 Task: What is the main conflict in "Tess of the  d'Urbervilles" by Thomas Hardy?
Action: Mouse moved to (250, 179)
Screenshot: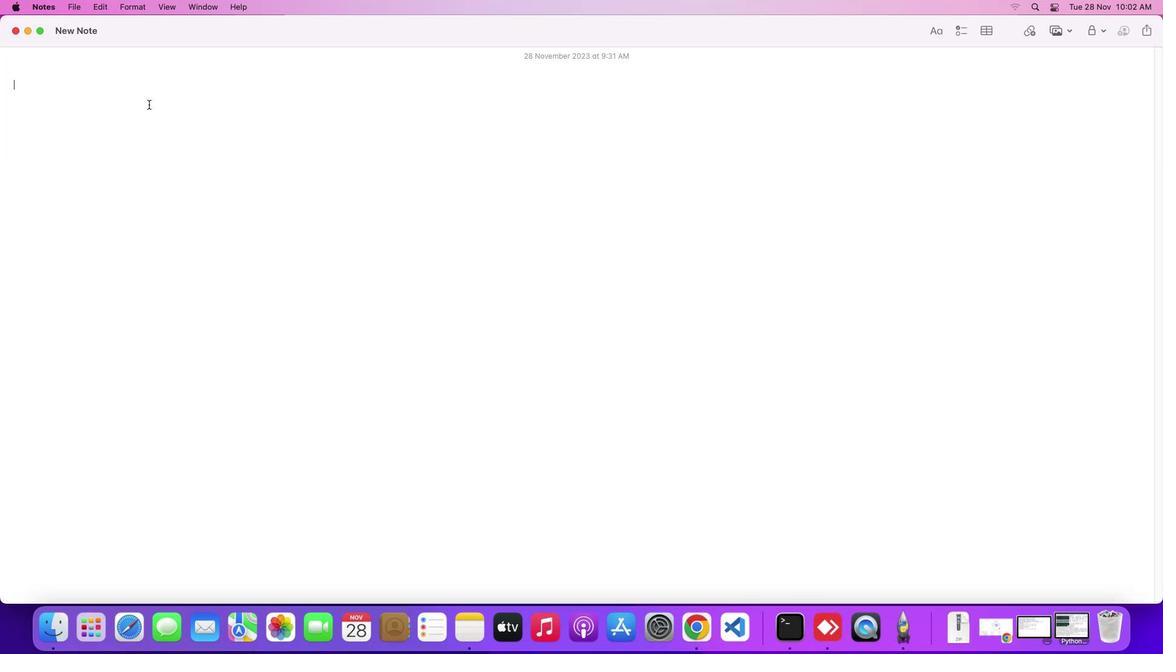 
Action: Mouse pressed left at (250, 179)
Screenshot: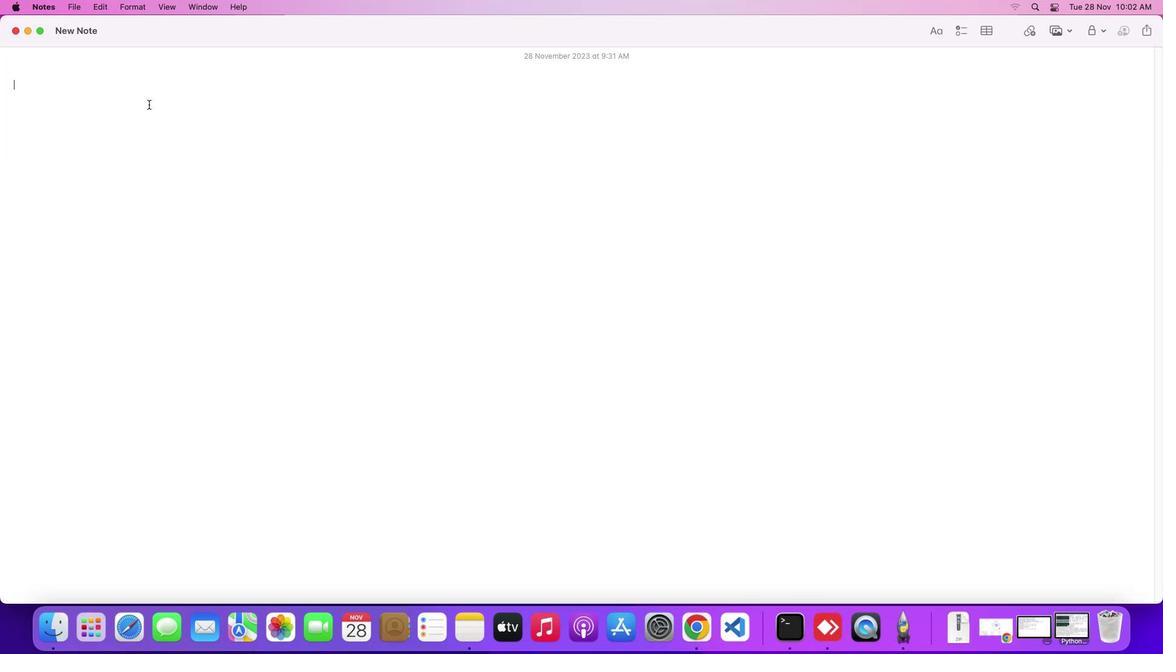 
Action: Mouse moved to (250, 179)
Screenshot: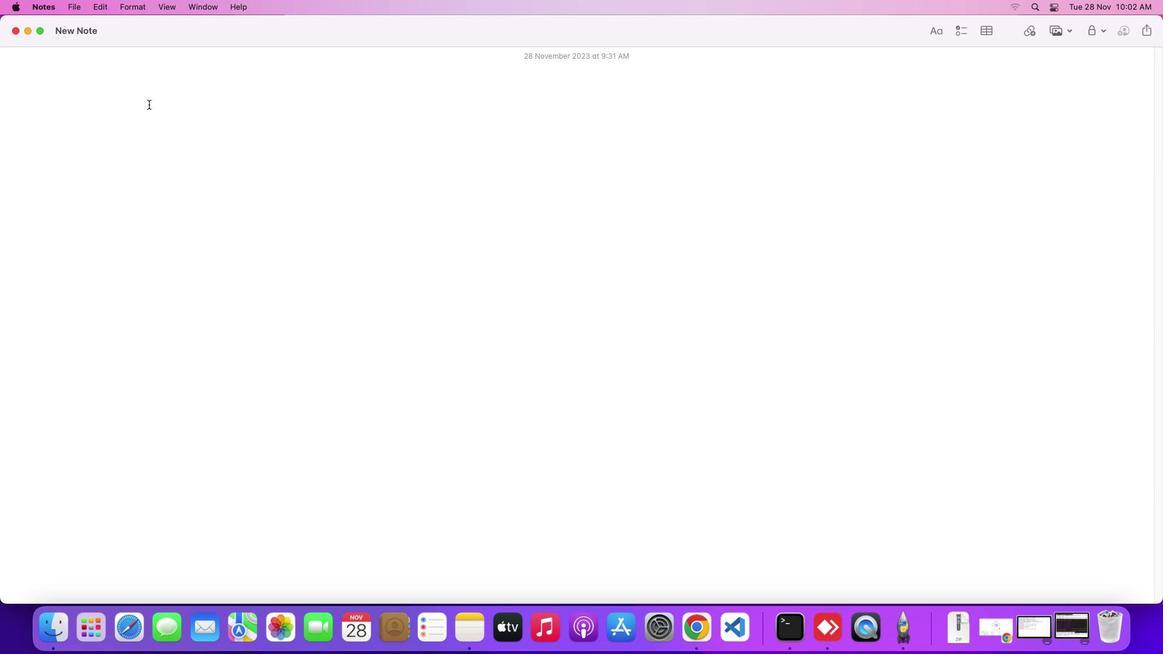 
Action: Key pressed Key.shift'W''h''a''t'Key.space'i''s'Key.space't''h''e'Key.space'm''a''i''n'Key.space'c''o''n''f''l''i''c''t'Key.space'i''n'Key.spaceKey.shift'"'Key.shift'T''e''s''s'Key.space'o''f'Key.space't''h''e'Key.space'd'"'"Key.shift'U''b''e''r''v''i''l''l''e''s'Key.shift'"'Key.space'b''y'Key.spaceKey.shift'T''h''o''m''a''s'Key.spaceKey.shift'H''a''r''d''t'Key.shift_r'?'Key.backspace'y'Key.shift_r'?'Key.enter
Screenshot: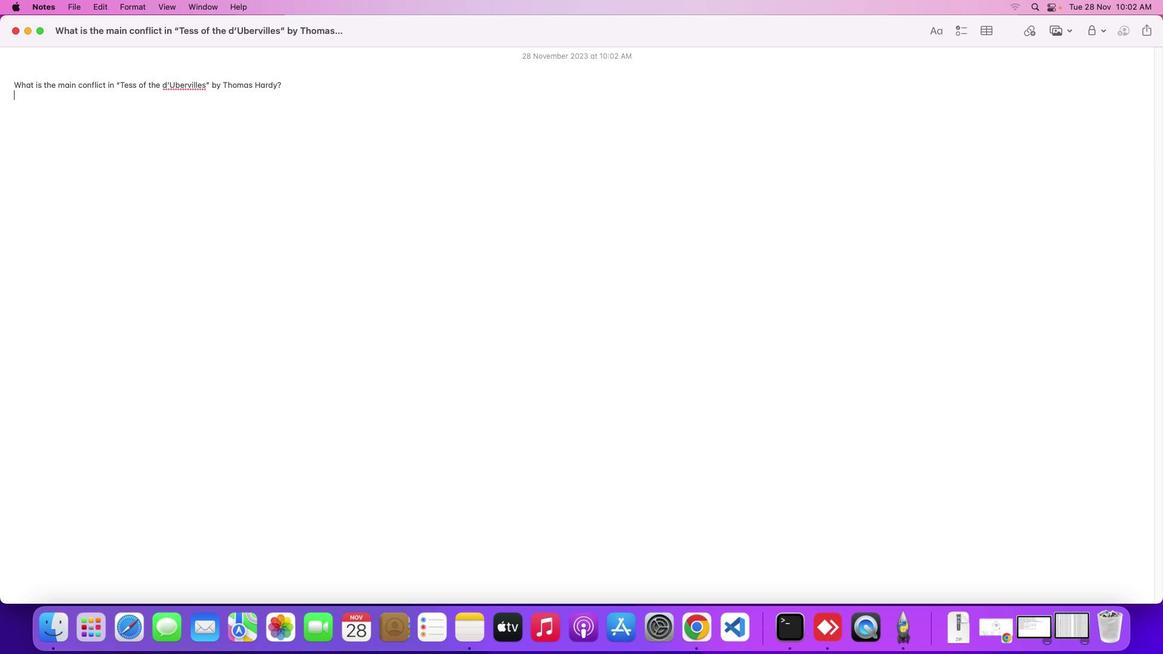 
Action: Mouse moved to (971, 583)
Screenshot: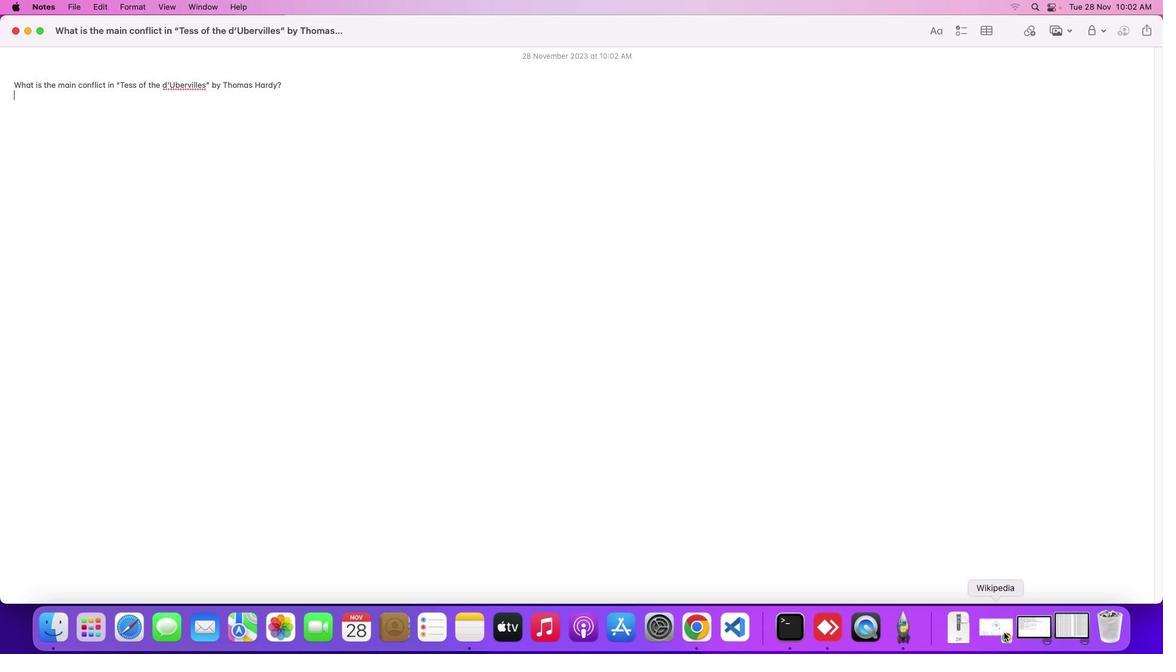 
Action: Mouse pressed left at (971, 583)
Screenshot: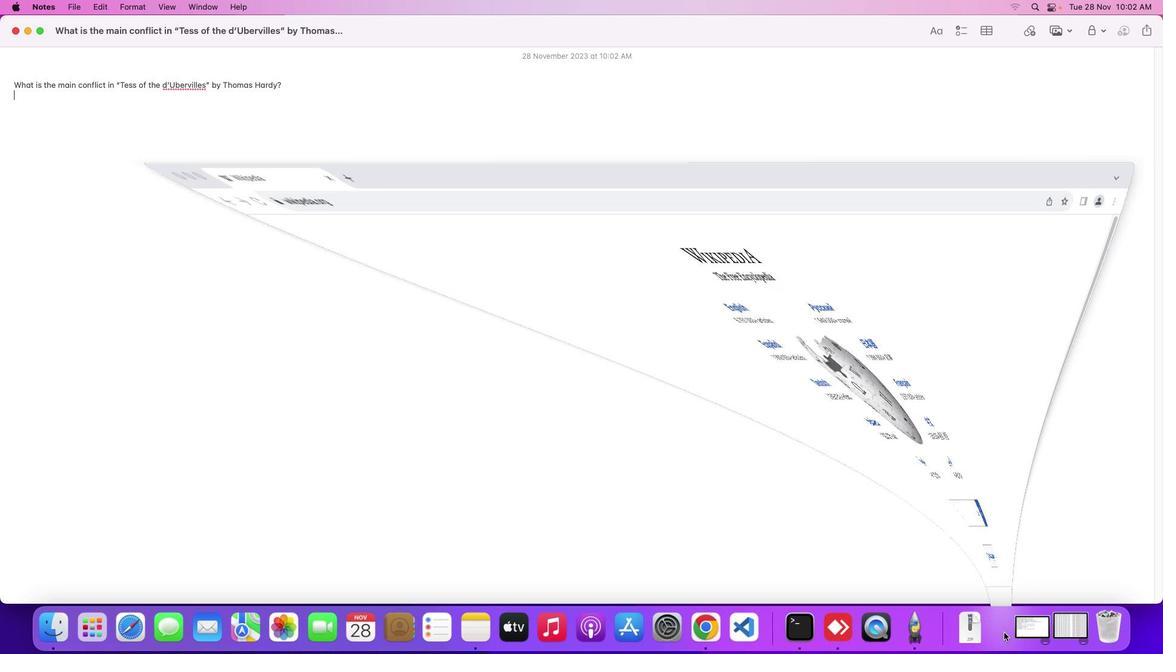 
Action: Mouse moved to (514, 380)
Screenshot: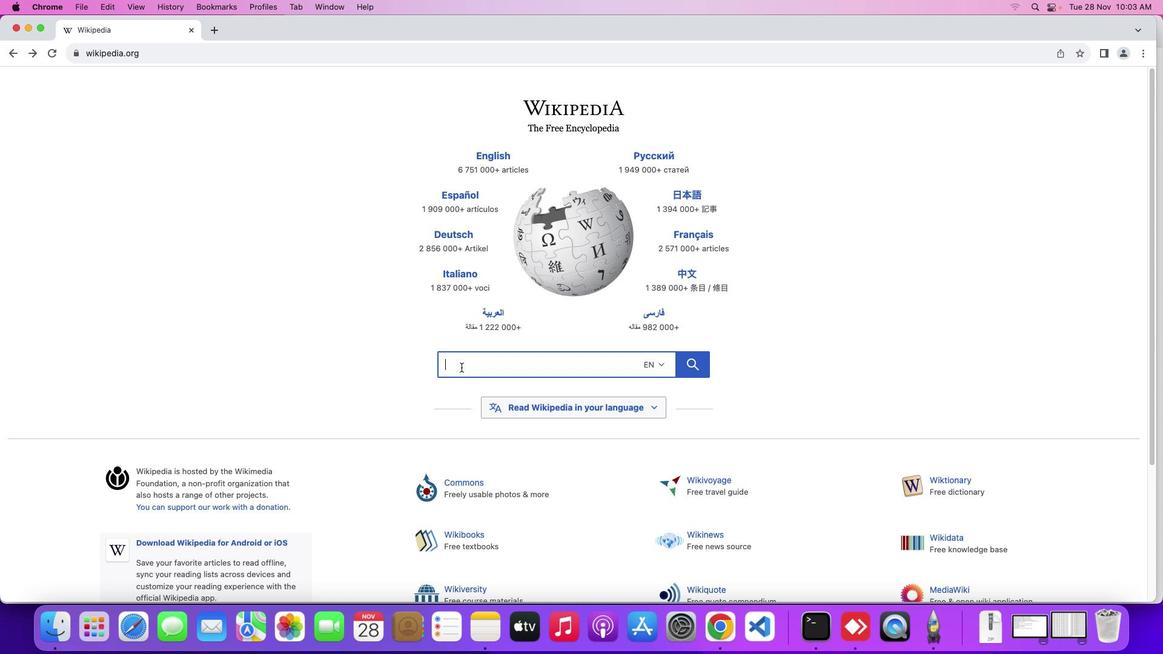 
Action: Mouse pressed left at (514, 380)
Screenshot: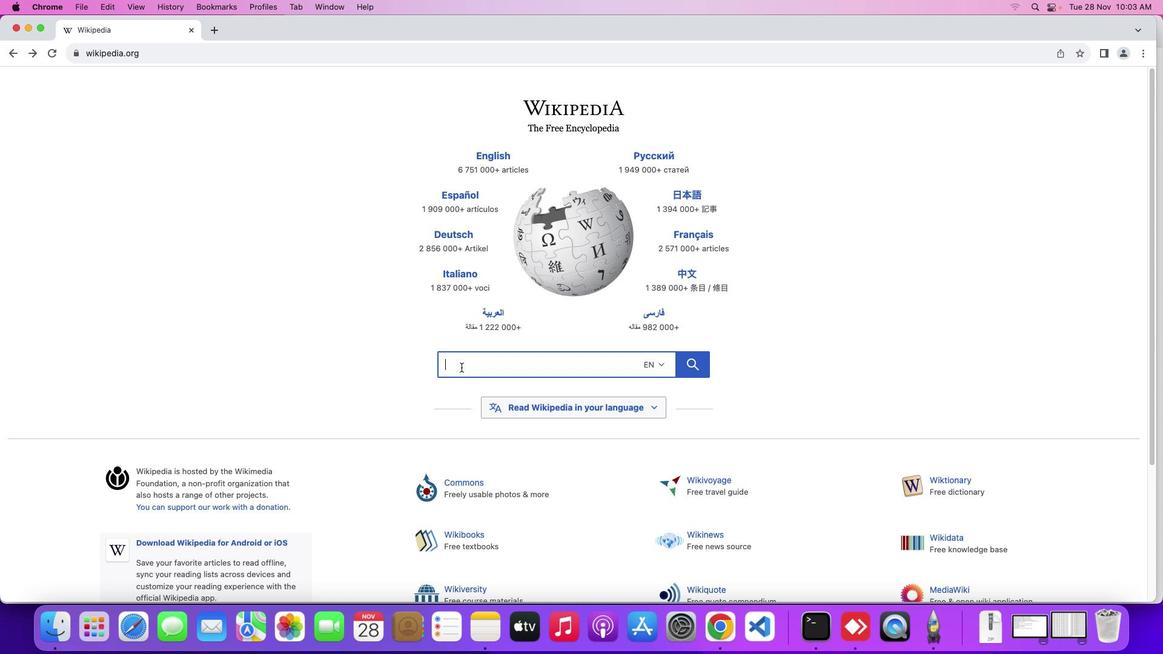 
Action: Mouse moved to (513, 377)
Screenshot: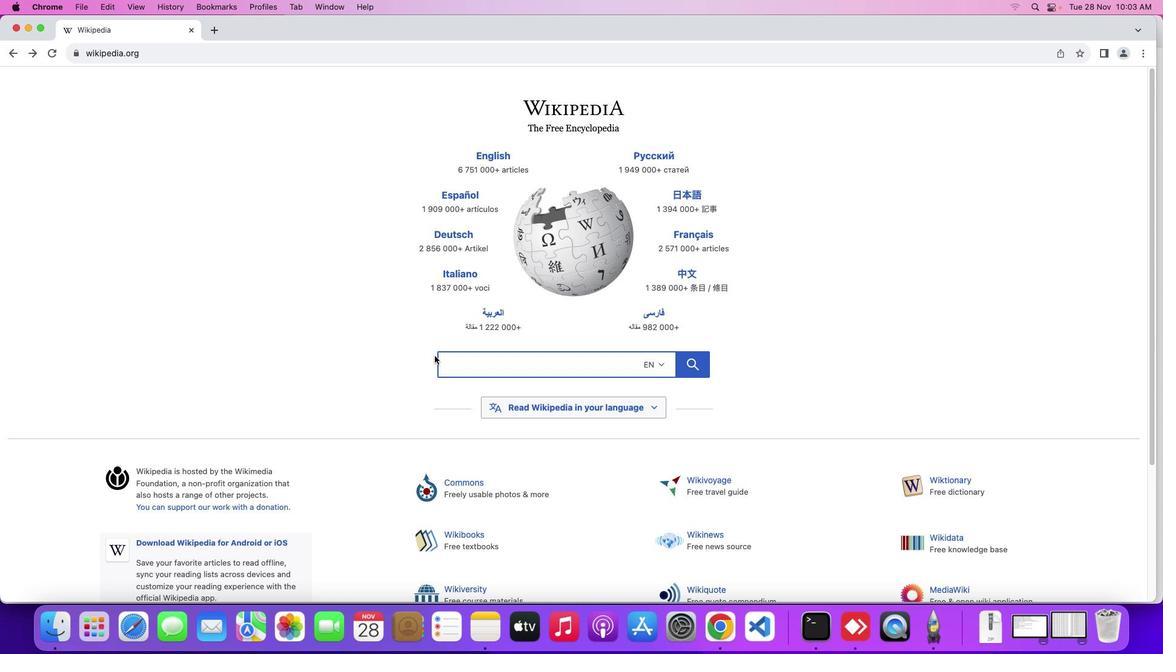 
Action: Key pressed Key.shift
Screenshot: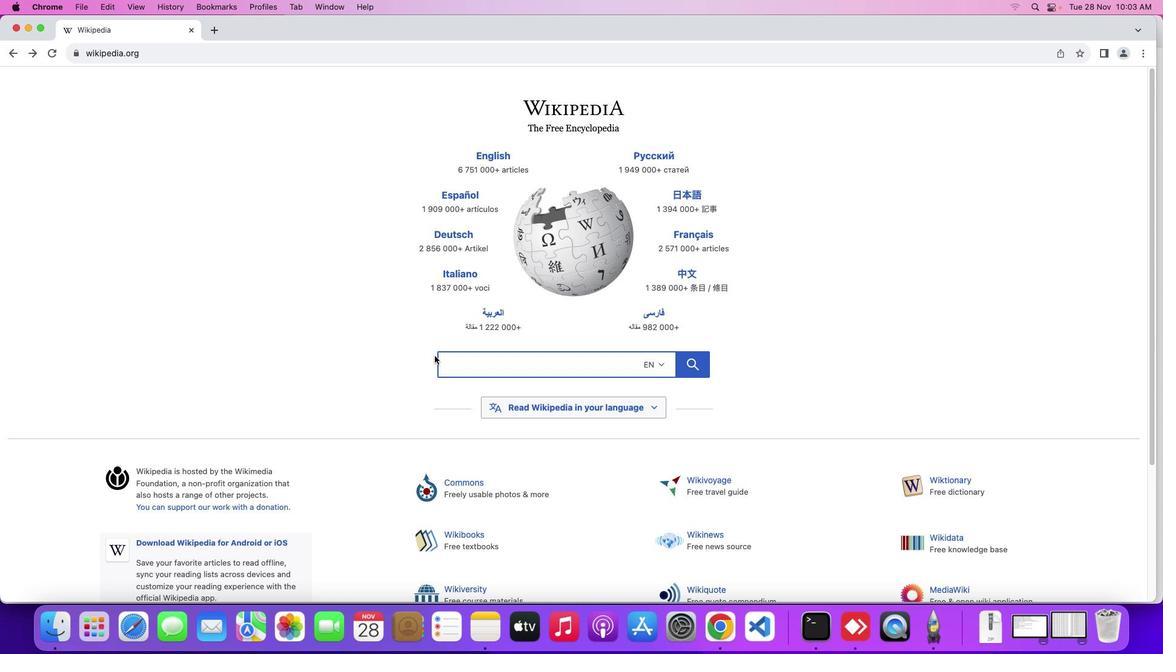 
Action: Mouse moved to (491, 371)
Screenshot: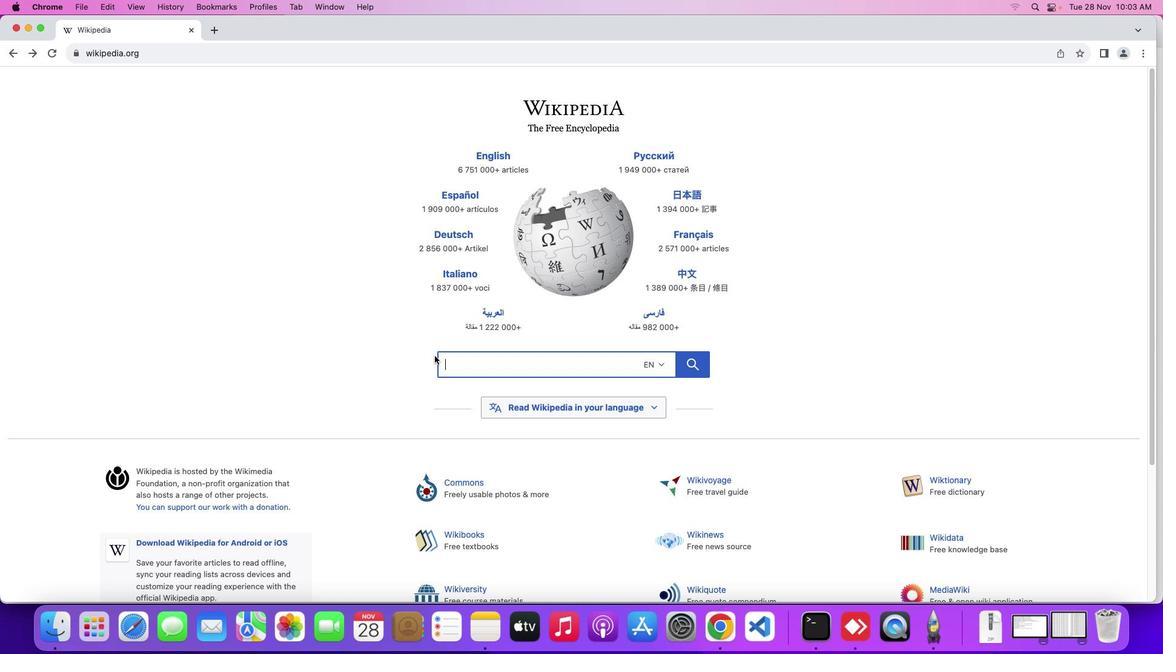 
Action: Key pressed 'T''e''s''s'Key.space'o''f'Key.space't''h''e'Key.space
Screenshot: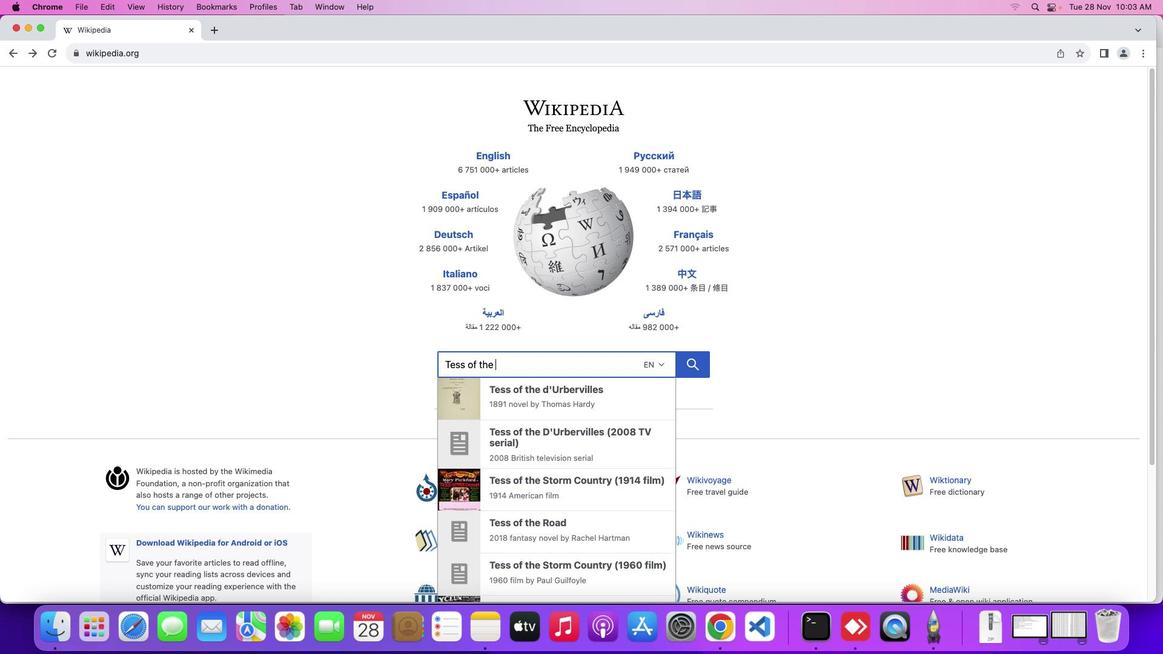 
Action: Mouse moved to (601, 279)
Screenshot: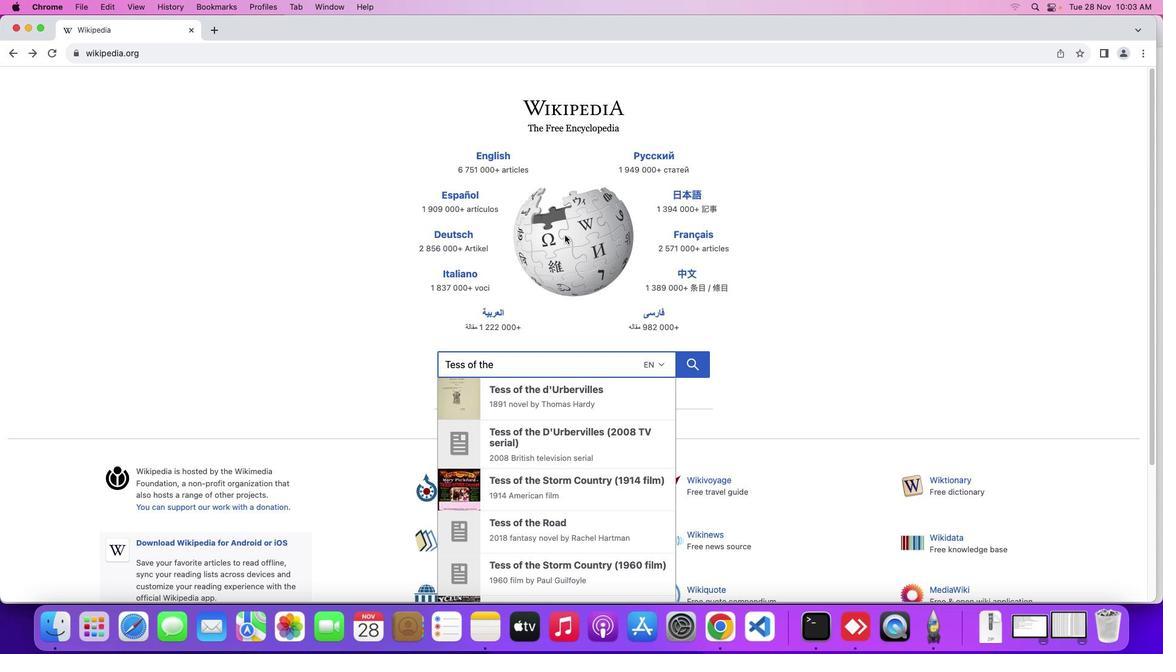 
Action: Key pressed 'd'"'"Key.shift'U''r''b''e''r''v''i''l''l''e''s'
Screenshot: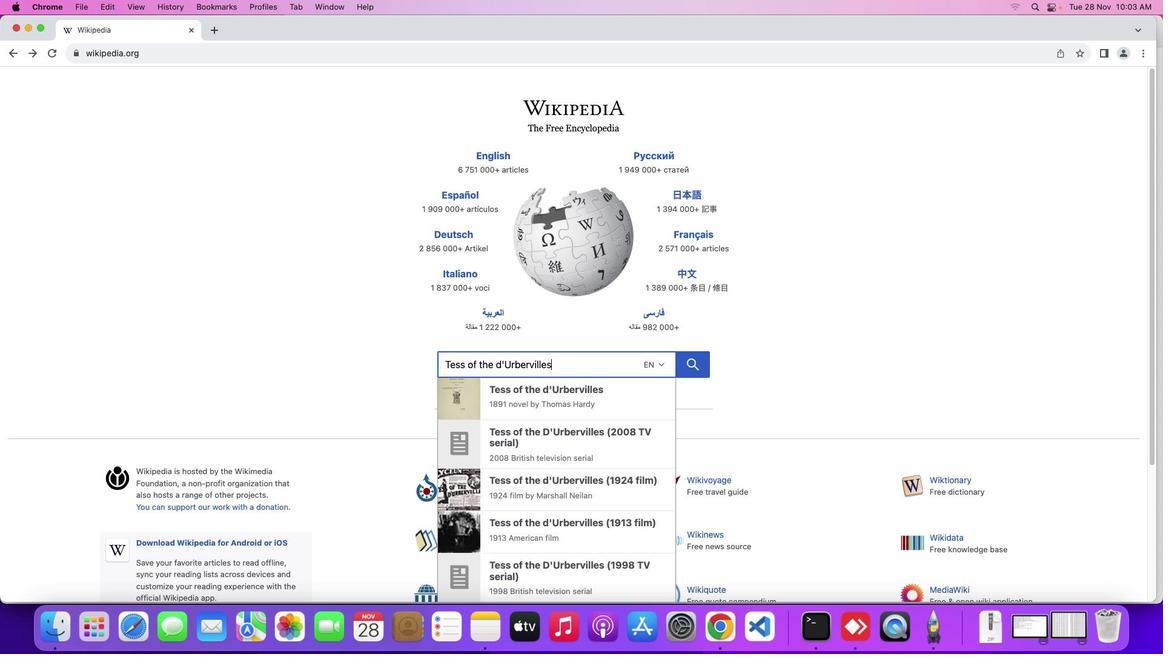 
Action: Mouse moved to (711, 377)
Screenshot: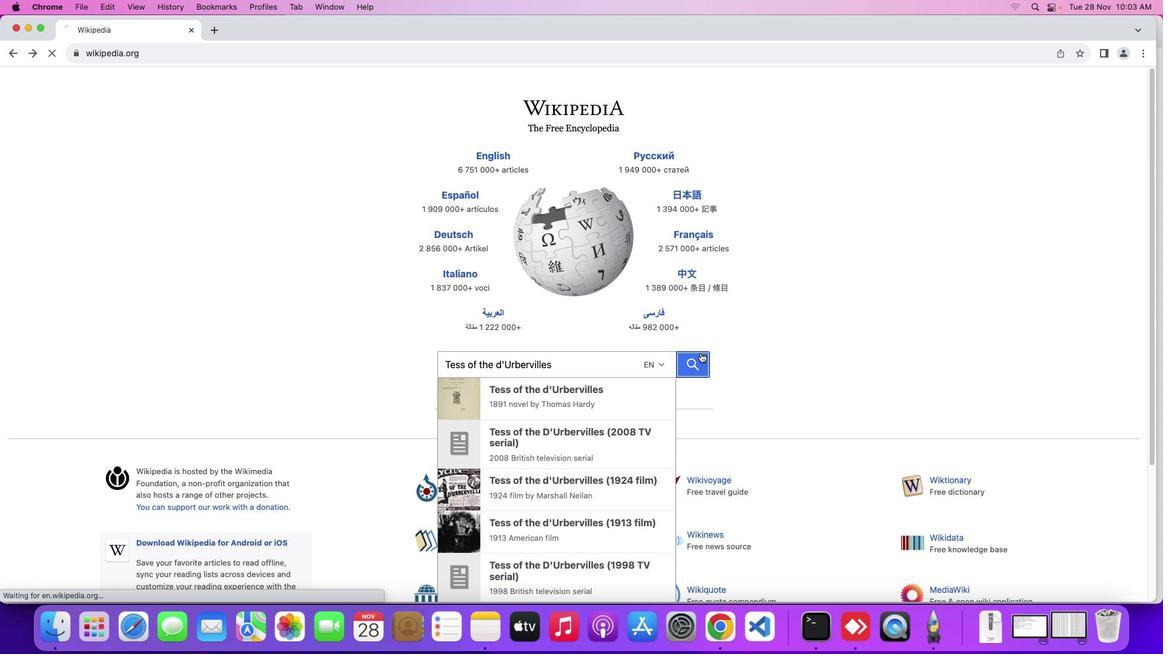 
Action: Mouse pressed left at (711, 377)
Screenshot: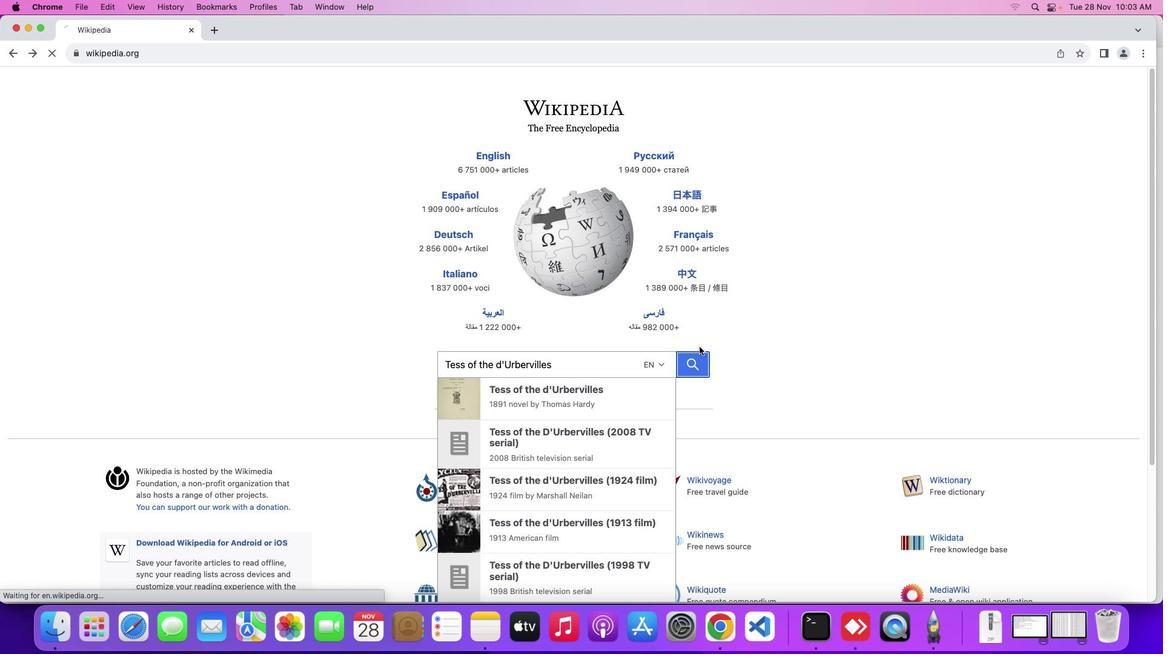 
Action: Mouse moved to (727, 352)
Screenshot: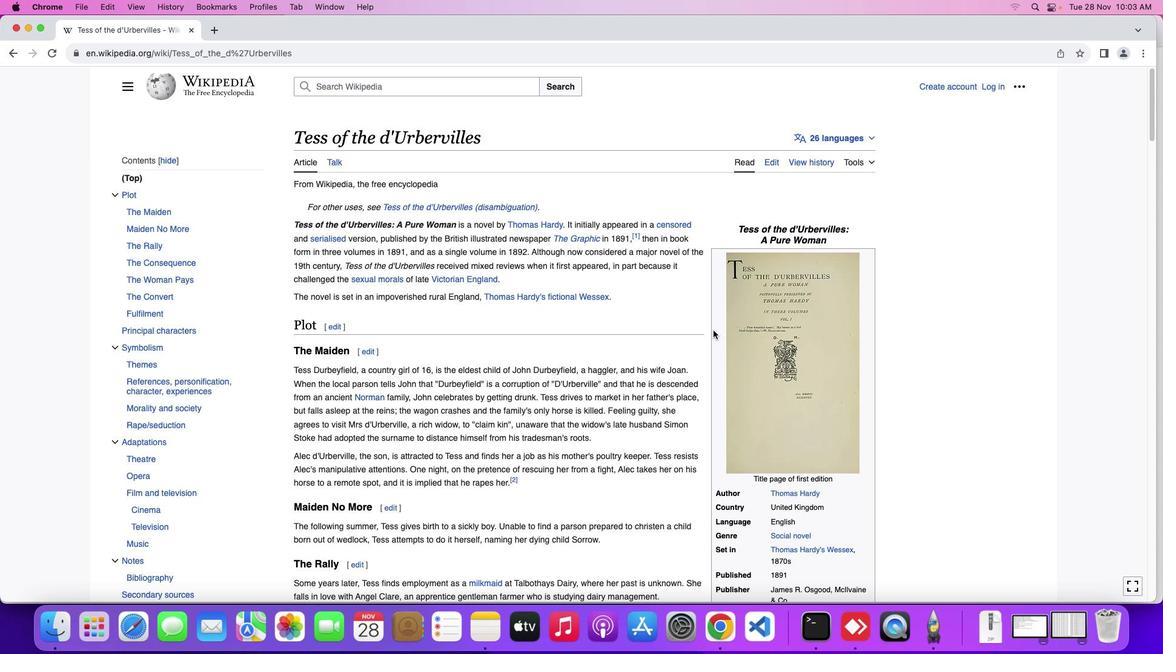 
Action: Mouse scrolled (727, 352) with delta (125, 100)
Screenshot: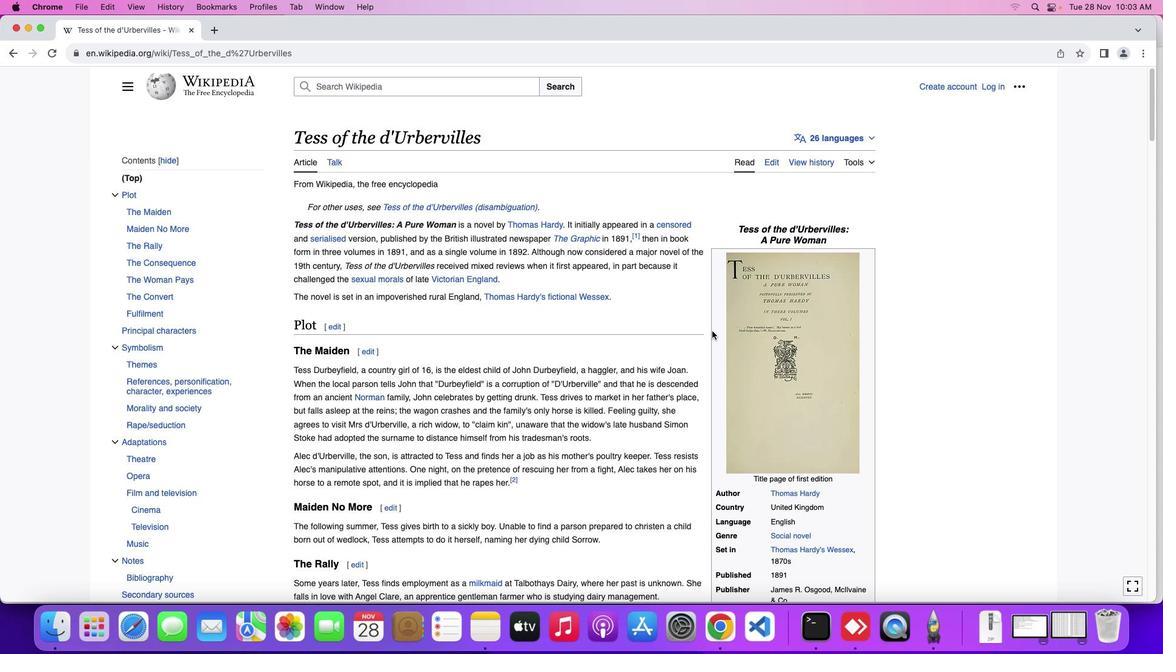 
Action: Mouse scrolled (727, 352) with delta (125, 100)
Screenshot: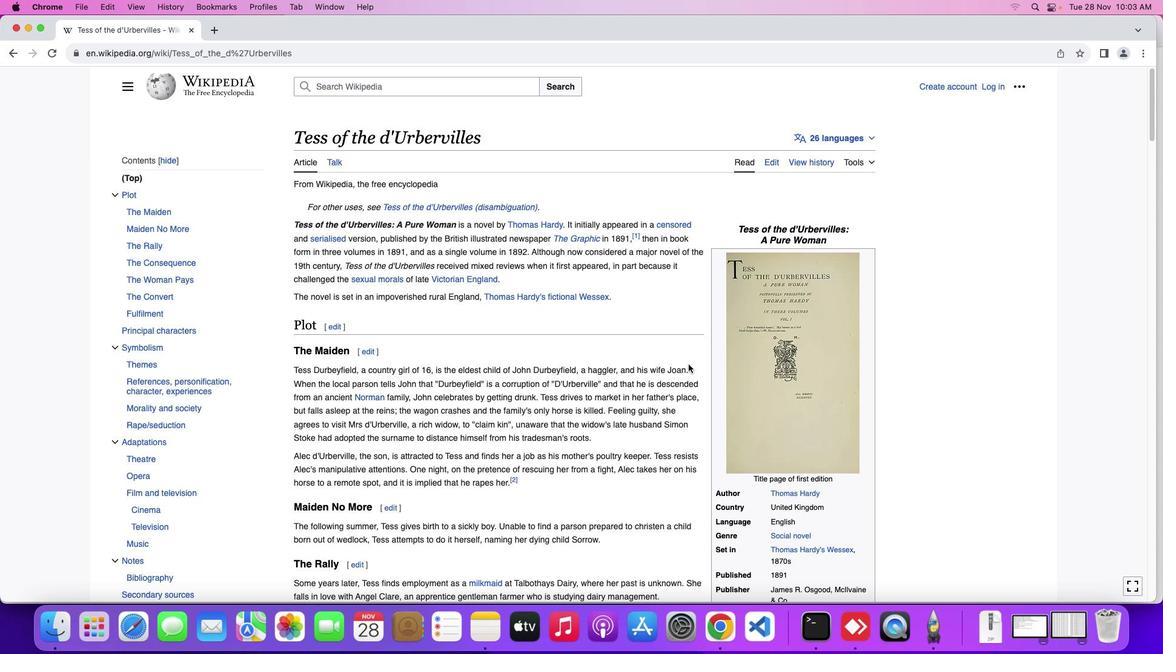 
Action: Mouse moved to (727, 352)
Screenshot: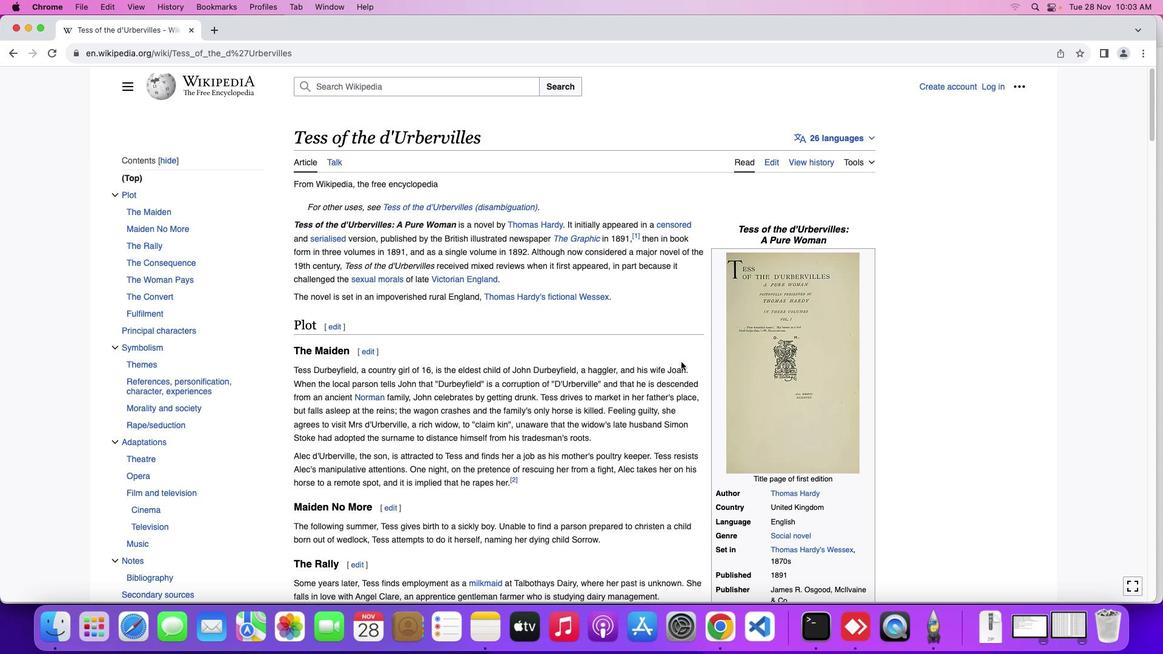 
Action: Mouse scrolled (727, 352) with delta (125, 100)
Screenshot: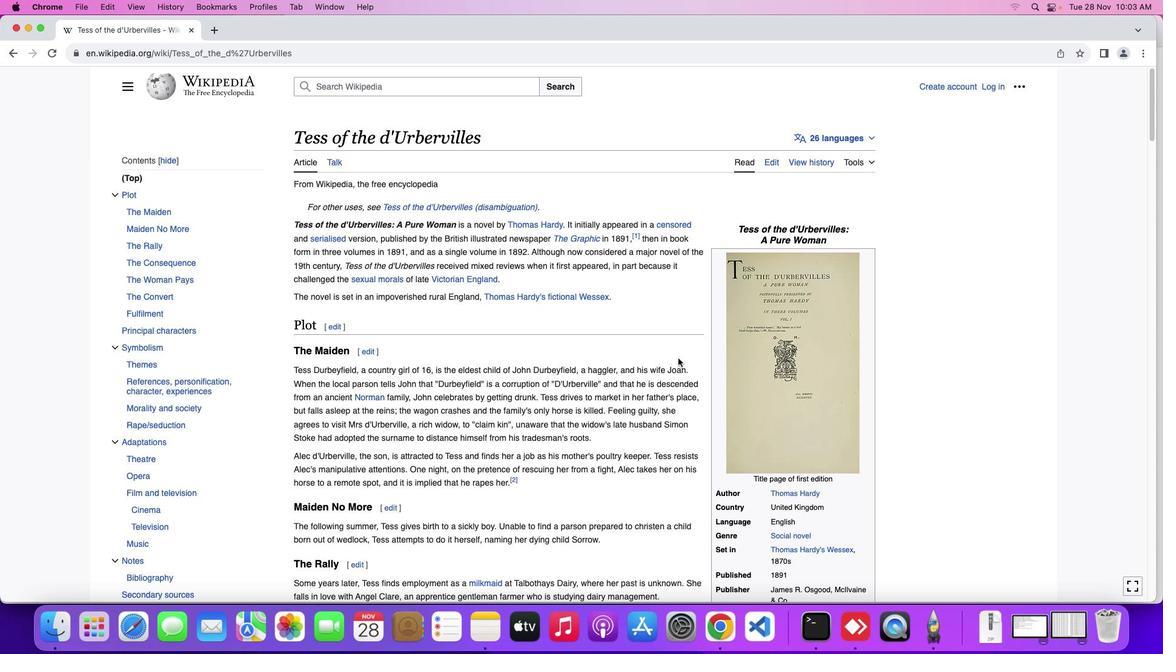 
Action: Mouse moved to (705, 339)
Screenshot: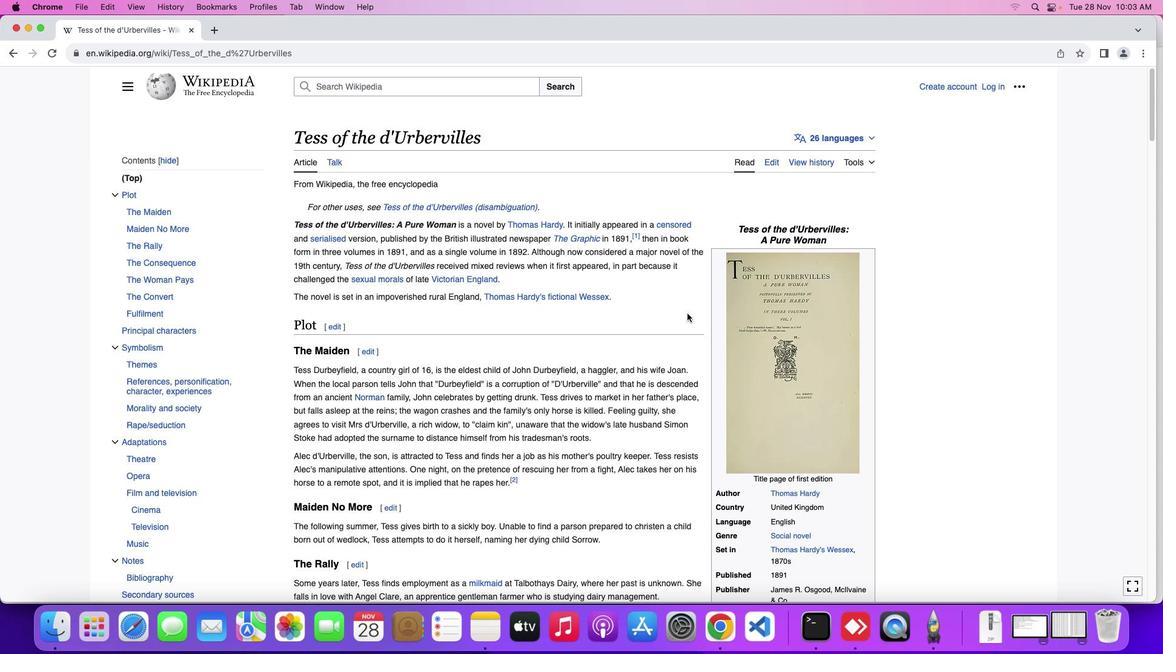 
Action: Mouse pressed left at (705, 339)
Screenshot: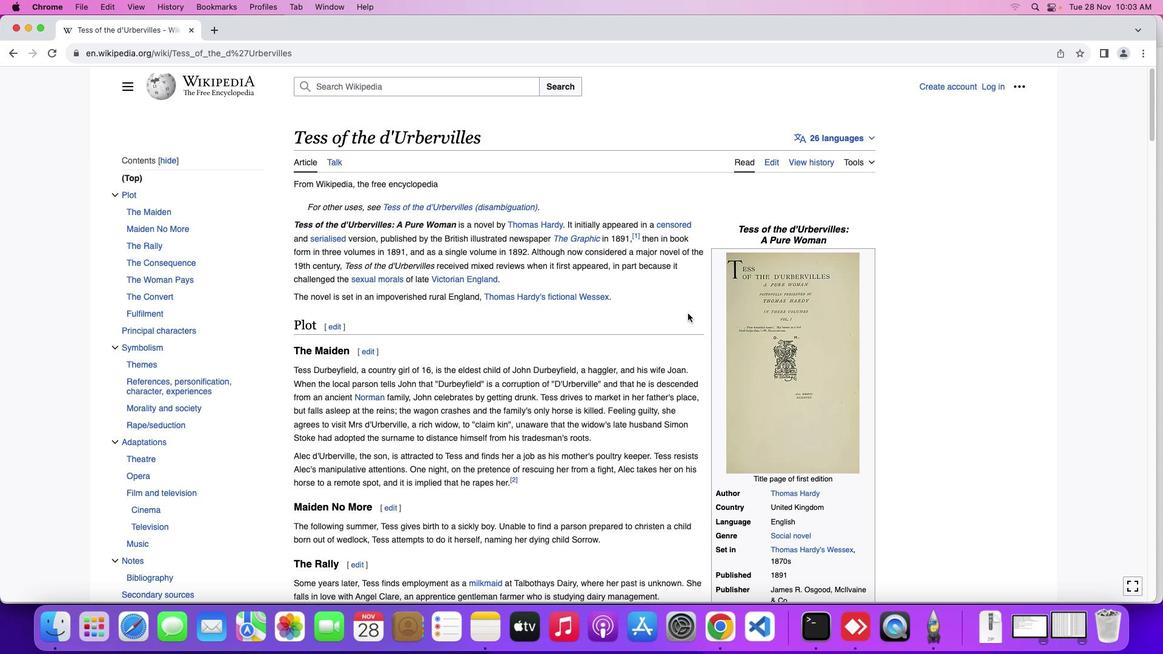 
Action: Mouse moved to (705, 339)
Screenshot: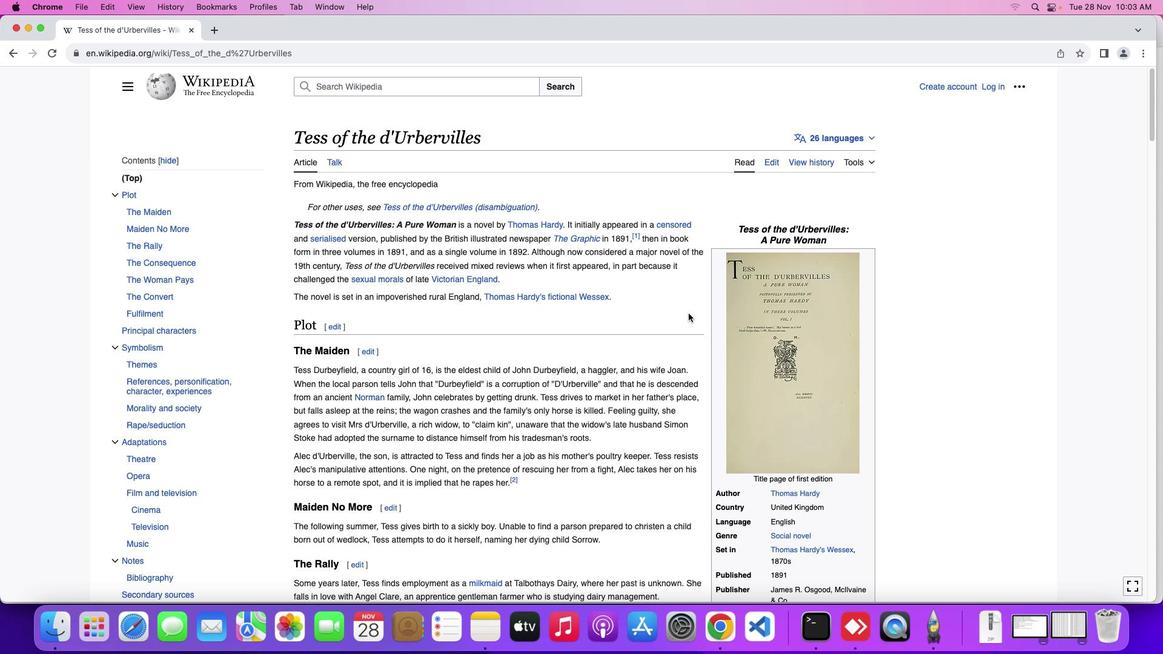 
Action: Mouse scrolled (705, 339) with delta (125, 99)
Screenshot: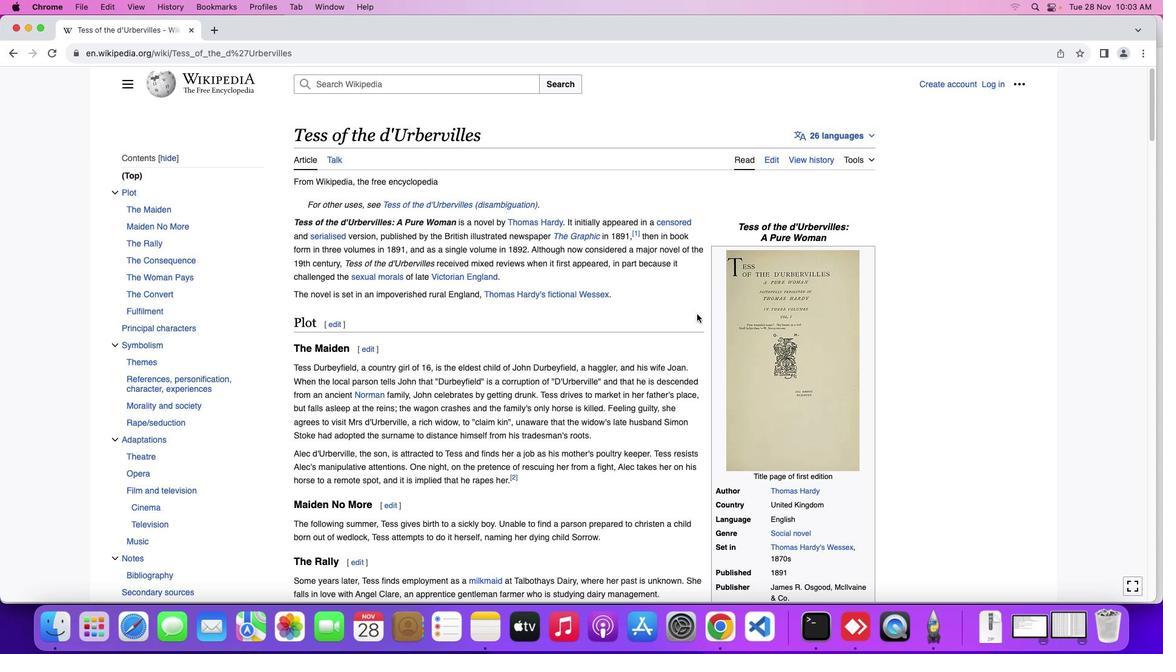 
Action: Mouse moved to (712, 339)
Screenshot: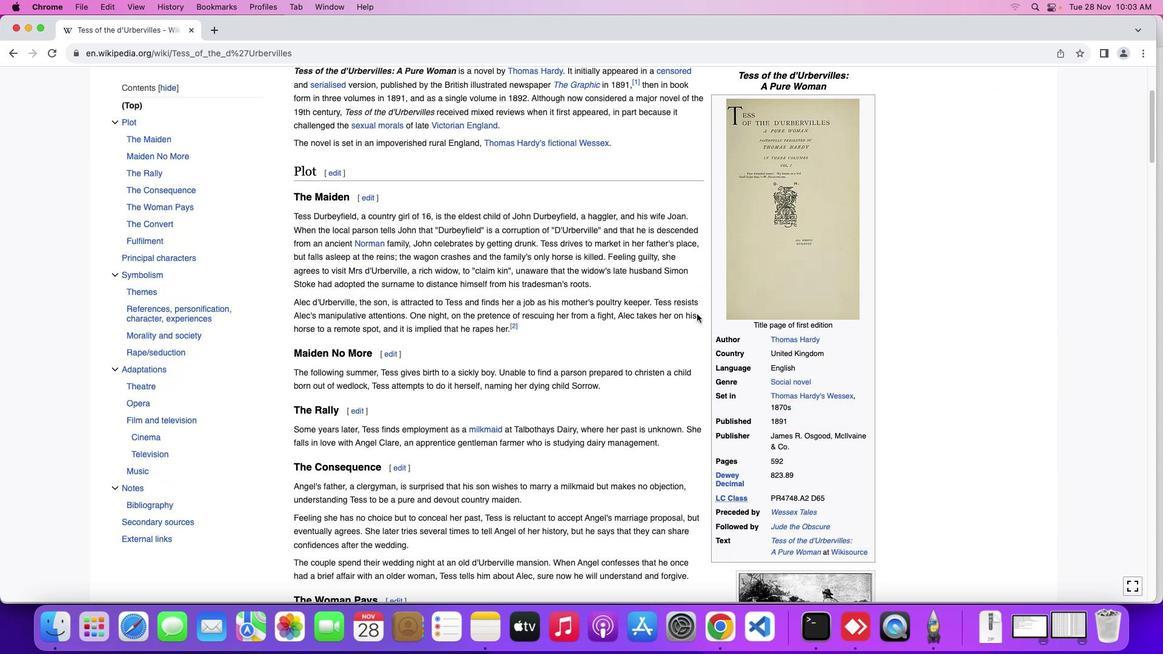 
Action: Mouse scrolled (712, 339) with delta (125, 99)
Screenshot: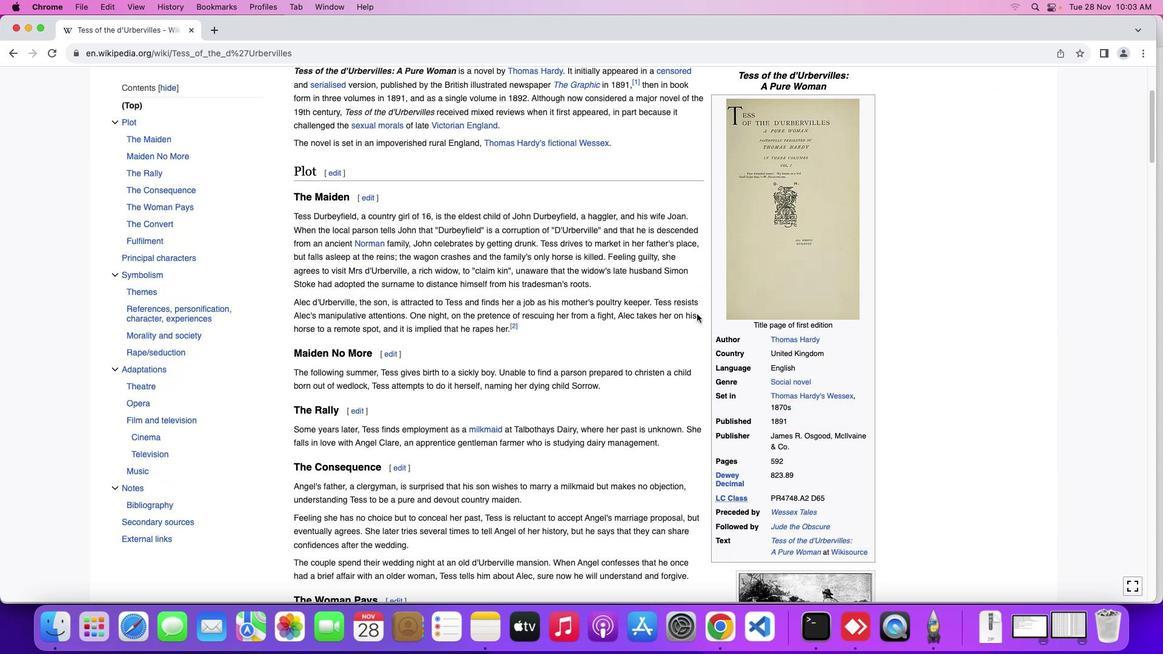 
Action: Mouse scrolled (712, 339) with delta (125, 99)
Screenshot: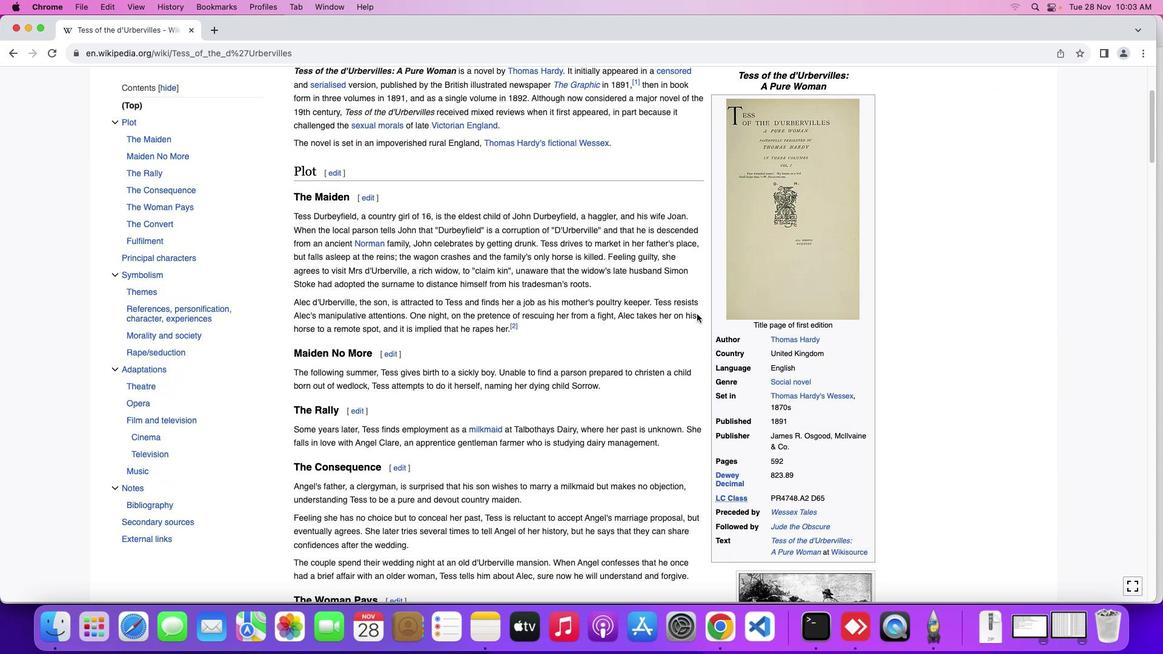 
Action: Mouse scrolled (712, 339) with delta (125, 99)
Screenshot: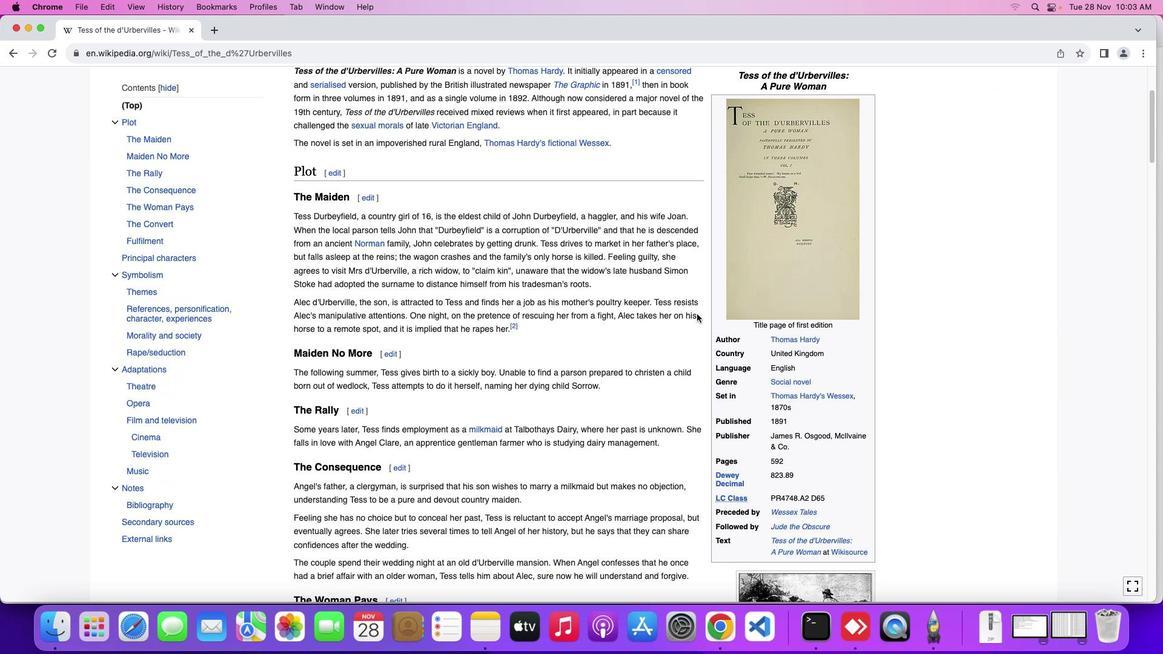 
Action: Mouse scrolled (712, 339) with delta (125, 98)
Screenshot: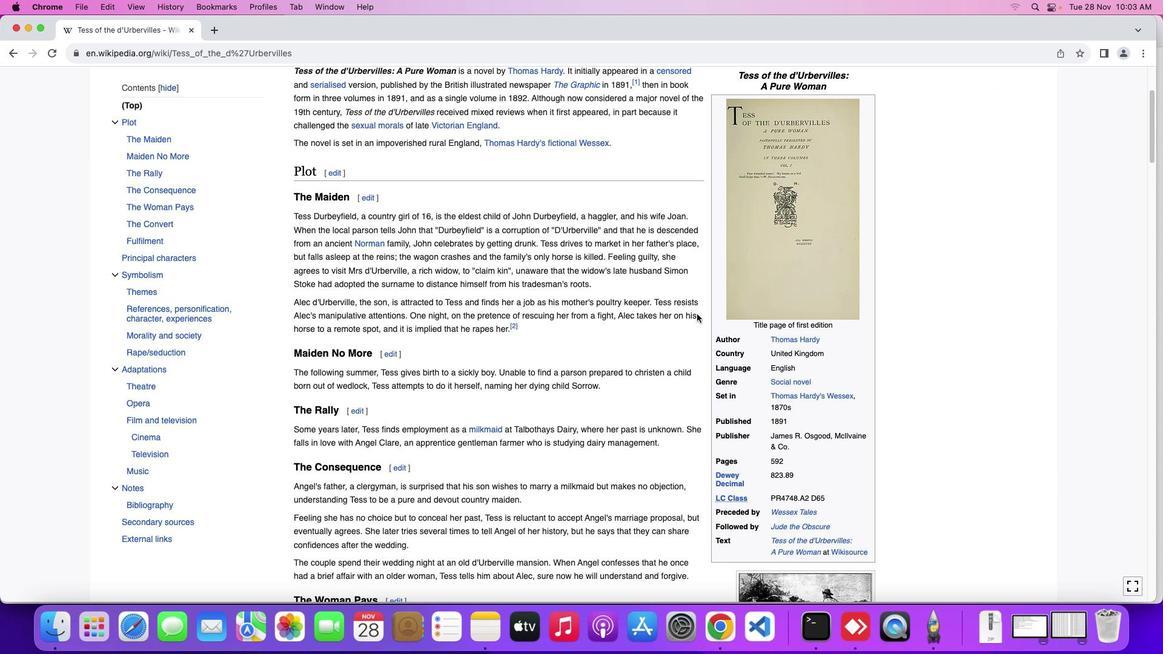 
Action: Mouse moved to (682, 349)
Screenshot: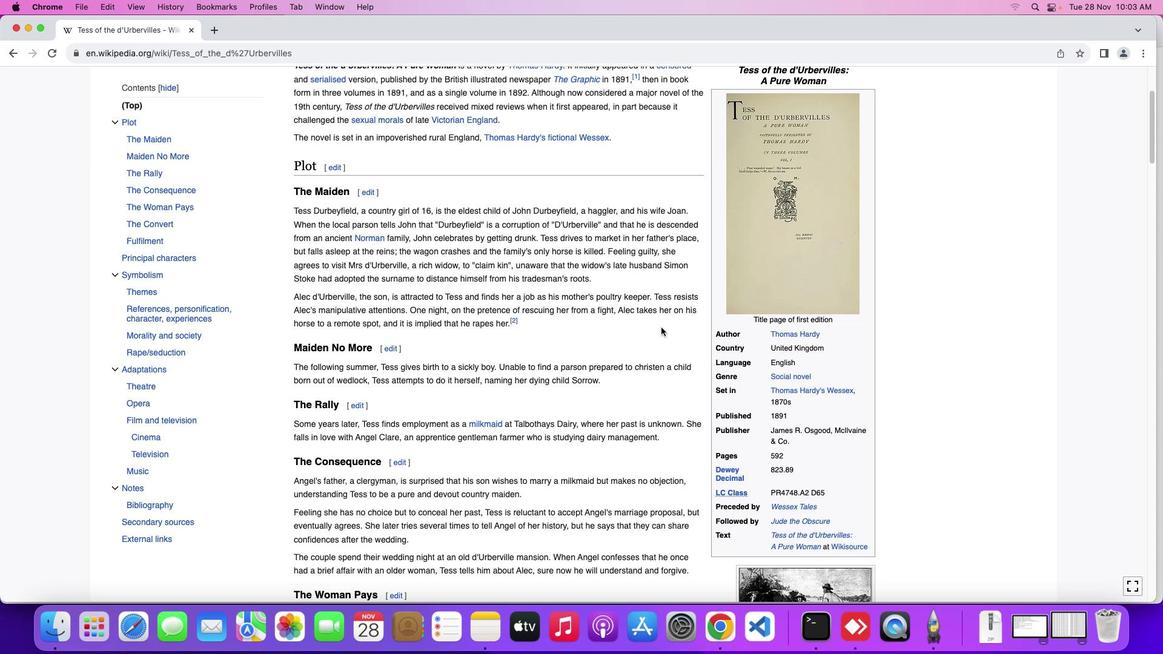 
Action: Mouse scrolled (682, 349) with delta (125, 99)
Screenshot: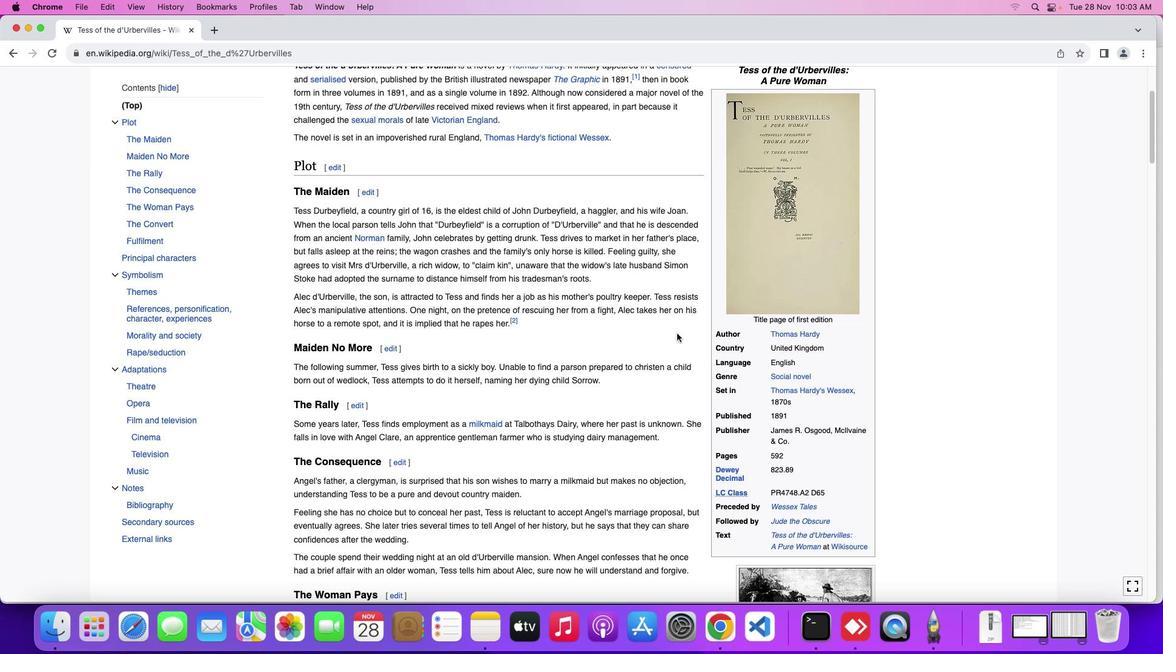 
Action: Mouse moved to (683, 349)
Screenshot: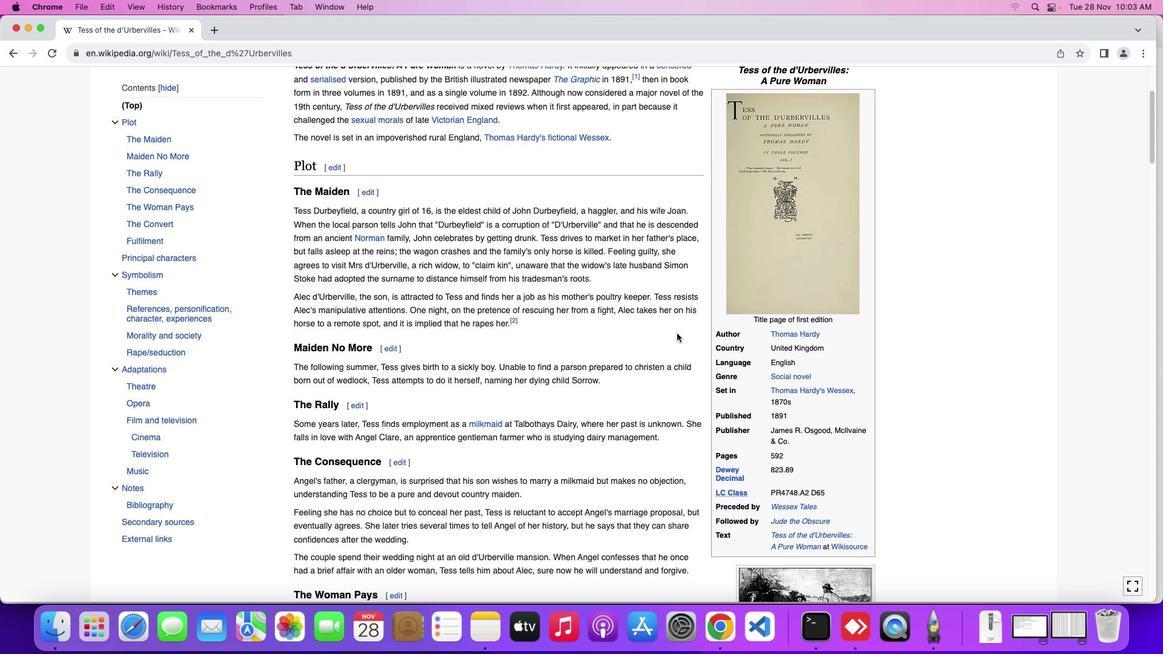 
Action: Mouse scrolled (683, 349) with delta (125, 99)
Screenshot: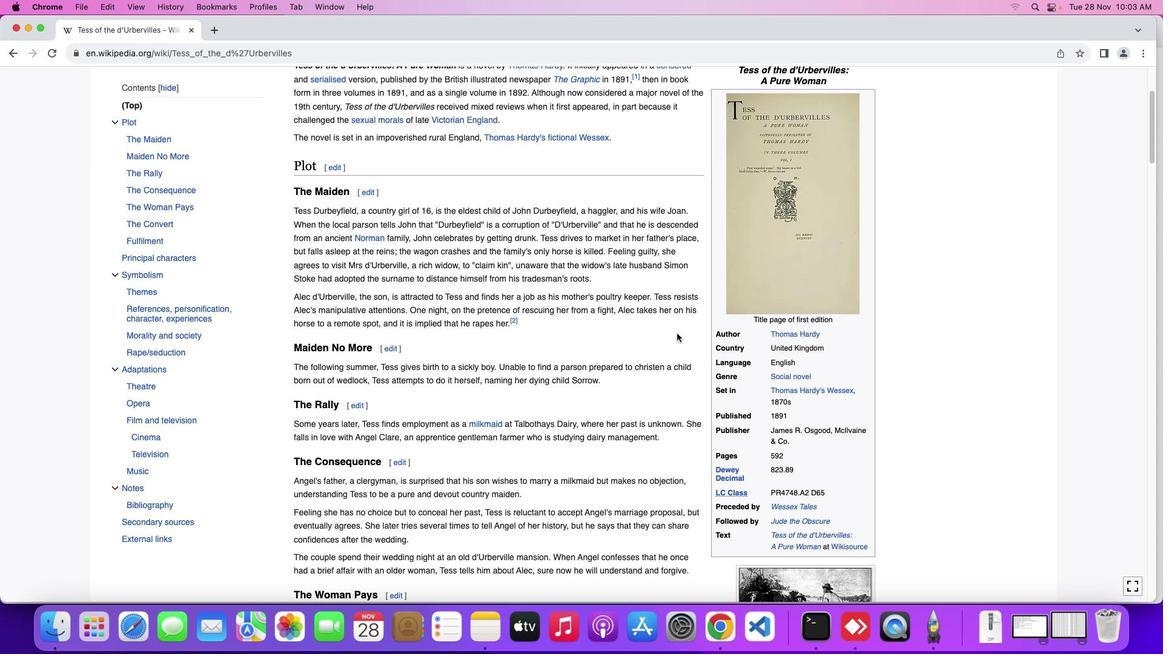 
Action: Mouse moved to (697, 354)
Screenshot: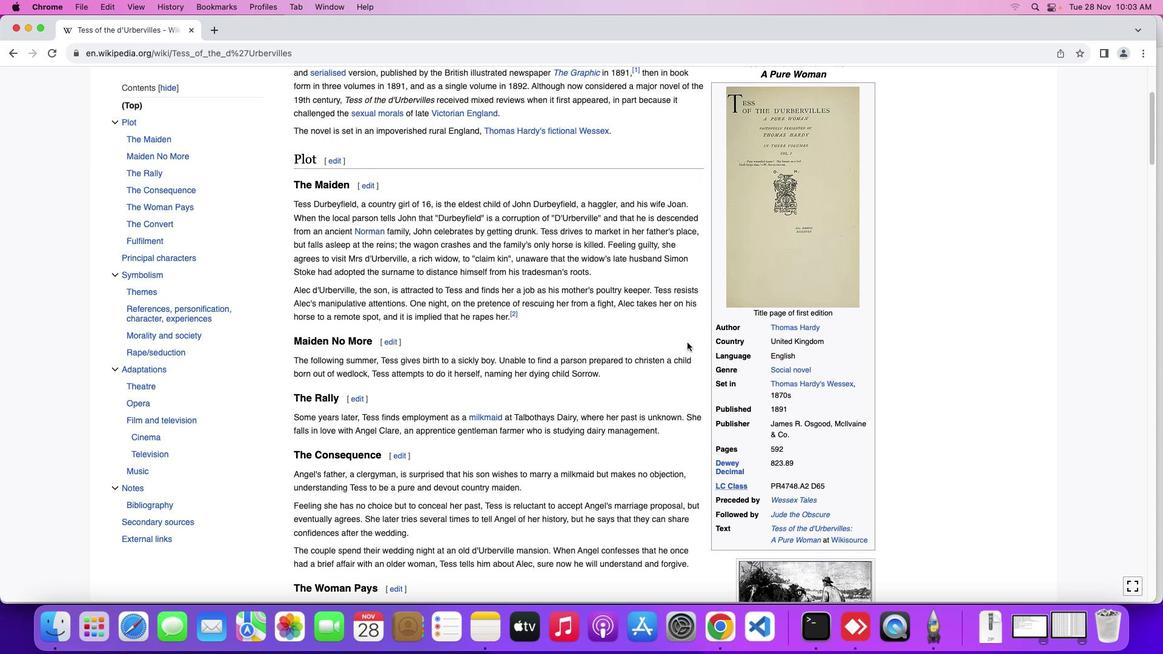 
Action: Mouse scrolled (697, 354) with delta (125, 99)
Screenshot: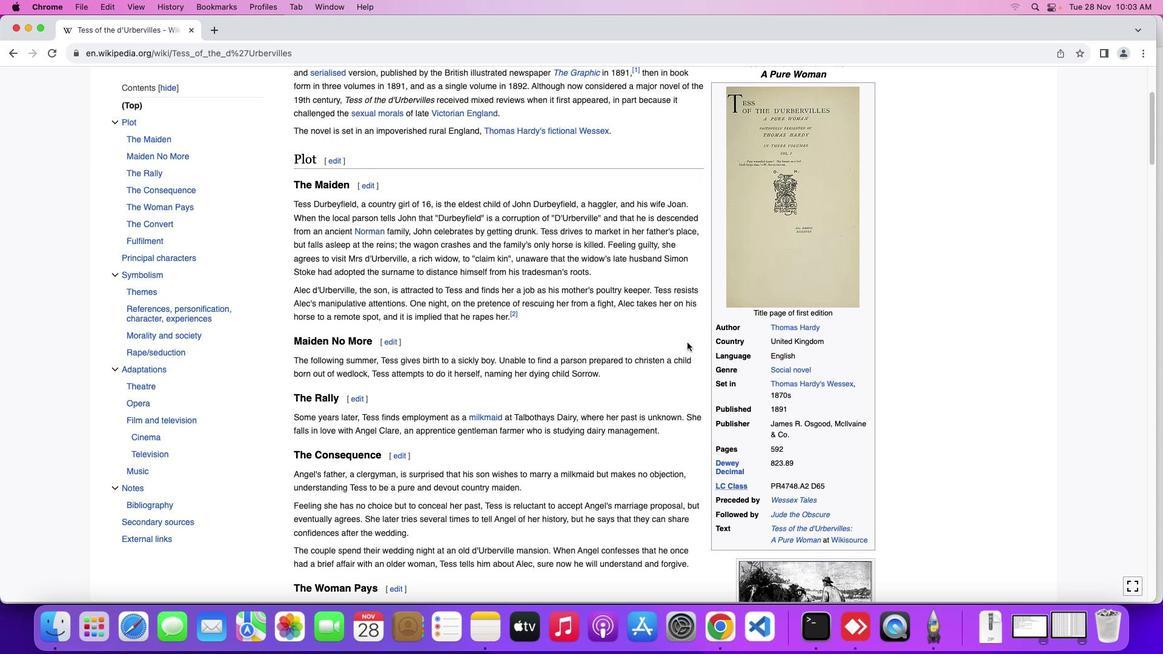 
Action: Mouse scrolled (697, 354) with delta (125, 99)
Screenshot: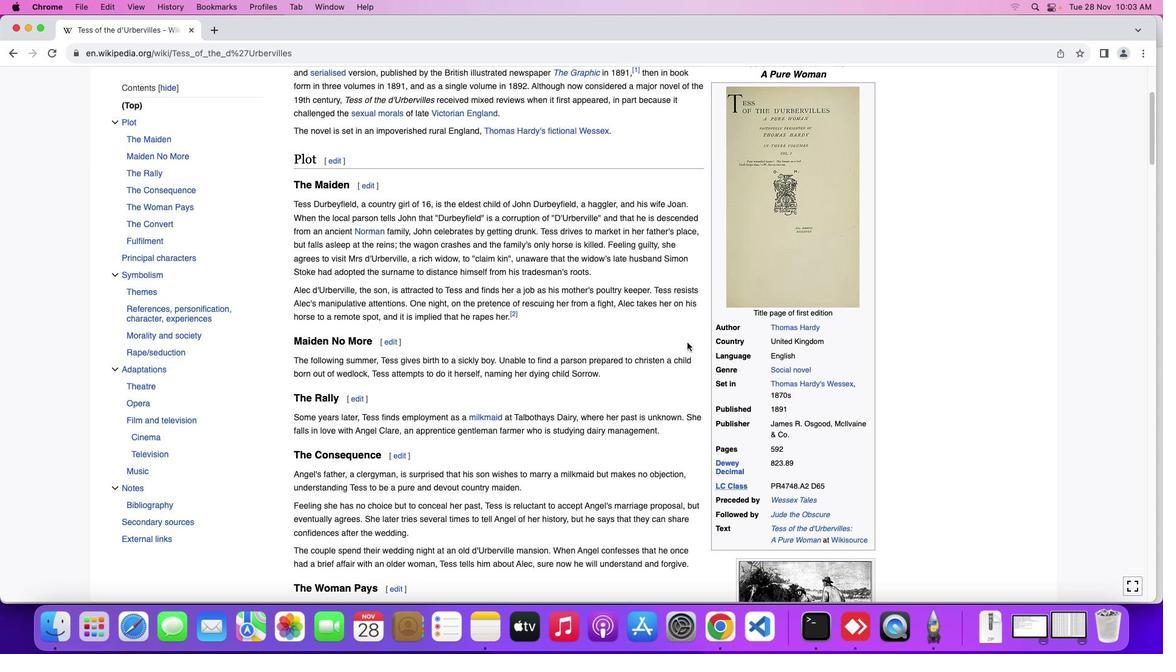 
Action: Mouse moved to (704, 361)
Screenshot: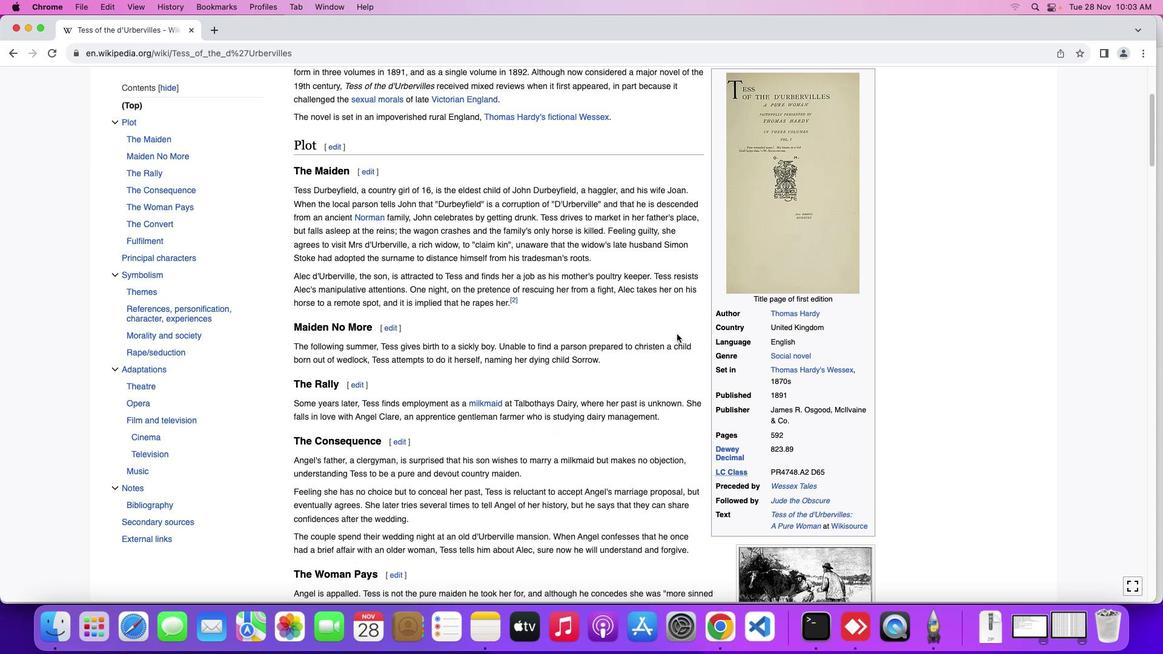 
Action: Mouse scrolled (704, 361) with delta (125, 99)
Screenshot: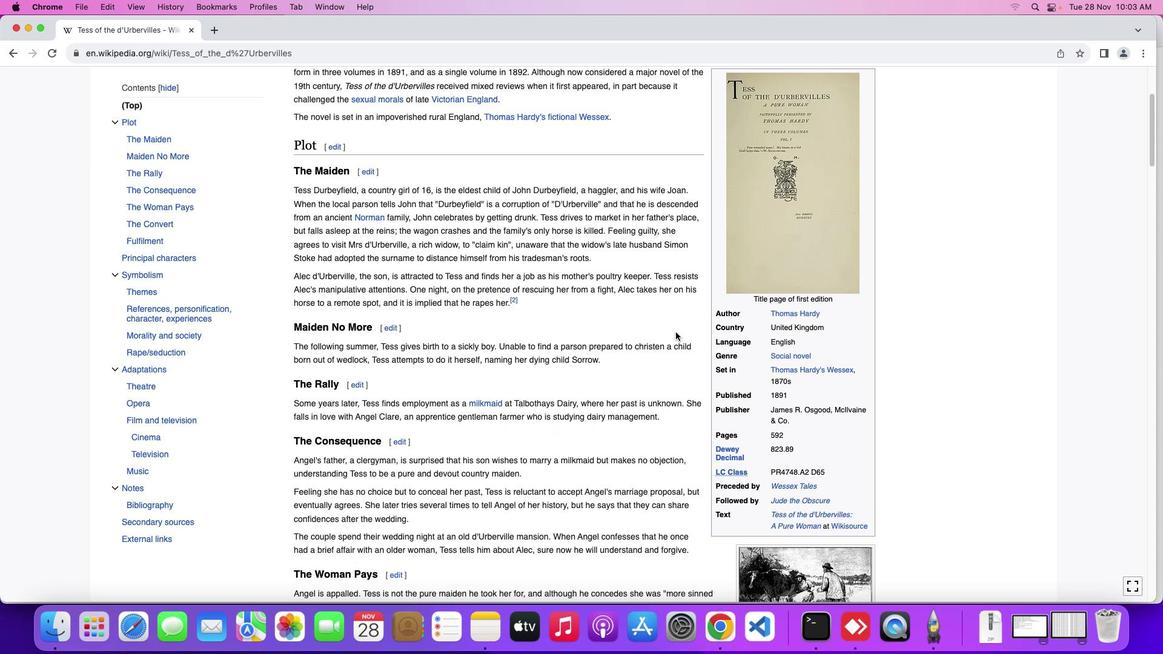 
Action: Mouse scrolled (704, 361) with delta (125, 99)
Screenshot: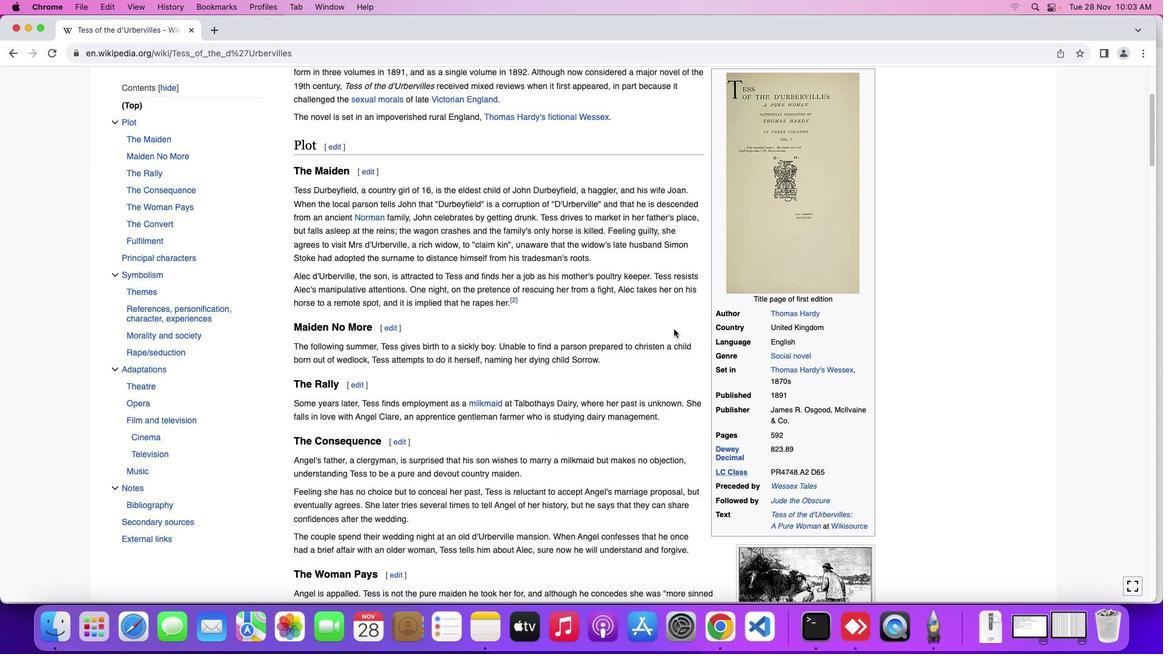 
Action: Mouse moved to (697, 341)
Screenshot: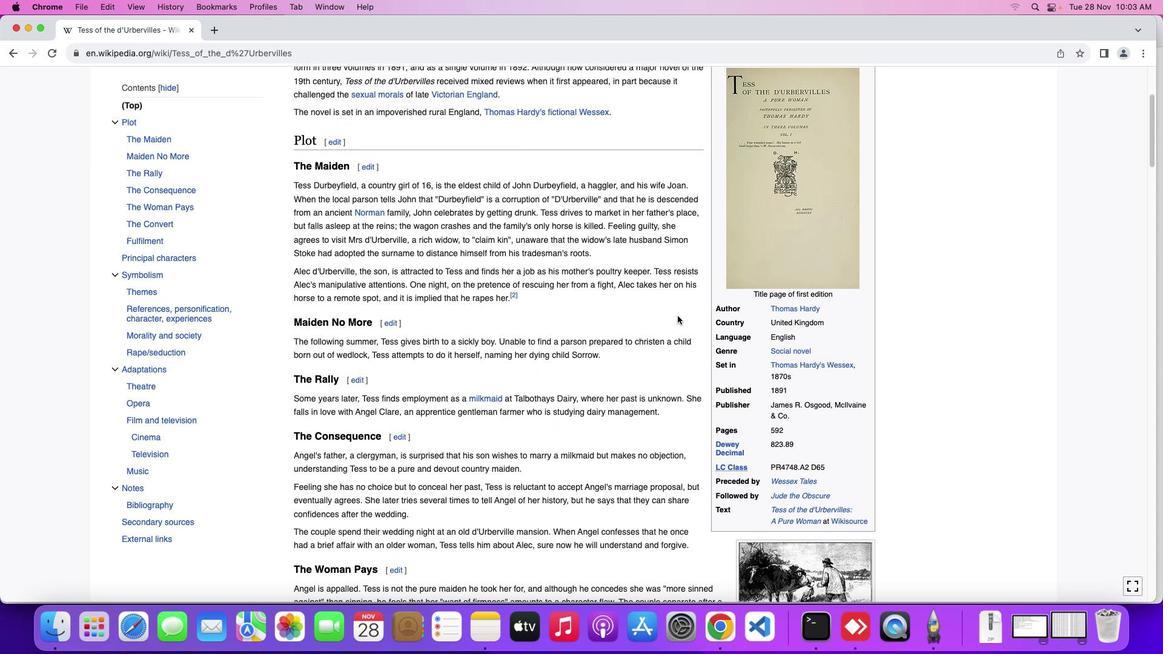 
Action: Mouse scrolled (697, 341) with delta (125, 99)
Screenshot: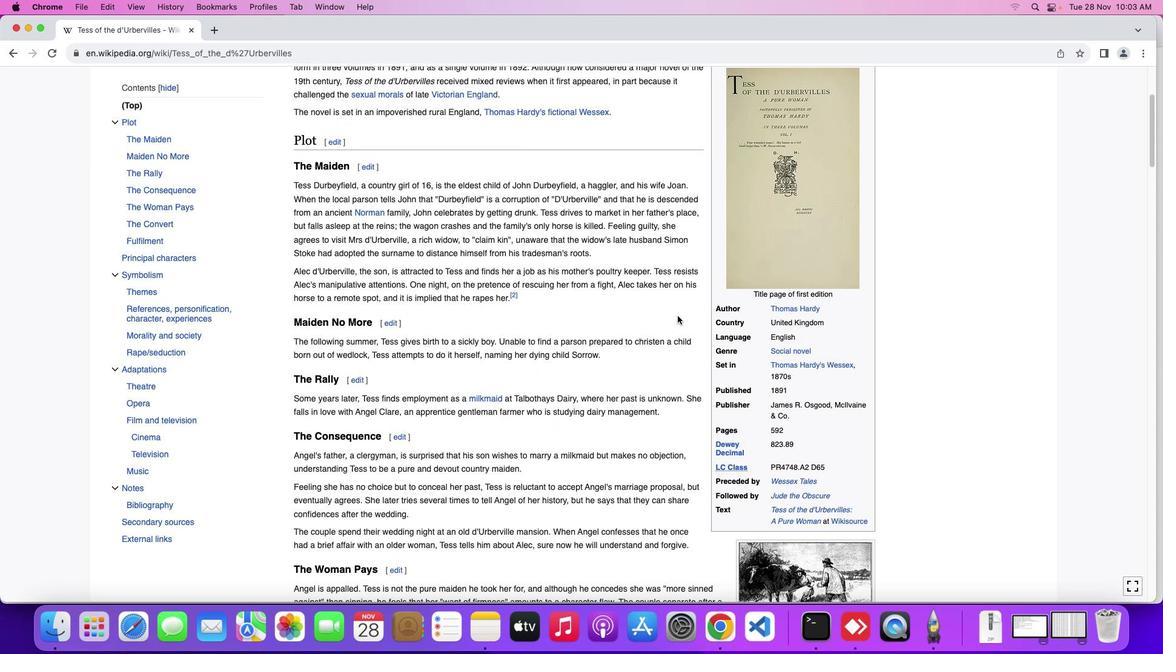 
Action: Mouse scrolled (697, 341) with delta (125, 99)
Screenshot: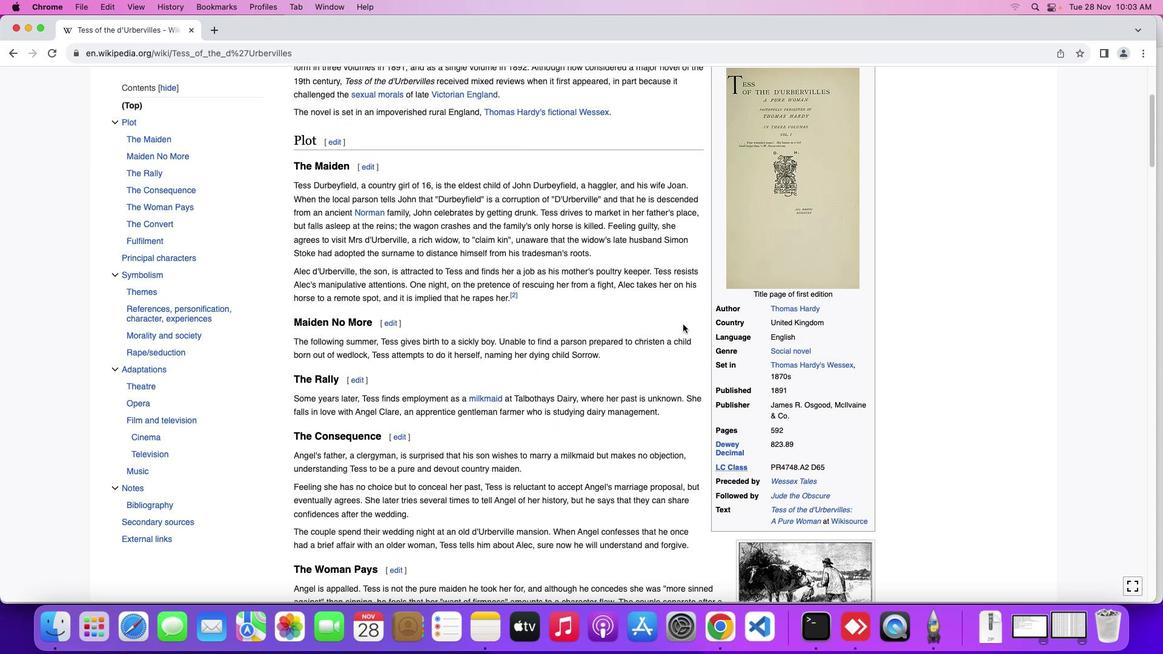
Action: Mouse moved to (702, 348)
Screenshot: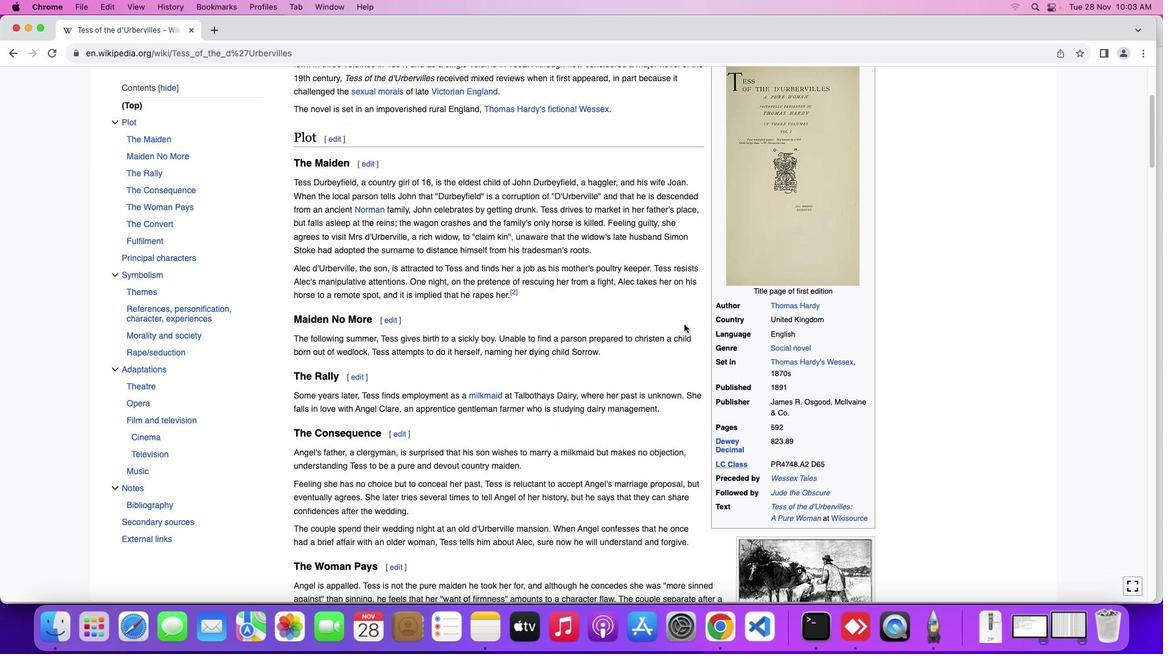 
Action: Mouse scrolled (702, 348) with delta (125, 99)
Screenshot: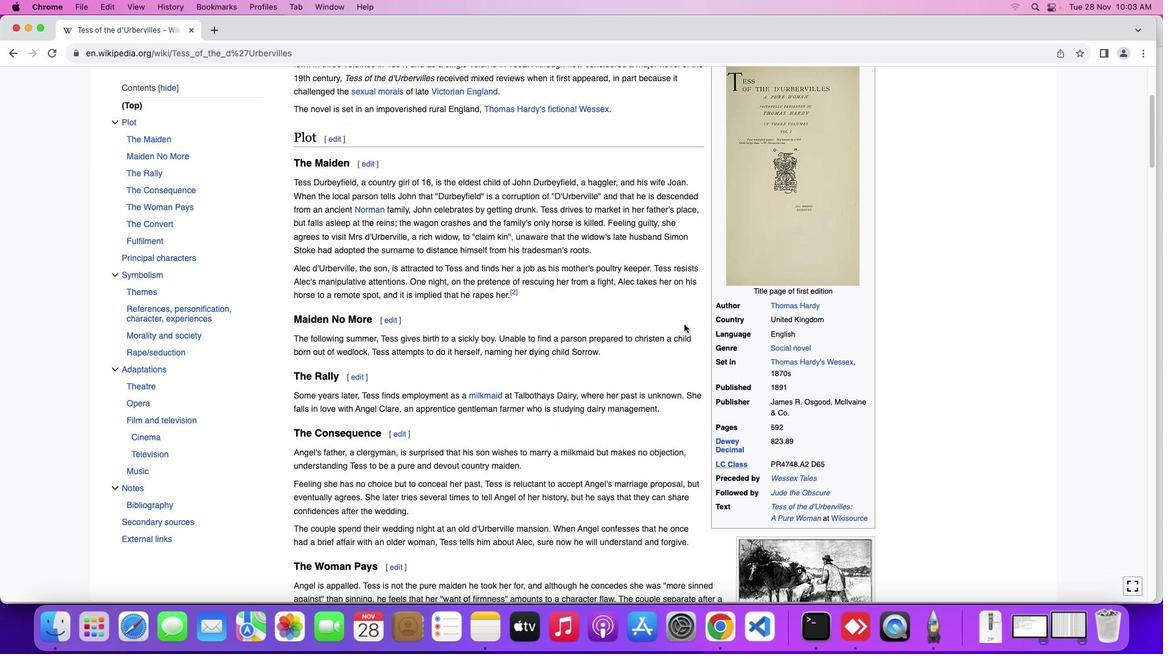 
Action: Mouse moved to (702, 347)
Screenshot: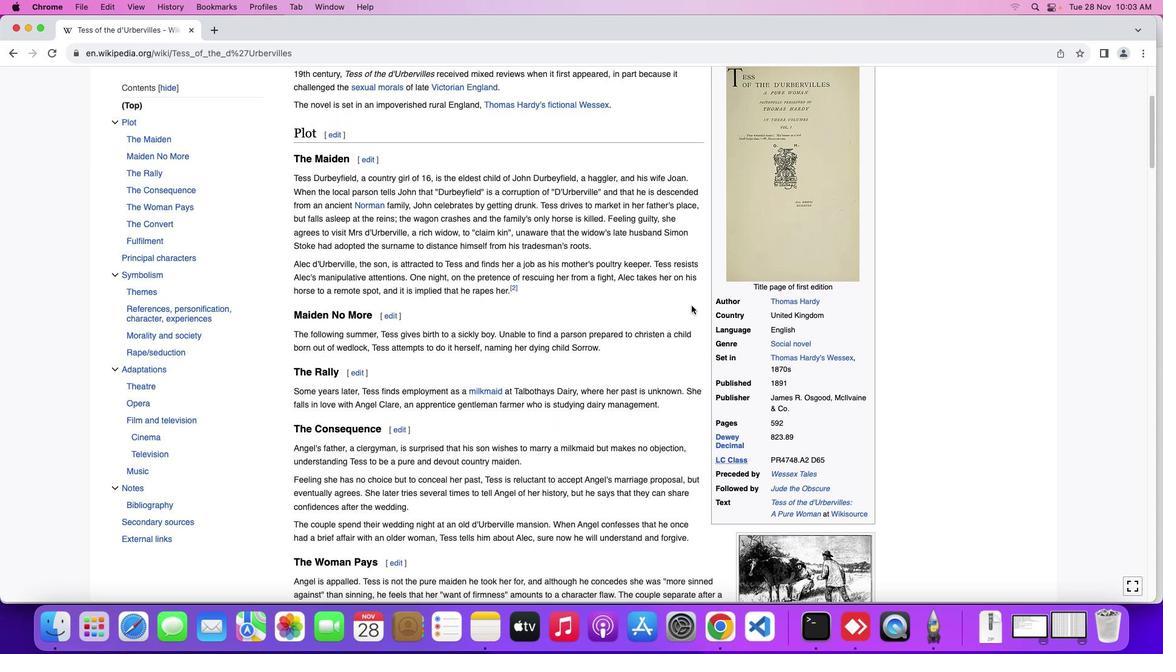 
Action: Mouse scrolled (702, 347) with delta (125, 99)
Screenshot: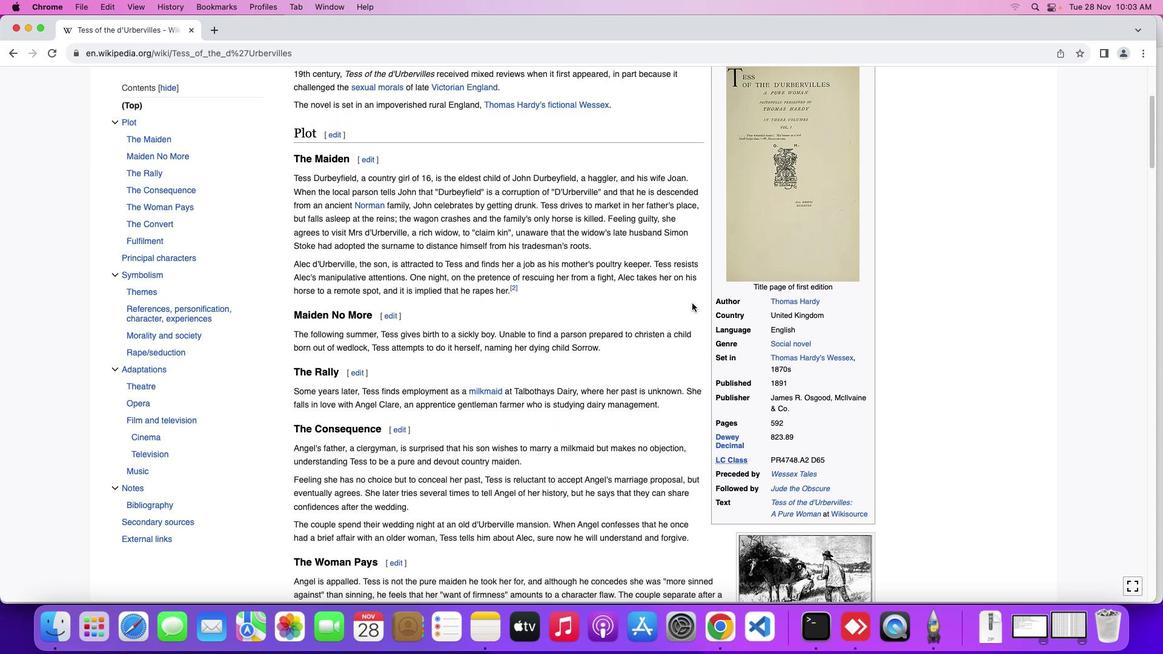 
Action: Mouse moved to (702, 346)
Screenshot: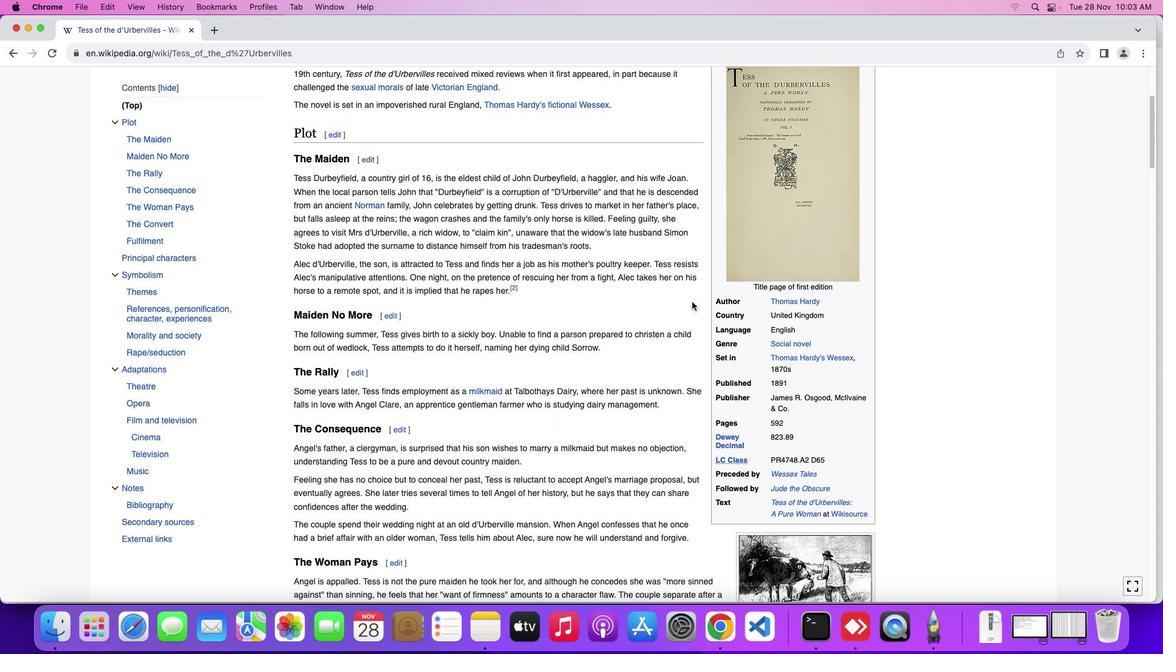 
Action: Mouse scrolled (702, 346) with delta (125, 99)
Screenshot: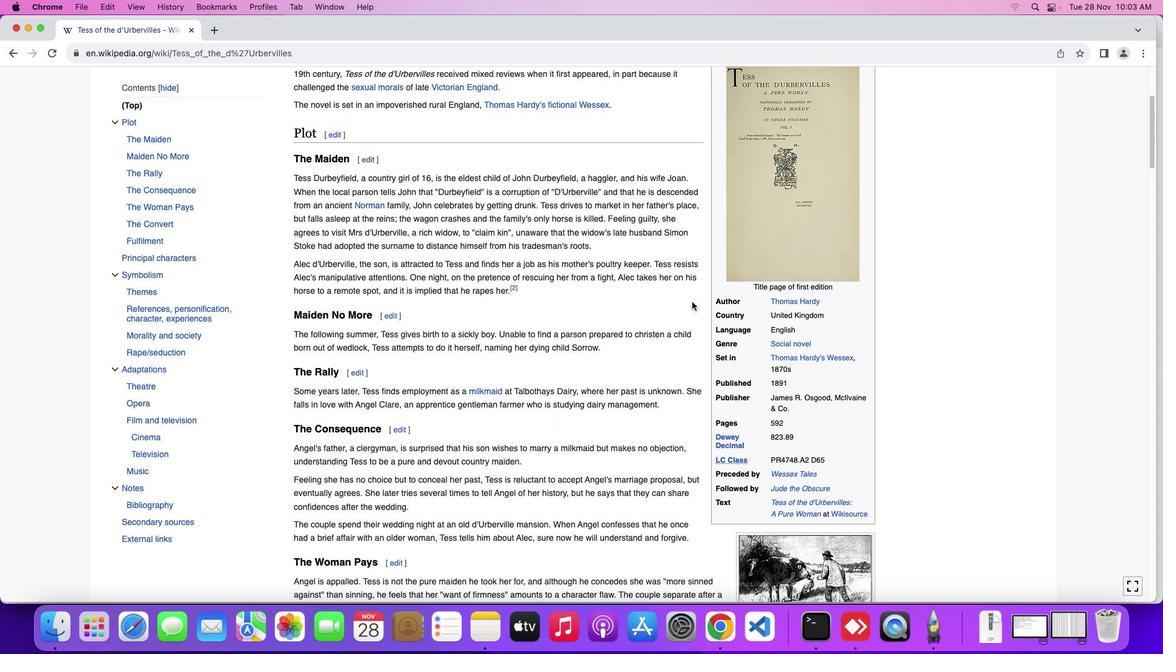 
Action: Mouse moved to (708, 329)
Screenshot: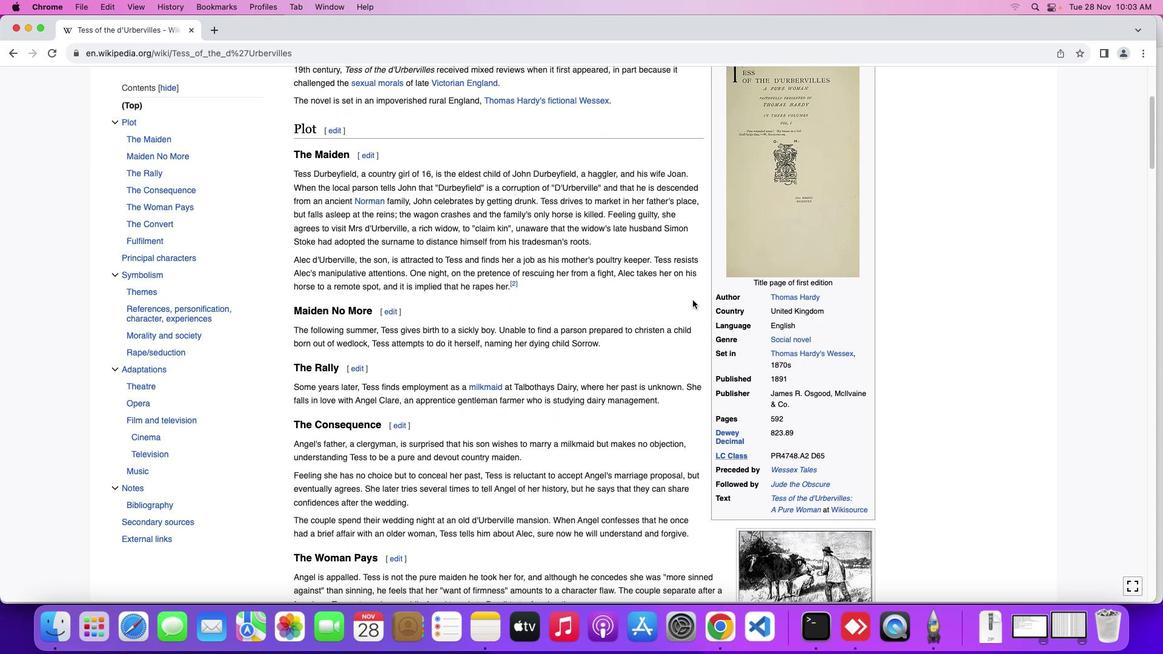 
Action: Mouse scrolled (708, 329) with delta (125, 99)
Screenshot: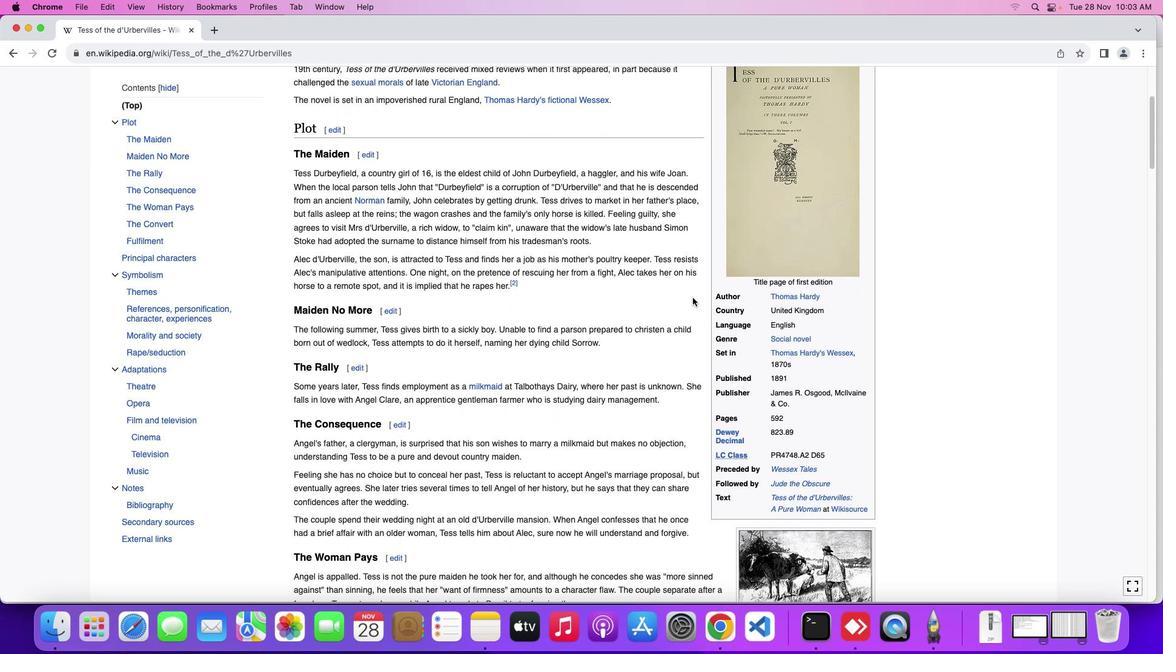 
Action: Mouse moved to (709, 329)
Screenshot: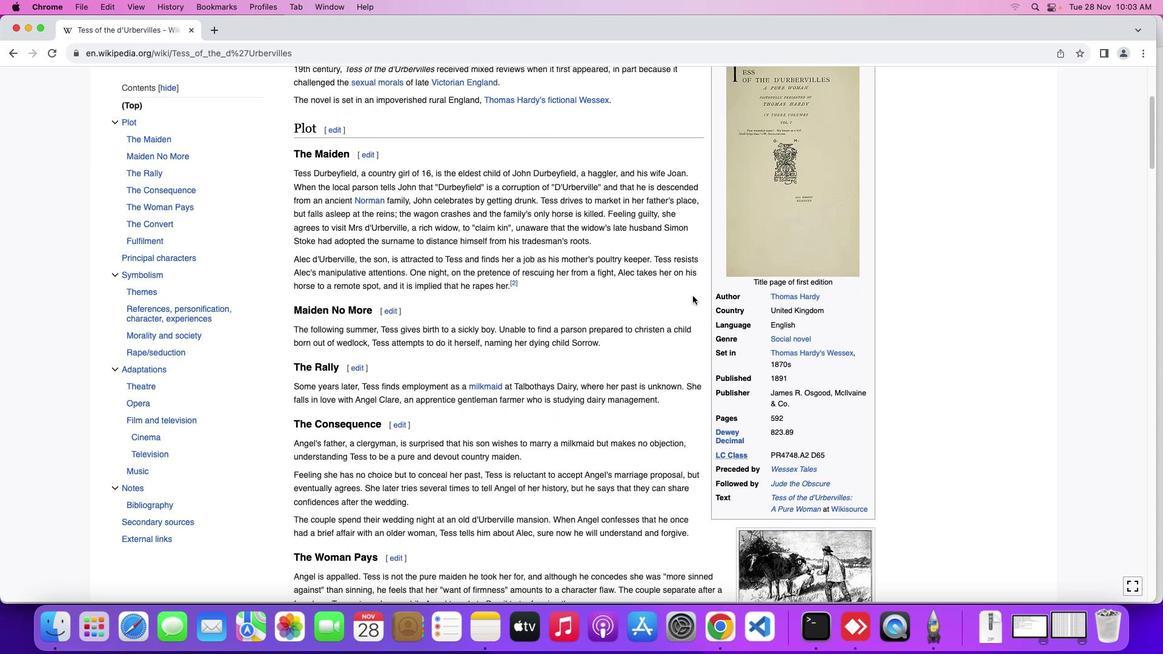 
Action: Mouse scrolled (709, 329) with delta (125, 99)
Screenshot: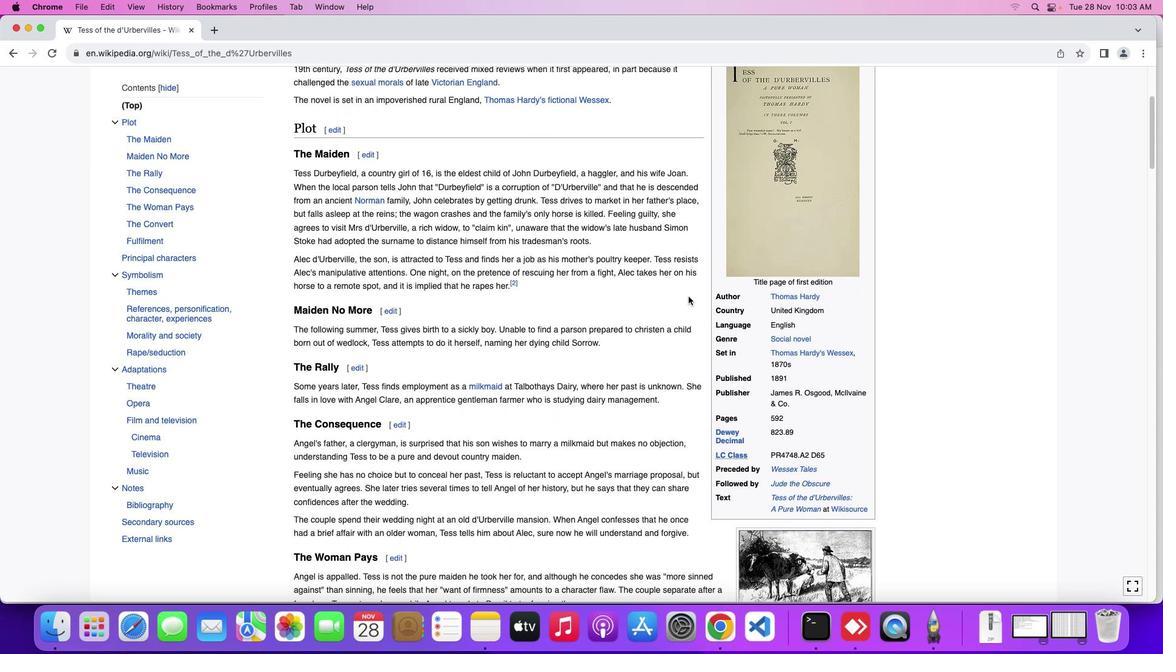 
Action: Mouse moved to (702, 327)
Screenshot: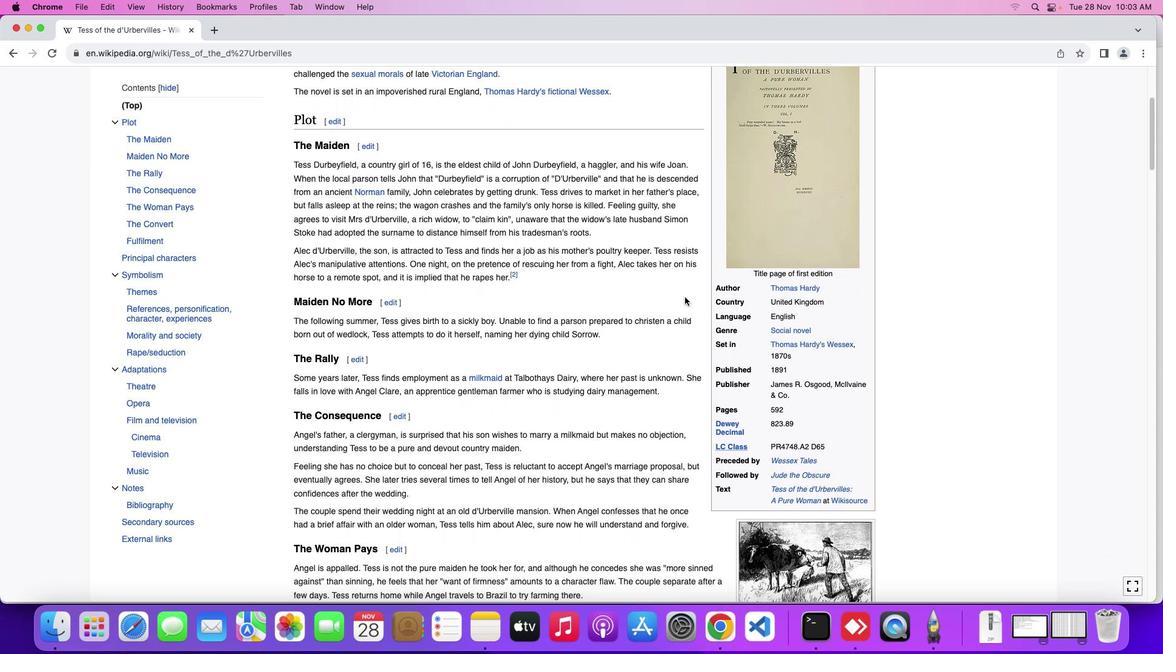 
Action: Mouse scrolled (702, 327) with delta (125, 99)
Screenshot: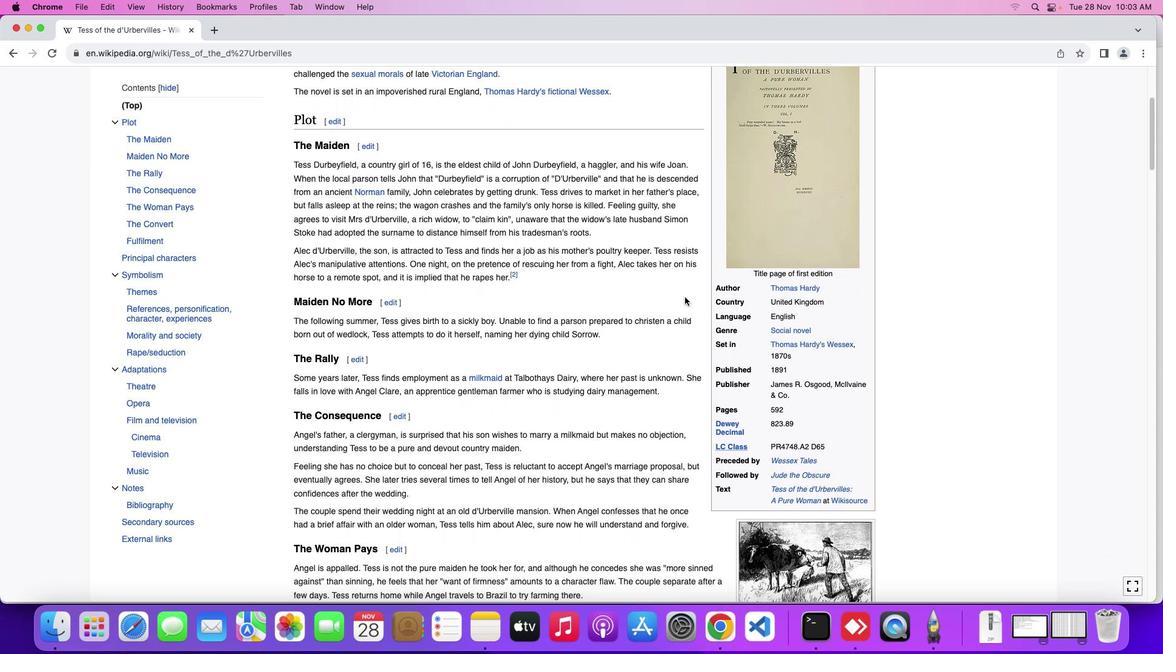 
Action: Mouse moved to (702, 327)
Screenshot: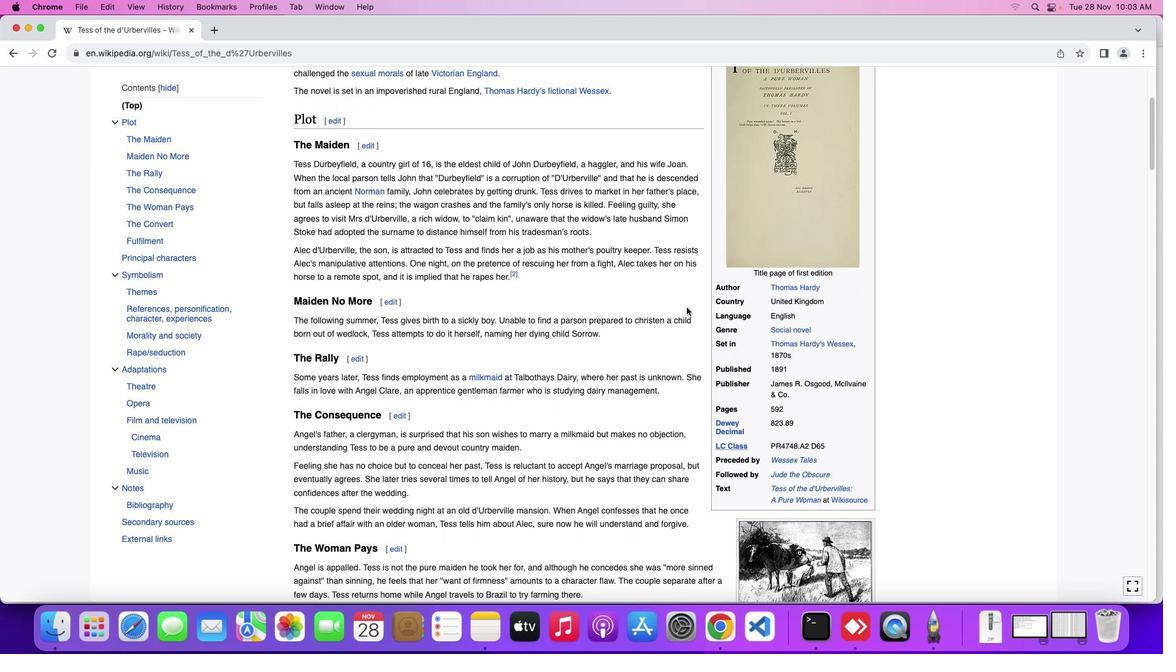 
Action: Mouse scrolled (702, 327) with delta (125, 99)
Screenshot: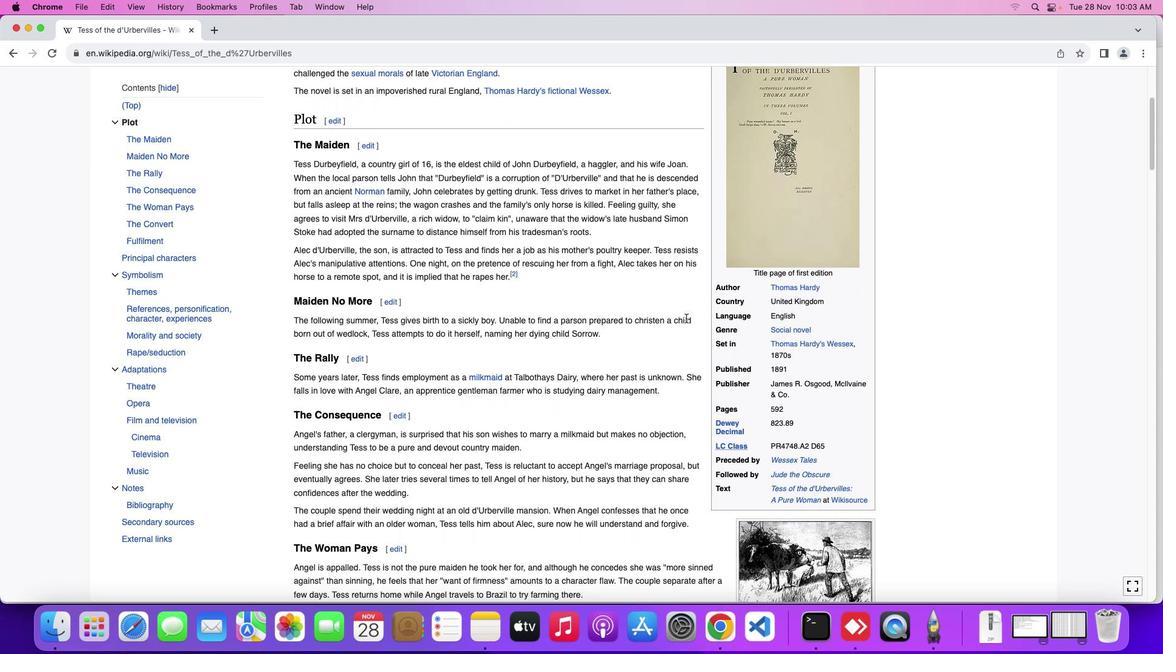 
Action: Mouse scrolled (702, 327) with delta (125, 99)
Screenshot: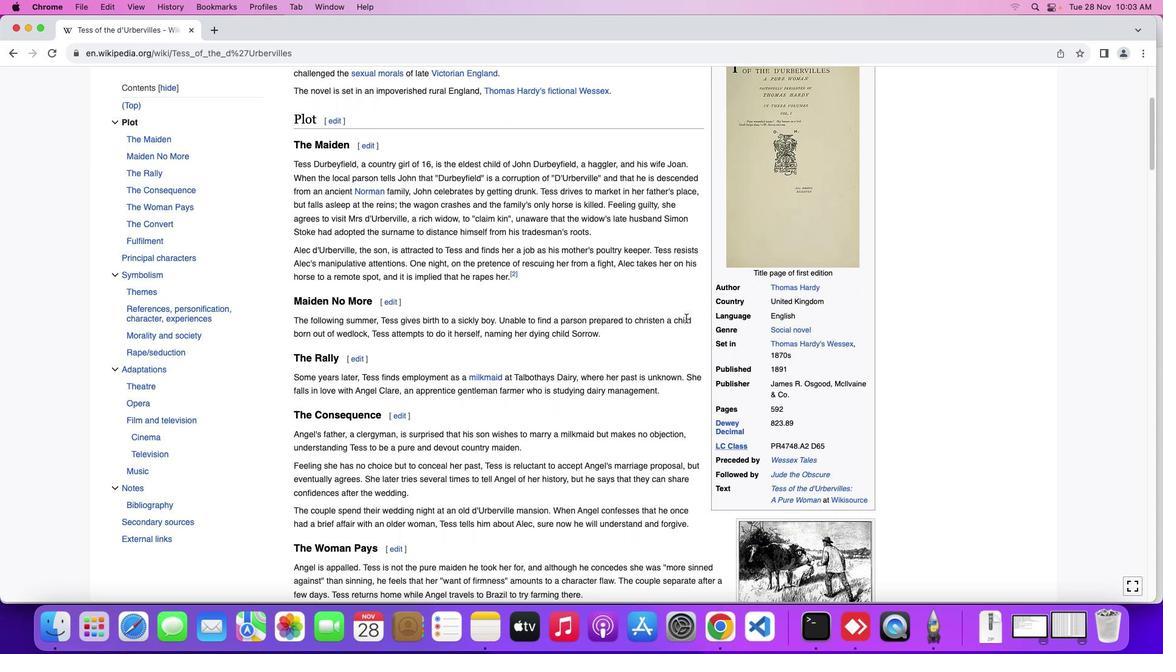 
Action: Mouse moved to (704, 342)
Screenshot: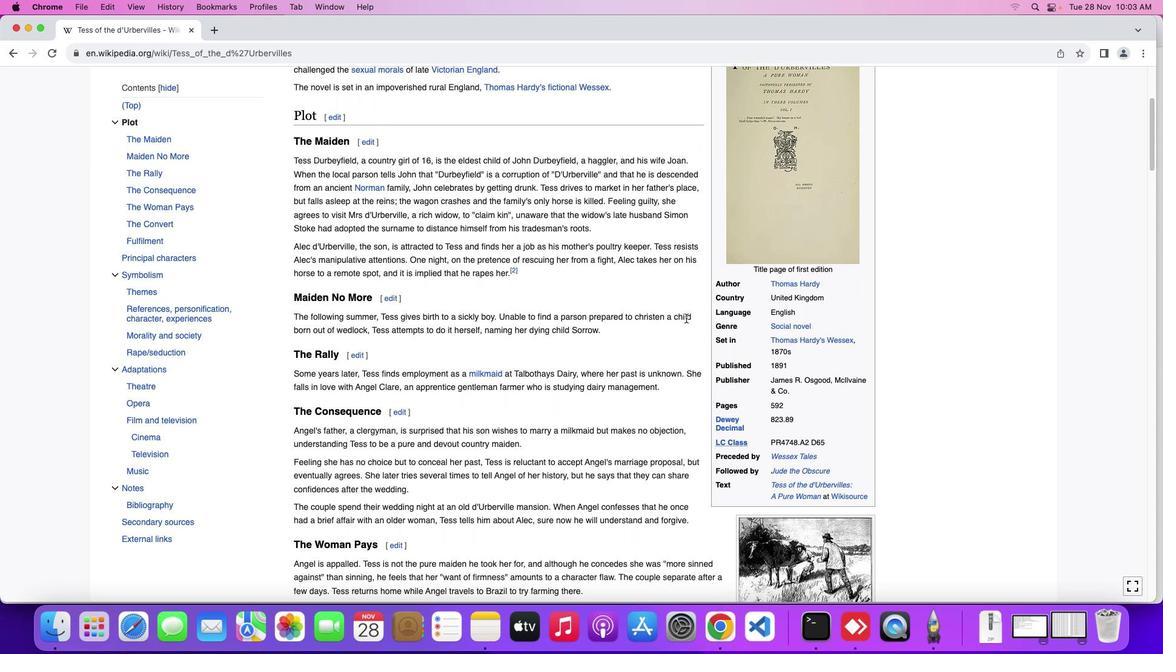 
Action: Mouse scrolled (704, 342) with delta (125, 99)
Screenshot: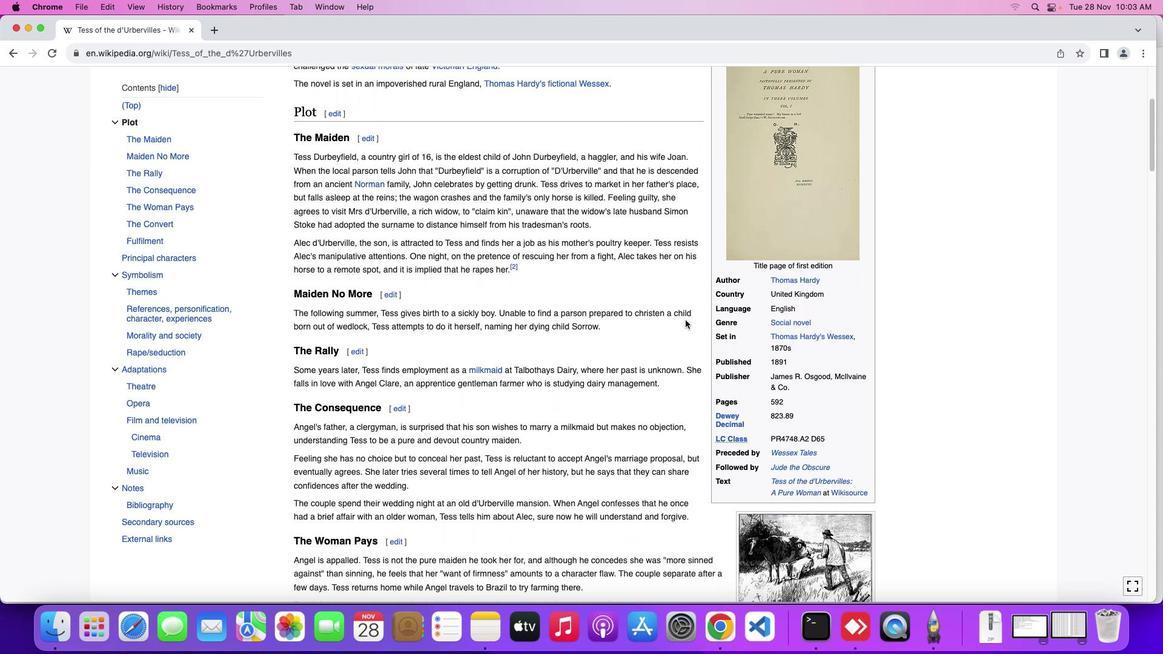 
Action: Mouse moved to (703, 342)
Screenshot: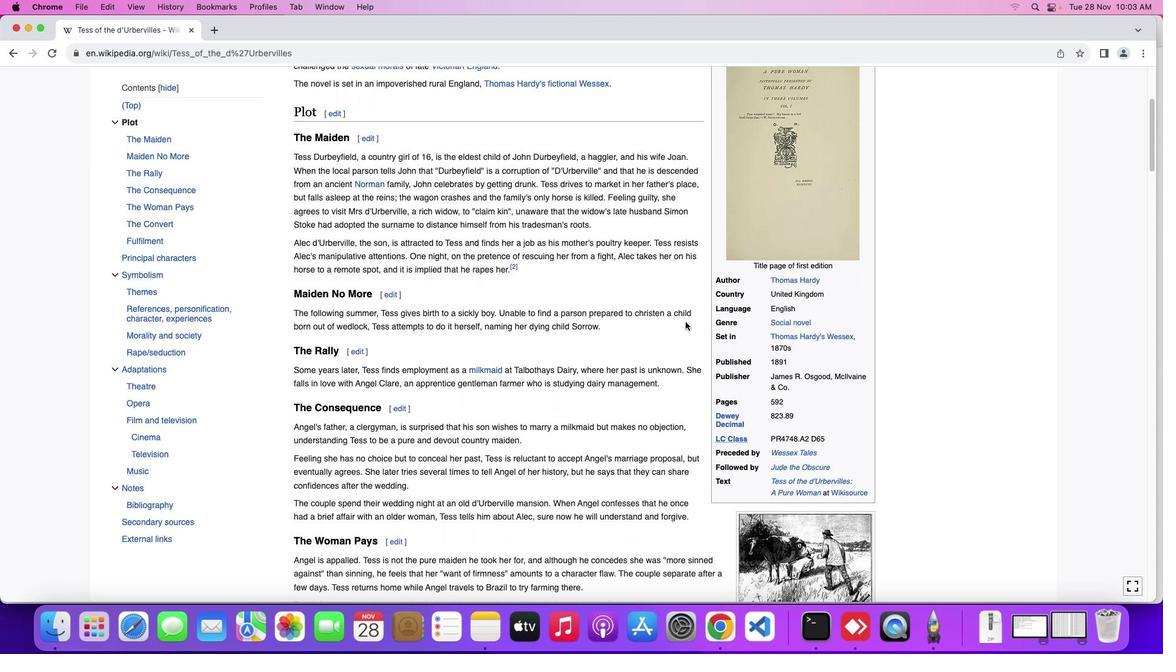 
Action: Mouse scrolled (703, 342) with delta (125, 99)
Screenshot: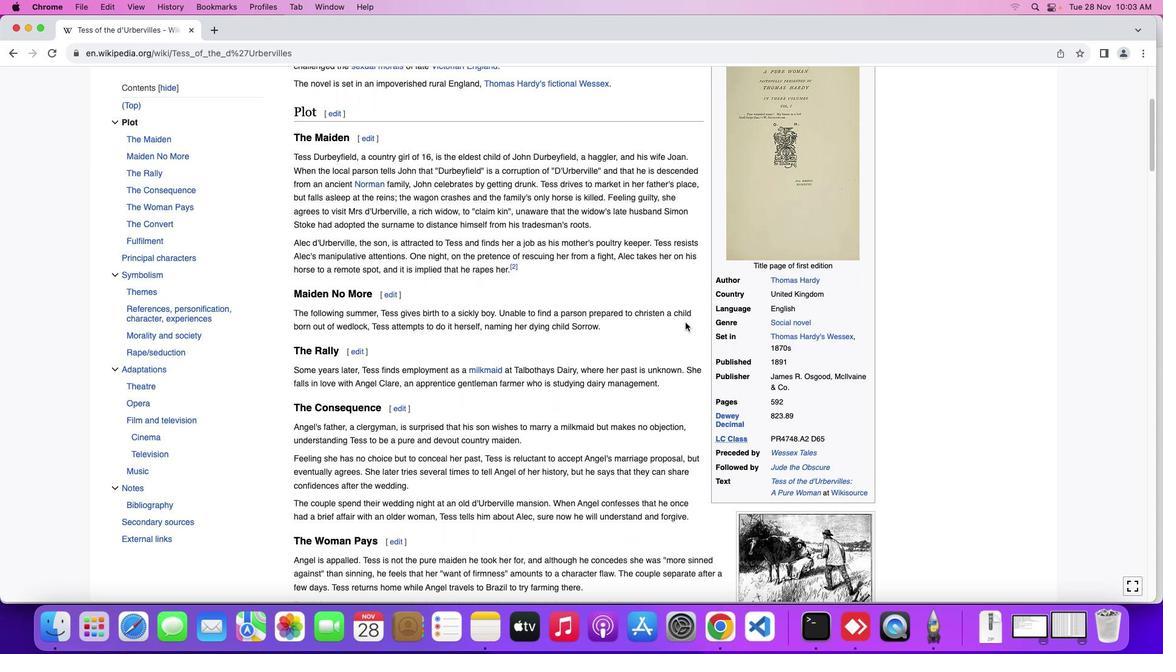 
Action: Mouse moved to (703, 345)
Screenshot: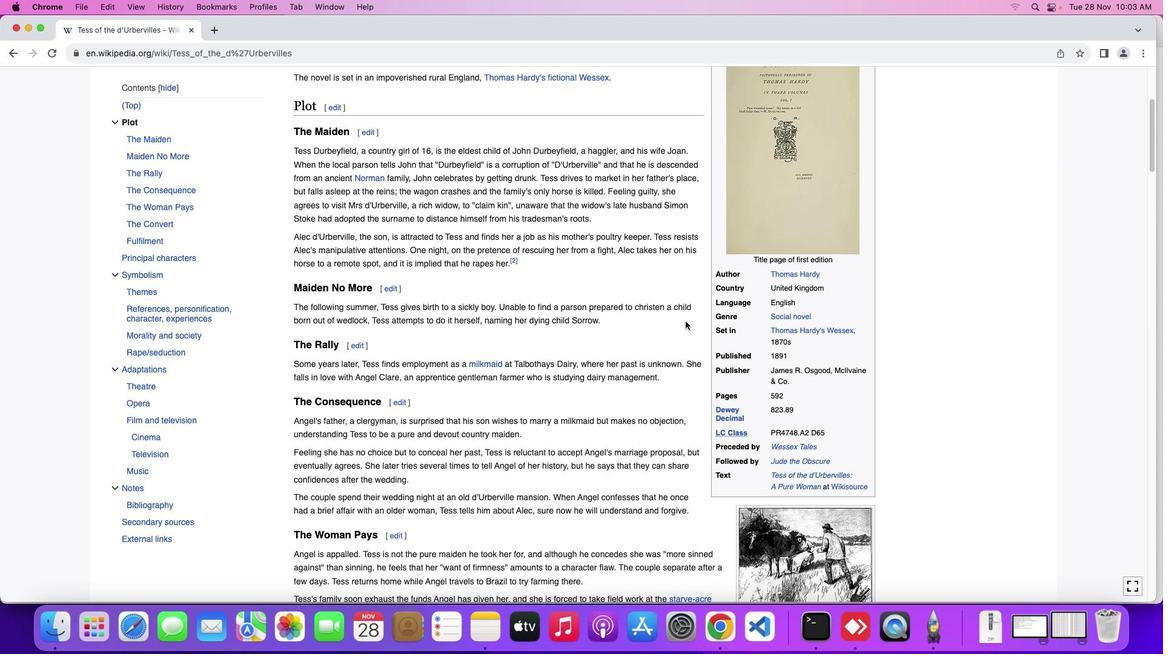 
Action: Mouse scrolled (703, 345) with delta (125, 99)
Screenshot: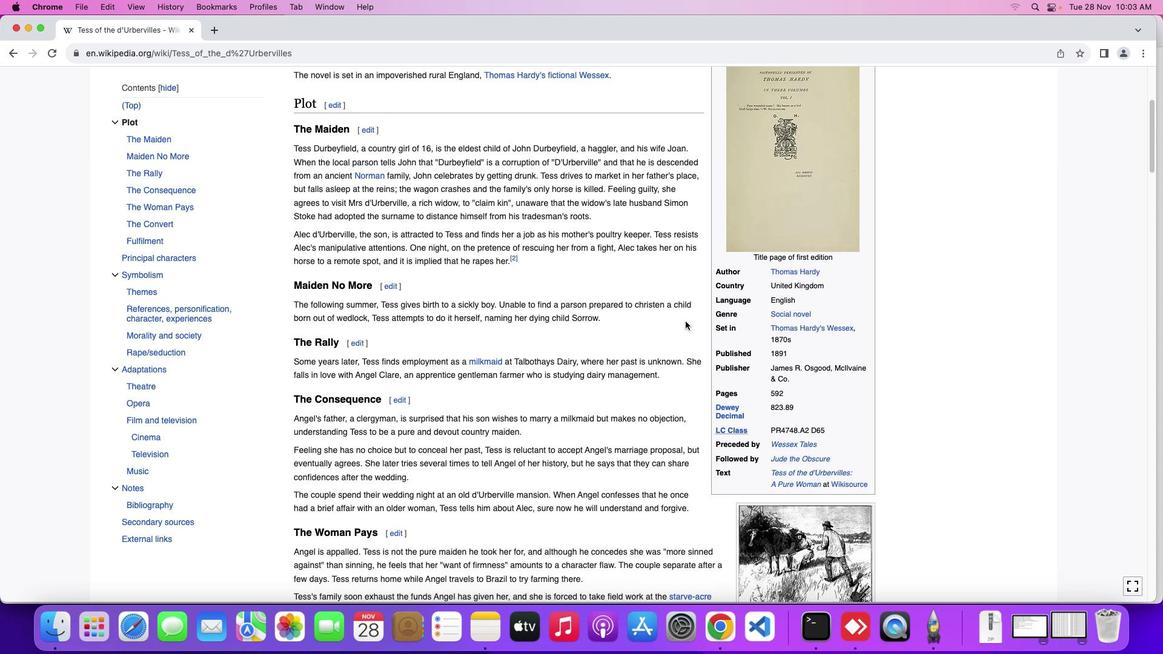 
Action: Mouse scrolled (703, 345) with delta (125, 99)
Screenshot: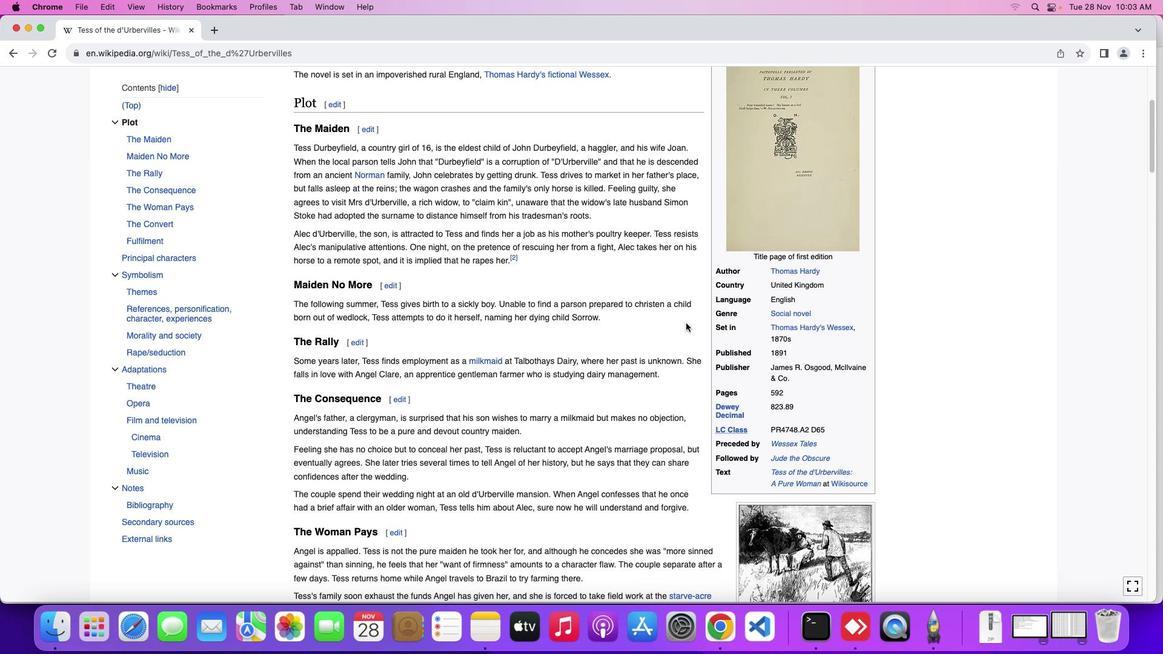 
Action: Mouse moved to (703, 345)
Screenshot: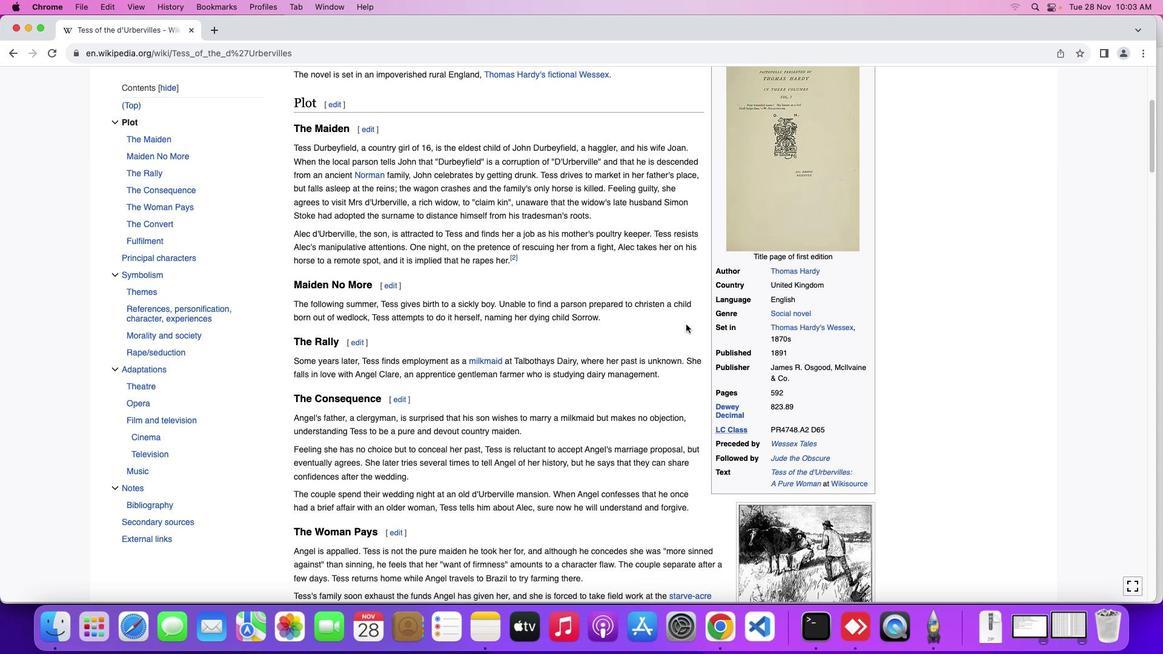 
Action: Mouse scrolled (703, 345) with delta (125, 99)
Screenshot: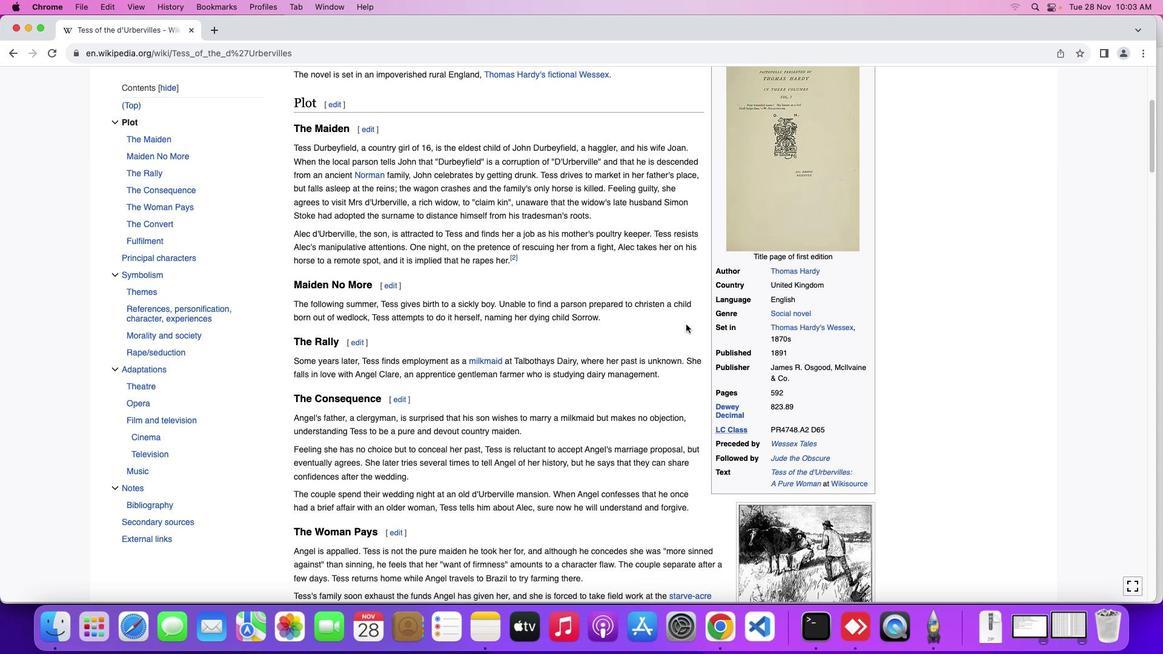 
Action: Mouse moved to (703, 347)
Screenshot: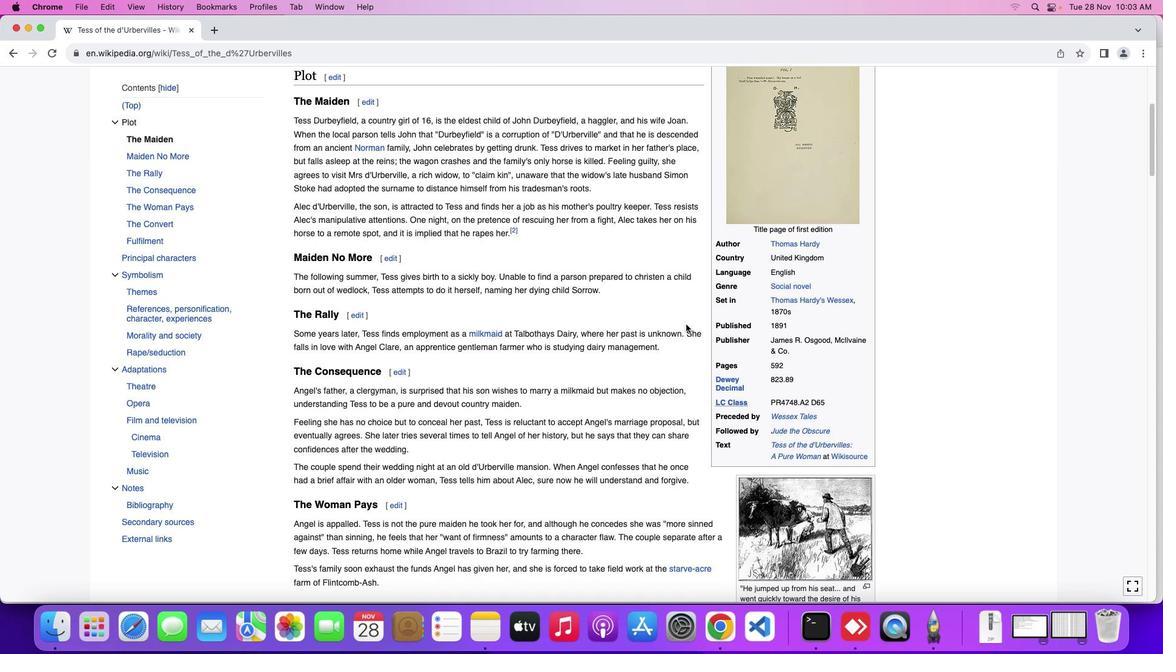 
Action: Mouse scrolled (703, 347) with delta (125, 99)
Screenshot: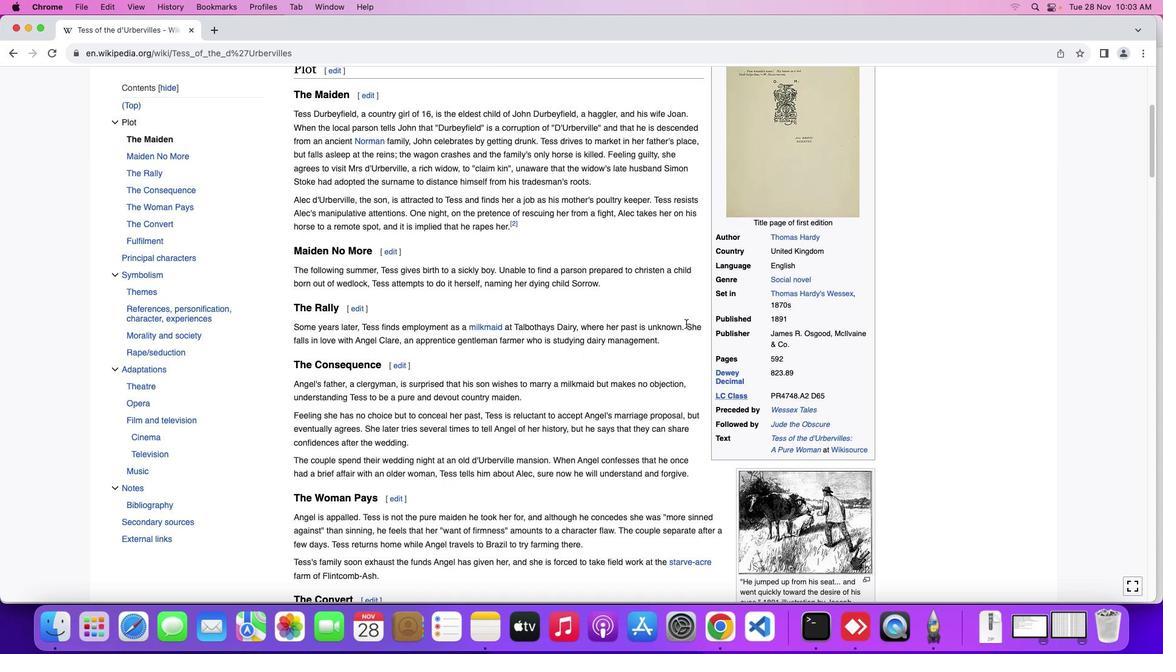 
Action: Mouse scrolled (703, 347) with delta (125, 99)
Screenshot: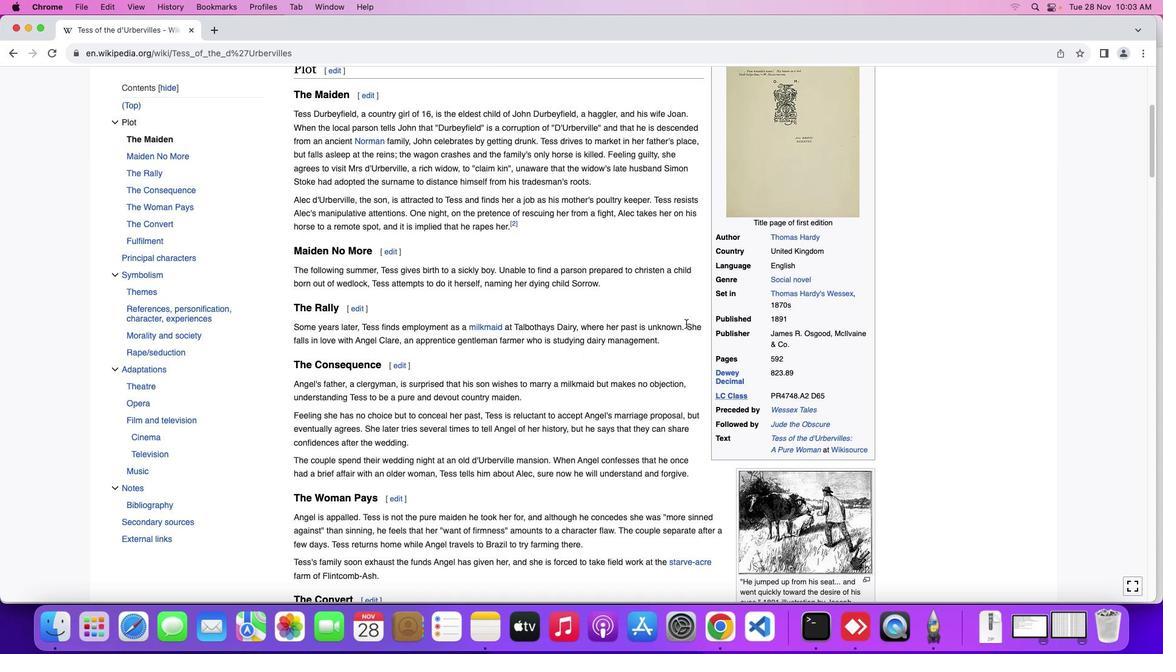 
Action: Mouse scrolled (703, 347) with delta (125, 99)
Screenshot: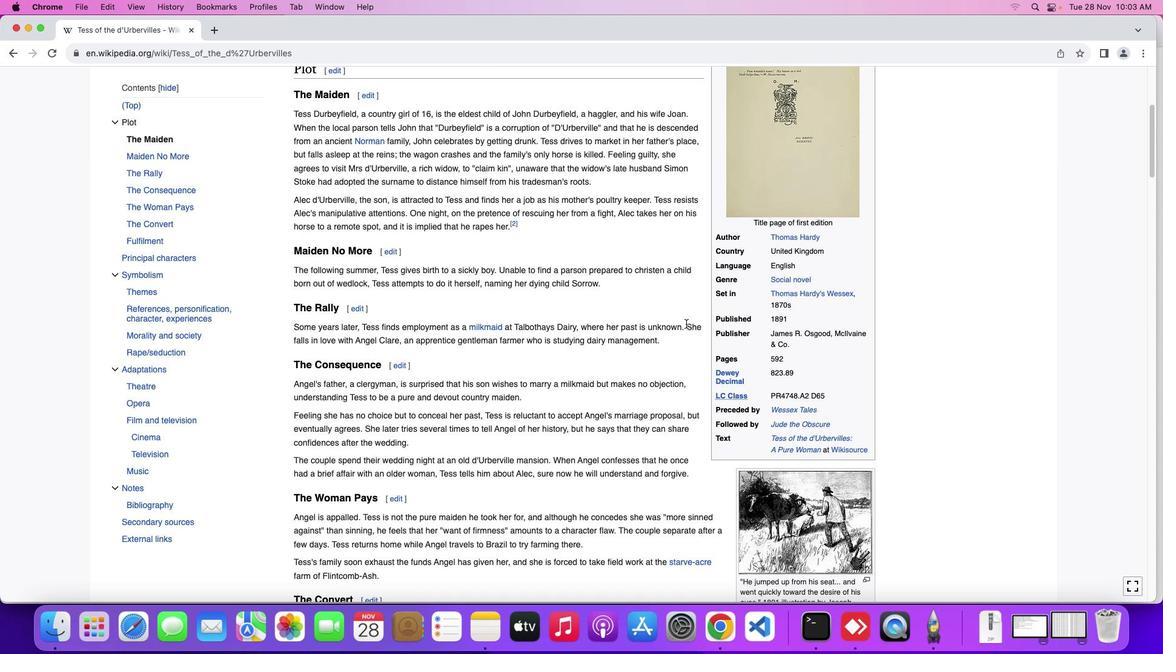 
Action: Mouse moved to (703, 345)
Screenshot: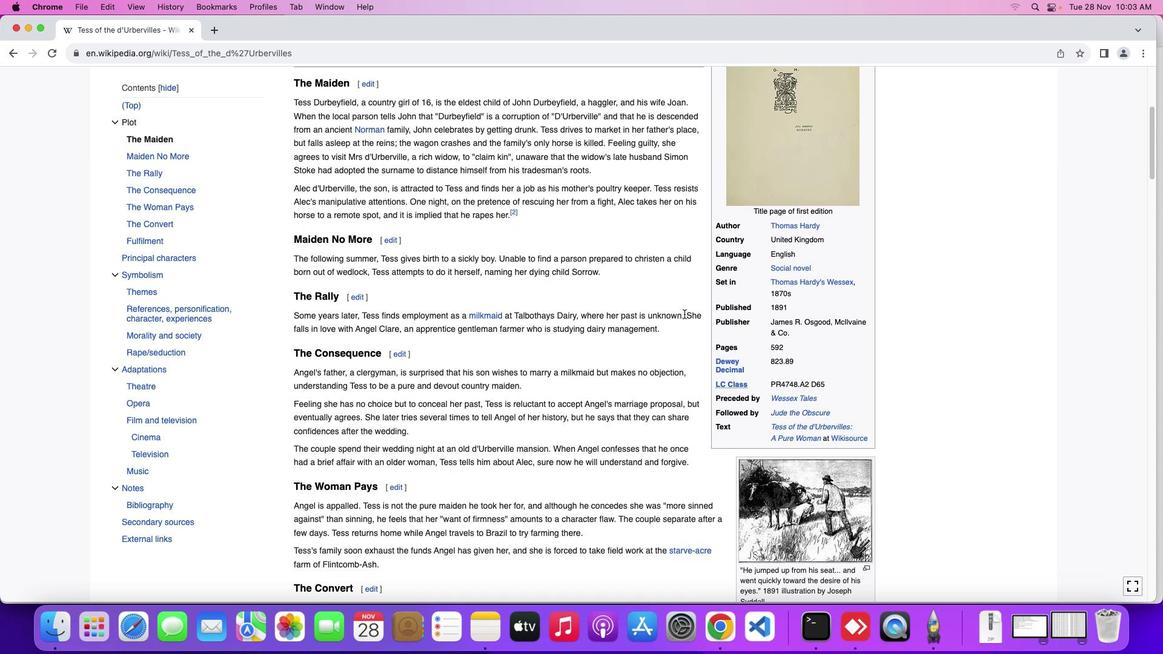 
Action: Mouse scrolled (703, 345) with delta (125, 99)
Screenshot: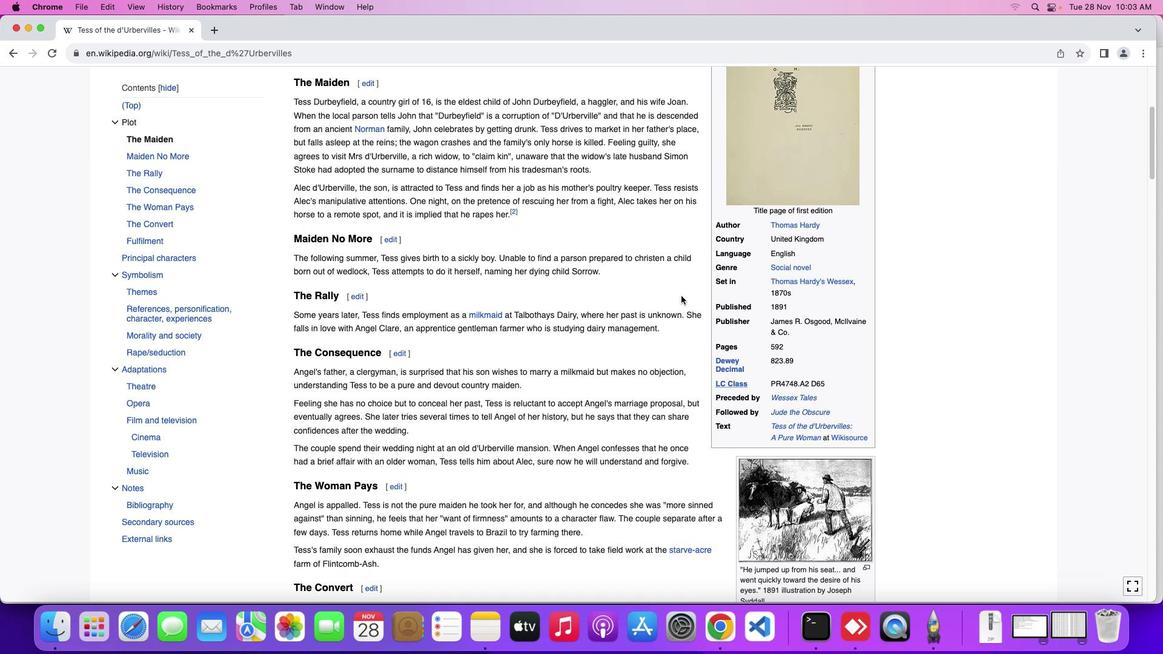 
Action: Mouse moved to (703, 345)
Screenshot: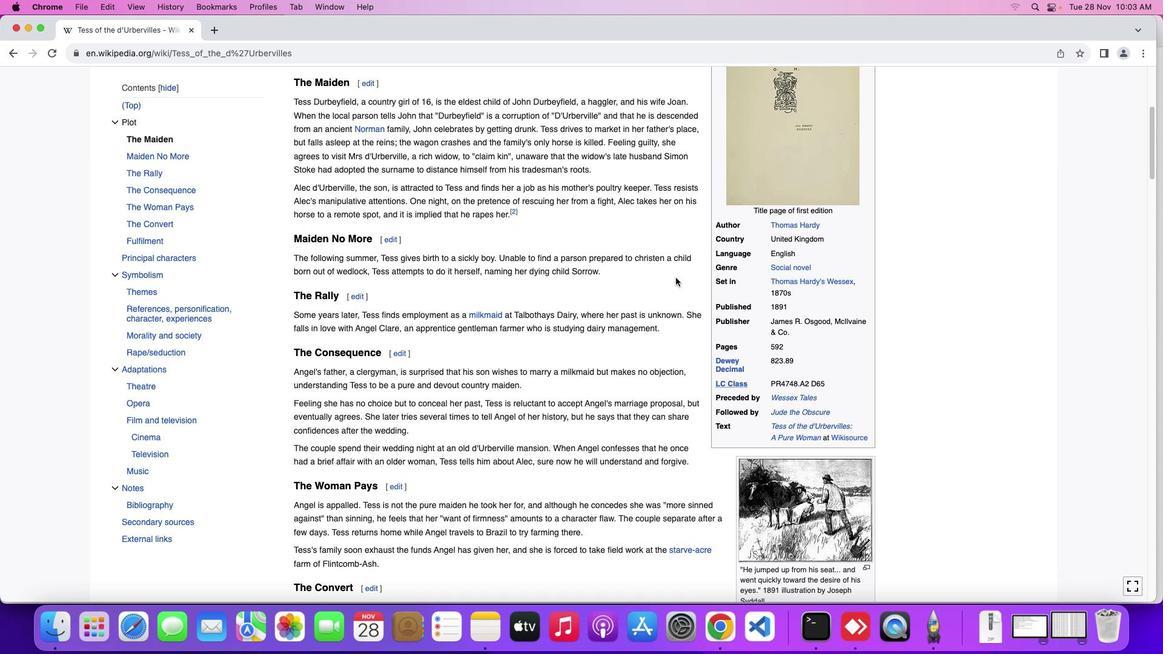 
Action: Mouse scrolled (703, 345) with delta (125, 99)
Screenshot: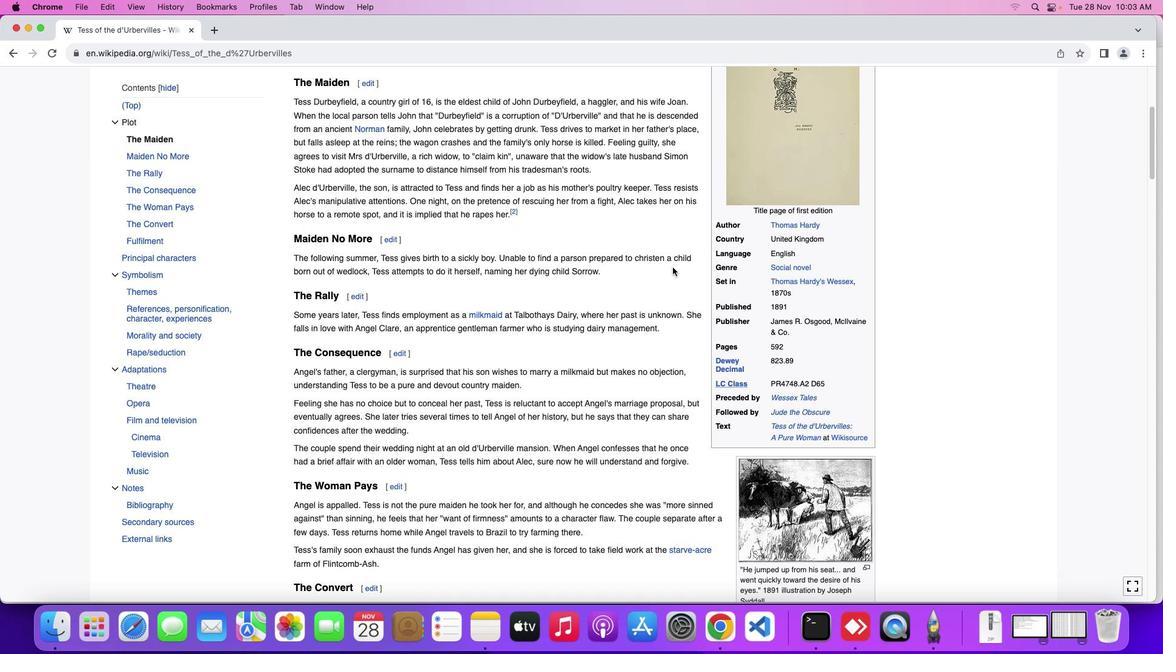 
Action: Mouse scrolled (703, 345) with delta (125, 99)
Screenshot: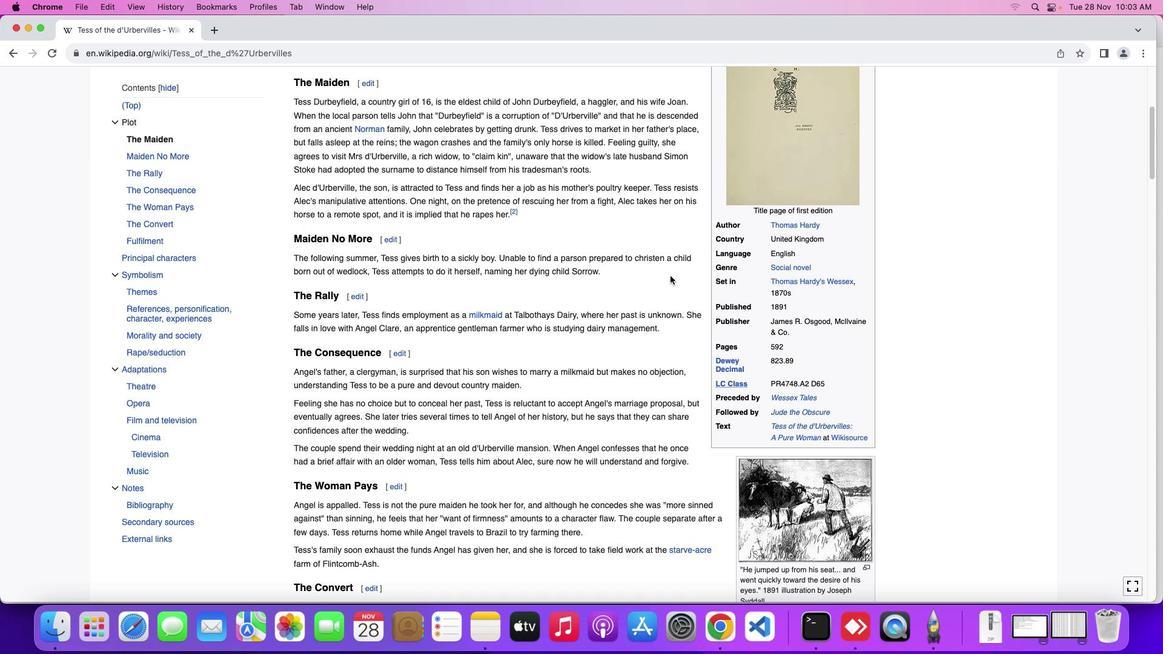 
Action: Mouse moved to (690, 311)
Screenshot: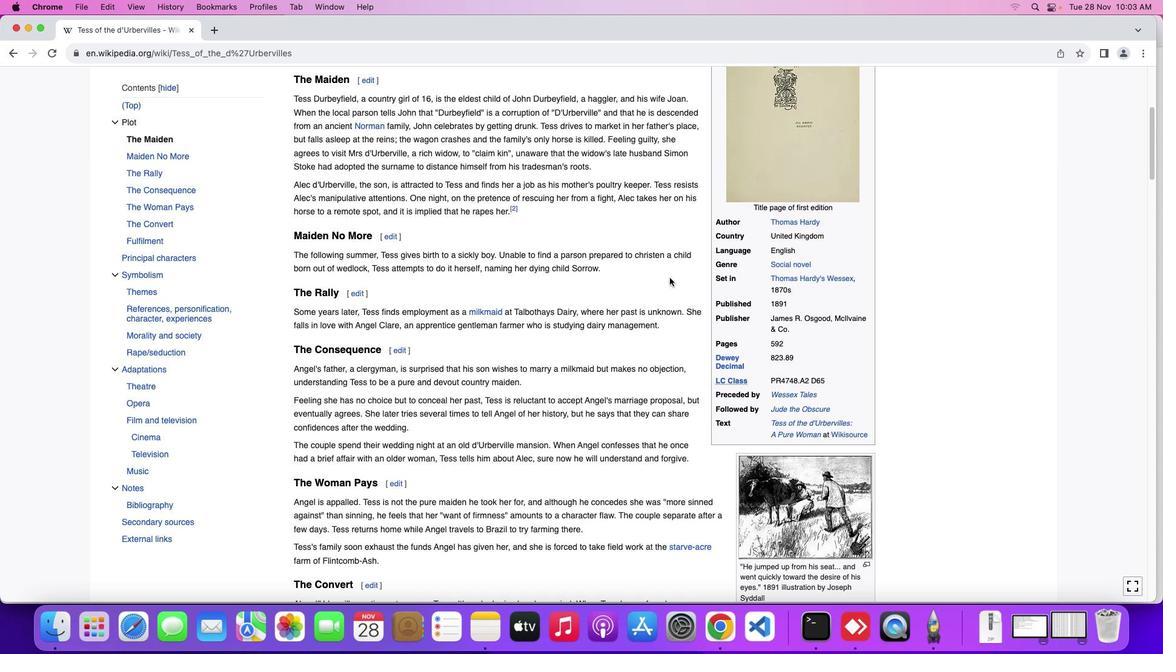 
Action: Mouse scrolled (690, 311) with delta (125, 99)
Screenshot: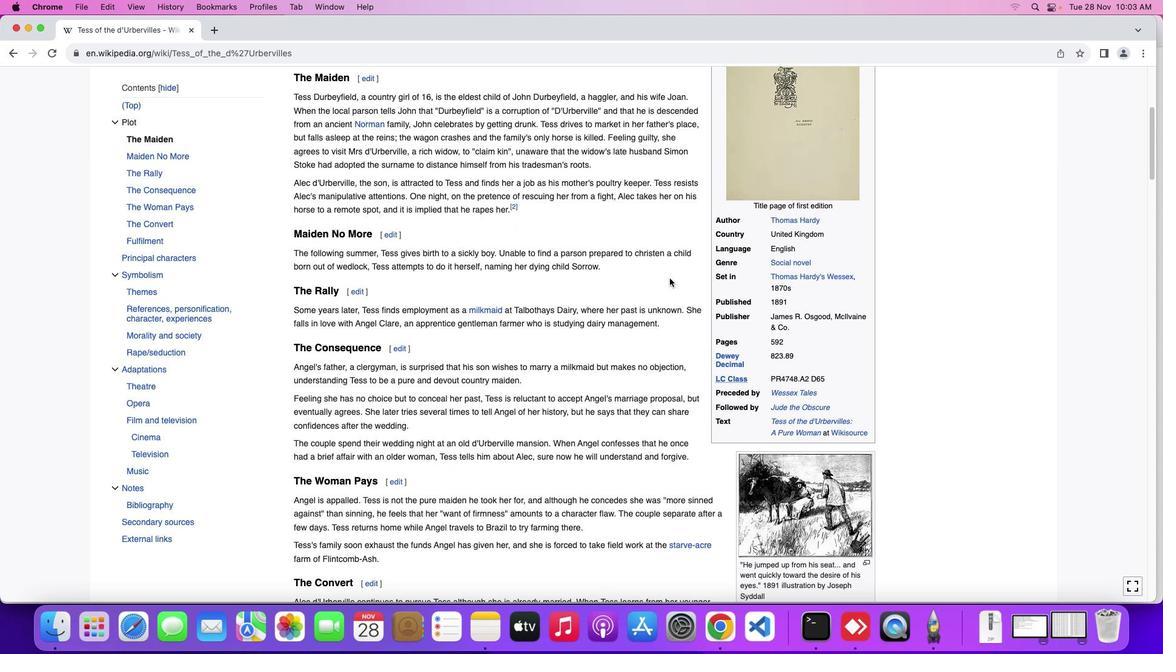 
Action: Mouse scrolled (690, 311) with delta (125, 99)
Screenshot: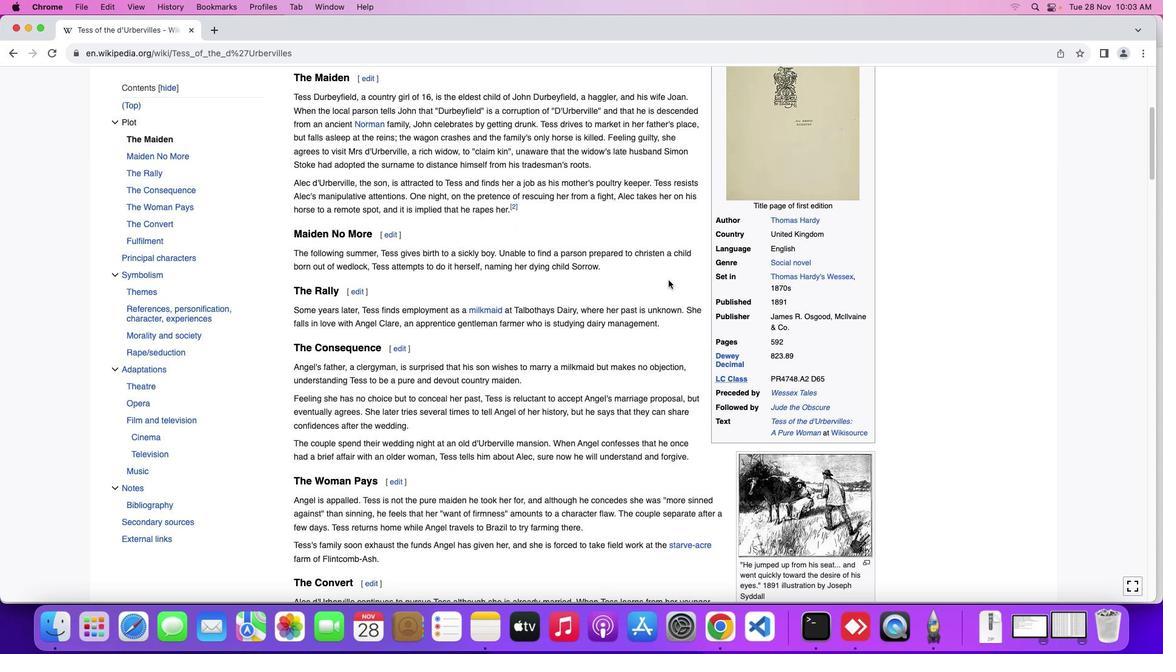 
Action: Mouse moved to (687, 317)
Screenshot: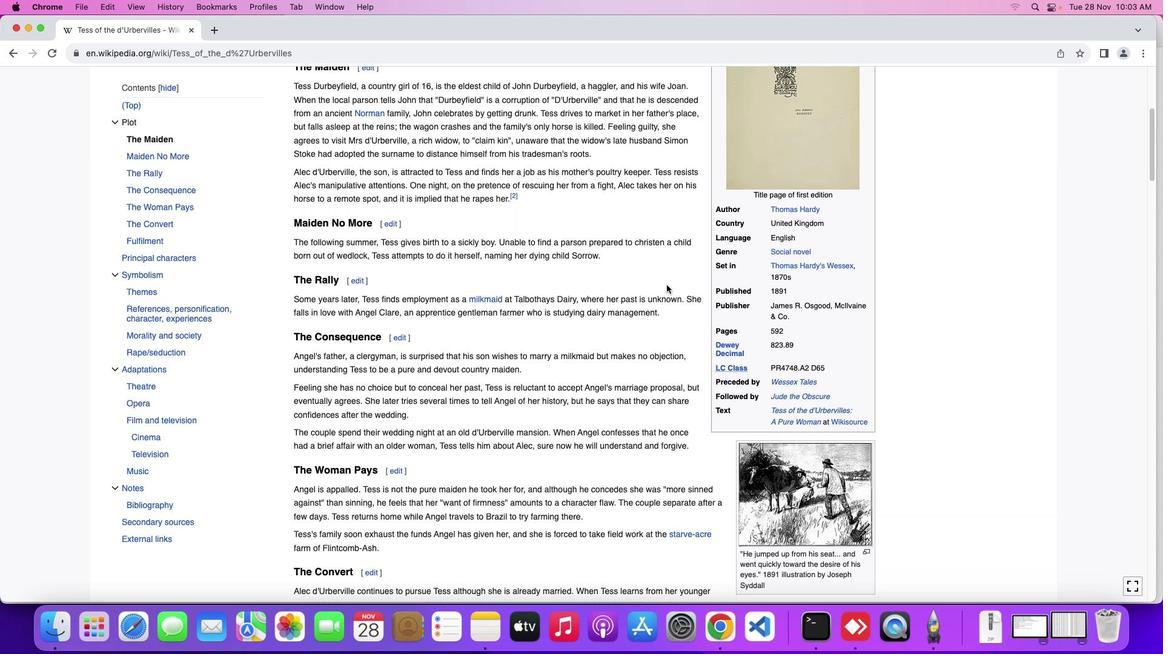 
Action: Mouse scrolled (687, 317) with delta (125, 99)
Screenshot: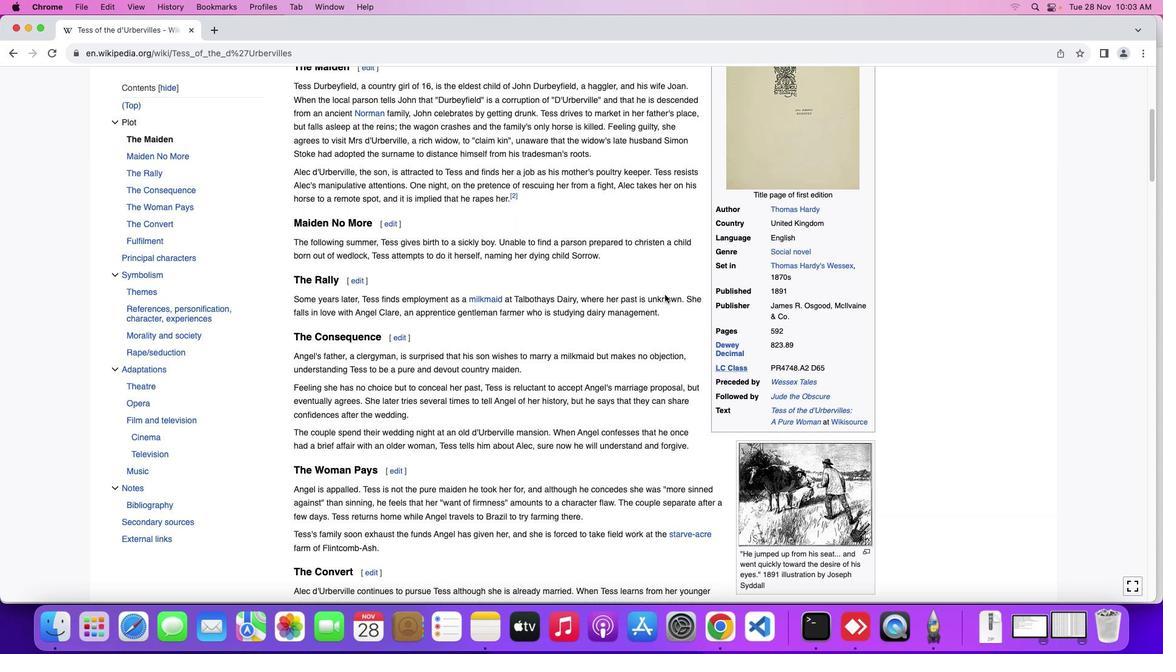 
Action: Mouse scrolled (687, 317) with delta (125, 99)
Screenshot: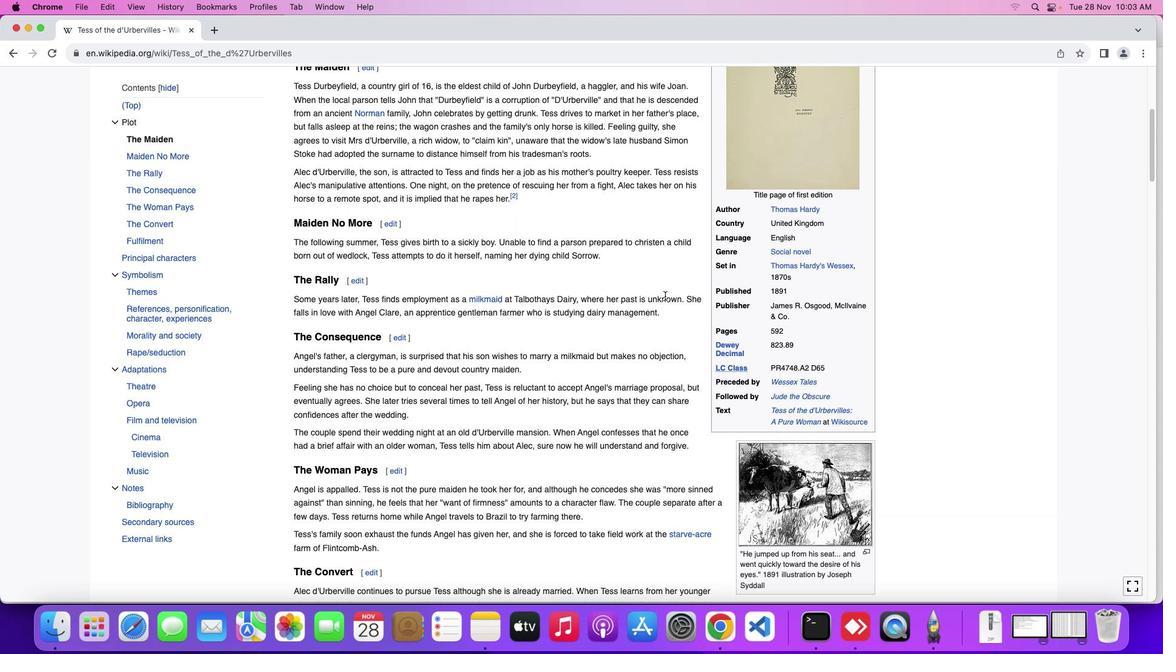 
Action: Mouse moved to (685, 325)
Screenshot: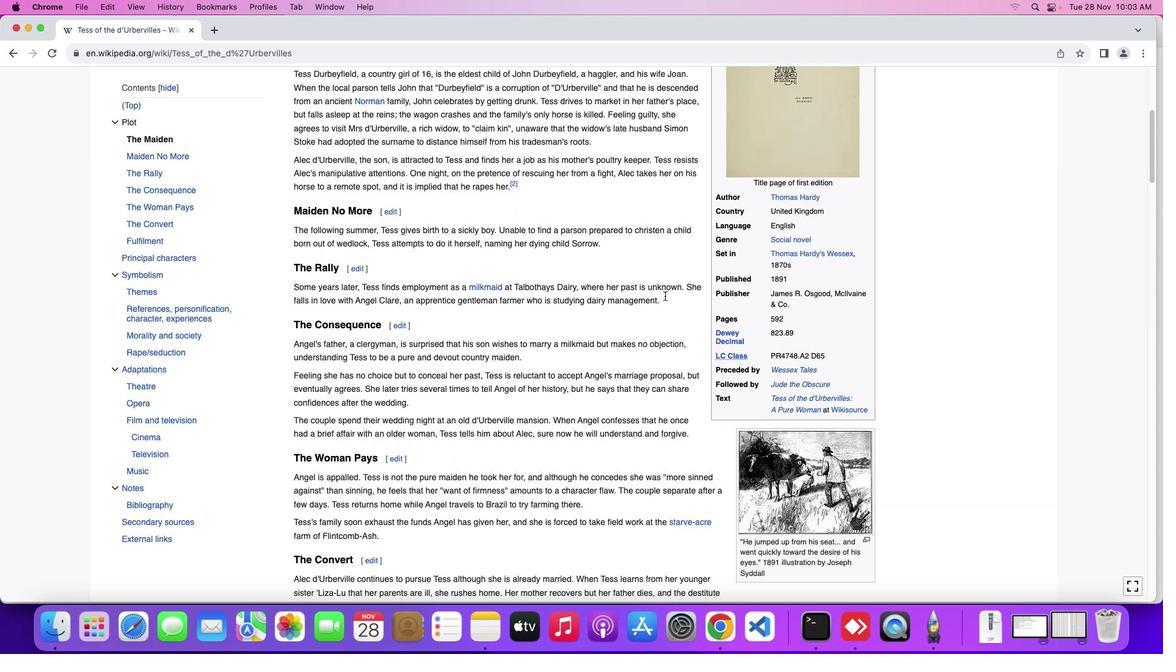 
Action: Mouse scrolled (685, 325) with delta (125, 99)
Screenshot: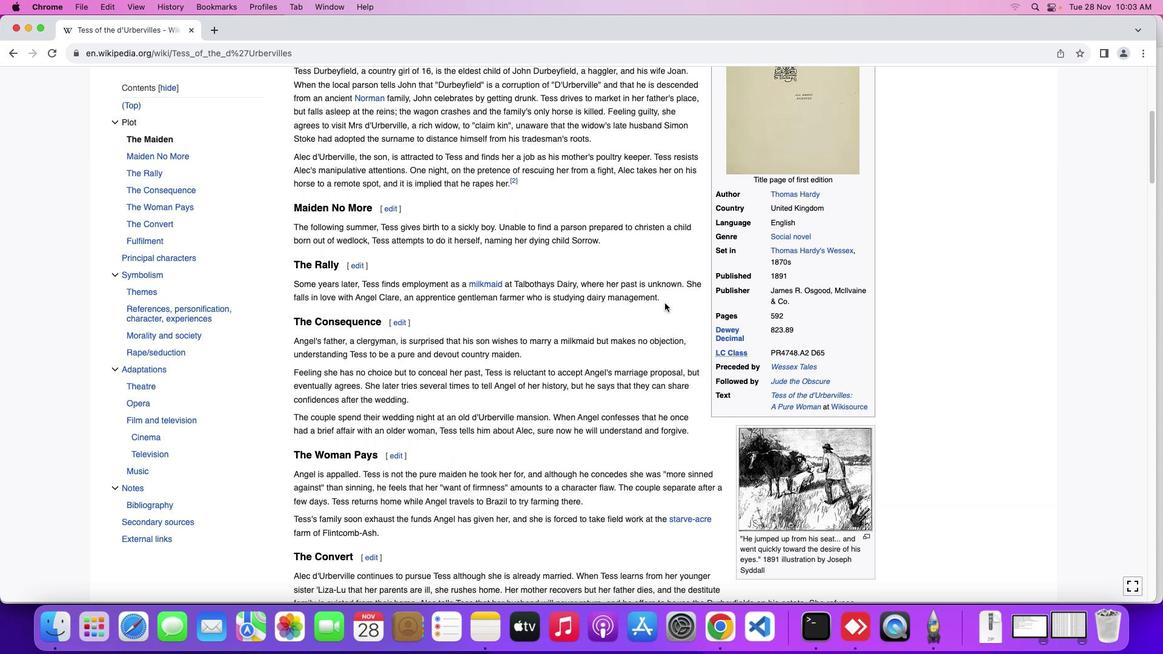 
Action: Mouse scrolled (685, 325) with delta (125, 99)
Screenshot: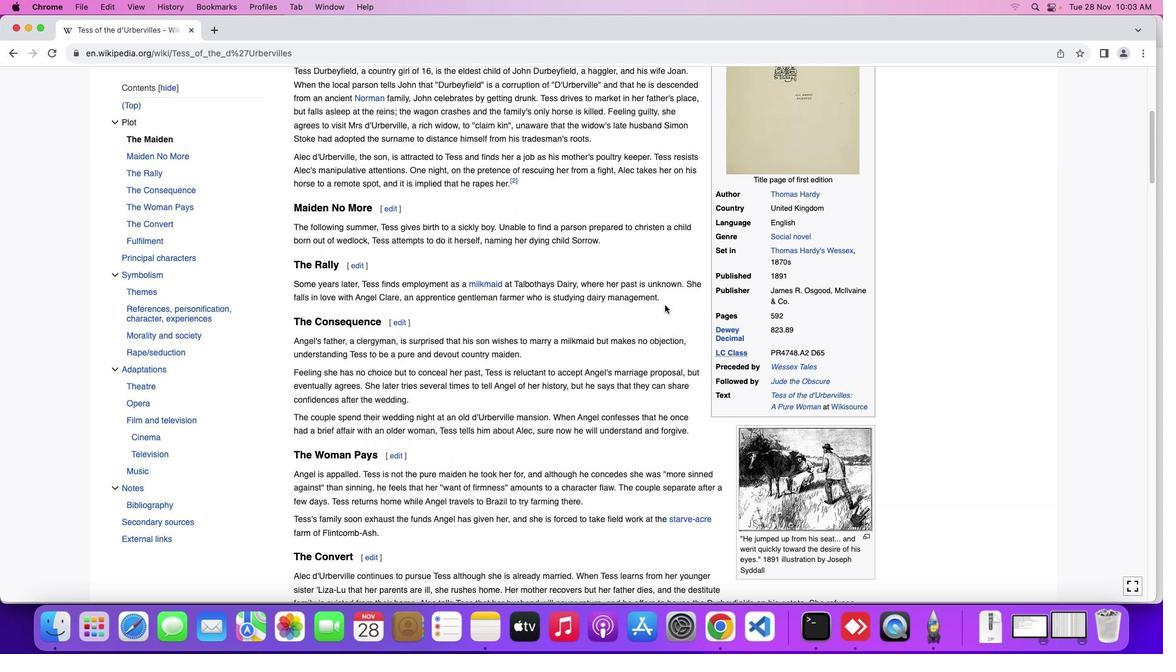 
Action: Mouse scrolled (685, 325) with delta (125, 99)
Screenshot: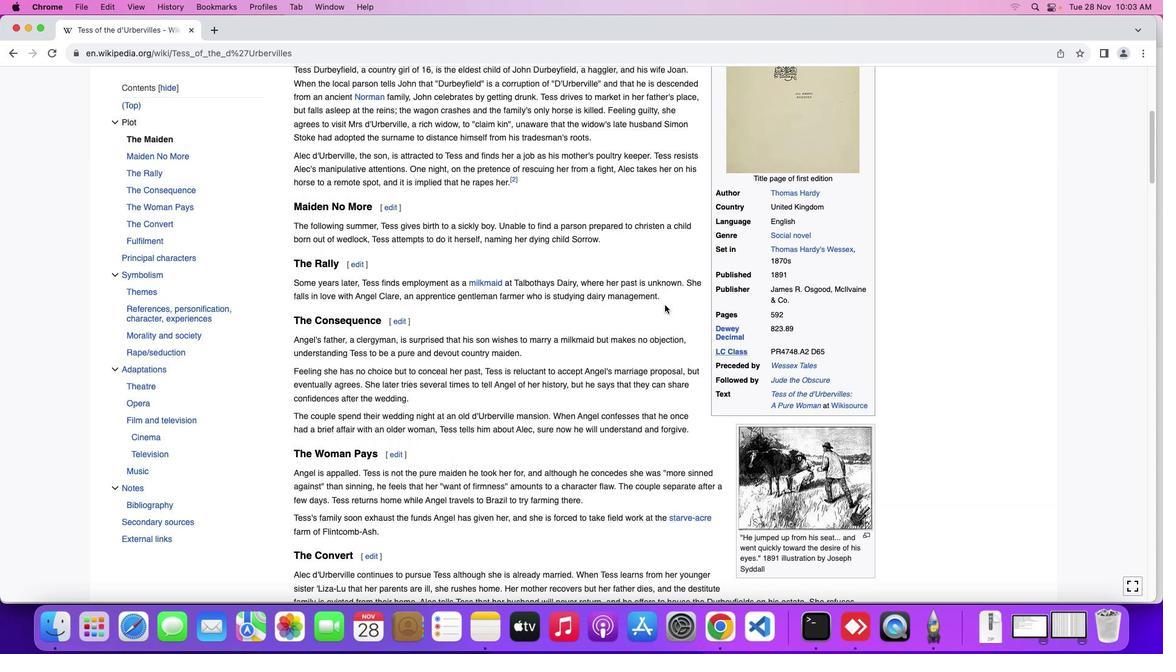 
Action: Mouse moved to (686, 332)
Screenshot: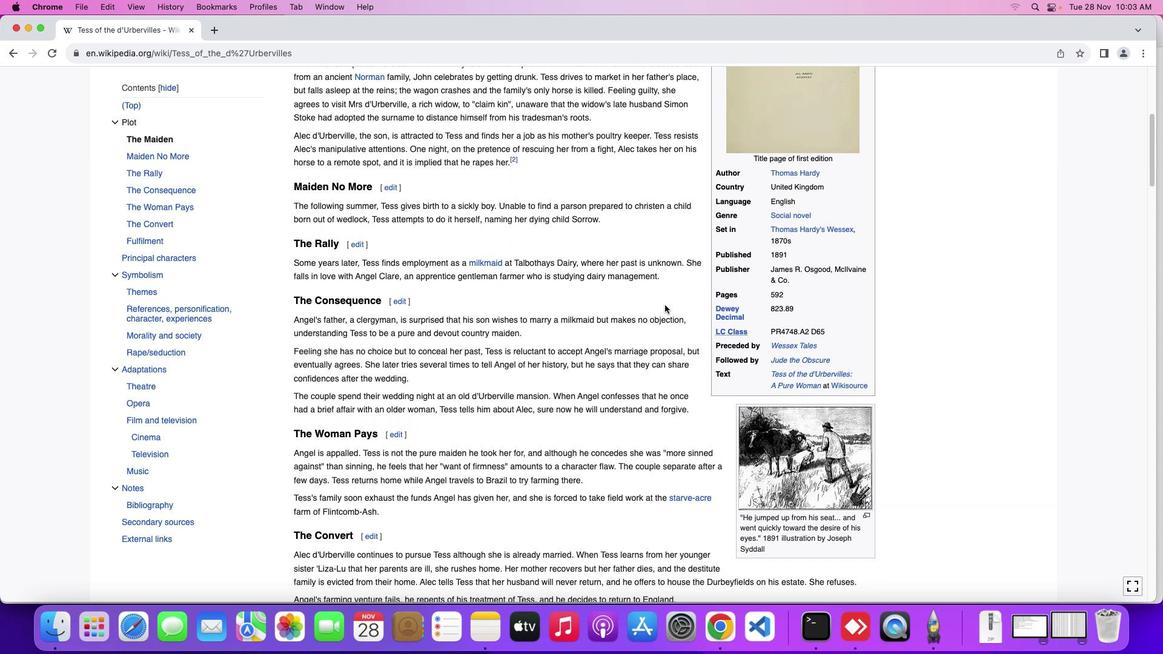 
Action: Mouse scrolled (686, 332) with delta (125, 99)
Screenshot: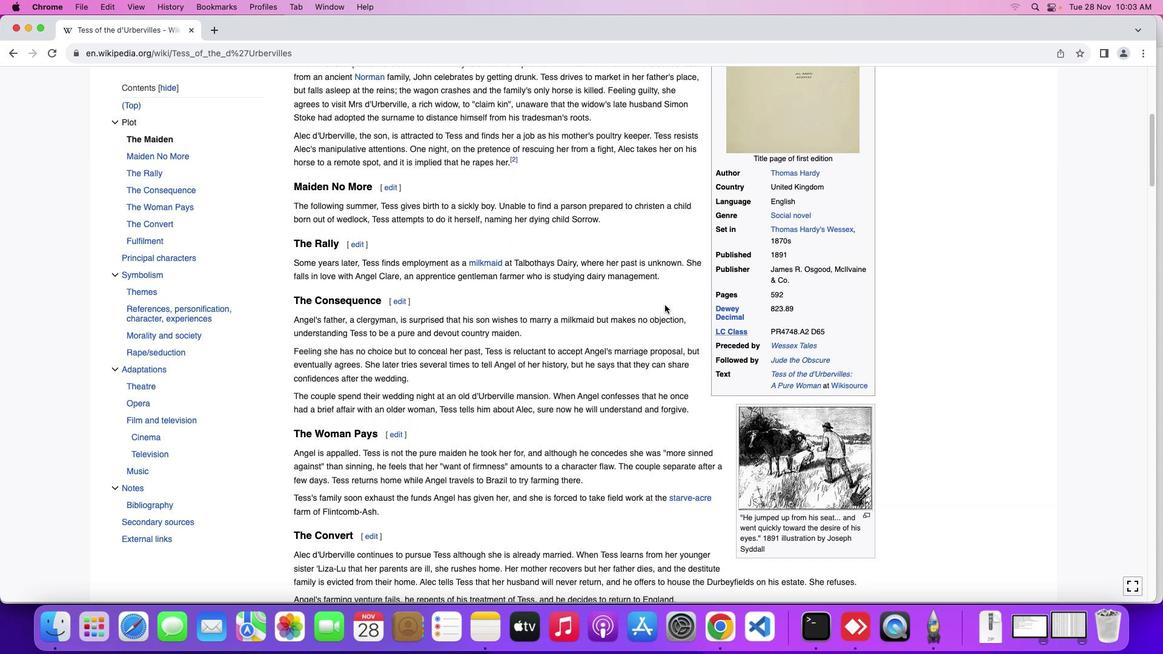 
Action: Mouse scrolled (686, 332) with delta (125, 99)
Screenshot: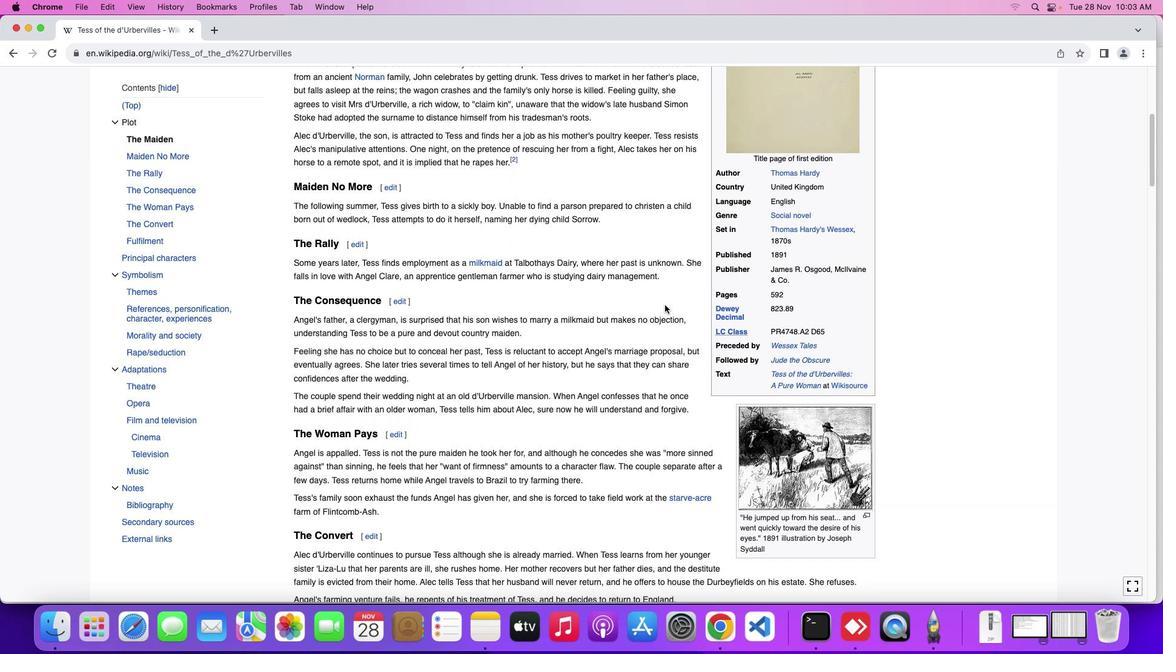
Action: Mouse scrolled (686, 332) with delta (125, 99)
Screenshot: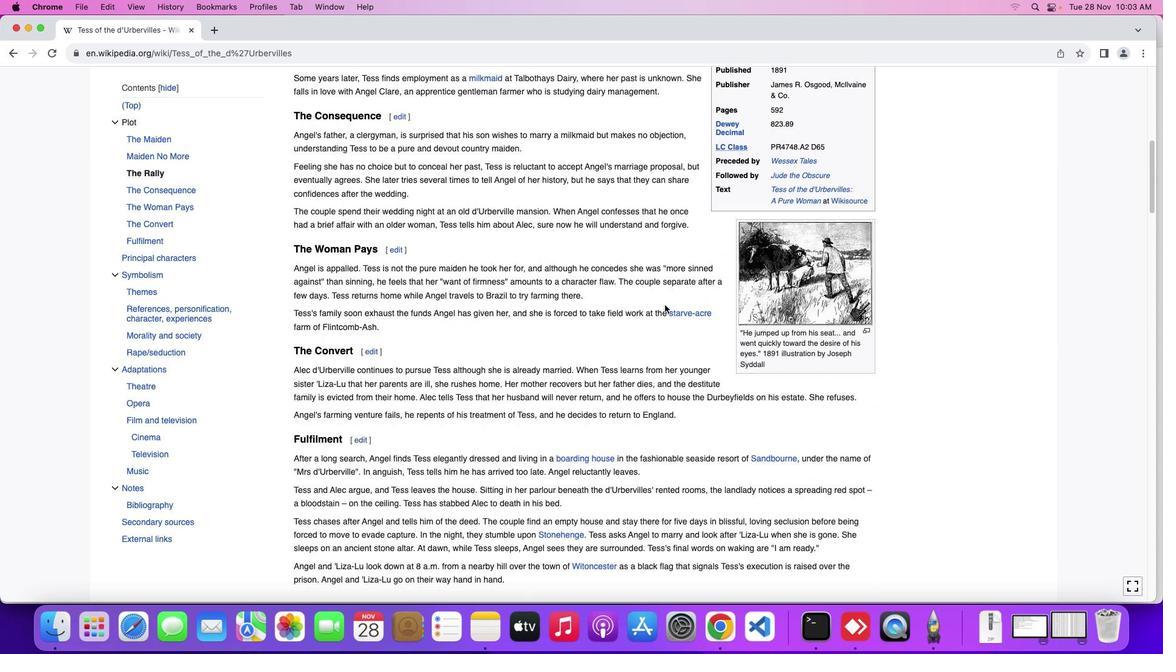 
Action: Mouse scrolled (686, 332) with delta (125, 99)
Screenshot: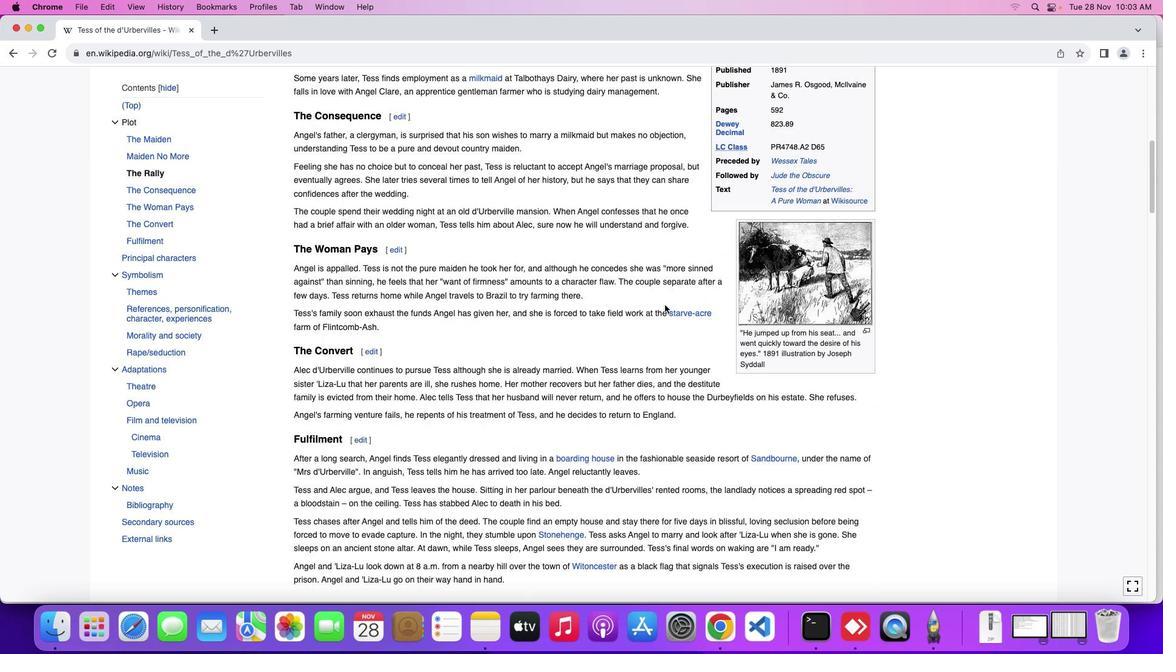 
Action: Mouse scrolled (686, 332) with delta (125, 99)
Screenshot: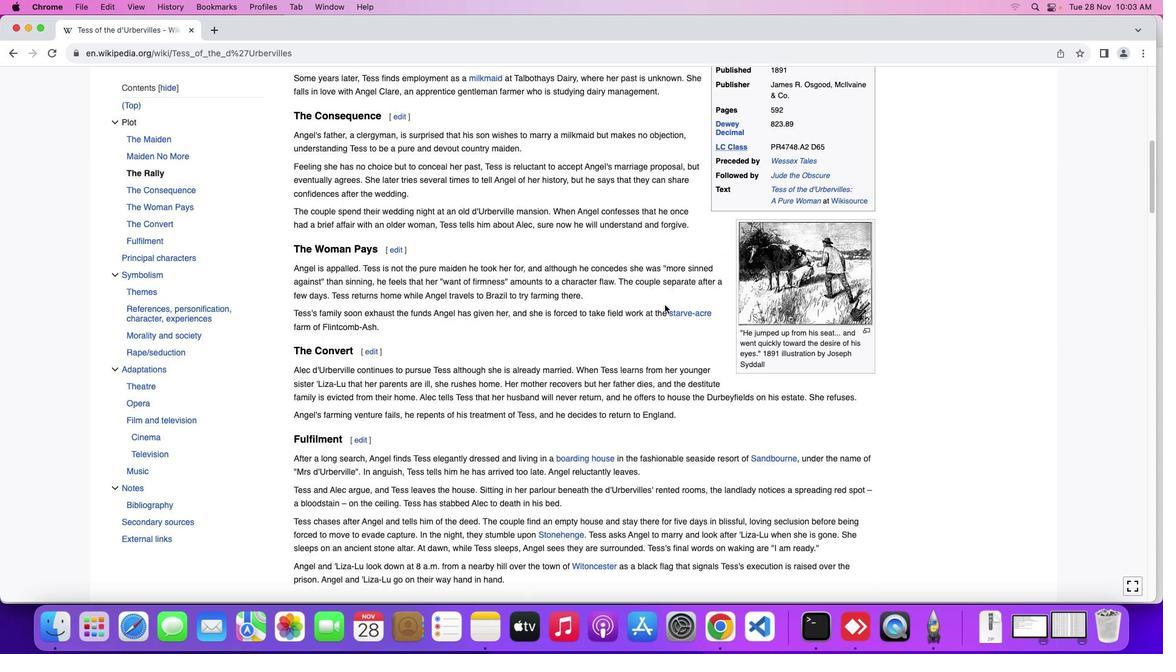 
Action: Mouse scrolled (686, 332) with delta (125, 98)
Screenshot: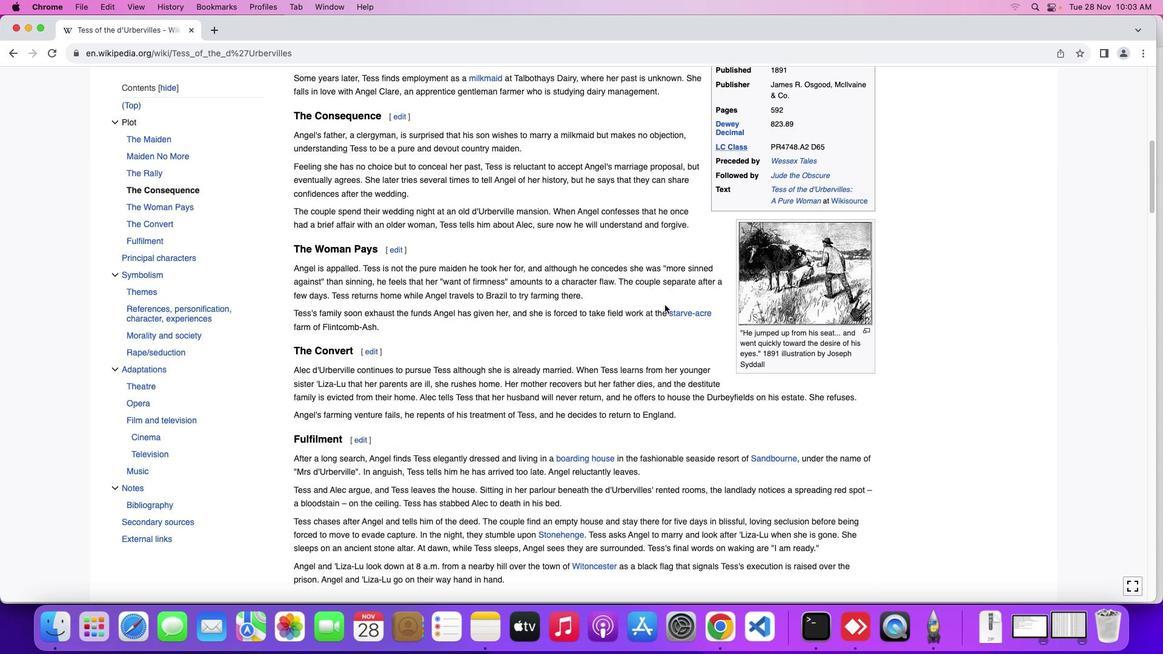 
Action: Mouse moved to (686, 333)
Screenshot: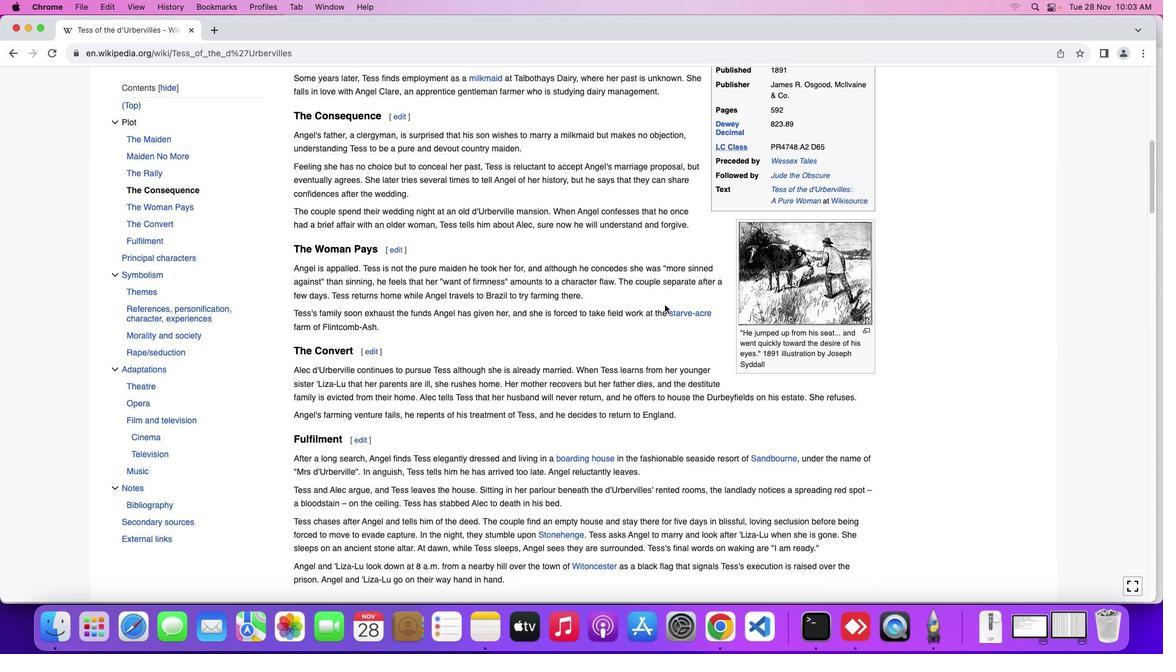 
Action: Mouse scrolled (686, 333) with delta (125, 99)
Screenshot: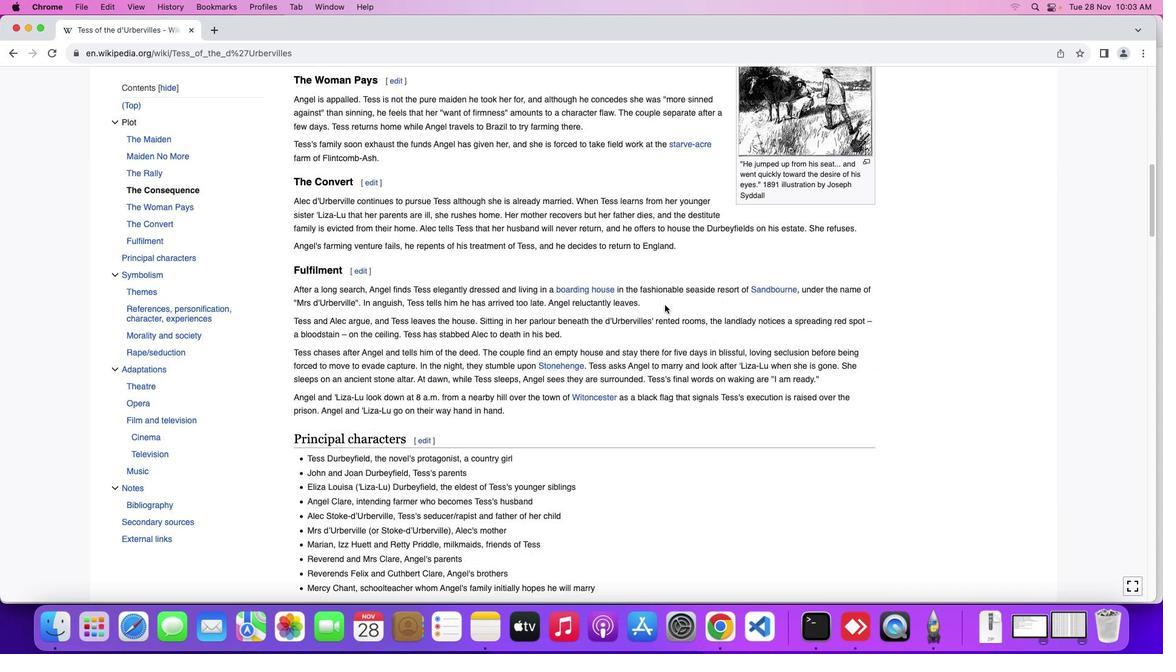 
Action: Mouse scrolled (686, 333) with delta (125, 99)
Screenshot: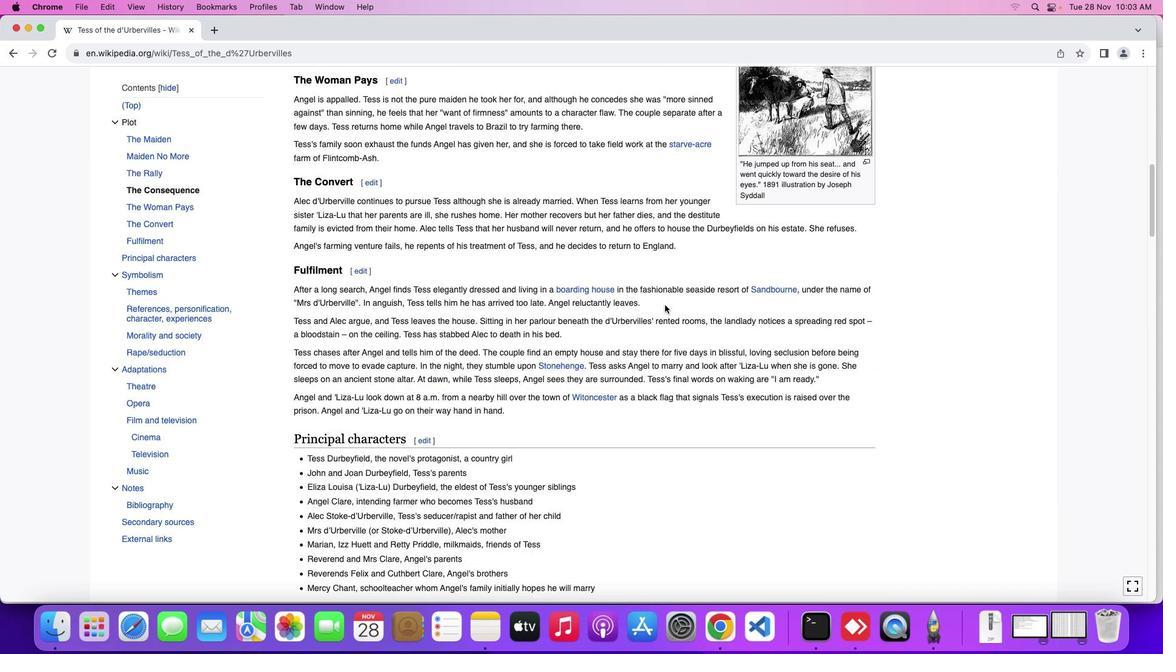 
Action: Mouse scrolled (686, 333) with delta (125, 99)
Screenshot: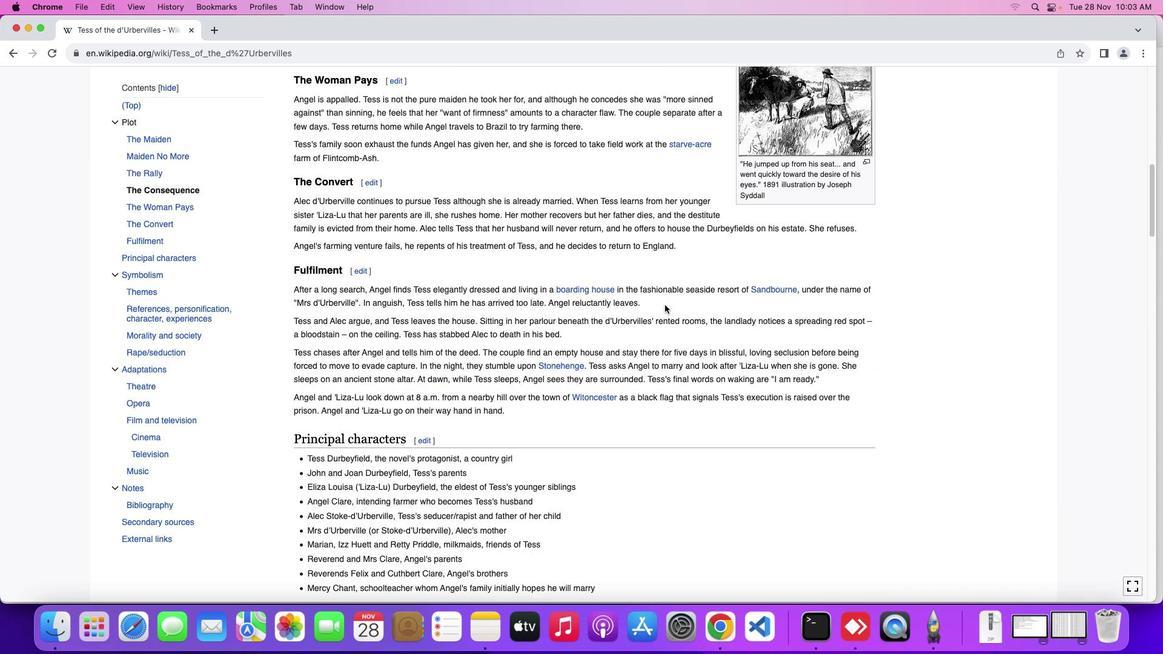 
Action: Mouse scrolled (686, 333) with delta (125, 98)
Screenshot: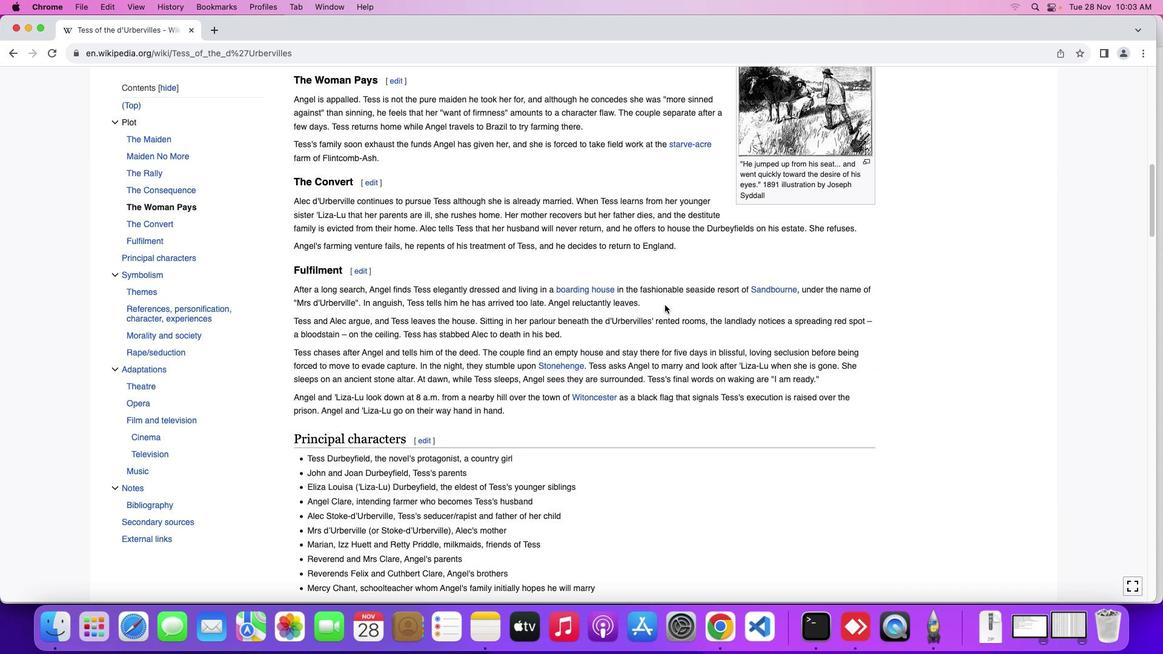 
Action: Mouse scrolled (686, 333) with delta (125, 100)
Screenshot: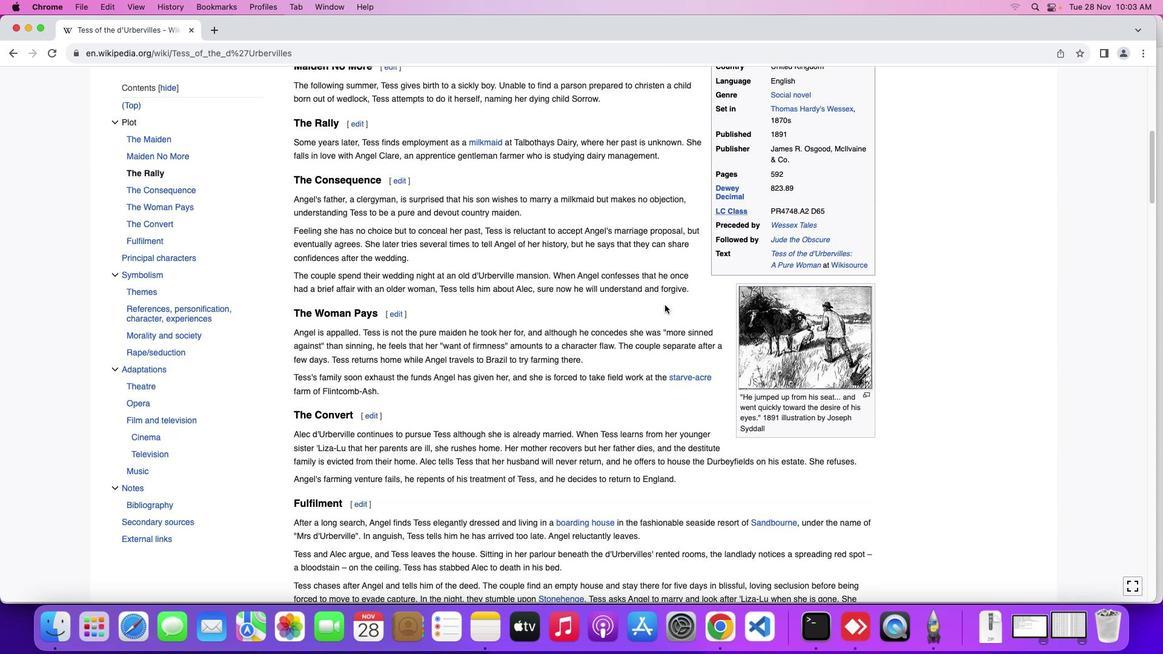 
Action: Mouse scrolled (686, 333) with delta (125, 100)
Screenshot: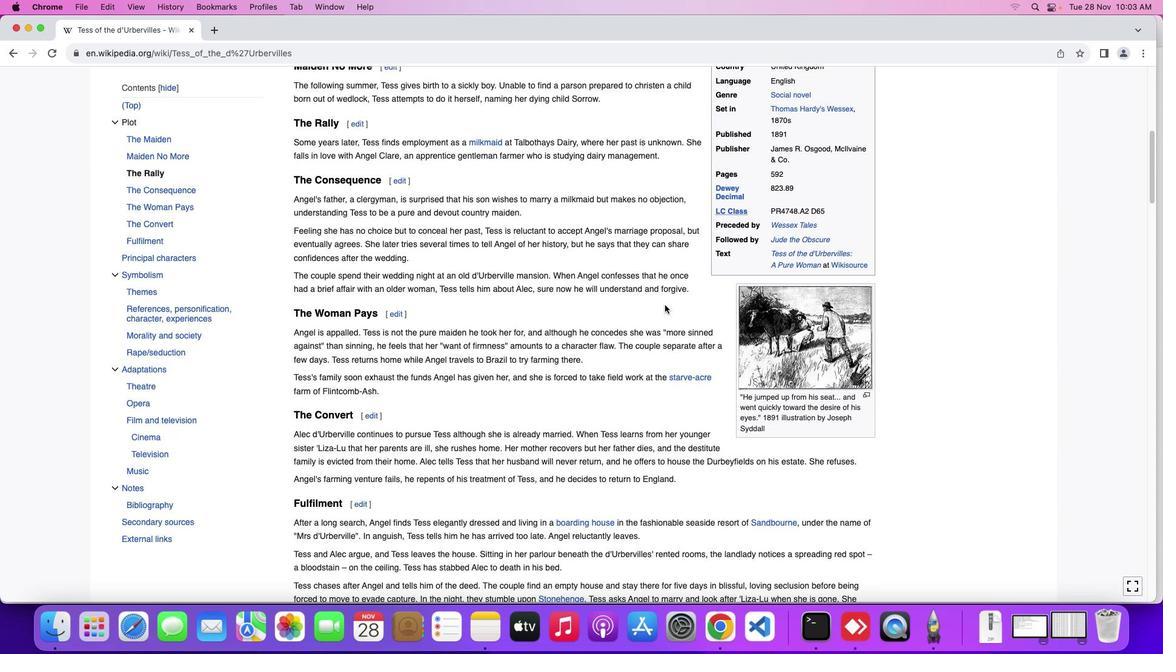 
Action: Mouse scrolled (686, 333) with delta (125, 101)
Screenshot: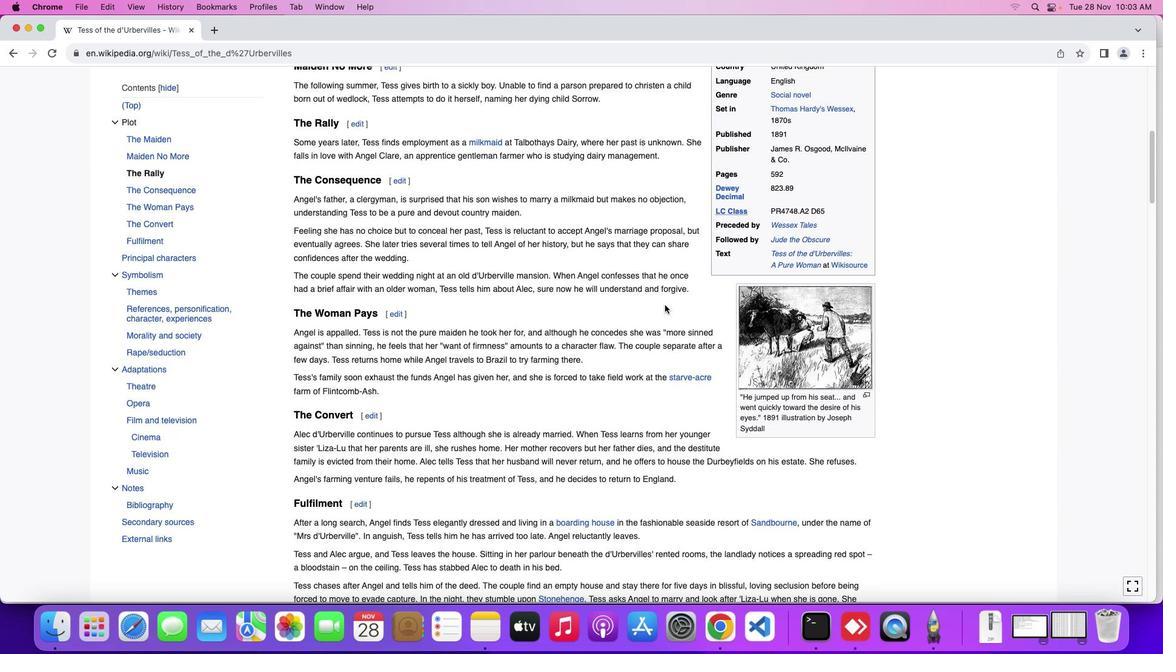 
Action: Mouse scrolled (686, 333) with delta (125, 101)
Screenshot: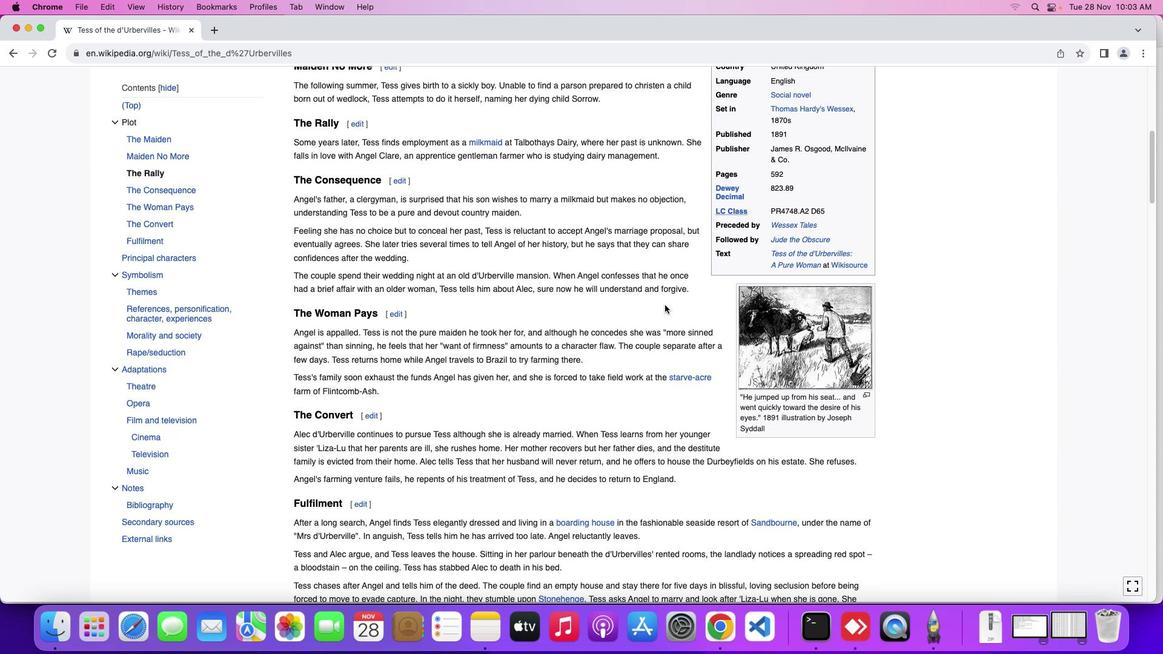 
Action: Mouse scrolled (686, 333) with delta (125, 99)
Screenshot: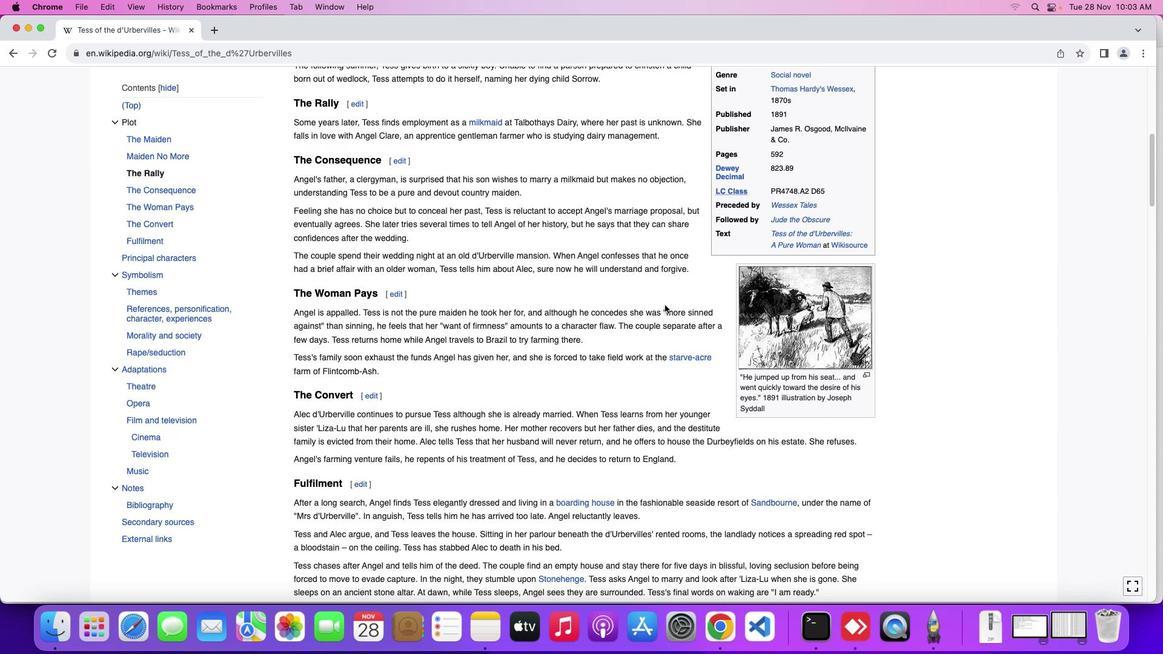 
Action: Mouse scrolled (686, 333) with delta (125, 99)
Screenshot: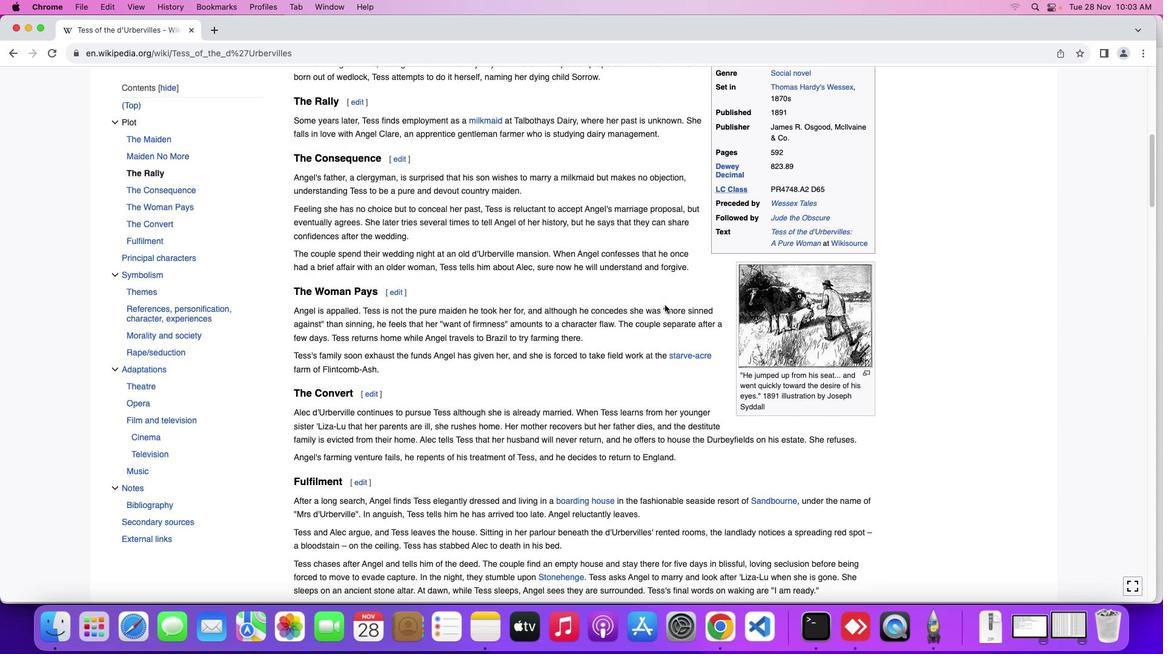 
Action: Mouse scrolled (686, 333) with delta (125, 99)
Screenshot: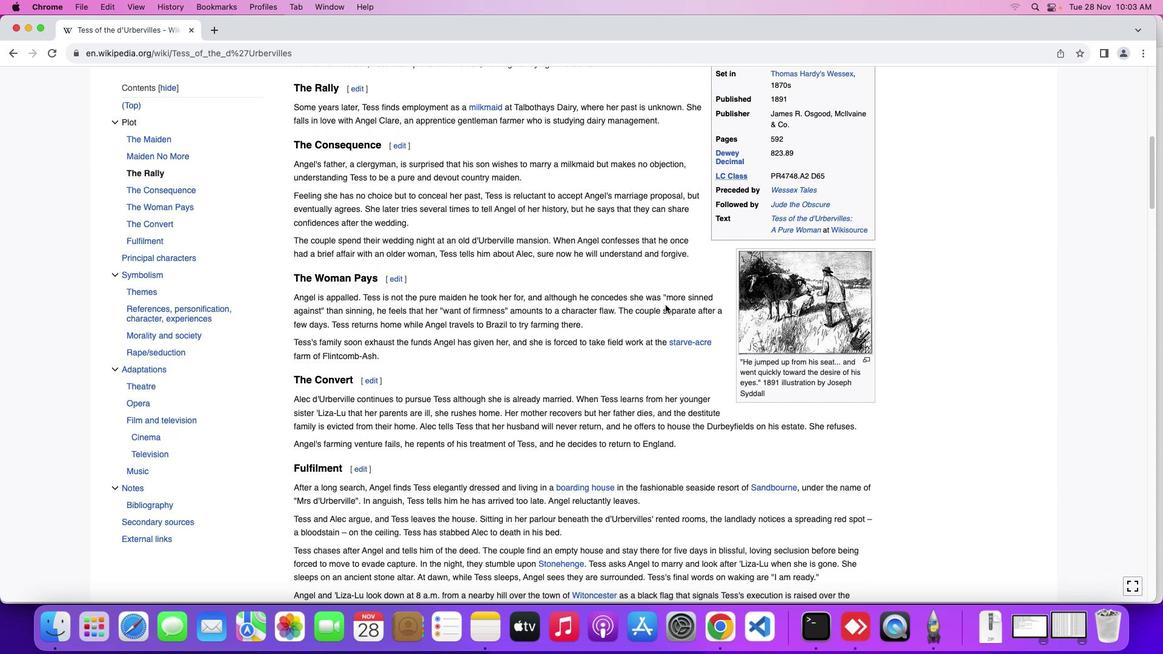 
Action: Mouse scrolled (686, 333) with delta (125, 99)
Screenshot: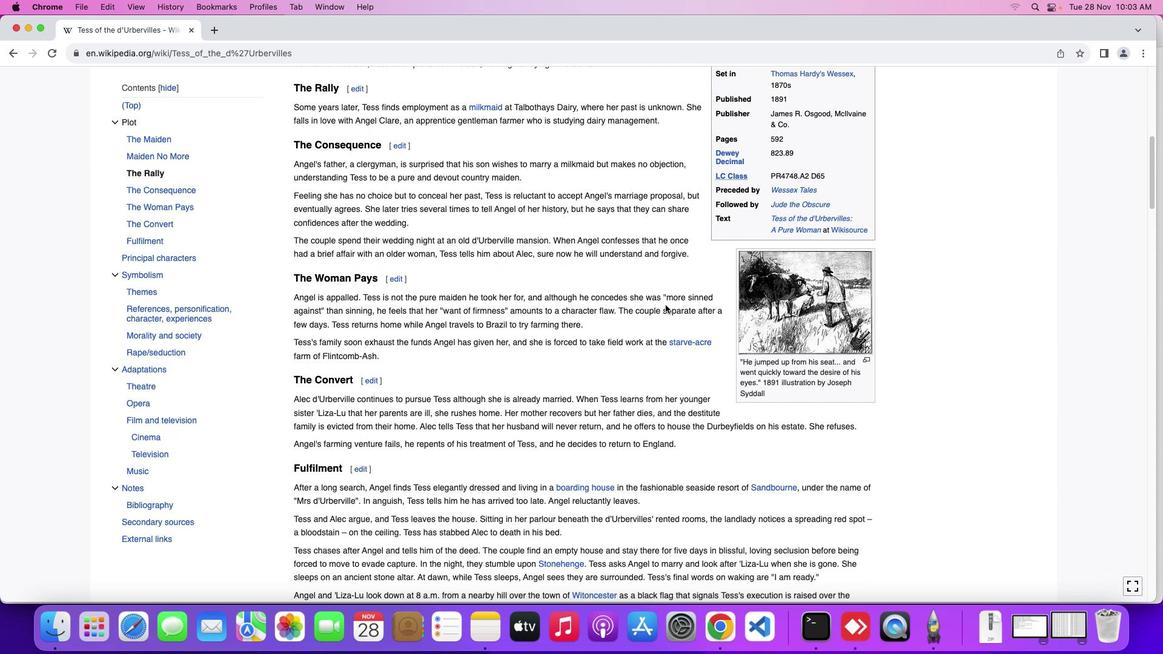 
Action: Mouse moved to (686, 333)
Screenshot: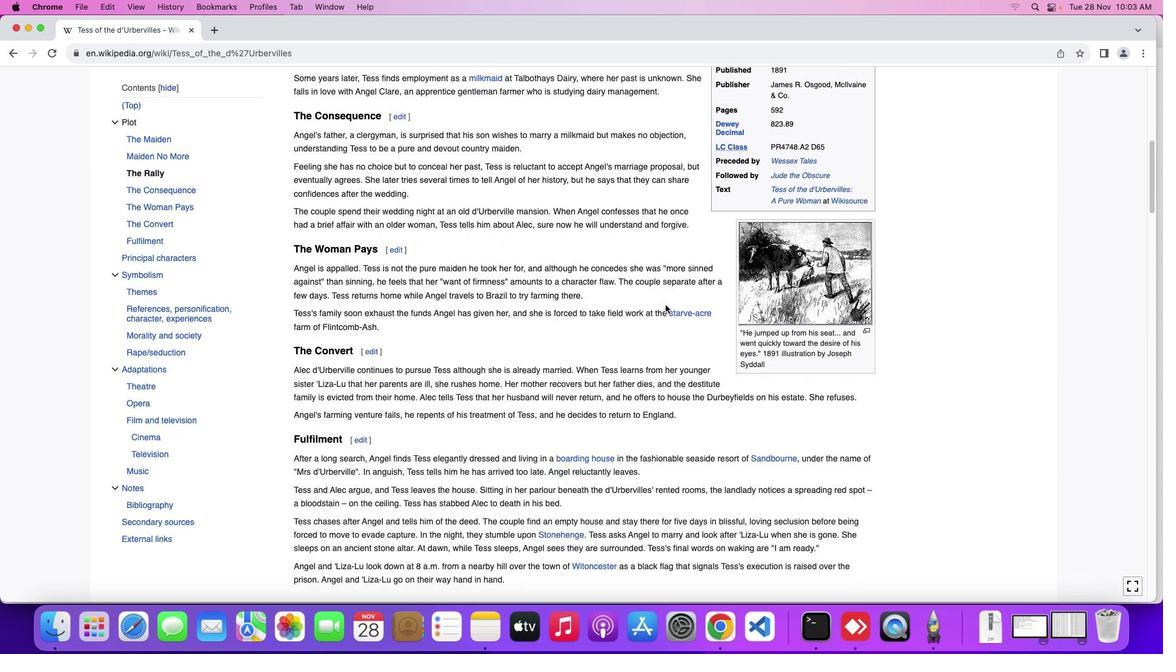 
Action: Mouse scrolled (686, 333) with delta (125, 99)
Screenshot: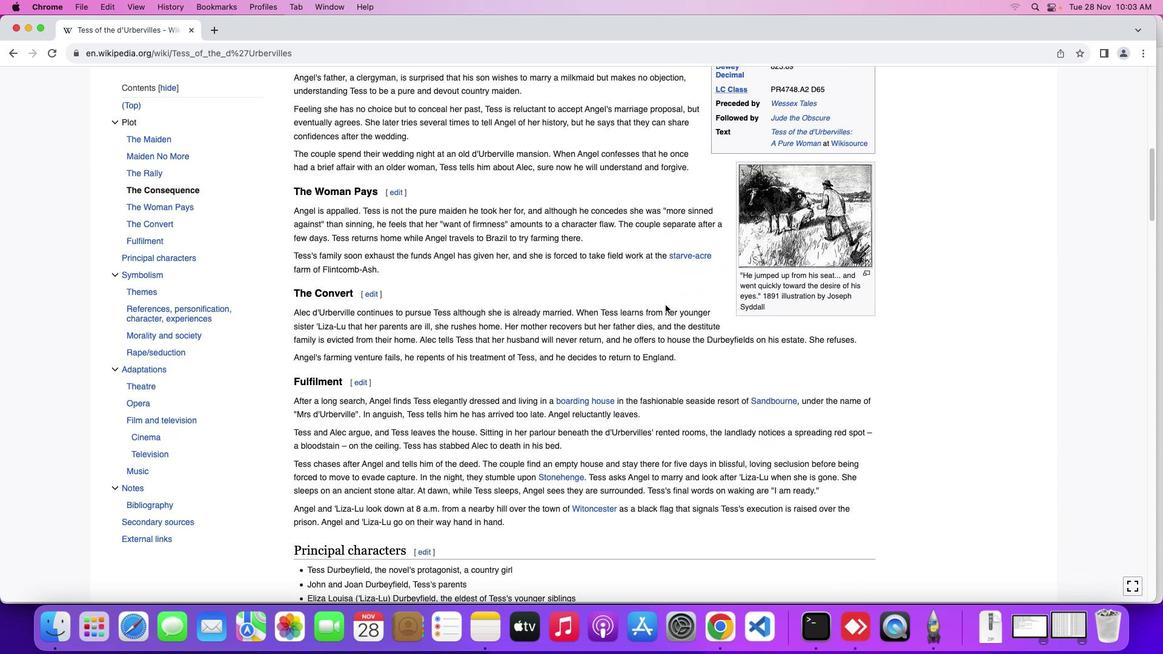 
Action: Mouse scrolled (686, 333) with delta (125, 99)
Screenshot: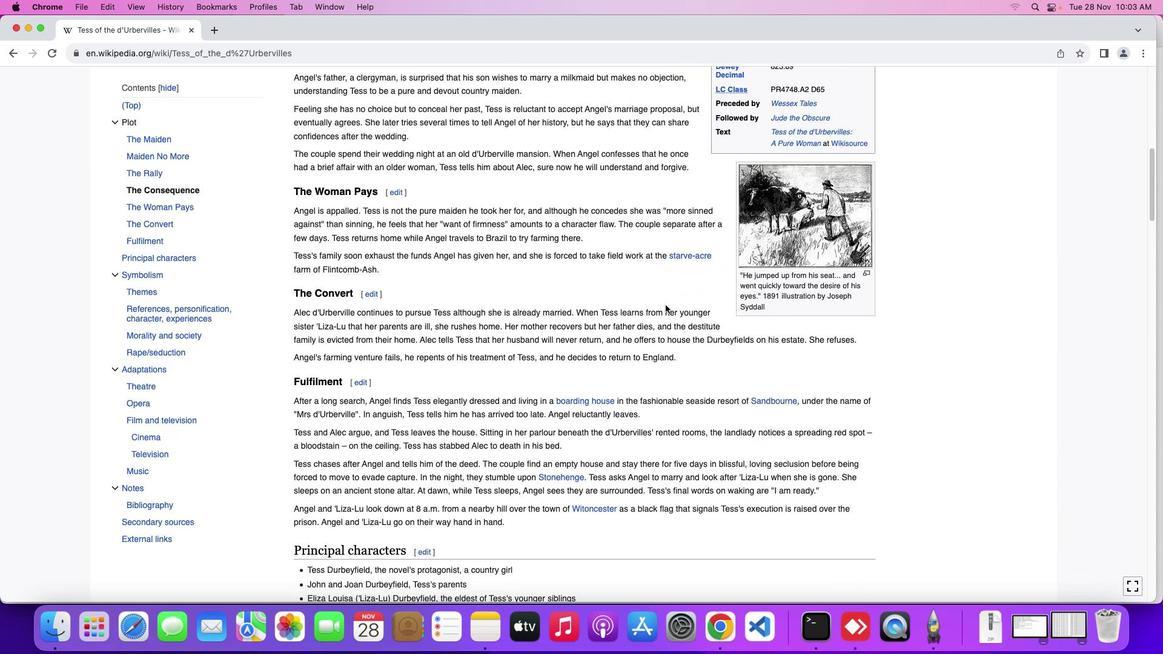 
Action: Mouse scrolled (686, 333) with delta (125, 99)
Screenshot: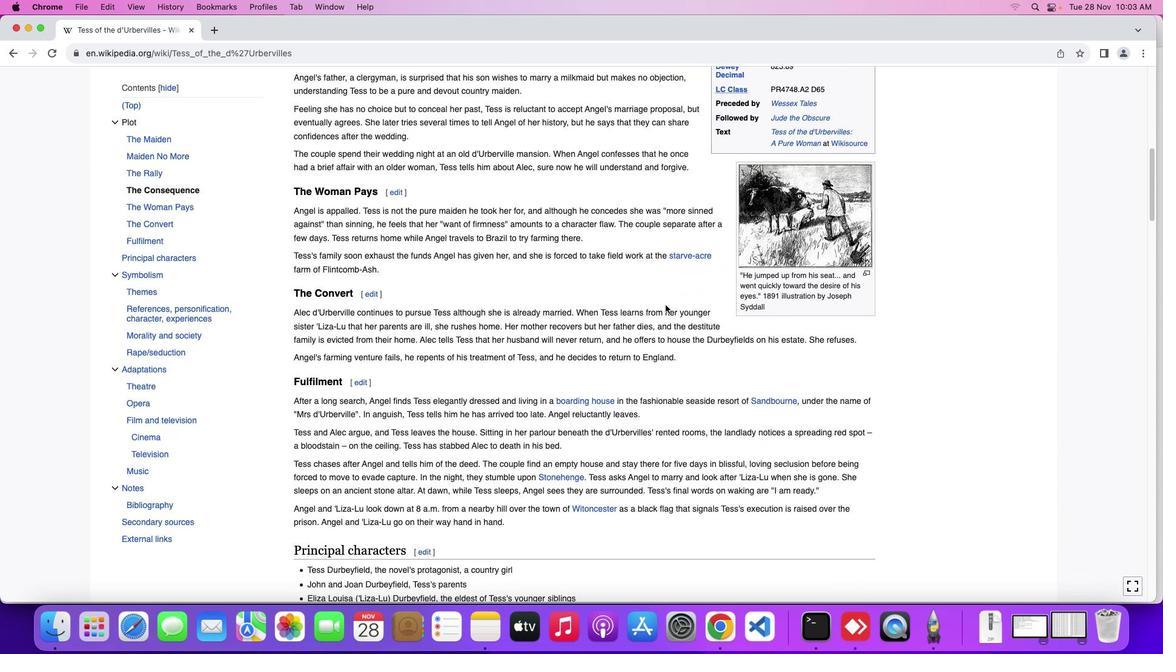 
Action: Mouse moved to (686, 333)
Screenshot: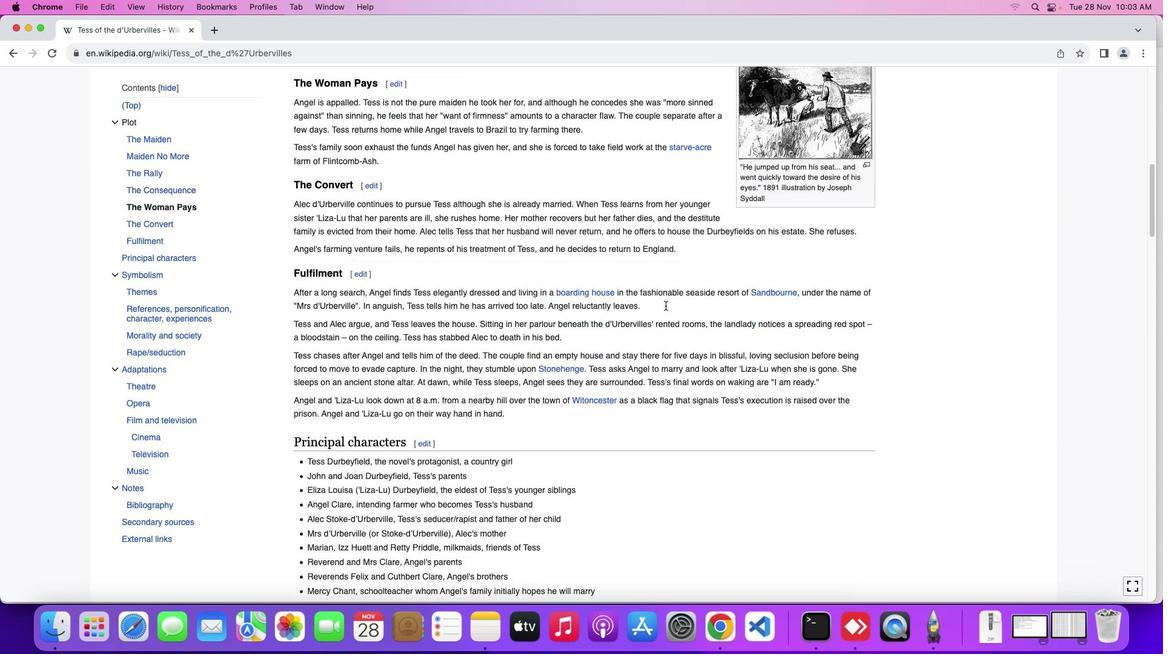 
Action: Mouse scrolled (686, 333) with delta (125, 99)
Screenshot: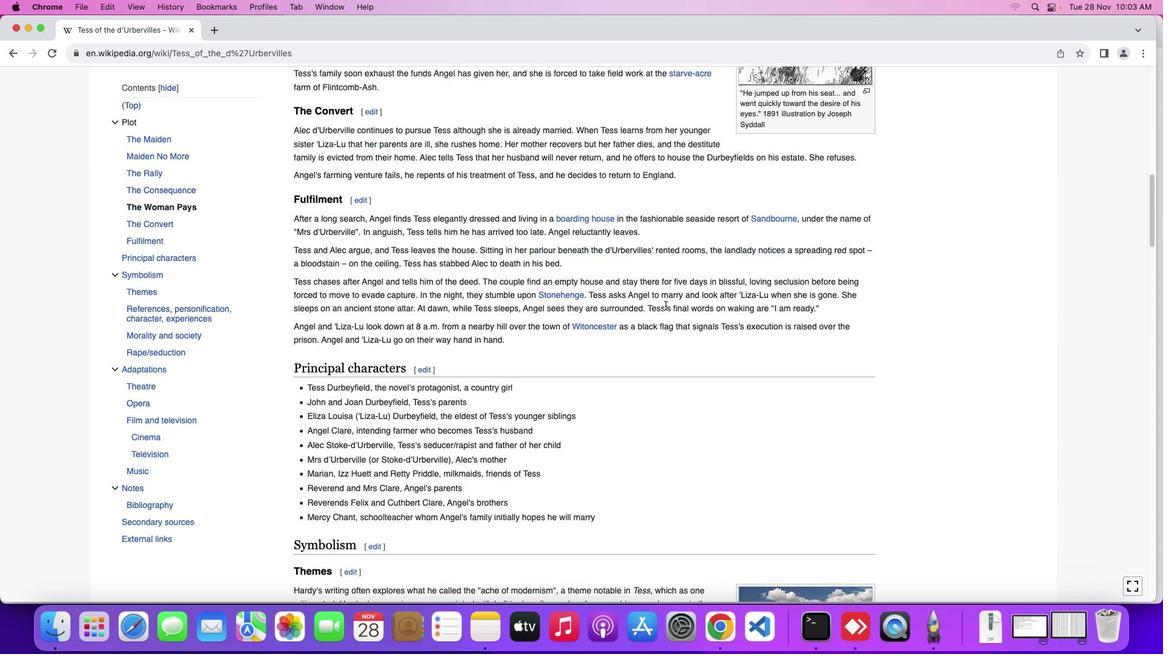 
Action: Mouse scrolled (686, 333) with delta (125, 99)
Screenshot: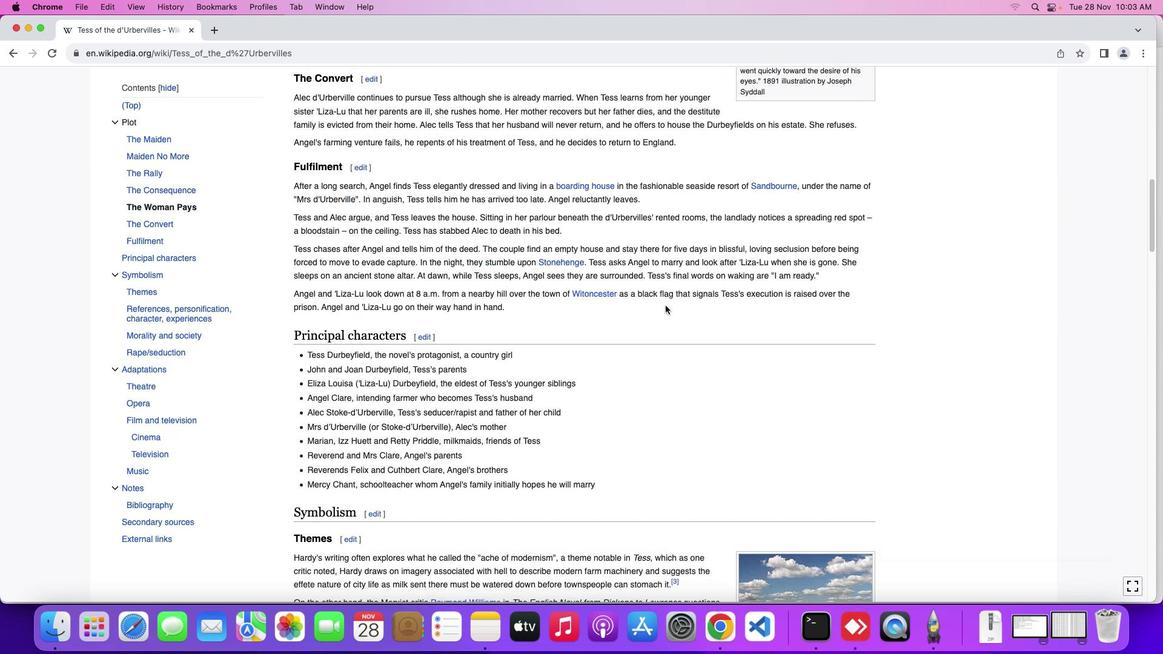 
Action: Mouse scrolled (686, 333) with delta (125, 99)
Screenshot: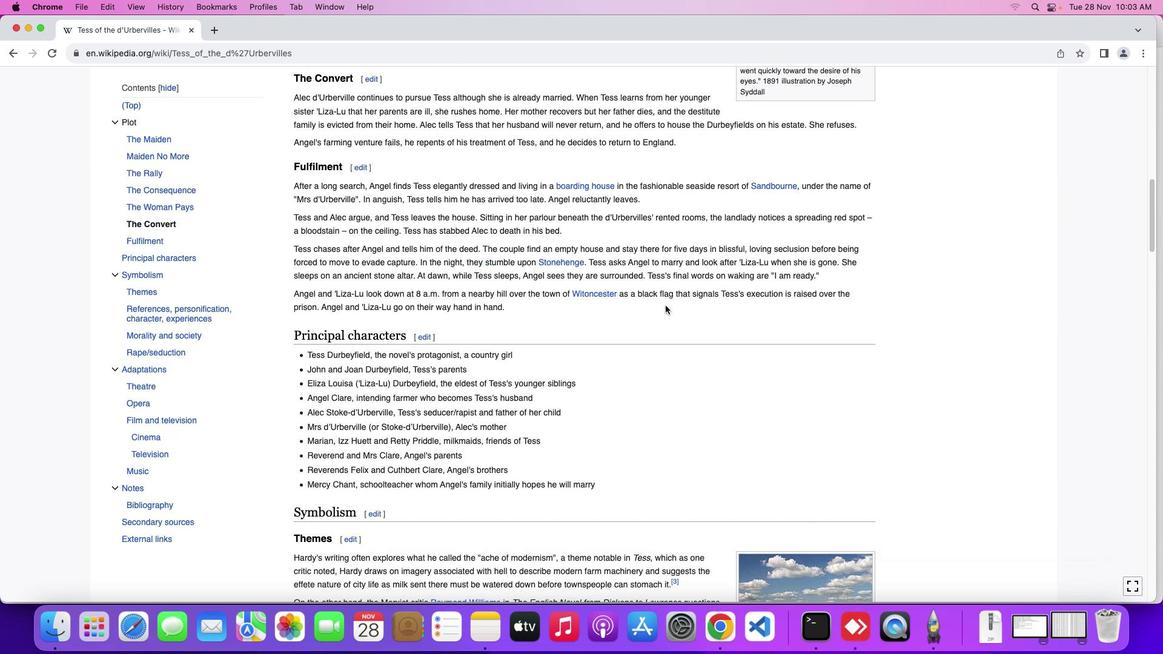
Action: Mouse scrolled (686, 333) with delta (125, 98)
Screenshot: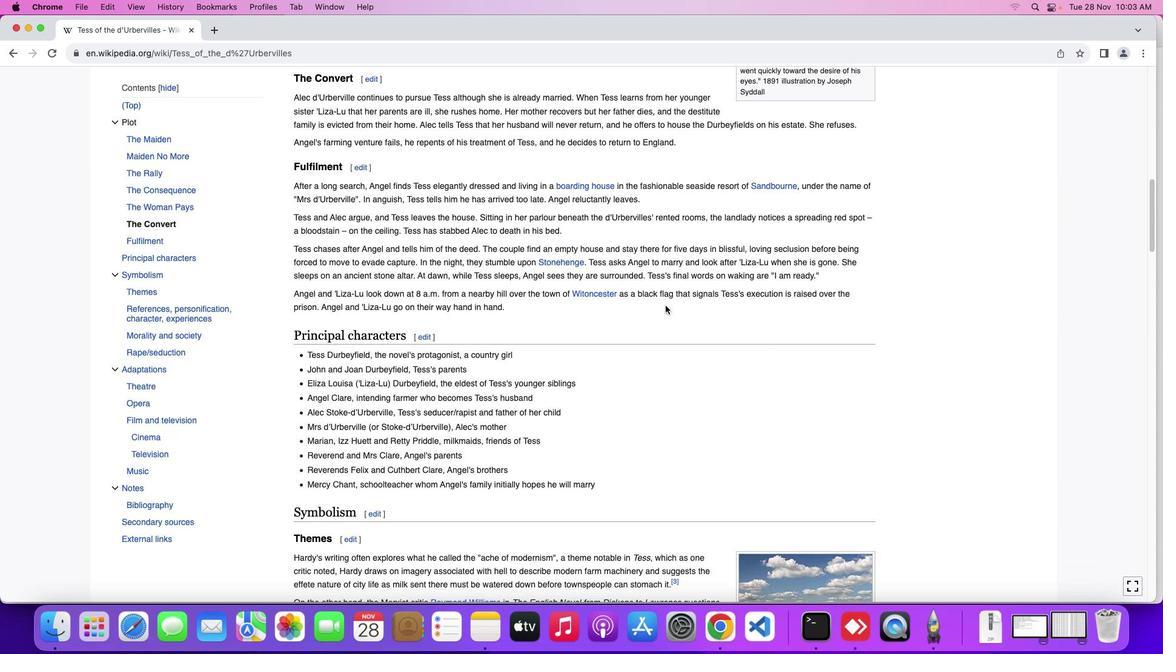 
Action: Mouse scrolled (686, 333) with delta (125, 98)
Screenshot: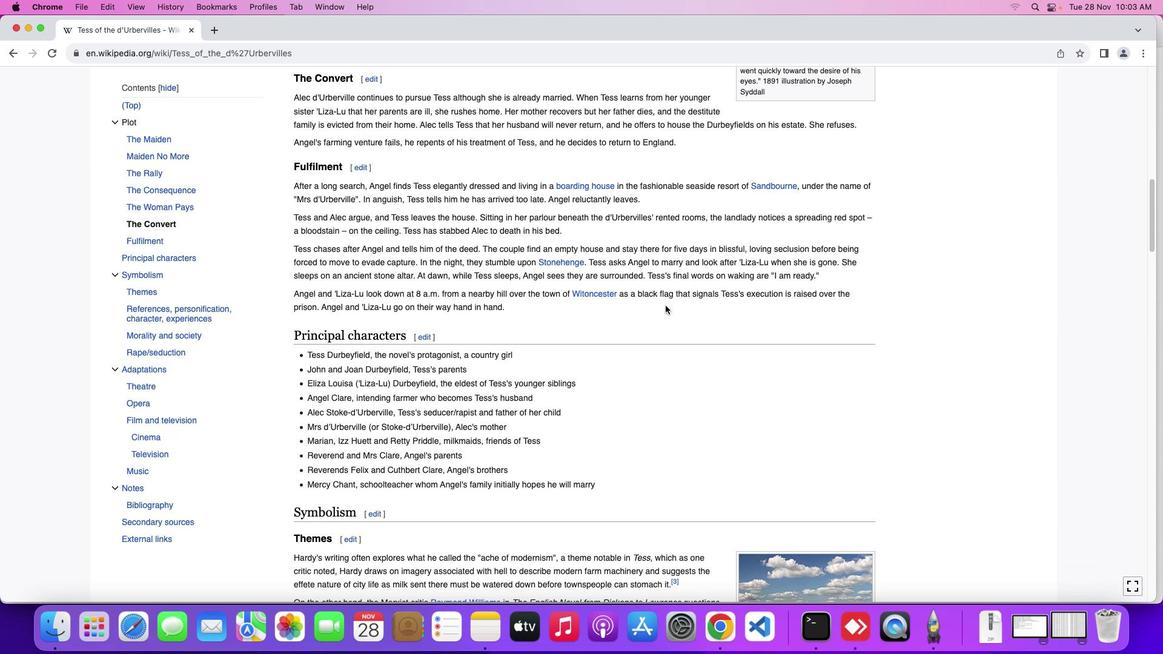 
Action: Mouse moved to (686, 333)
Screenshot: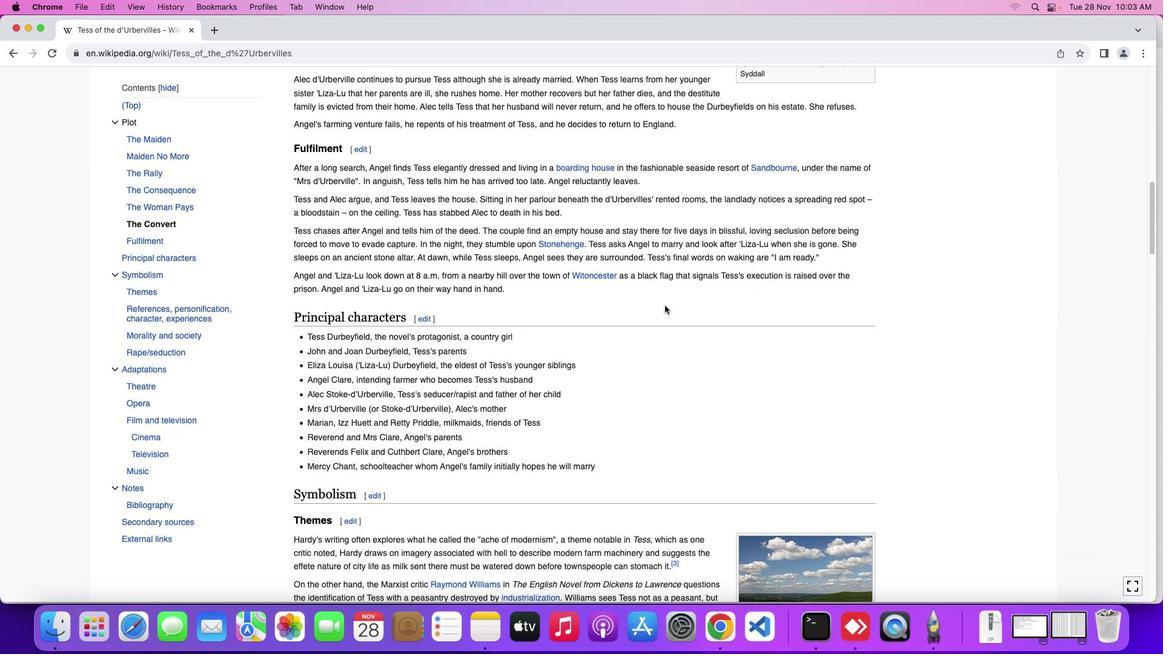 
Action: Mouse scrolled (686, 333) with delta (125, 99)
Screenshot: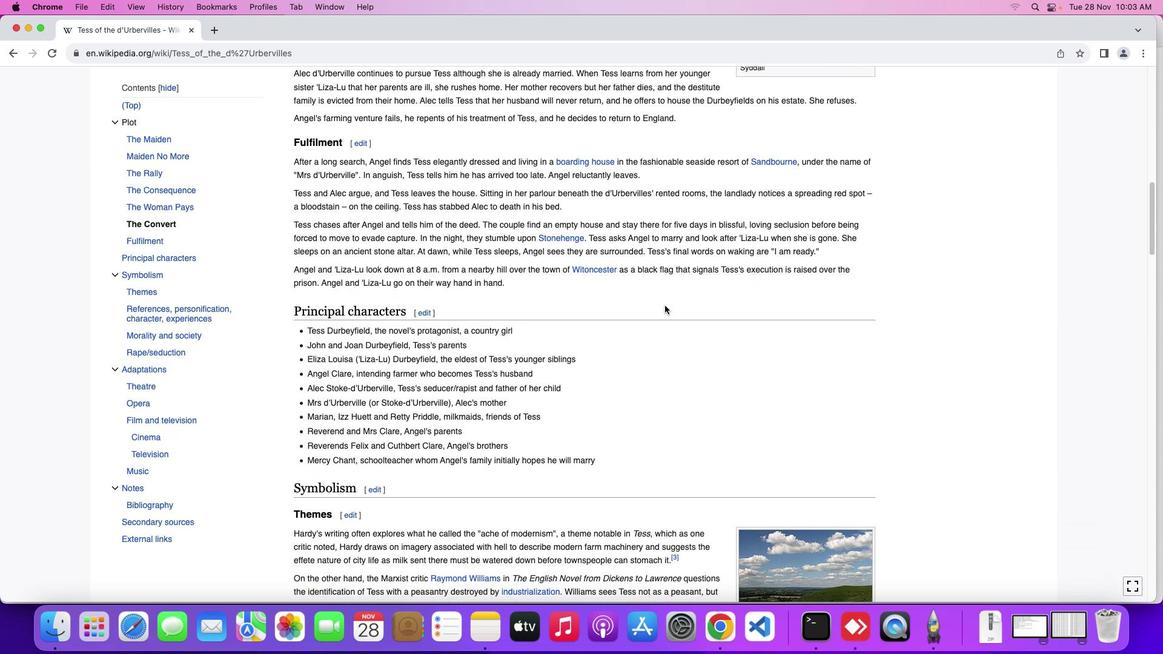 
Action: Mouse scrolled (686, 333) with delta (125, 99)
Screenshot: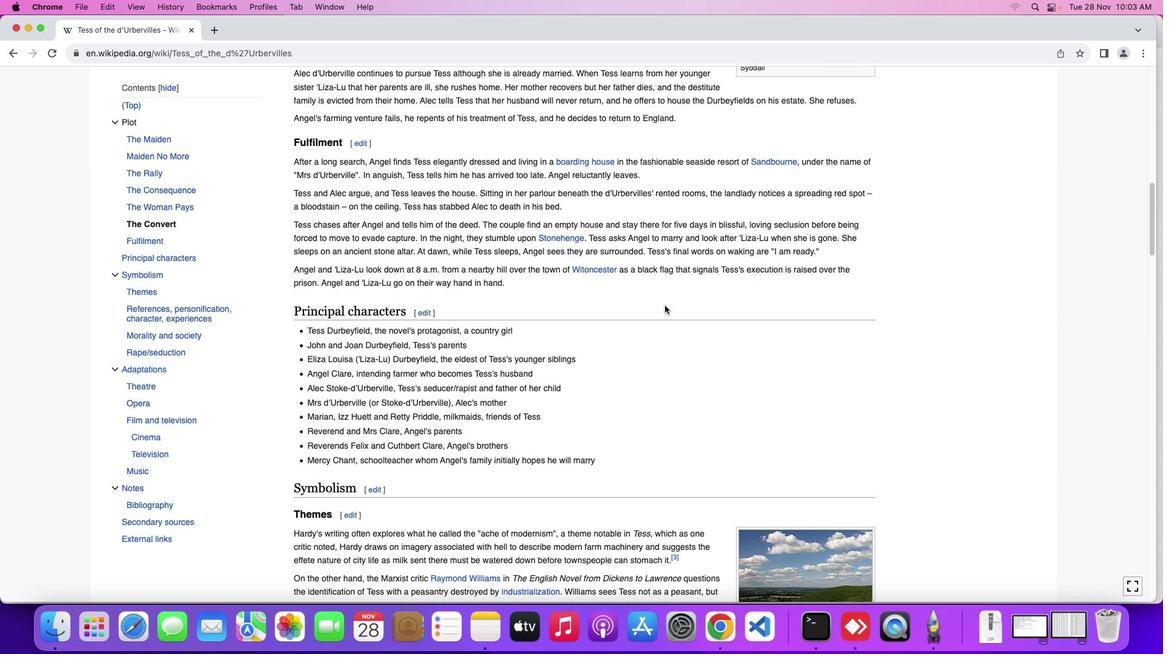 
Action: Mouse scrolled (686, 333) with delta (125, 99)
Screenshot: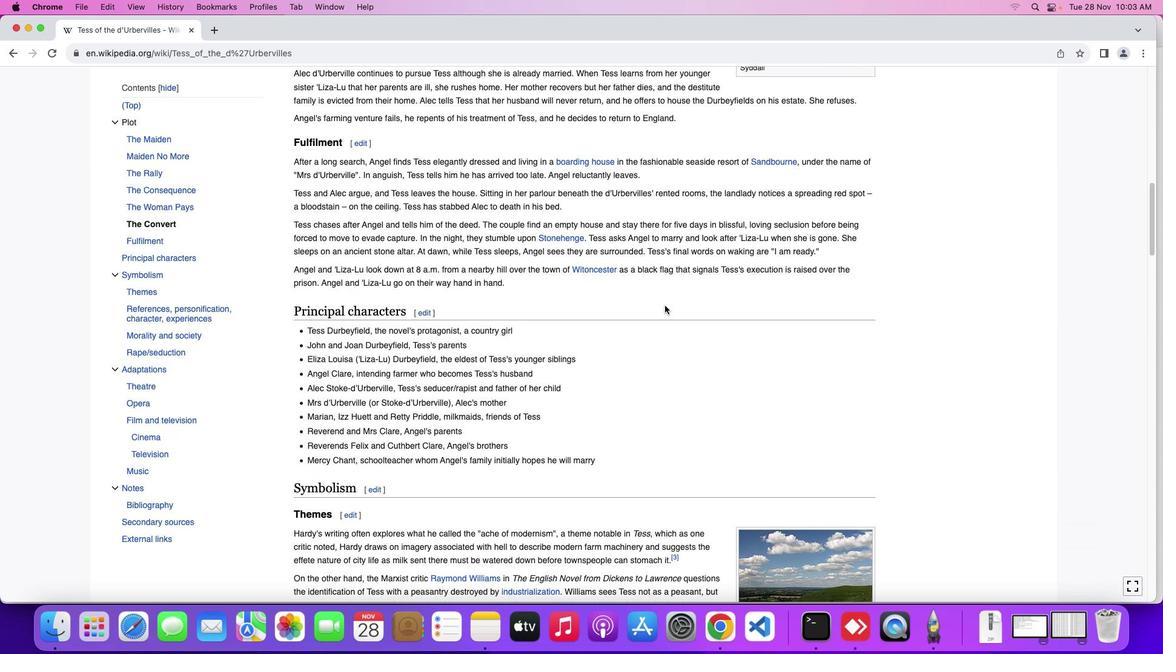 
Action: Mouse moved to (686, 333)
Screenshot: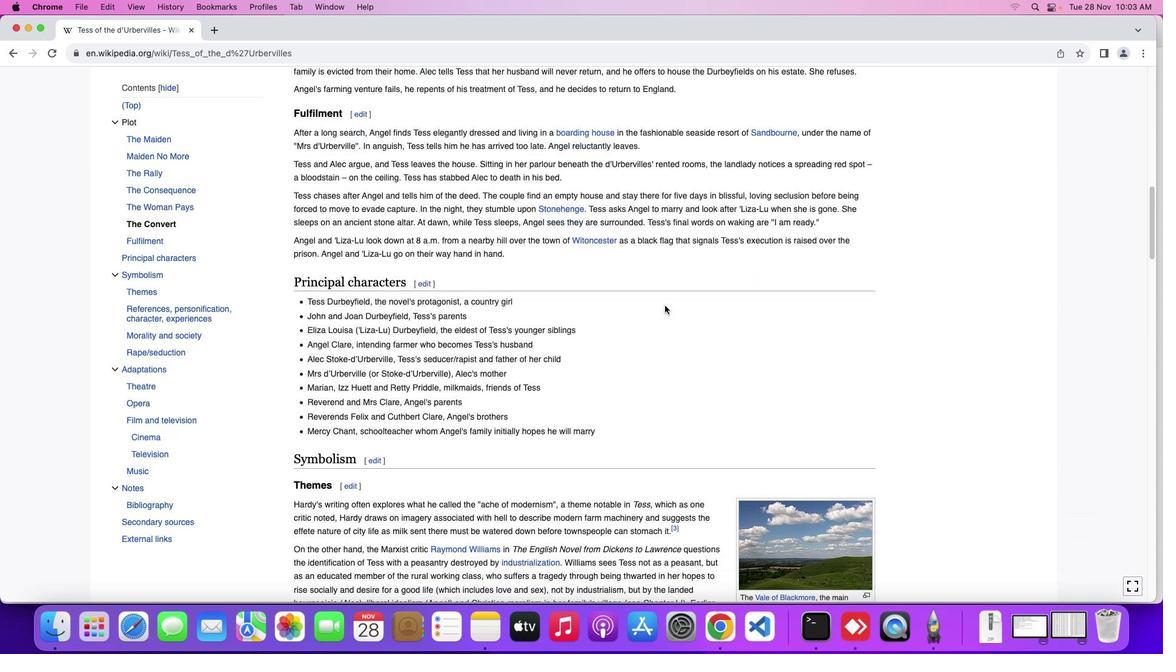 
Action: Mouse scrolled (686, 333) with delta (125, 99)
Screenshot: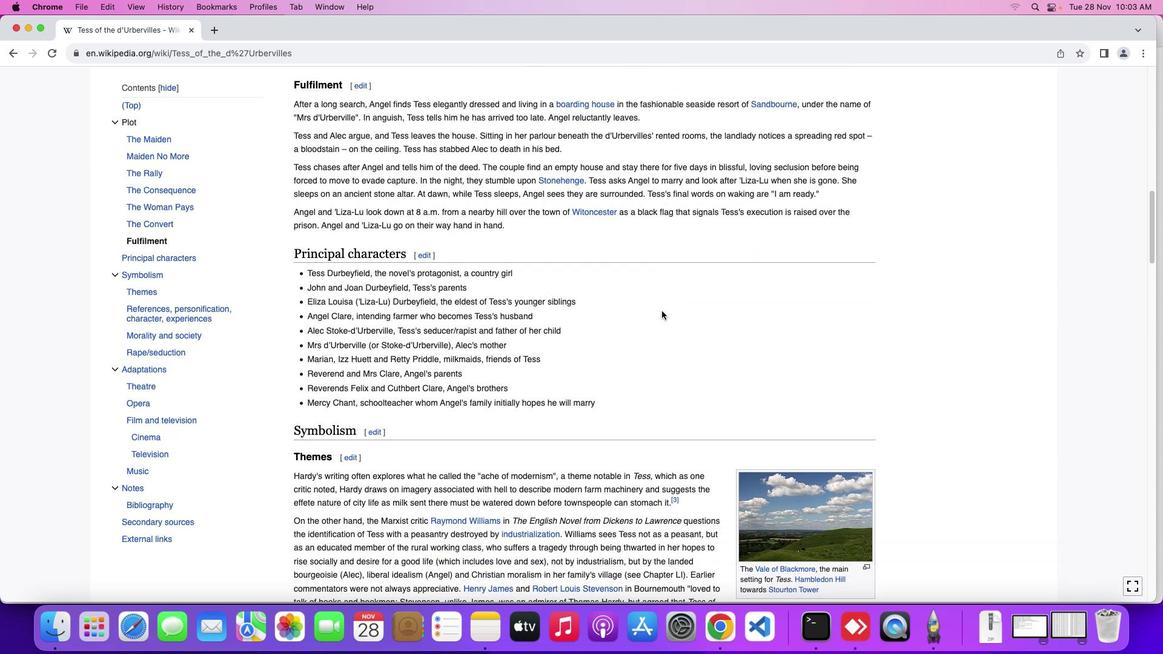 
Action: Mouse scrolled (686, 333) with delta (125, 99)
Screenshot: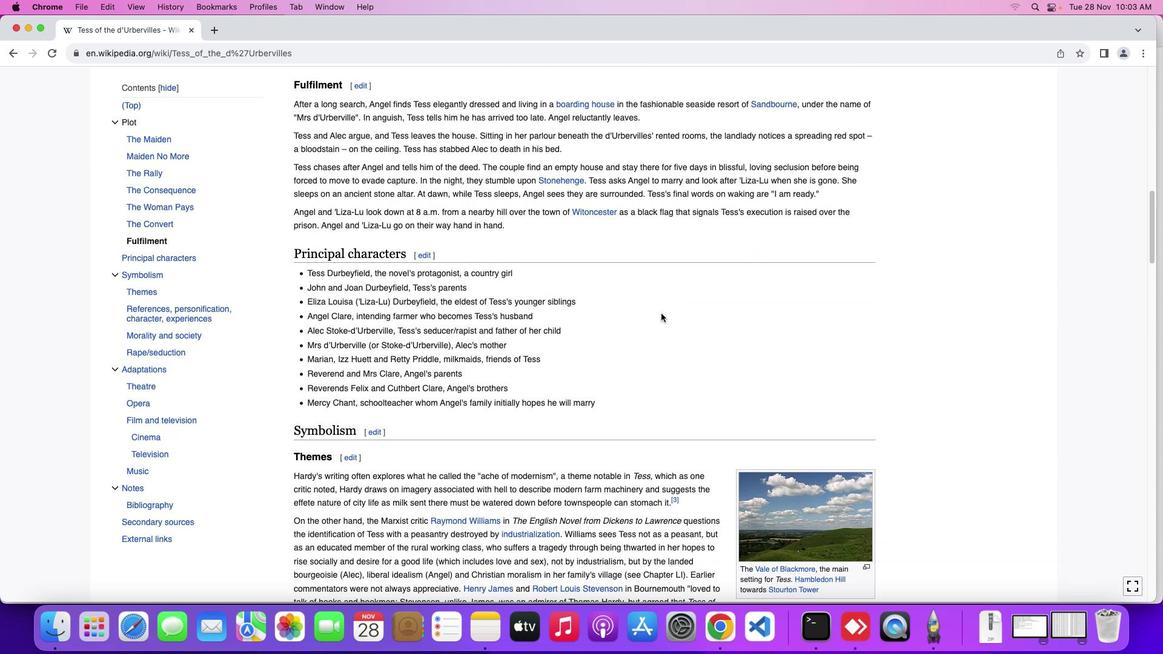 
Action: Mouse scrolled (686, 333) with delta (125, 99)
Screenshot: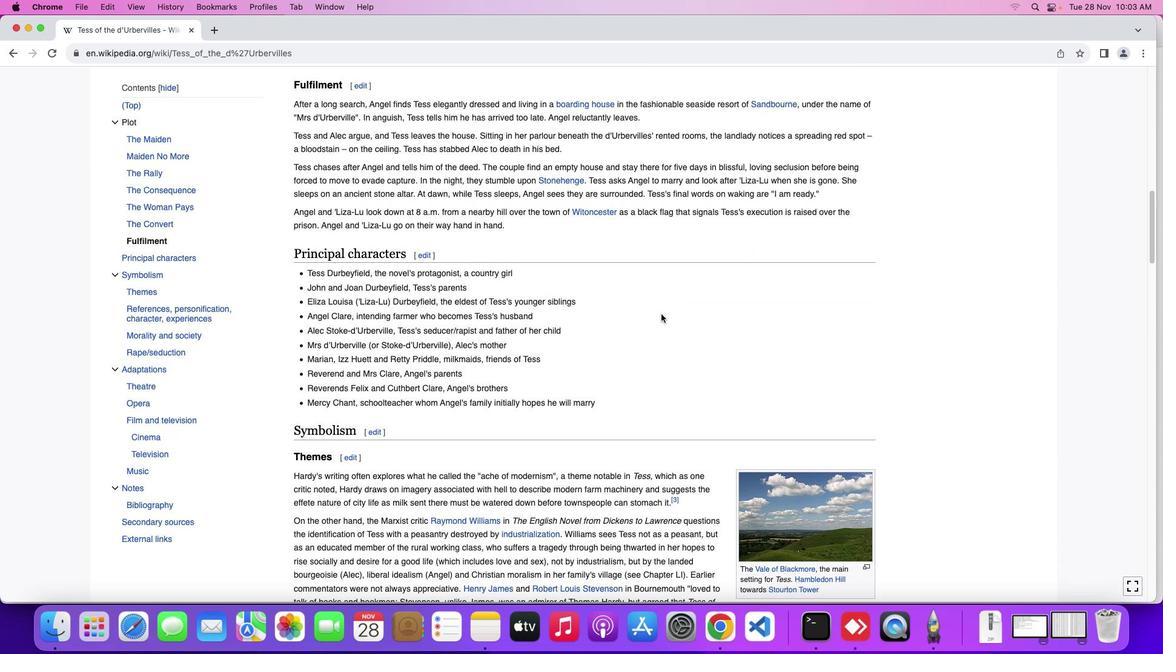 
Action: Mouse moved to (683, 339)
Screenshot: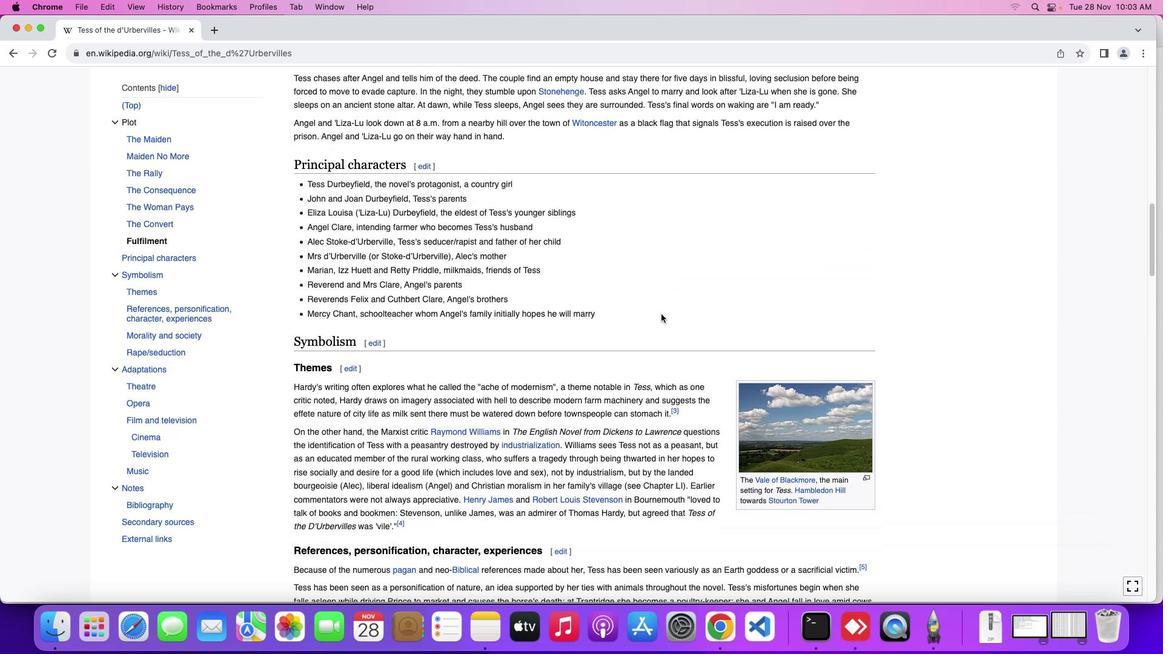 
Action: Mouse scrolled (683, 339) with delta (125, 99)
Screenshot: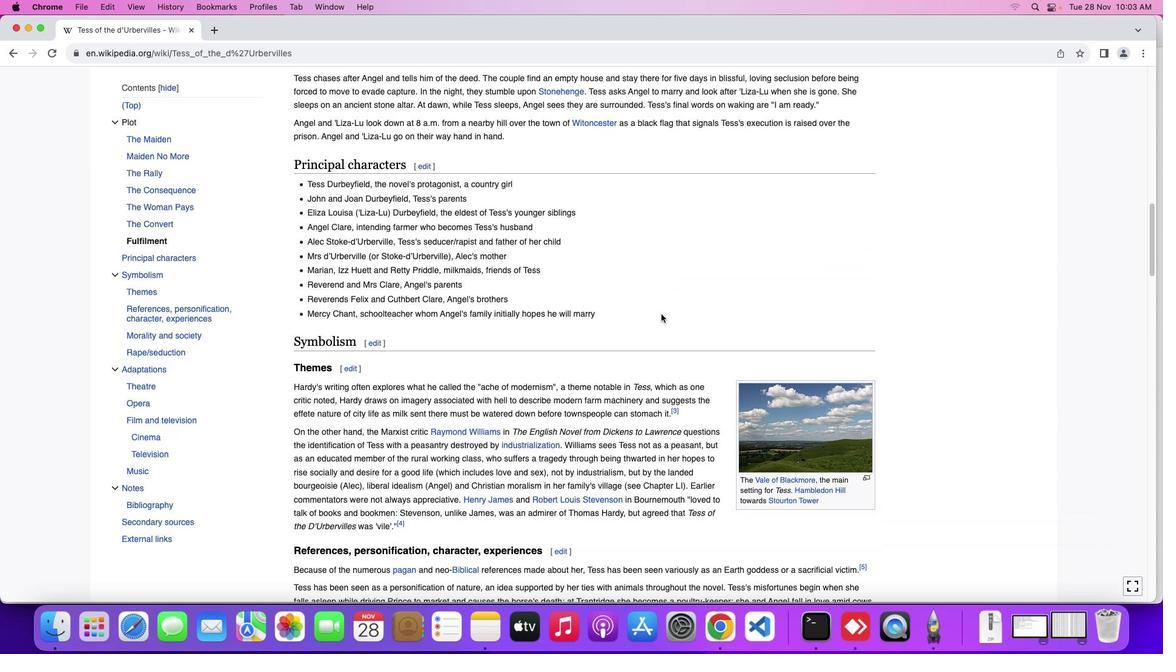 
Action: Mouse scrolled (683, 339) with delta (125, 99)
Screenshot: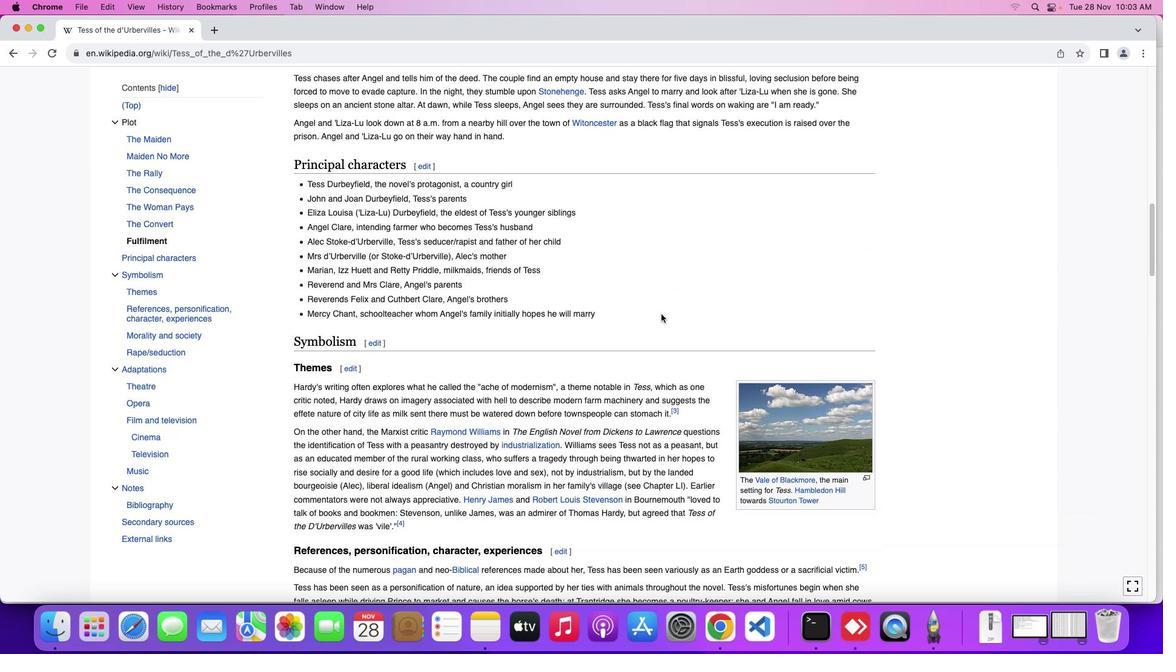 
Action: Mouse scrolled (683, 339) with delta (125, 99)
Screenshot: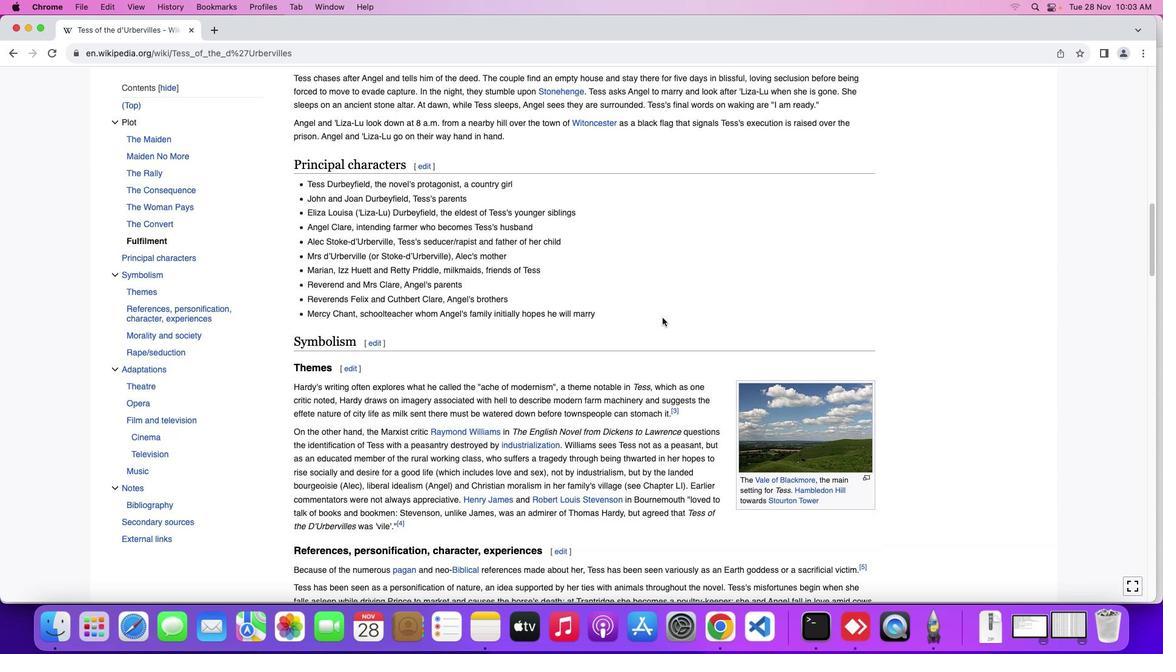 
Action: Mouse moved to (684, 344)
Screenshot: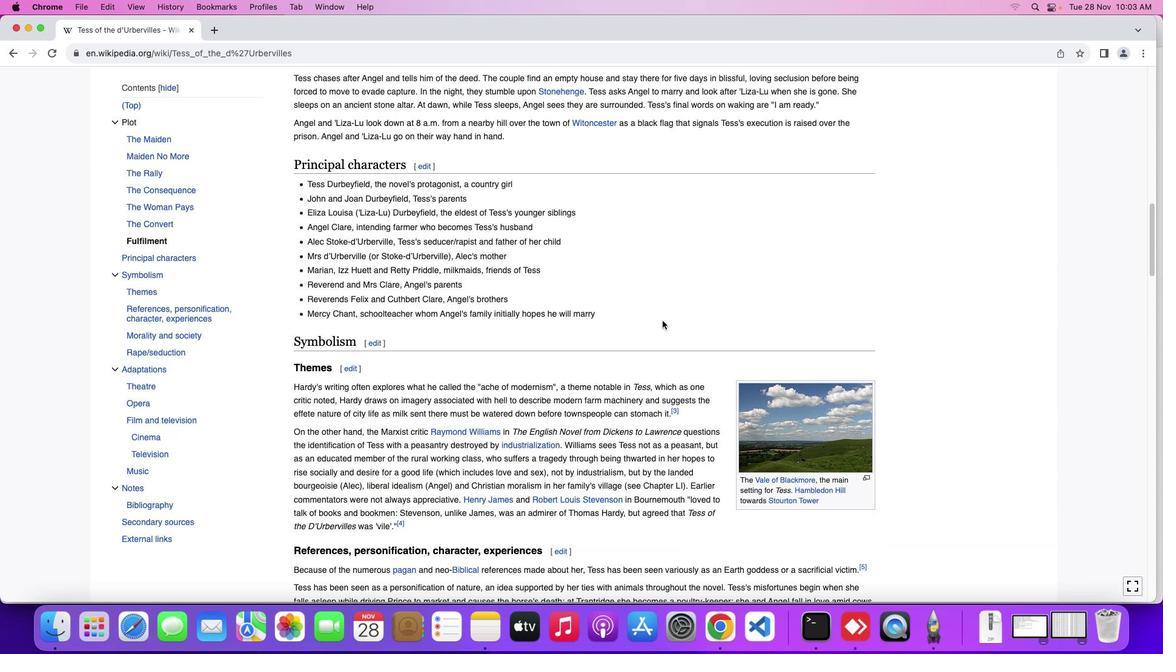 
Action: Mouse scrolled (684, 344) with delta (125, 99)
Screenshot: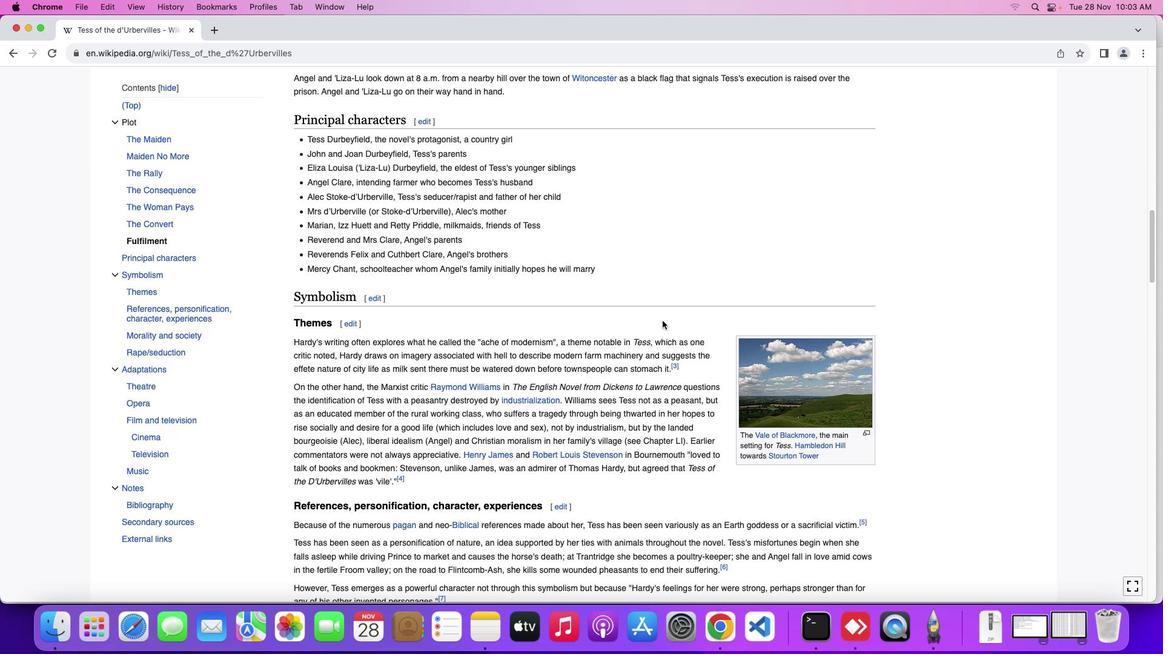 
Action: Mouse scrolled (684, 344) with delta (125, 99)
Screenshot: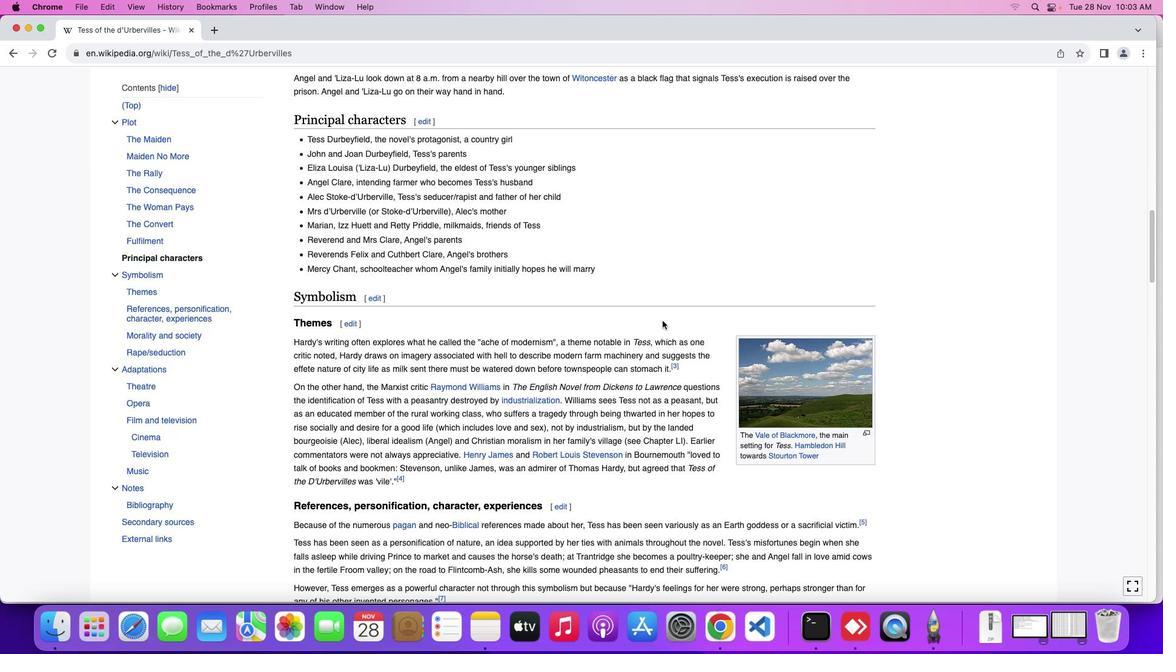 
Action: Mouse scrolled (684, 344) with delta (125, 99)
Screenshot: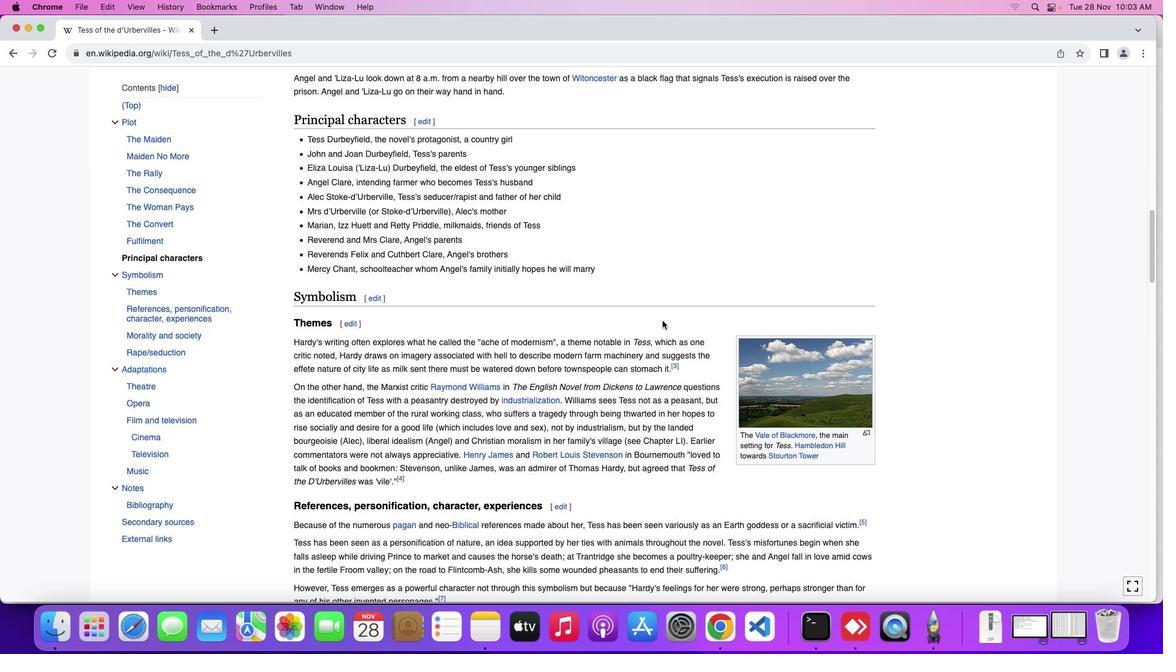 
Action: Mouse moved to (684, 344)
Screenshot: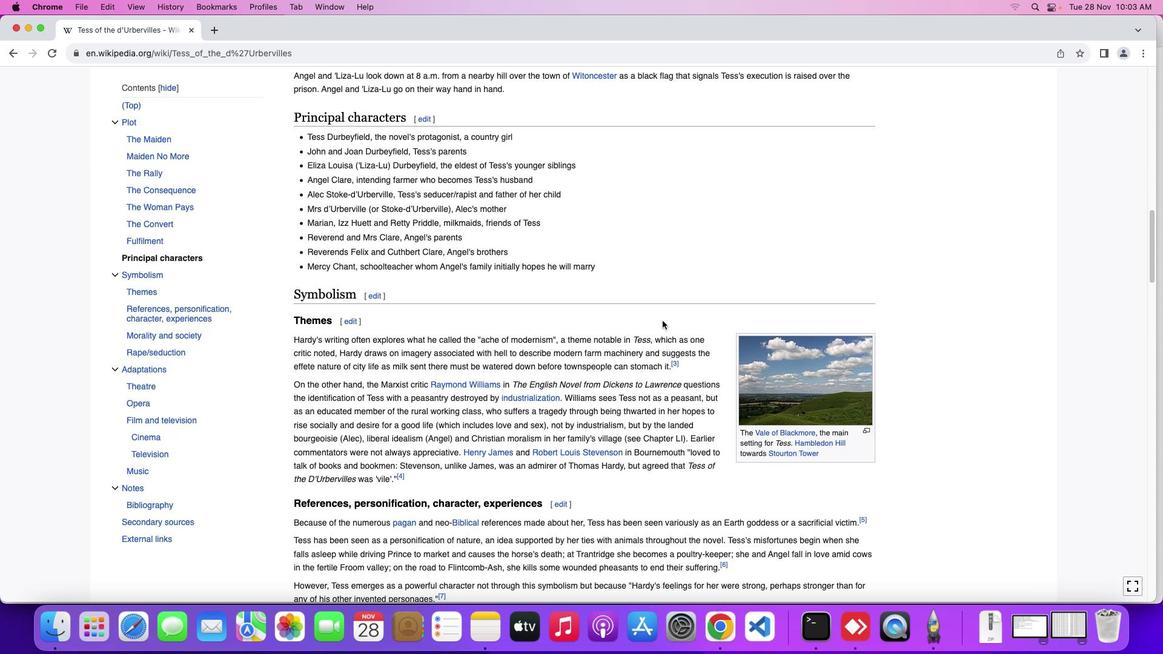 
Action: Mouse scrolled (684, 344) with delta (125, 99)
Screenshot: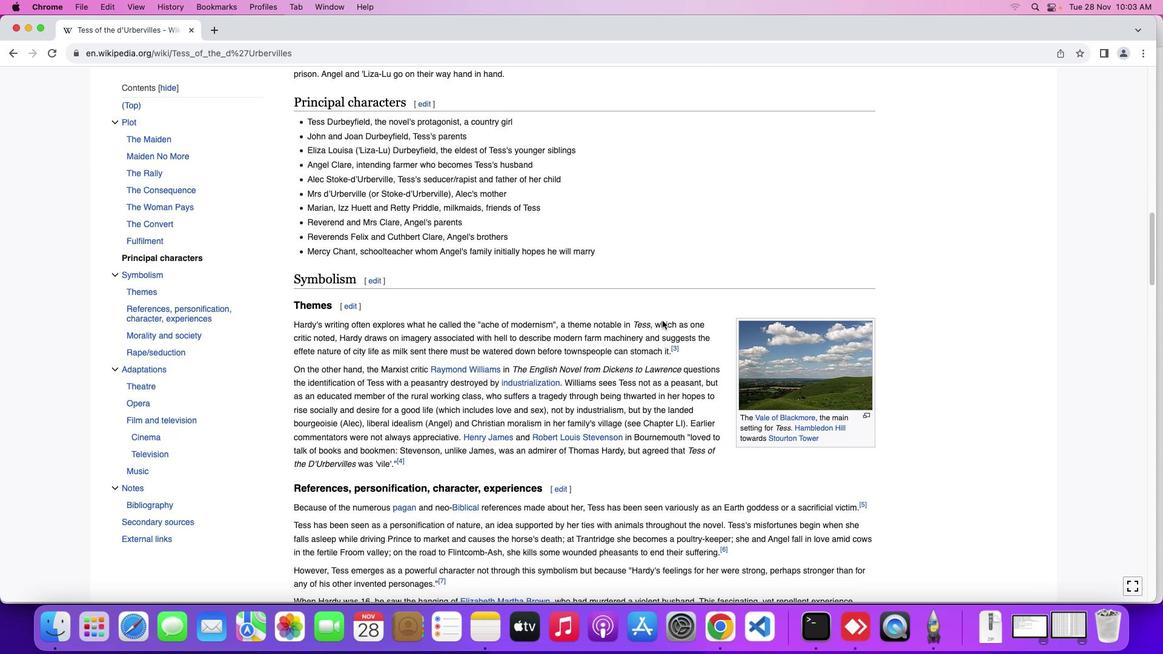 
Action: Mouse scrolled (684, 344) with delta (125, 99)
Screenshot: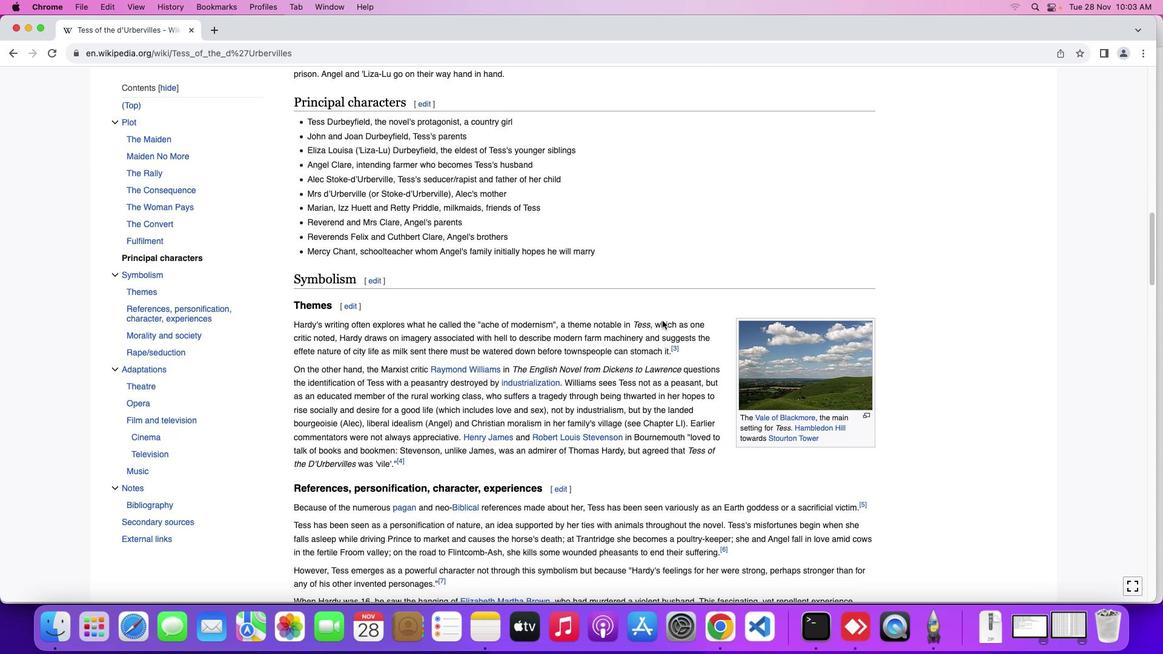 
Action: Mouse scrolled (684, 344) with delta (125, 99)
Screenshot: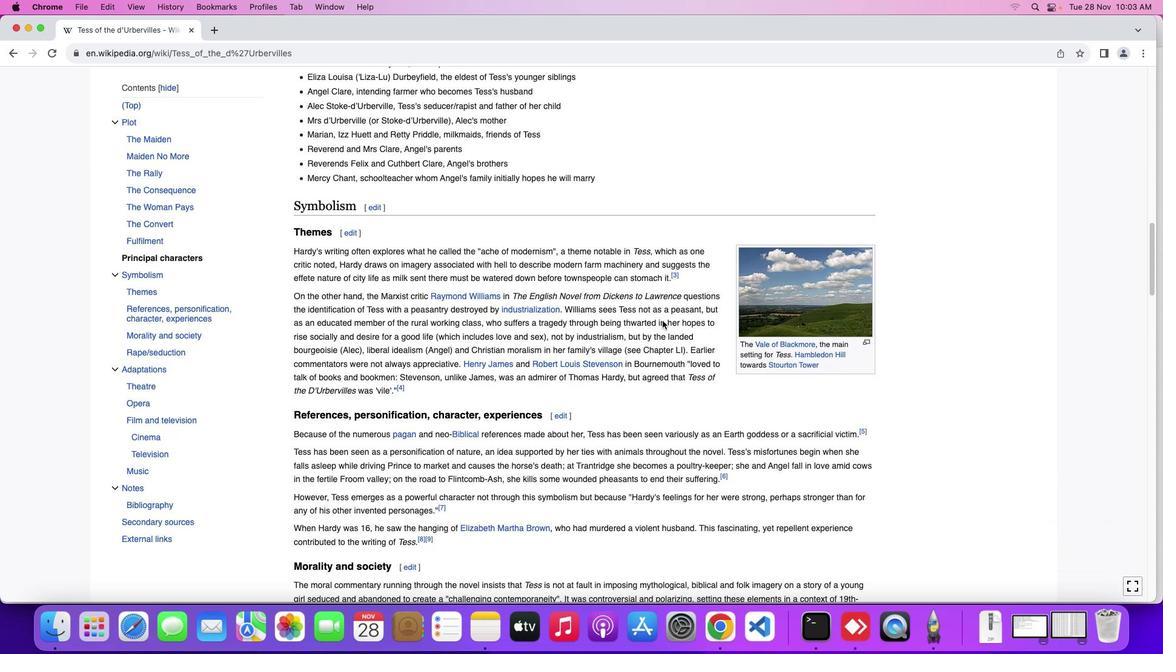 
Action: Mouse scrolled (684, 344) with delta (125, 99)
Screenshot: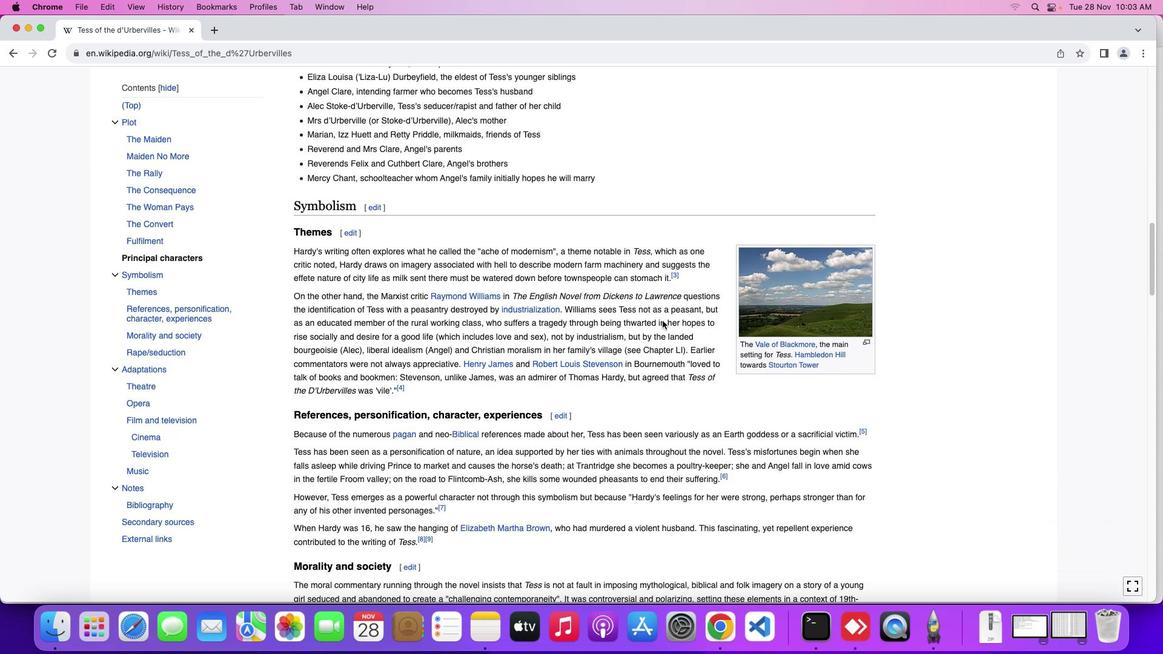 
Action: Mouse scrolled (684, 344) with delta (125, 99)
Screenshot: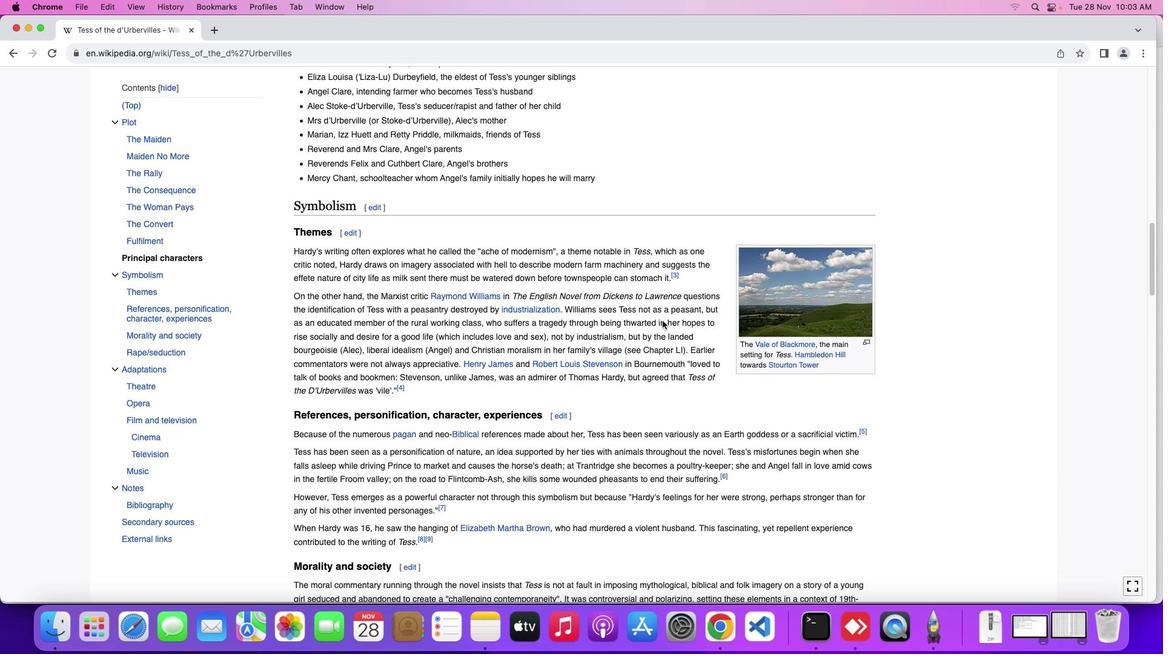 
Action: Mouse scrolled (684, 344) with delta (125, 99)
Screenshot: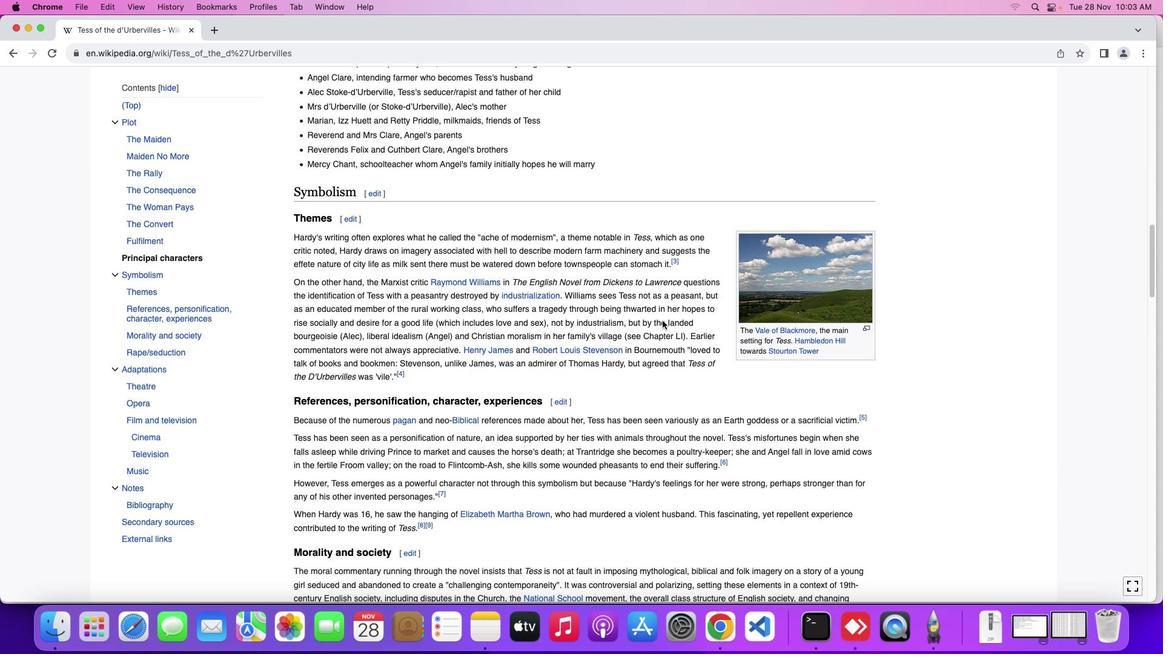 
Action: Mouse scrolled (684, 344) with delta (125, 99)
Screenshot: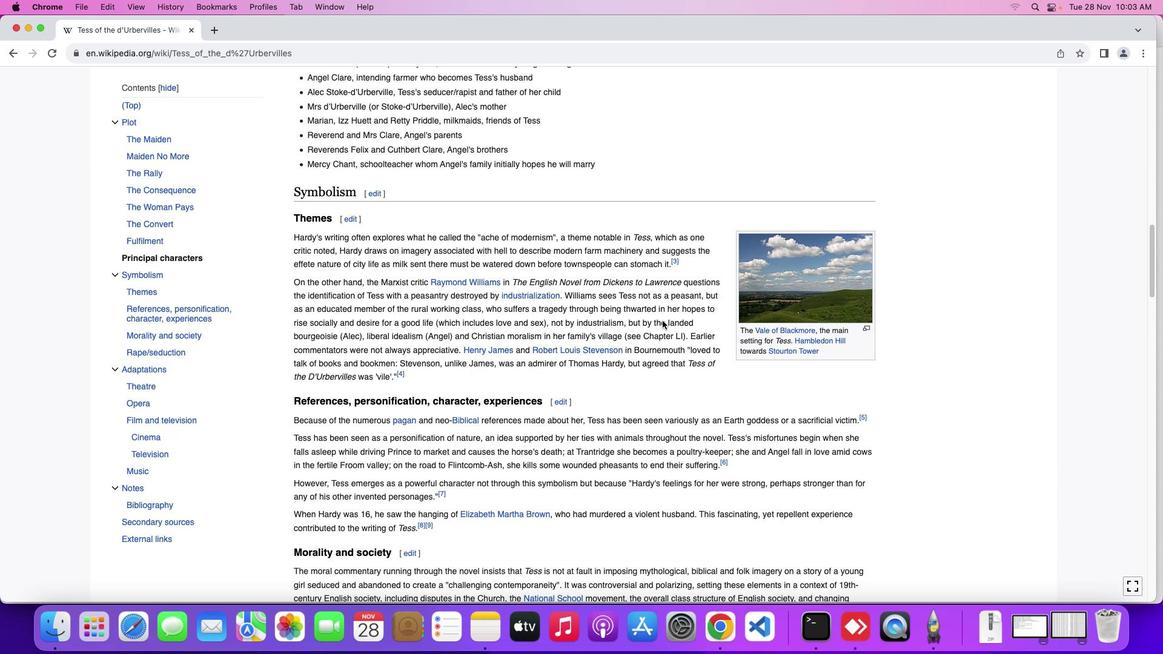 
Action: Mouse scrolled (684, 344) with delta (125, 99)
Screenshot: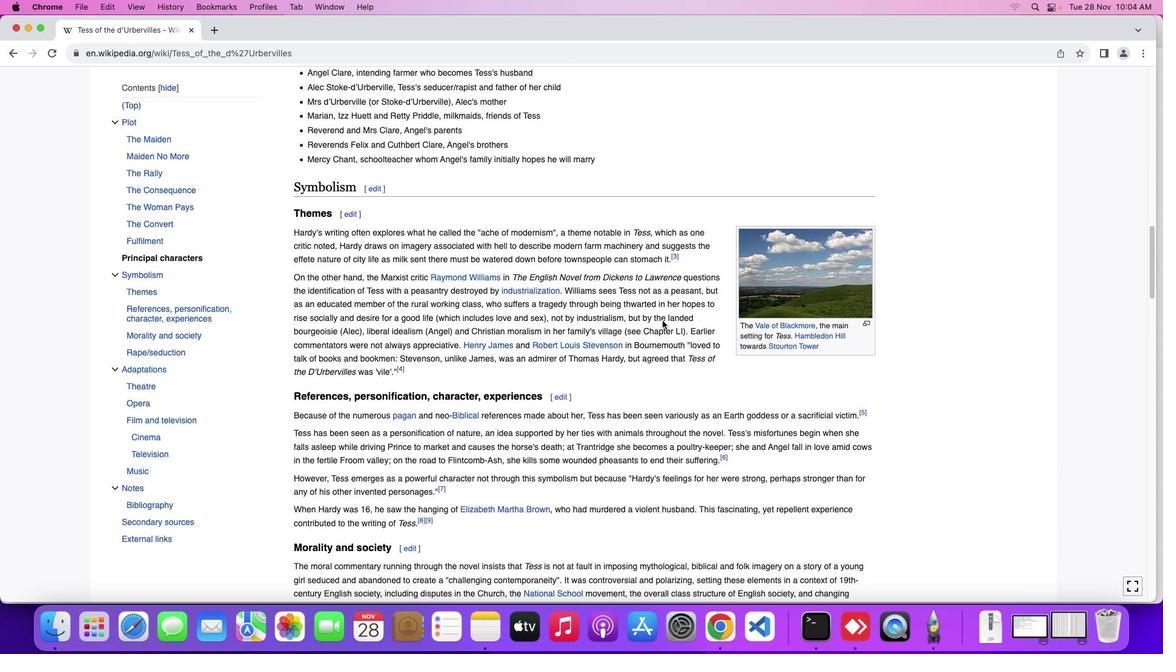 
Action: Mouse scrolled (684, 344) with delta (125, 99)
Screenshot: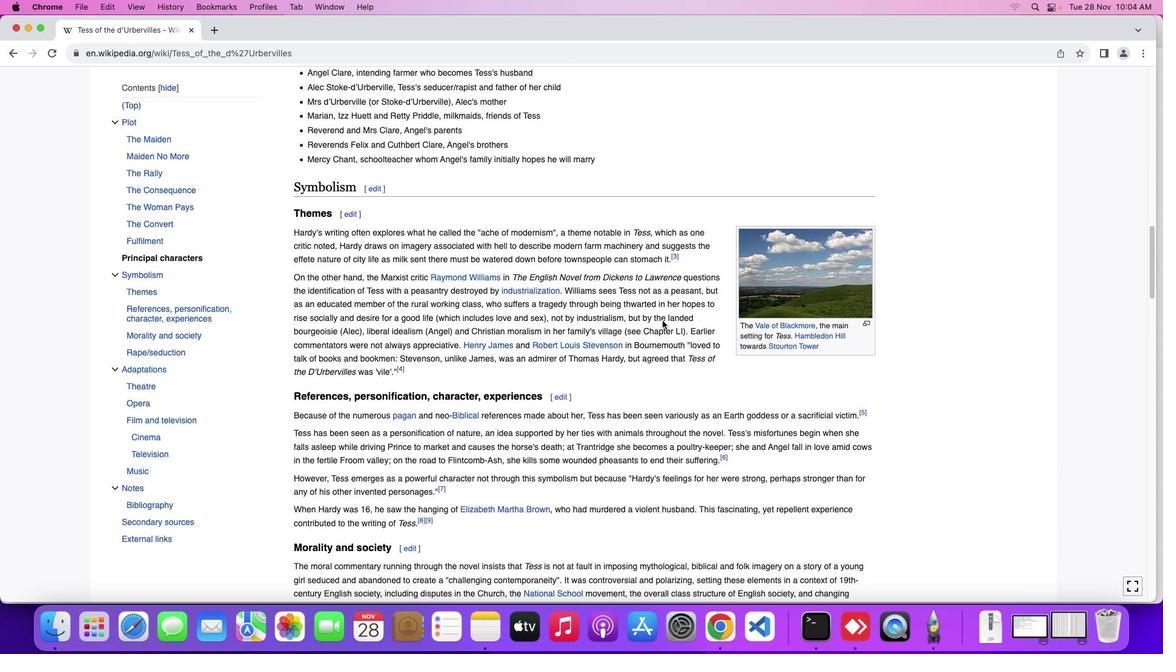 
Action: Mouse scrolled (684, 344) with delta (125, 99)
Screenshot: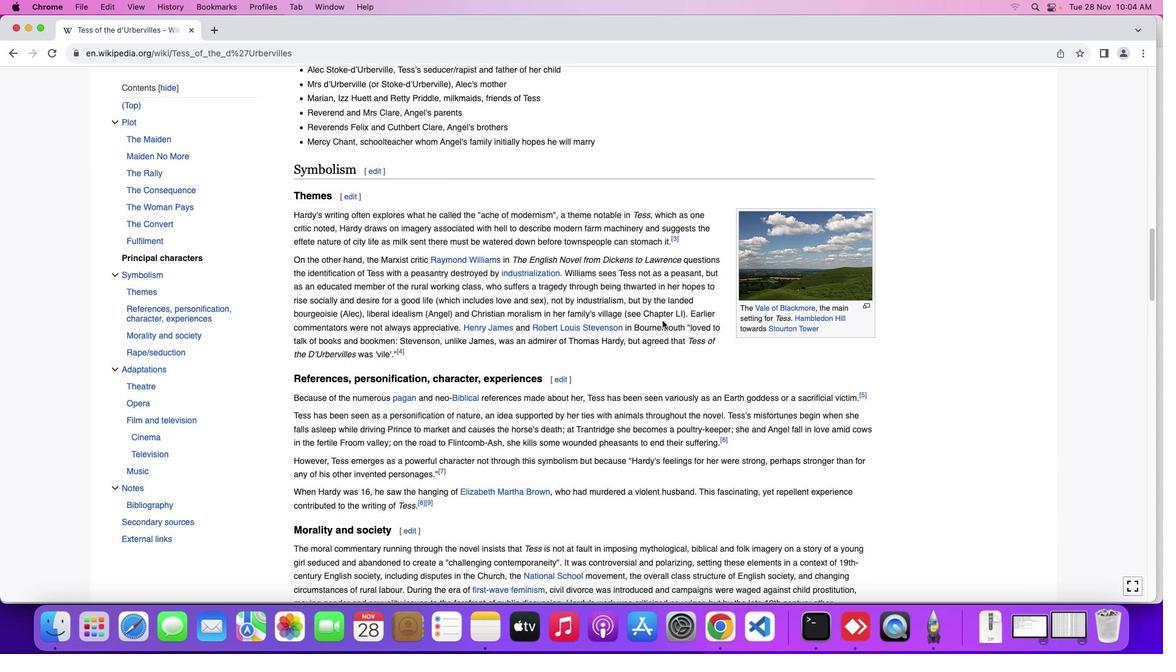 
Action: Mouse scrolled (684, 344) with delta (125, 99)
Screenshot: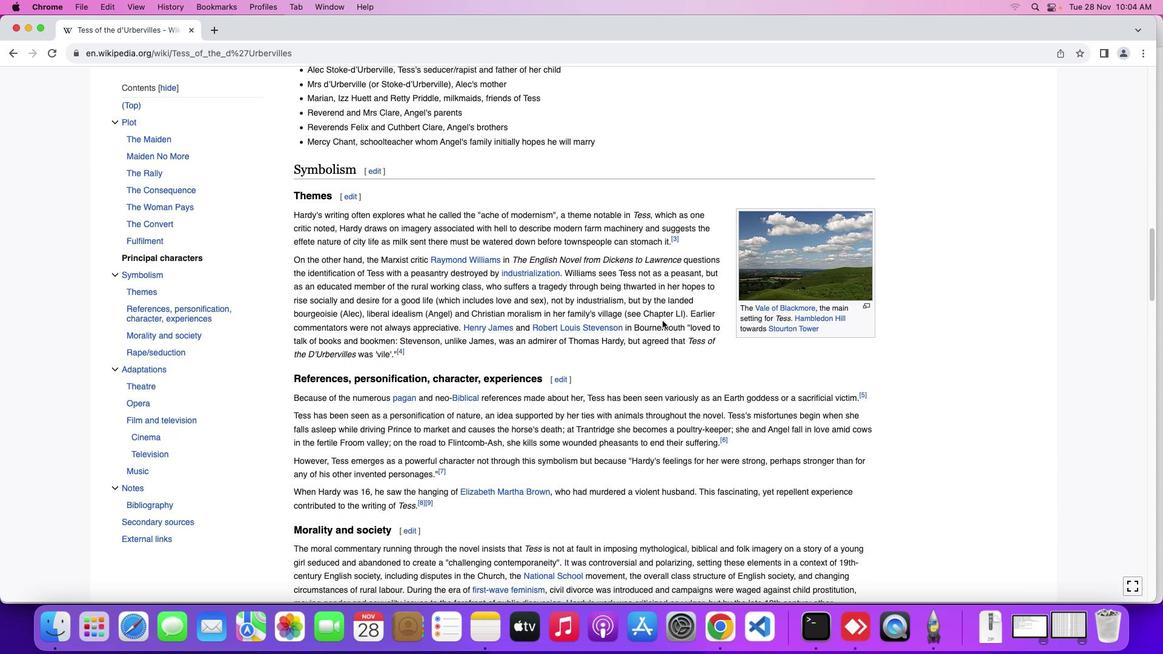
Action: Mouse scrolled (684, 344) with delta (125, 99)
Screenshot: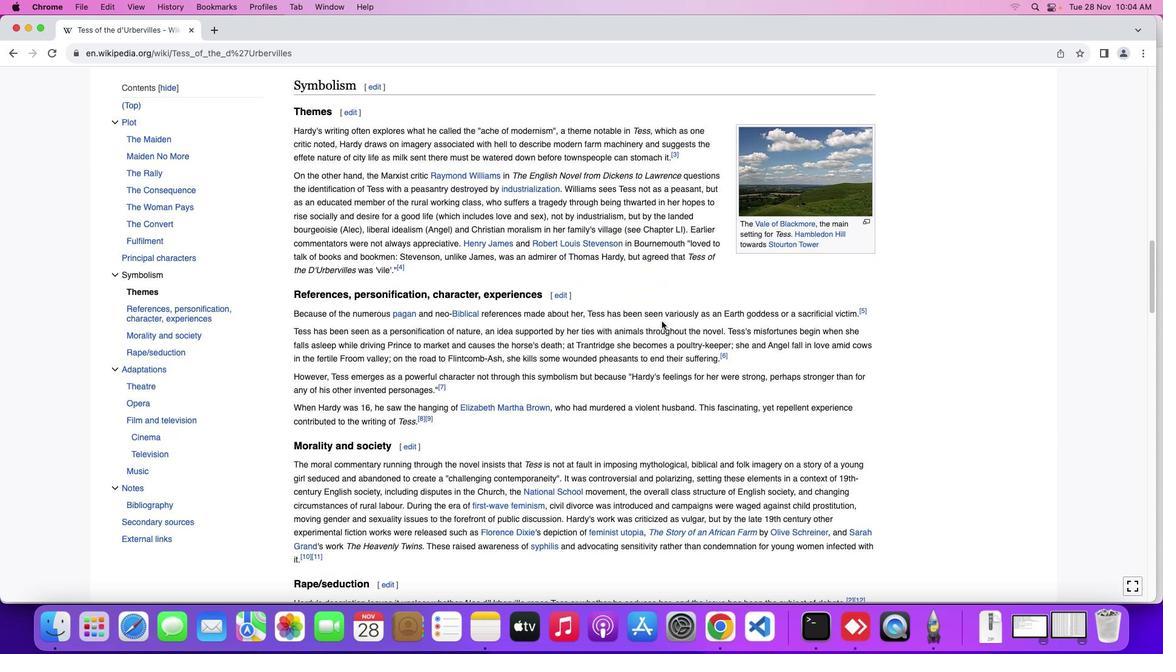 
Action: Mouse scrolled (684, 344) with delta (125, 99)
Screenshot: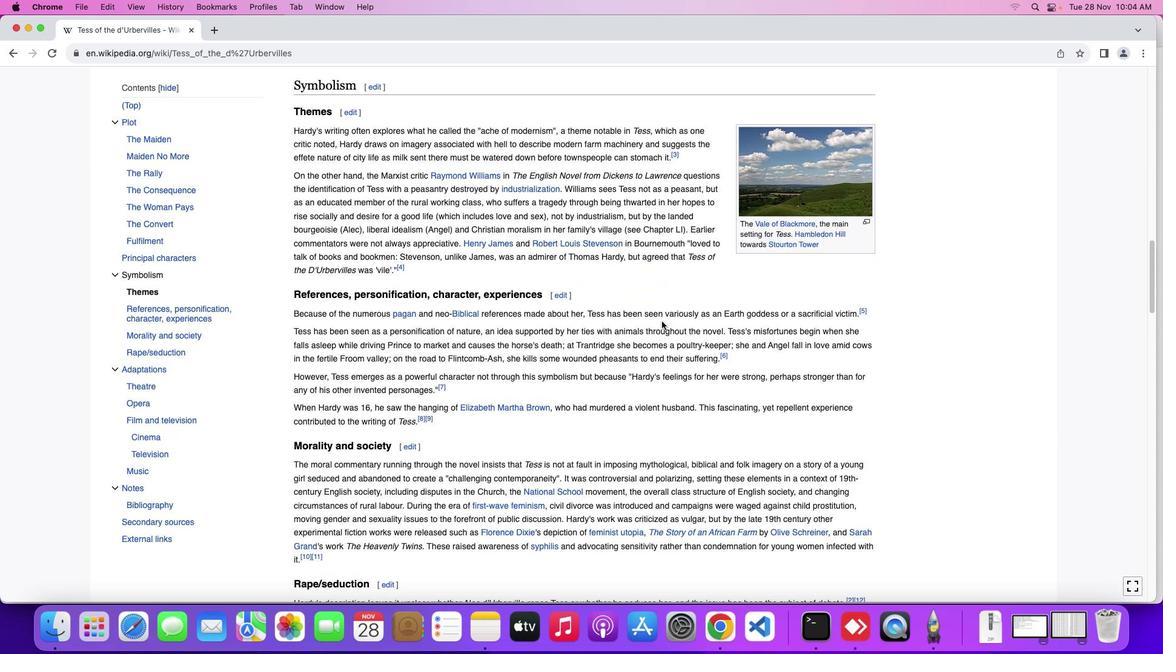 
Action: Mouse scrolled (684, 344) with delta (125, 99)
Screenshot: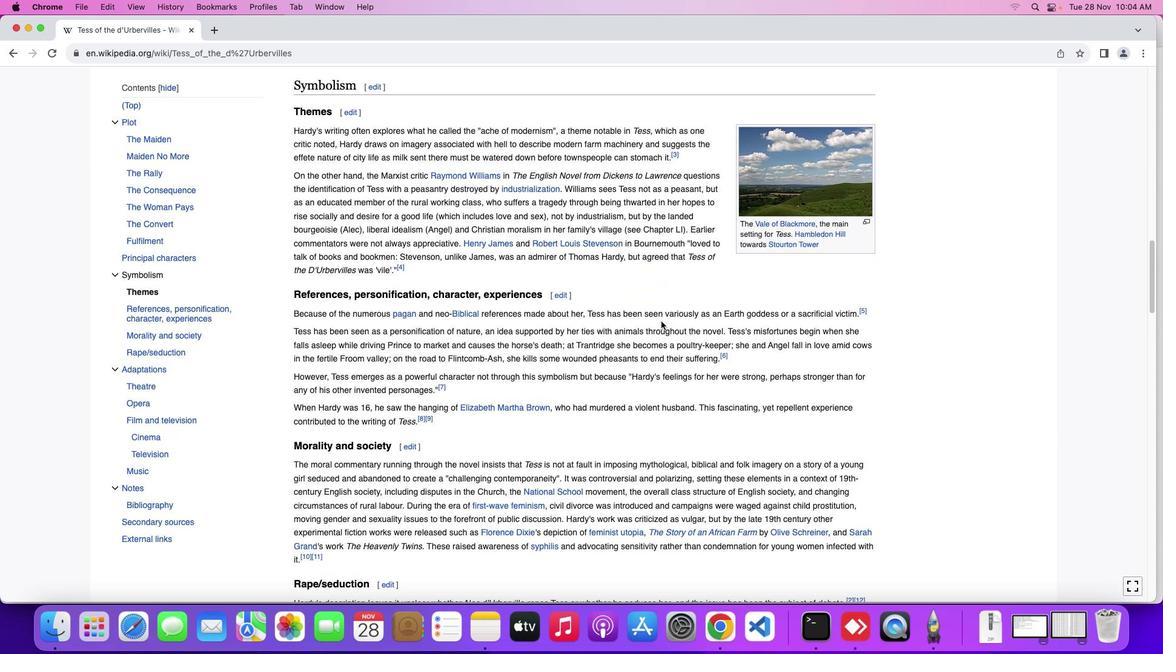 
Action: Mouse moved to (586, 394)
Screenshot: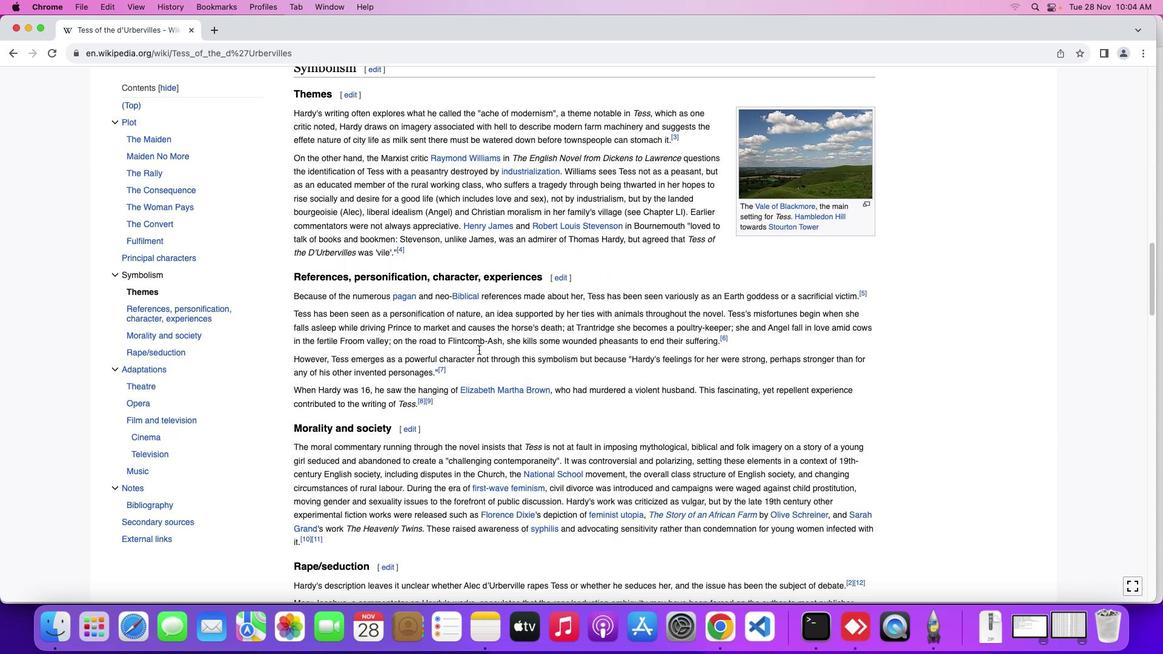 
Action: Mouse scrolled (586, 394) with delta (125, 99)
Screenshot: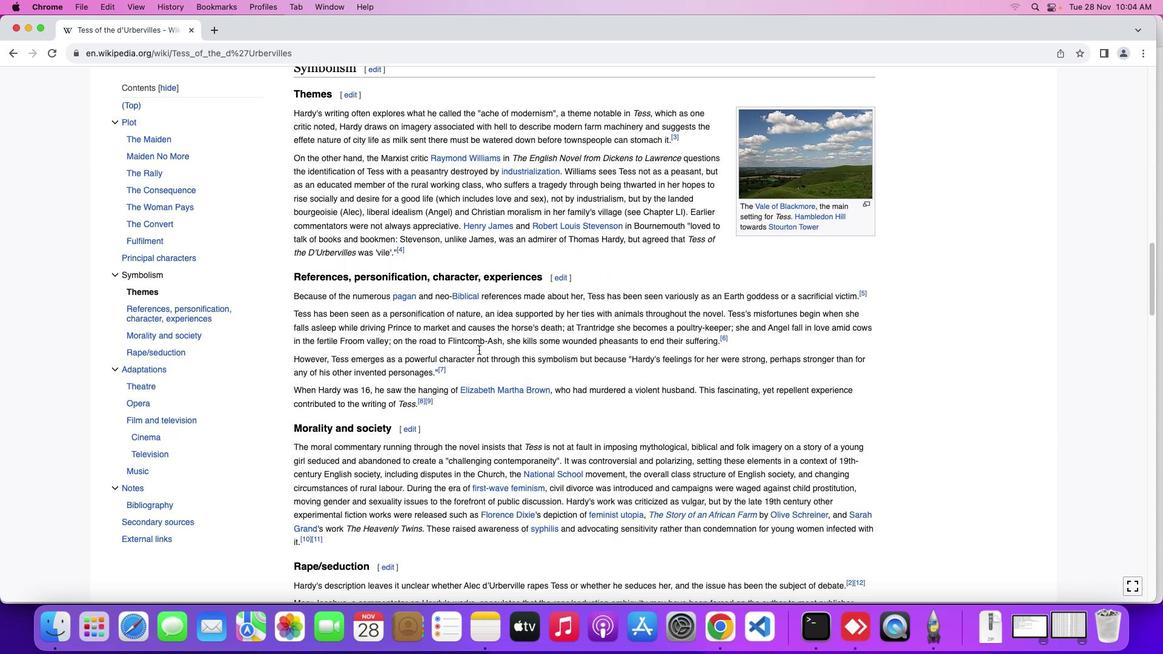 
Action: Mouse moved to (586, 394)
Screenshot: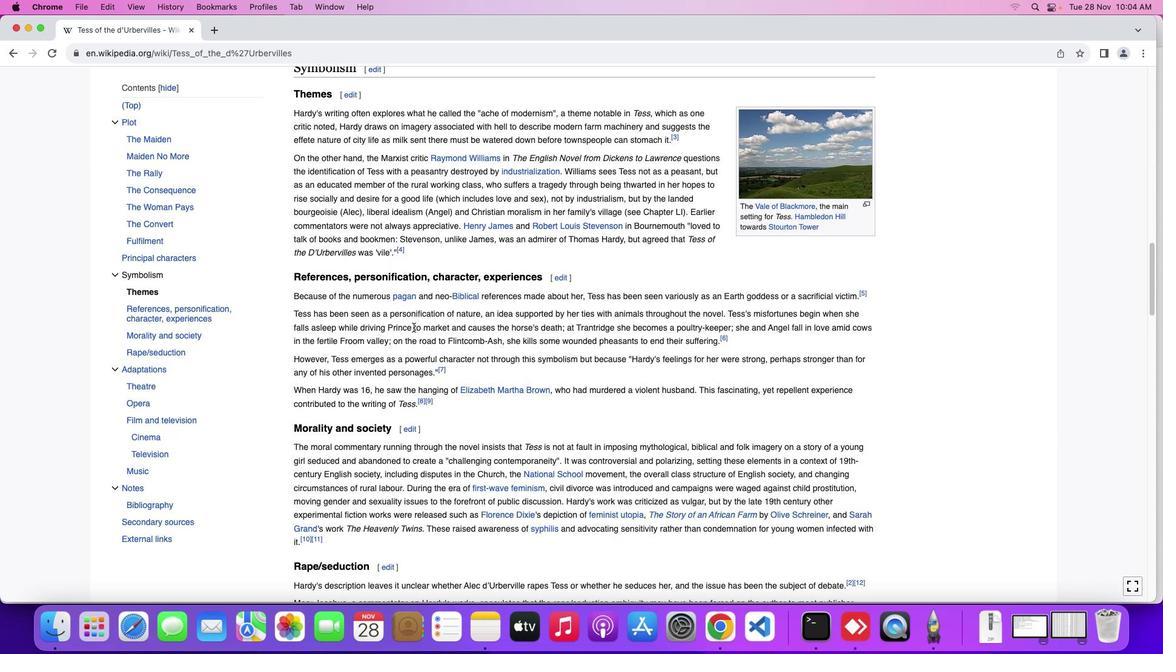 
Action: Mouse scrolled (586, 394) with delta (125, 99)
Screenshot: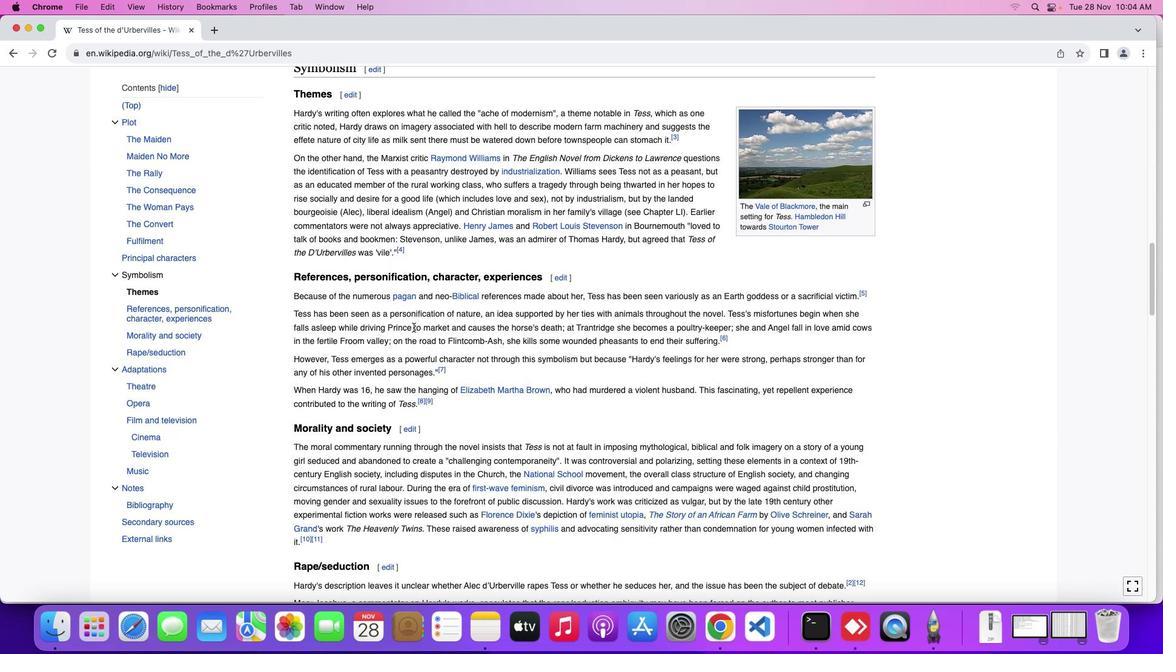 
Action: Mouse moved to (537, 403)
Screenshot: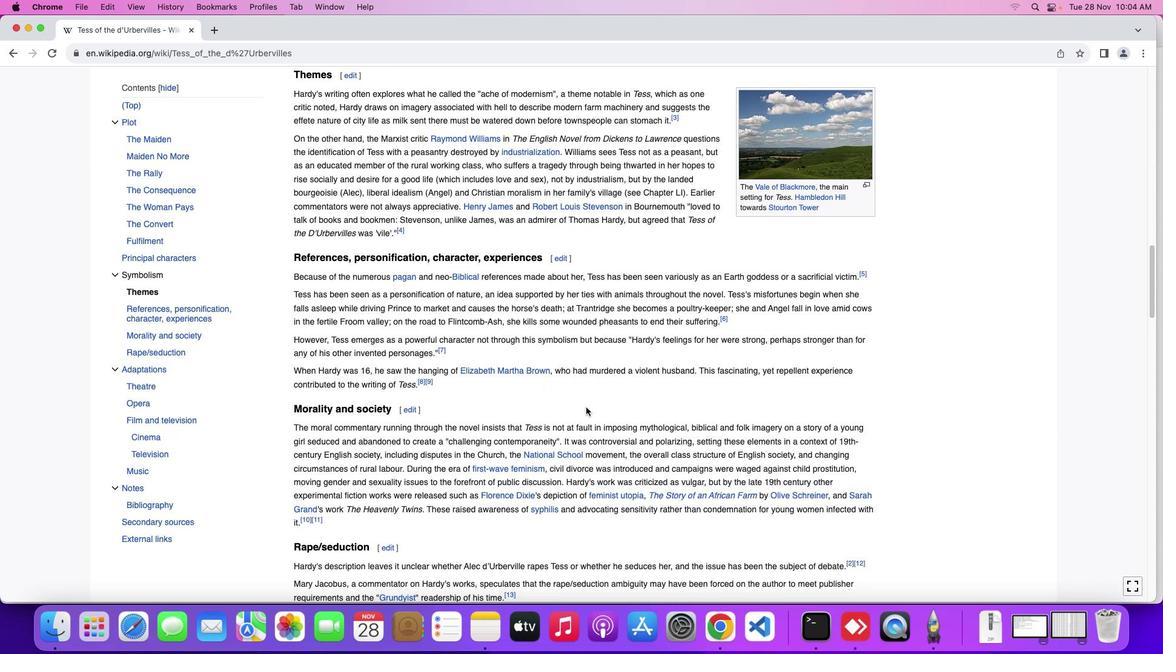 
Action: Mouse scrolled (537, 403) with delta (125, 99)
Screenshot: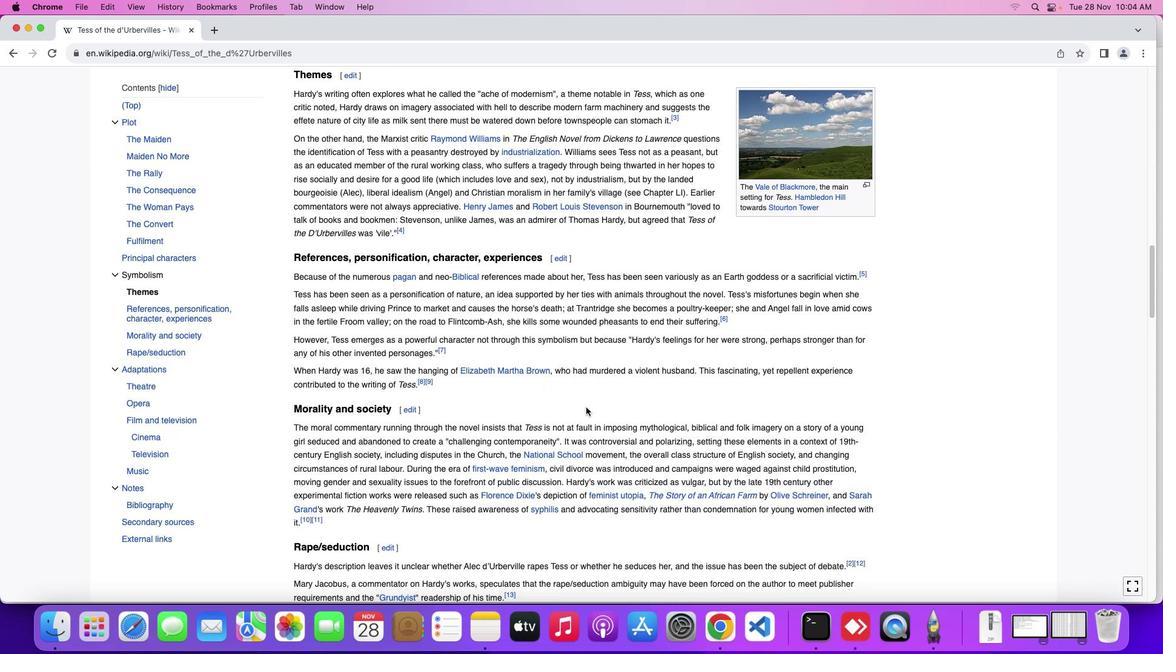 
Action: Mouse moved to (537, 402)
Screenshot: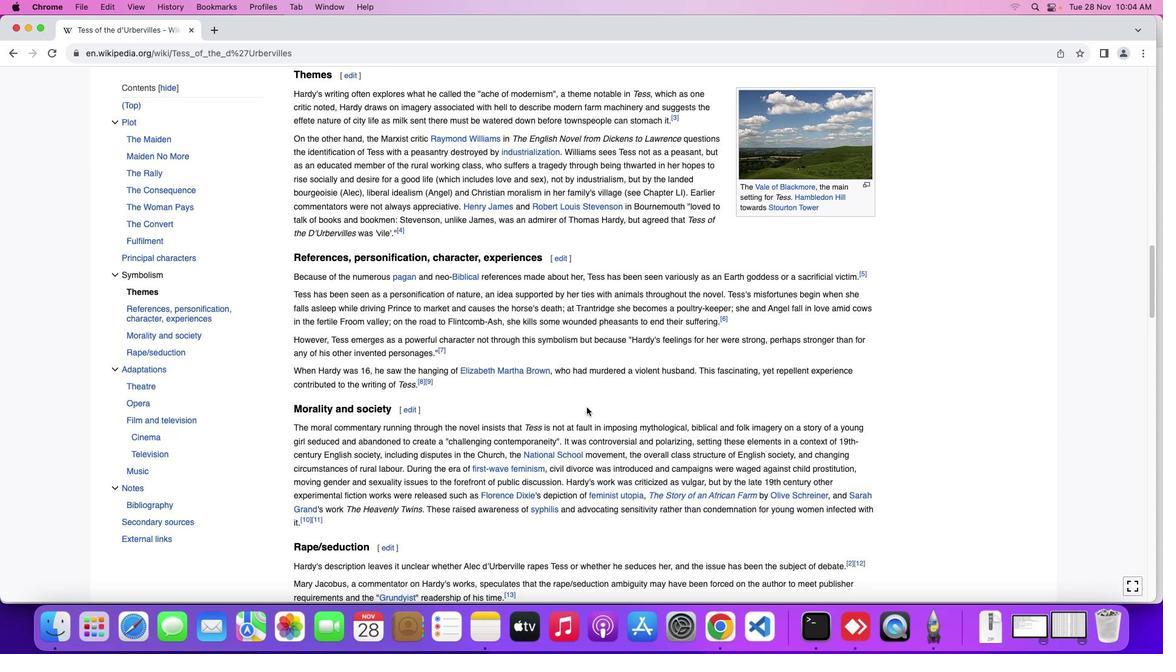 
Action: Mouse scrolled (537, 402) with delta (125, 99)
Screenshot: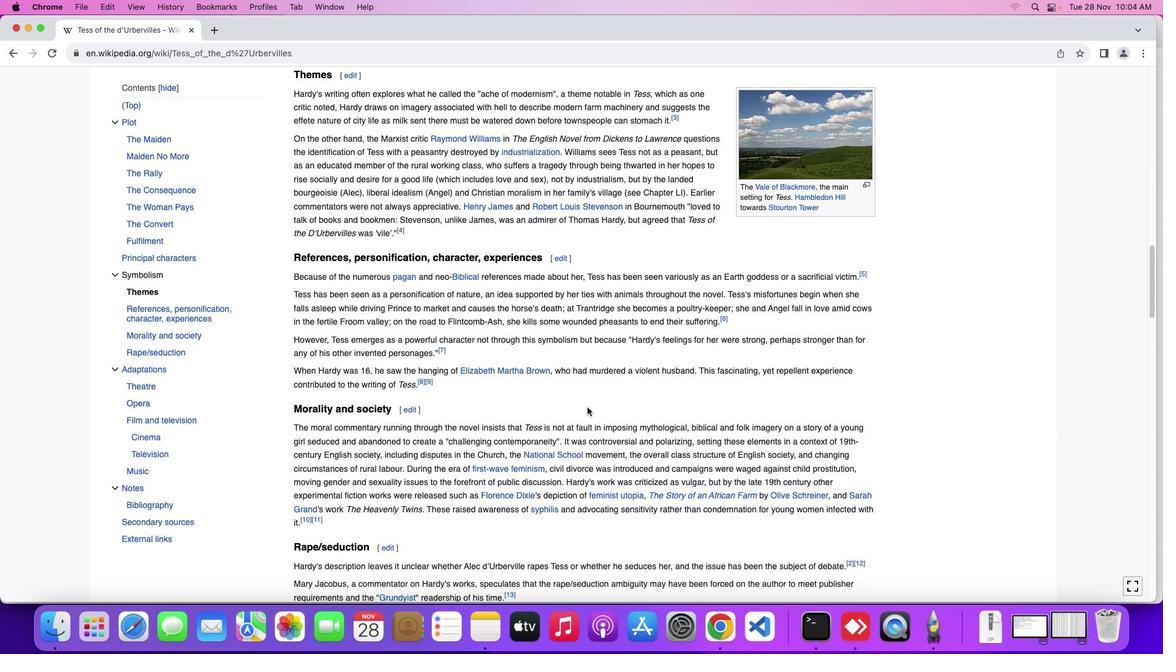 
Action: Mouse moved to (620, 411)
Screenshot: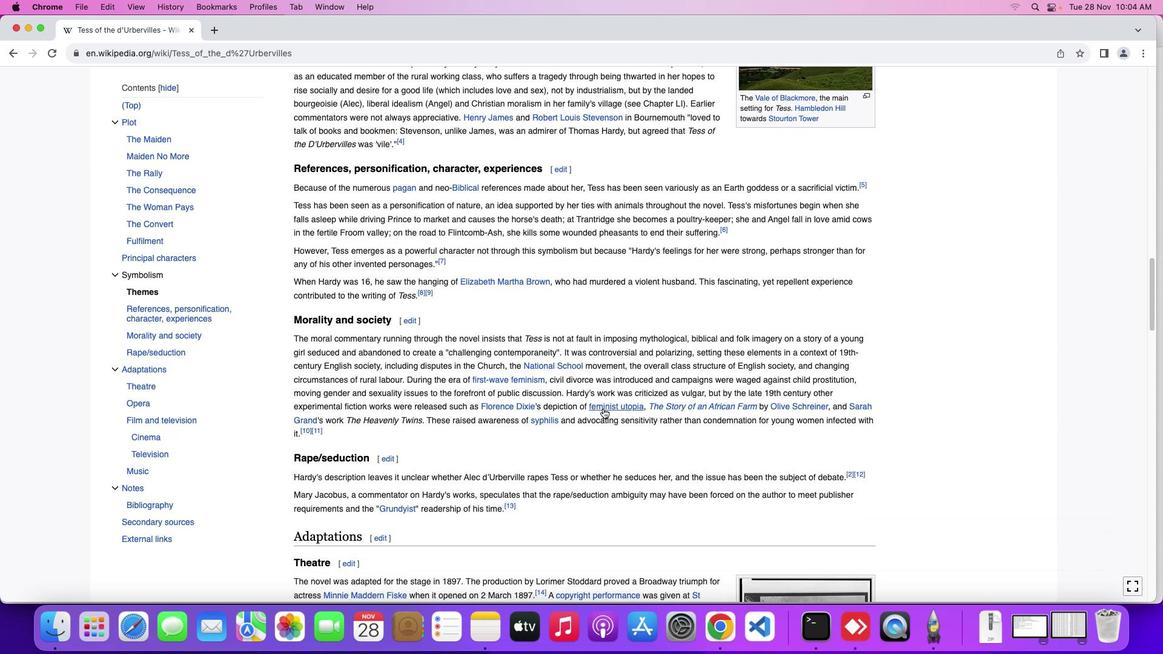 
Action: Mouse scrolled (620, 411) with delta (125, 99)
Screenshot: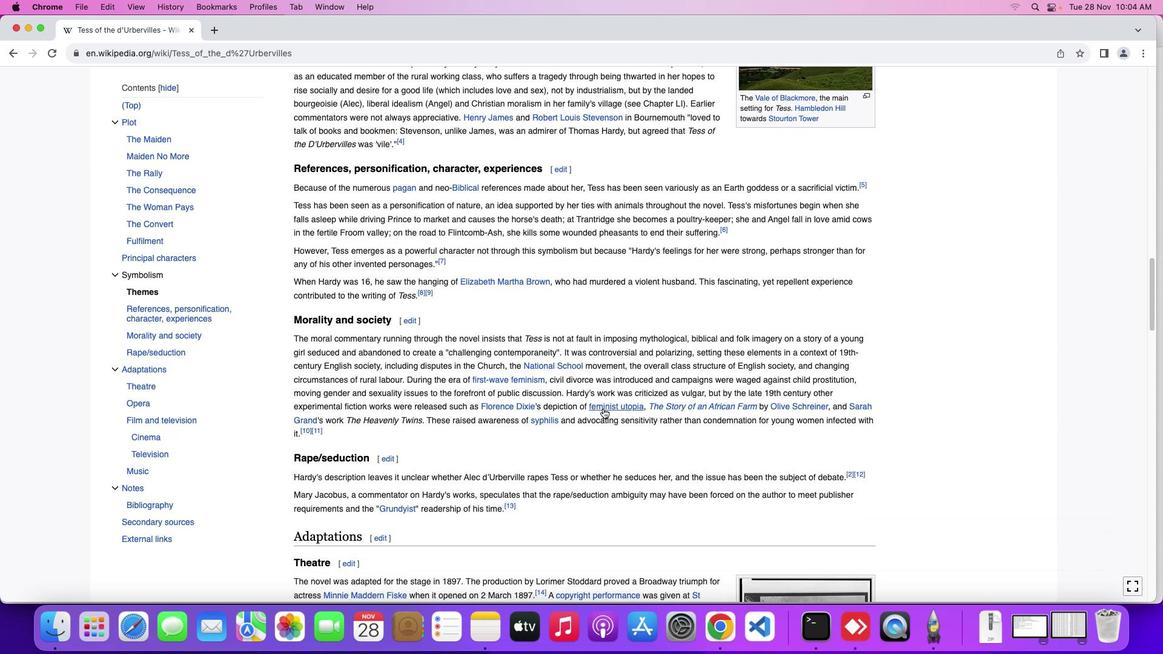 
Action: Mouse moved to (620, 410)
Screenshot: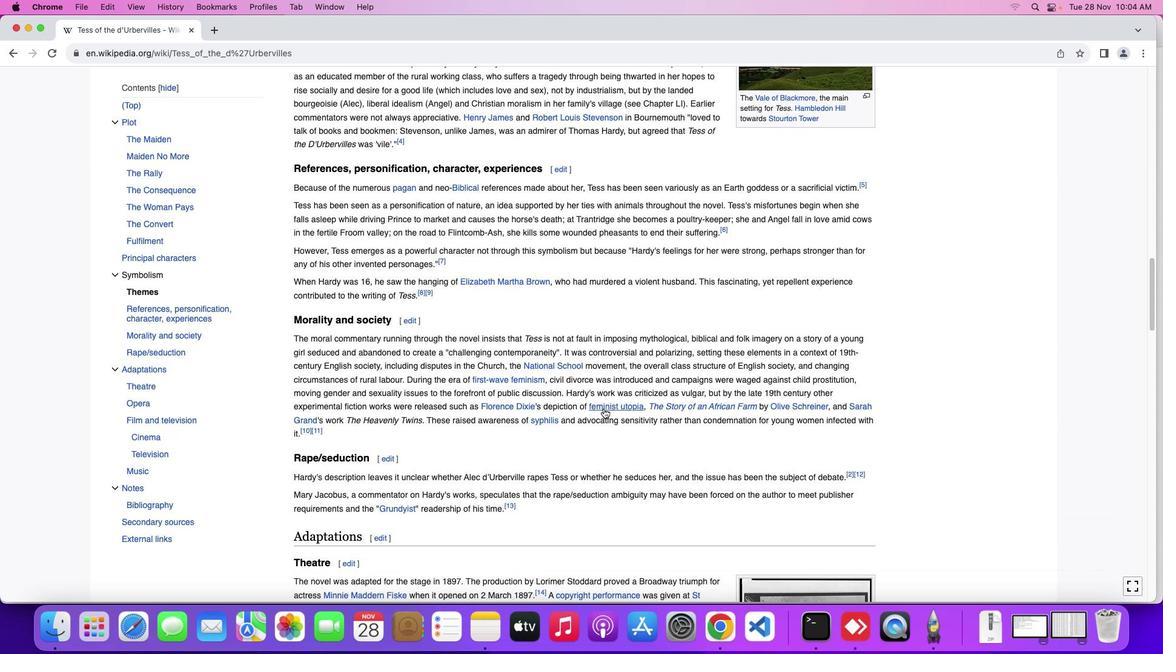 
Action: Mouse scrolled (620, 410) with delta (125, 99)
Screenshot: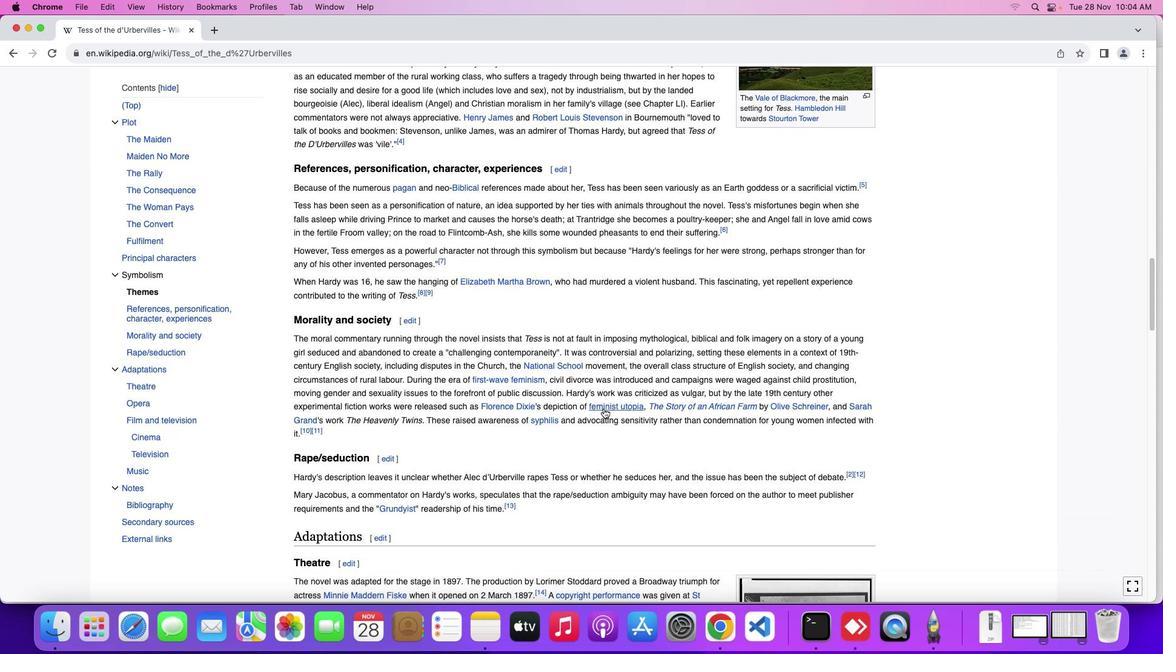 
Action: Mouse moved to (621, 410)
Screenshot: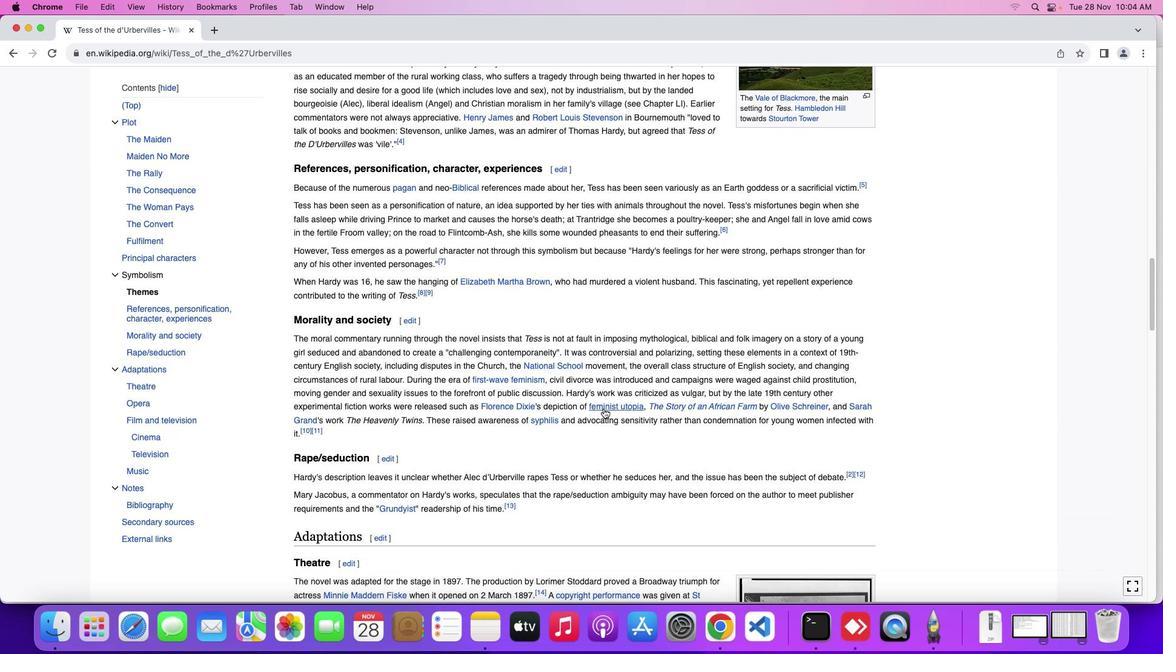 
Action: Mouse scrolled (621, 410) with delta (125, 99)
Screenshot: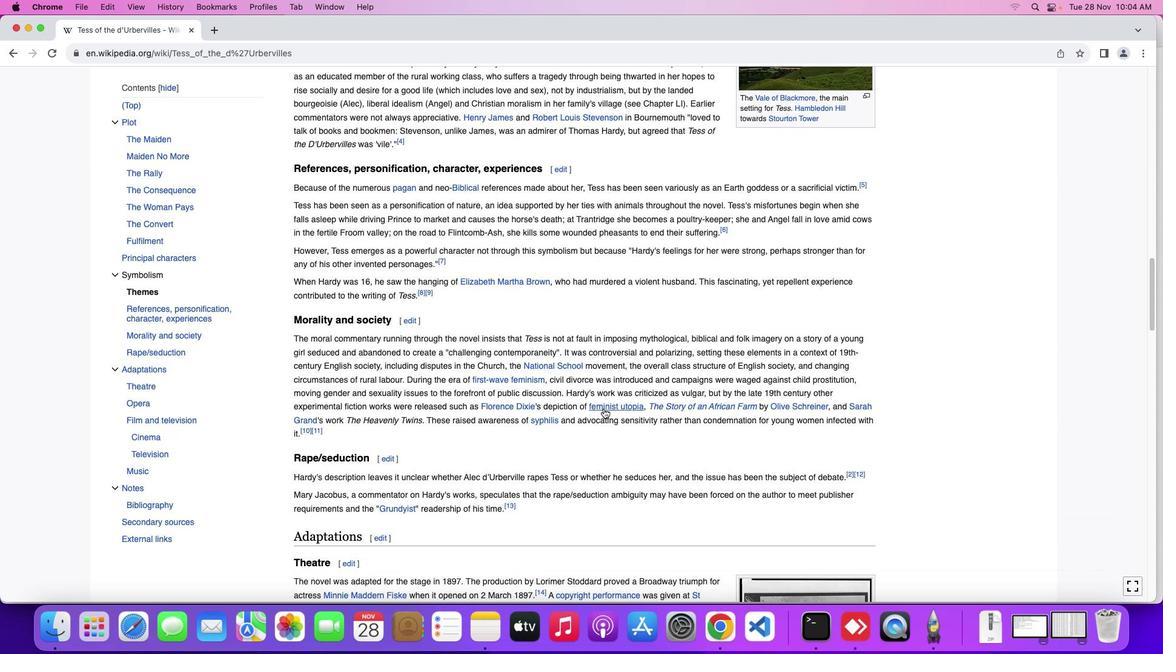 
Action: Mouse moved to (634, 411)
Screenshot: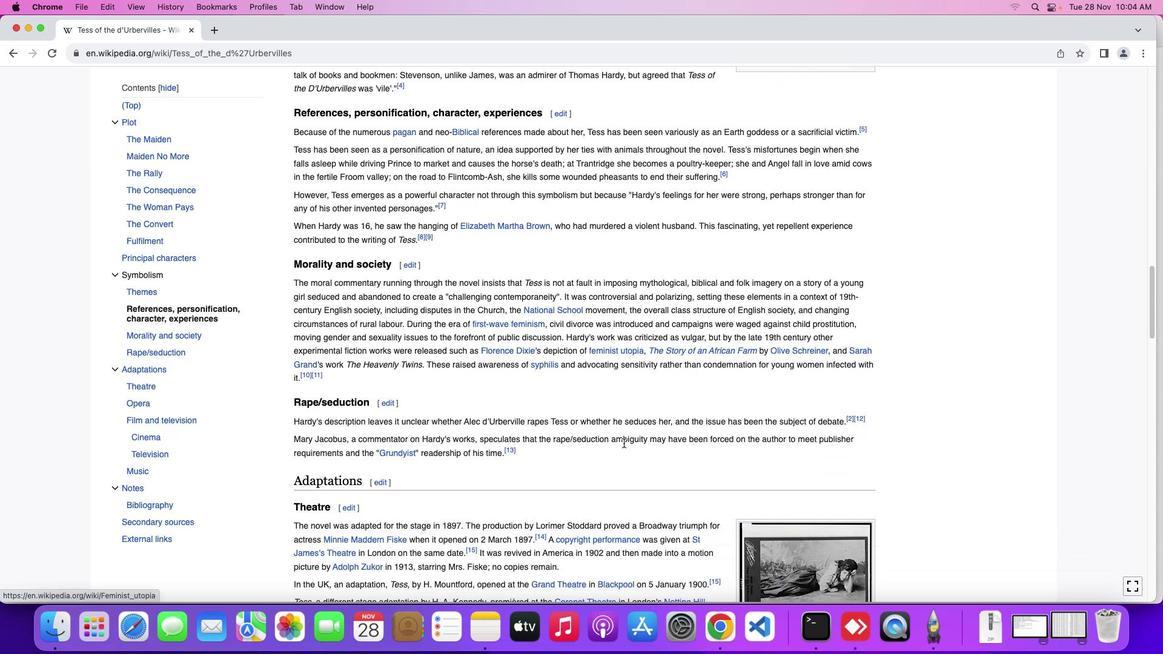 
Action: Mouse scrolled (634, 411) with delta (125, 99)
Screenshot: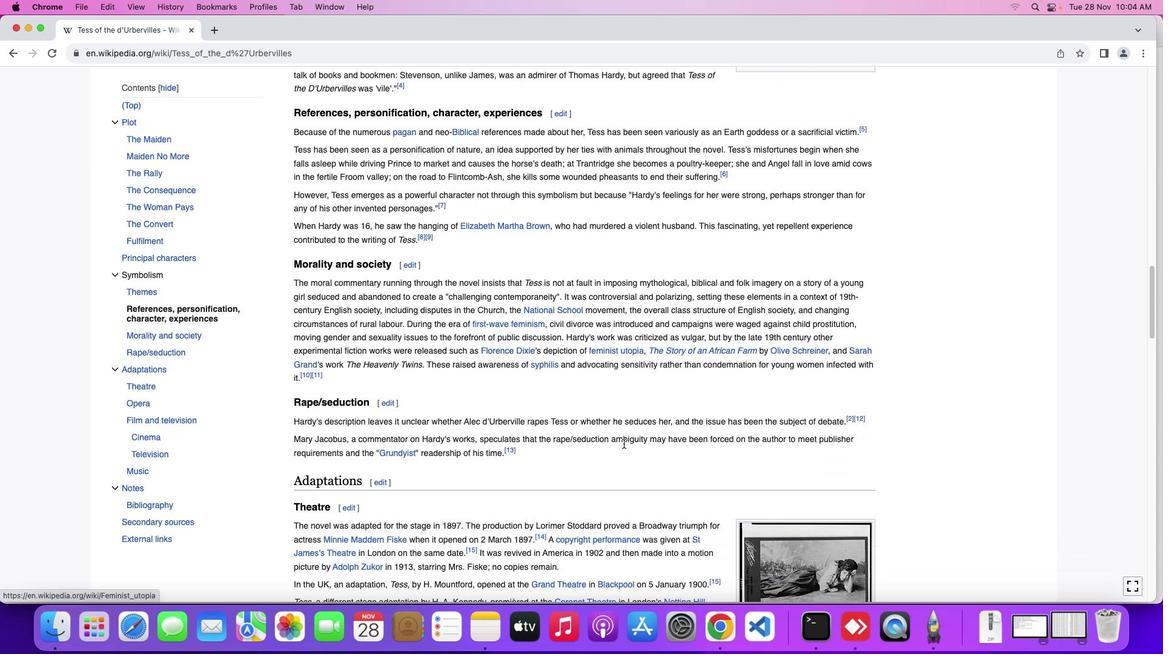 
Action: Mouse scrolled (634, 411) with delta (125, 99)
Screenshot: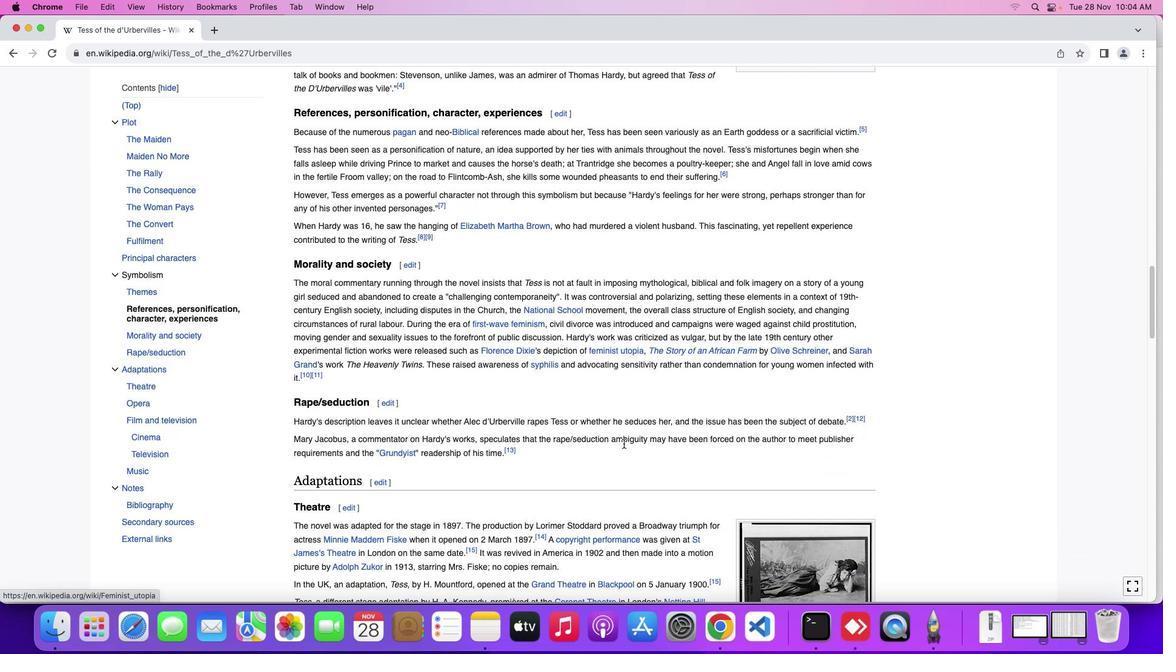 
Action: Mouse scrolled (634, 411) with delta (125, 99)
Screenshot: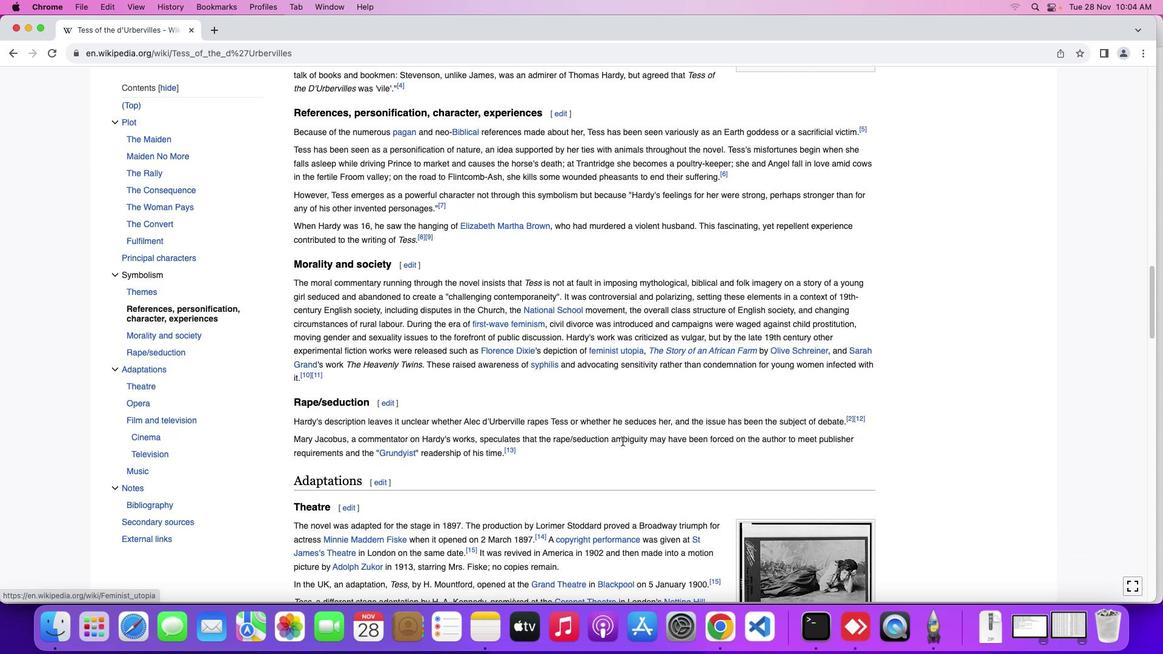 
Action: Mouse moved to (649, 434)
Screenshot: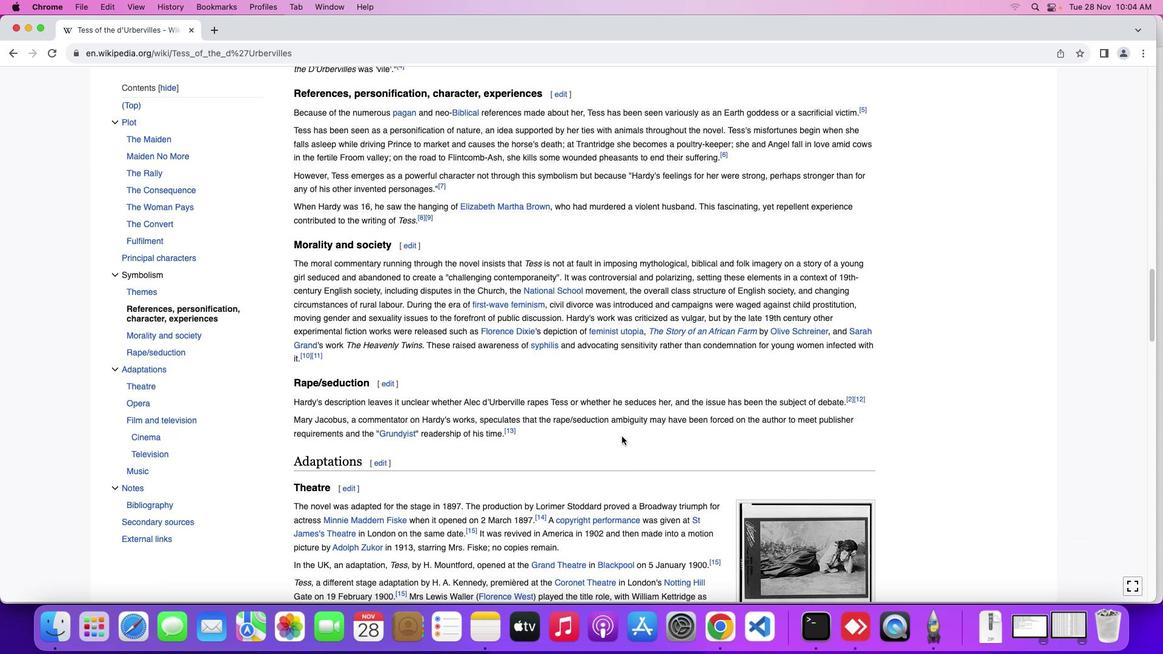 
Action: Mouse scrolled (649, 434) with delta (125, 99)
Screenshot: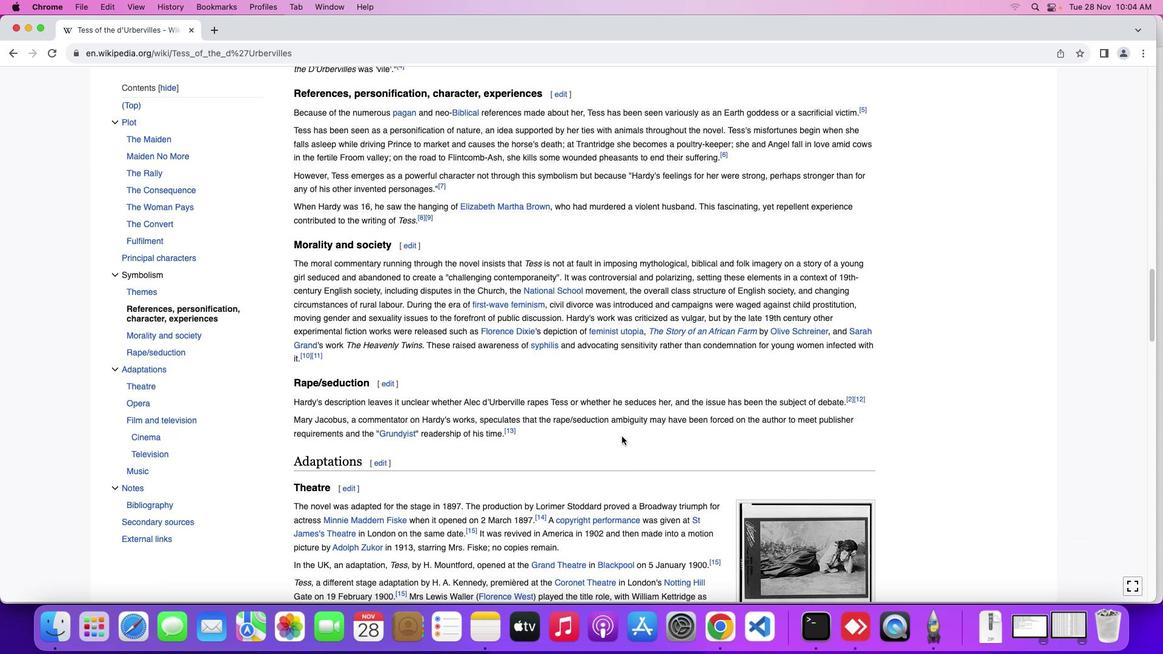 
Action: Mouse moved to (649, 433)
Screenshot: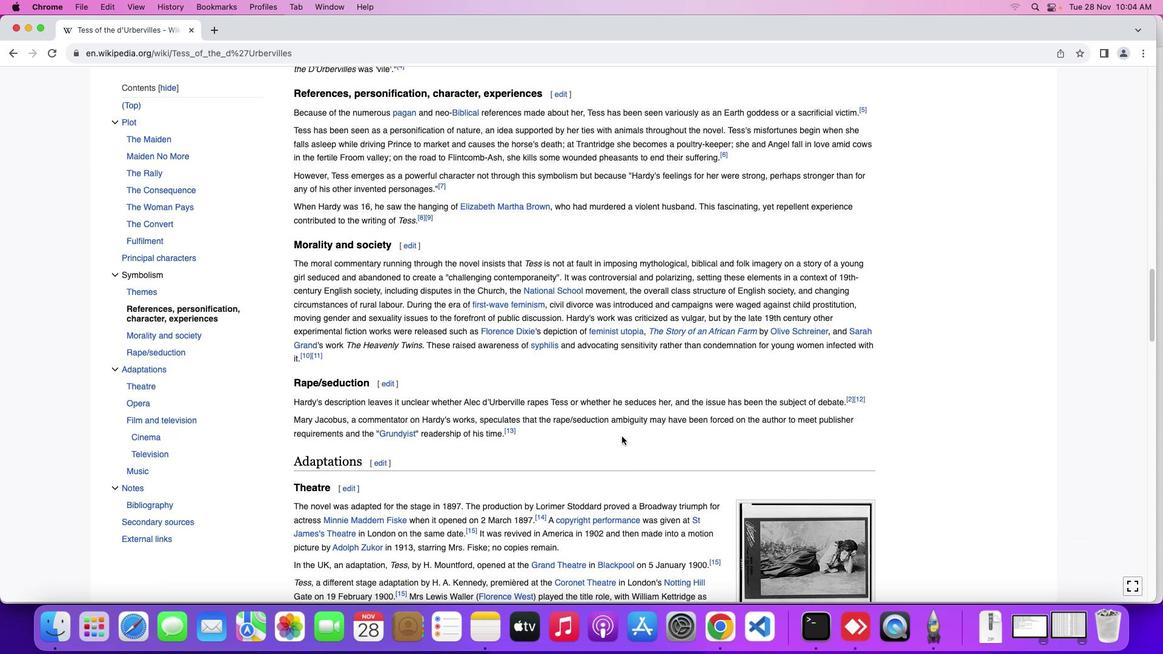 
Action: Mouse scrolled (649, 433) with delta (125, 99)
Screenshot: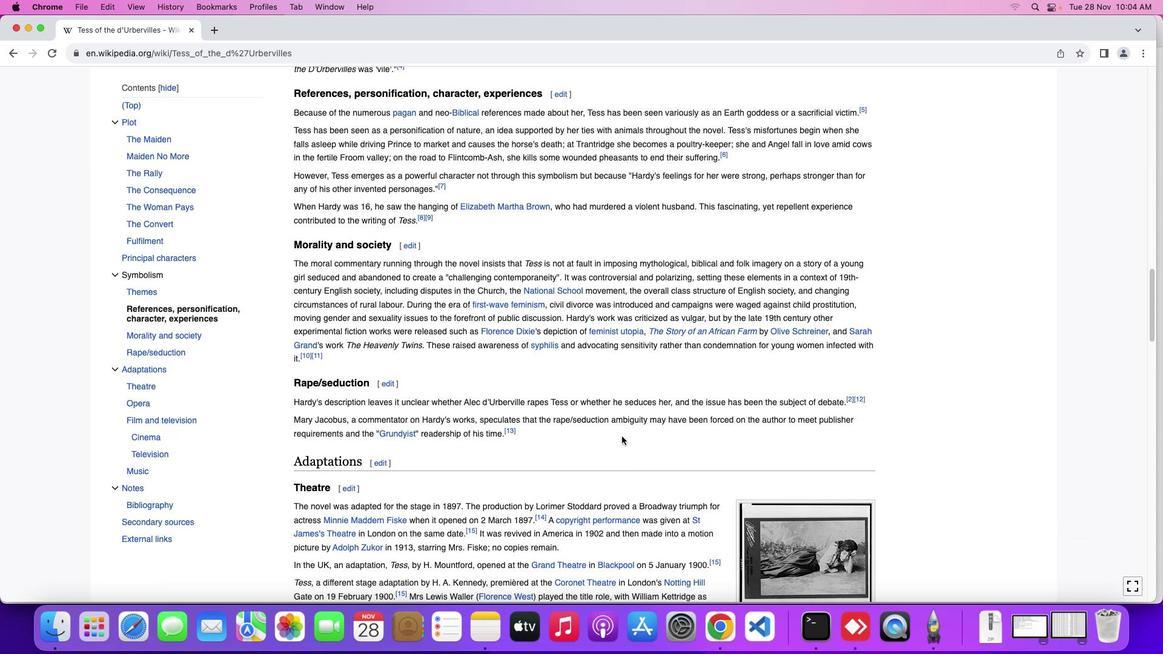 
Action: Mouse moved to (649, 433)
Screenshot: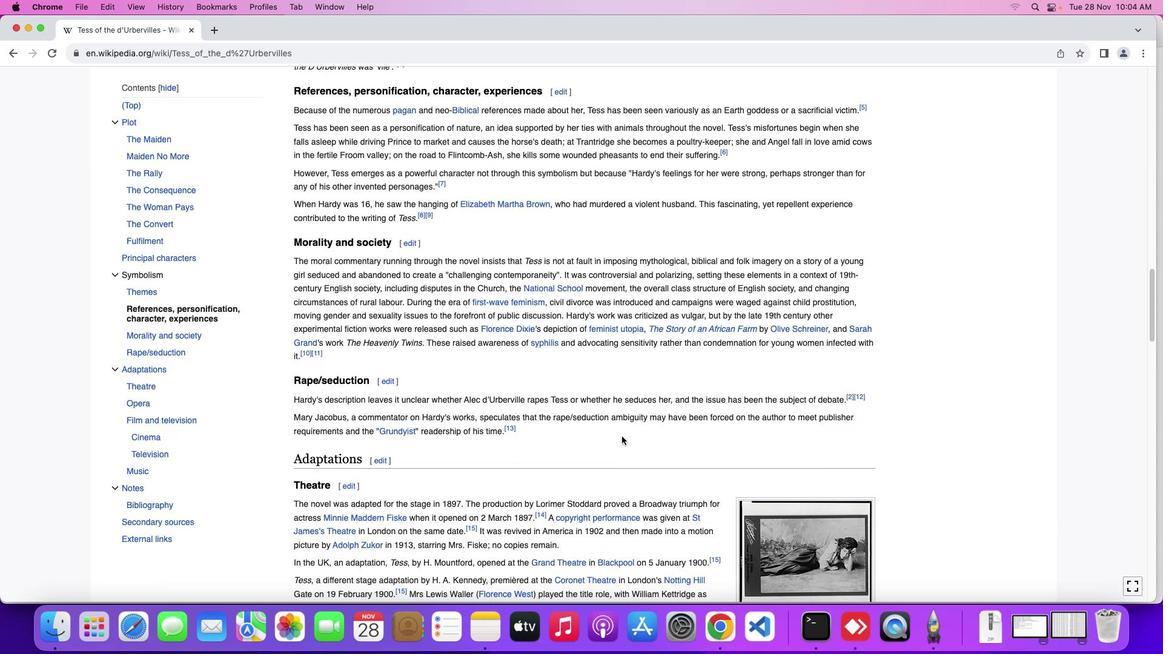 
Action: Mouse scrolled (649, 433) with delta (125, 99)
Screenshot: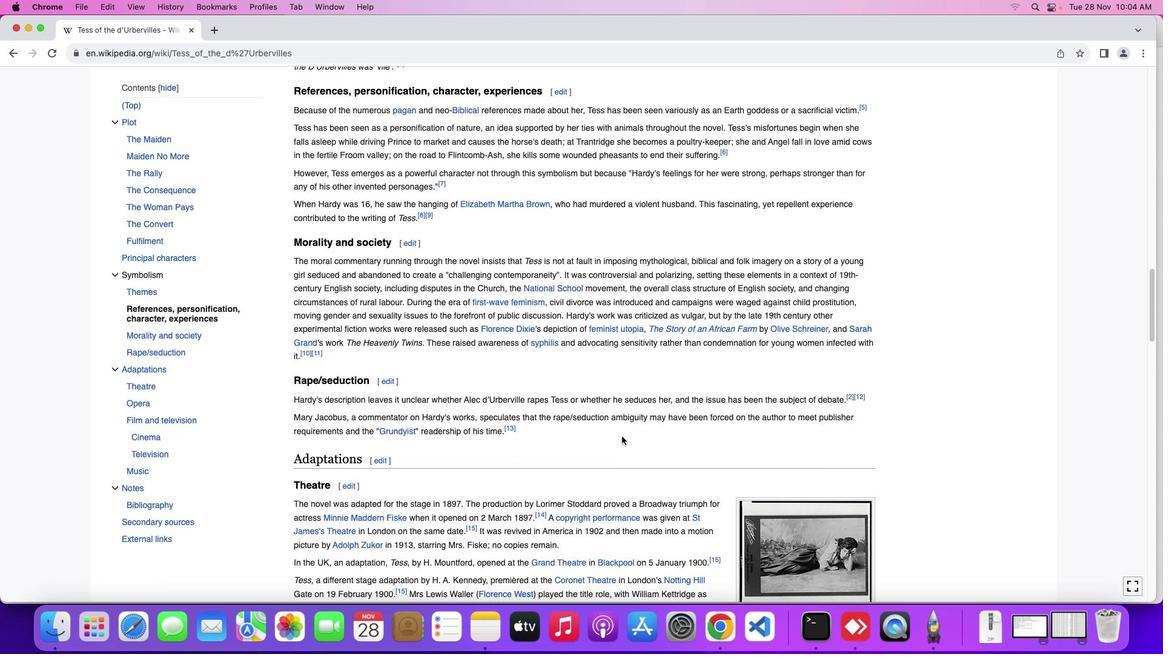 
Action: Mouse scrolled (649, 433) with delta (125, 99)
Screenshot: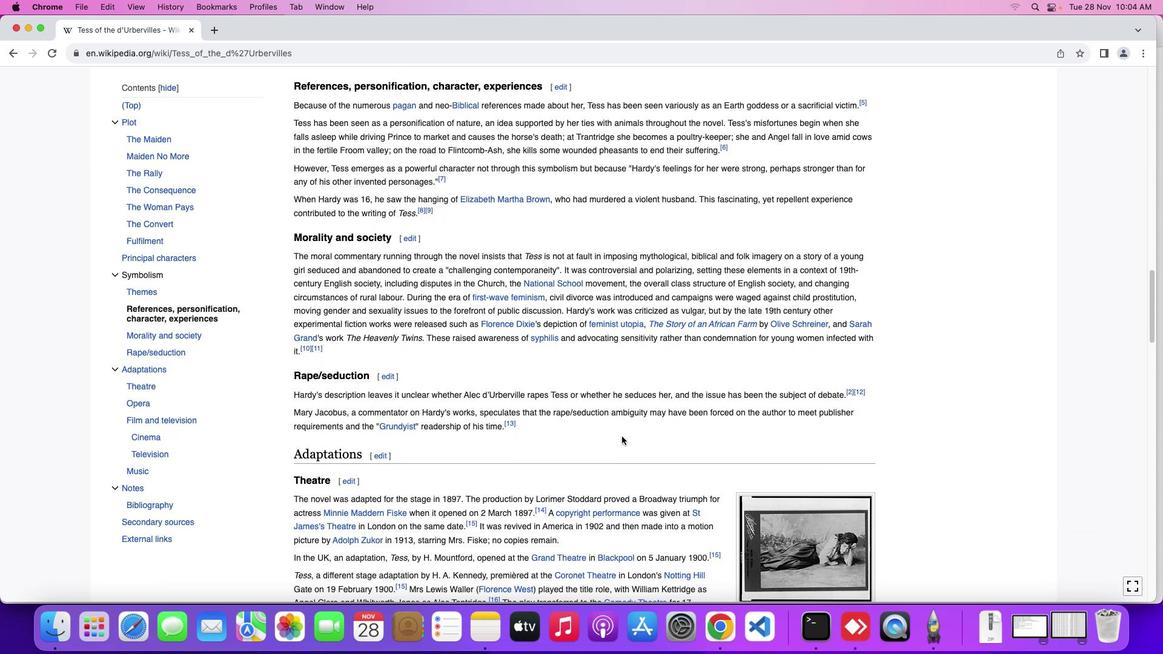 
Action: Mouse scrolled (649, 433) with delta (125, 99)
Screenshot: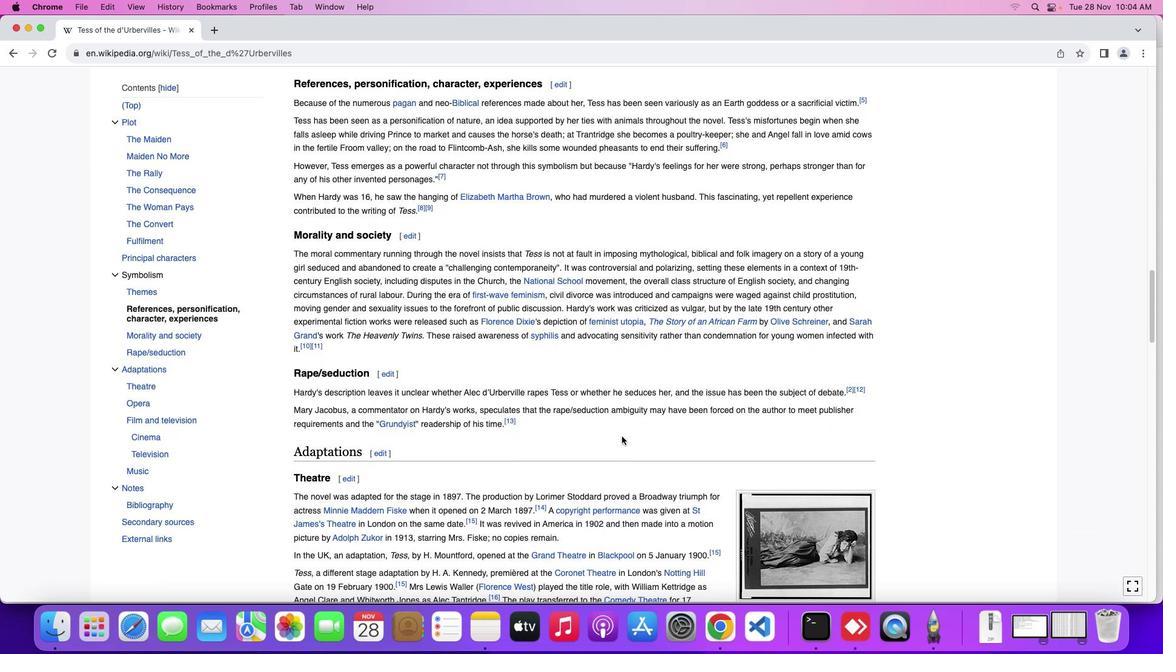 
Action: Mouse scrolled (649, 433) with delta (125, 99)
Screenshot: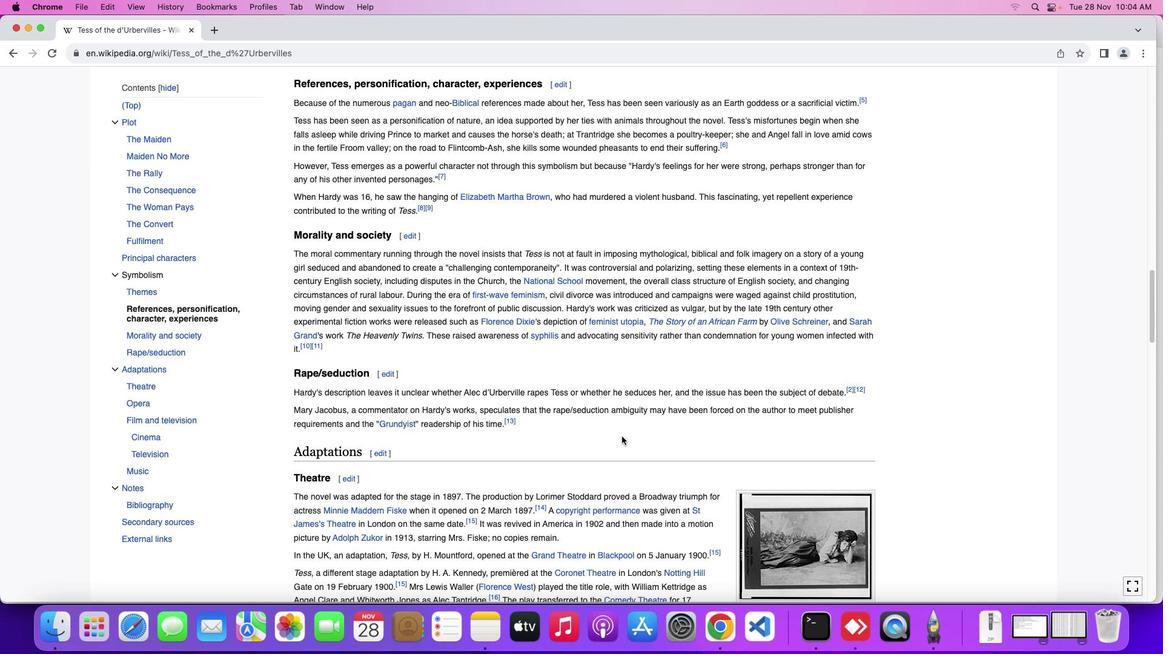 
Action: Mouse moved to (649, 433)
Screenshot: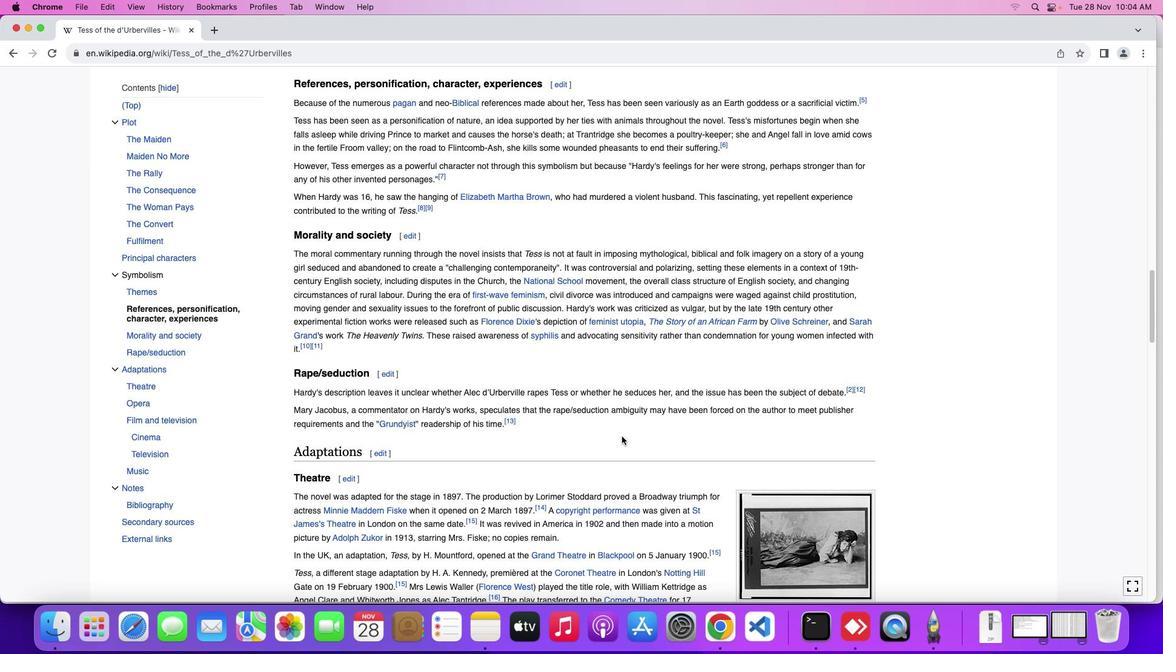 
Action: Mouse scrolled (649, 433) with delta (125, 99)
Screenshot: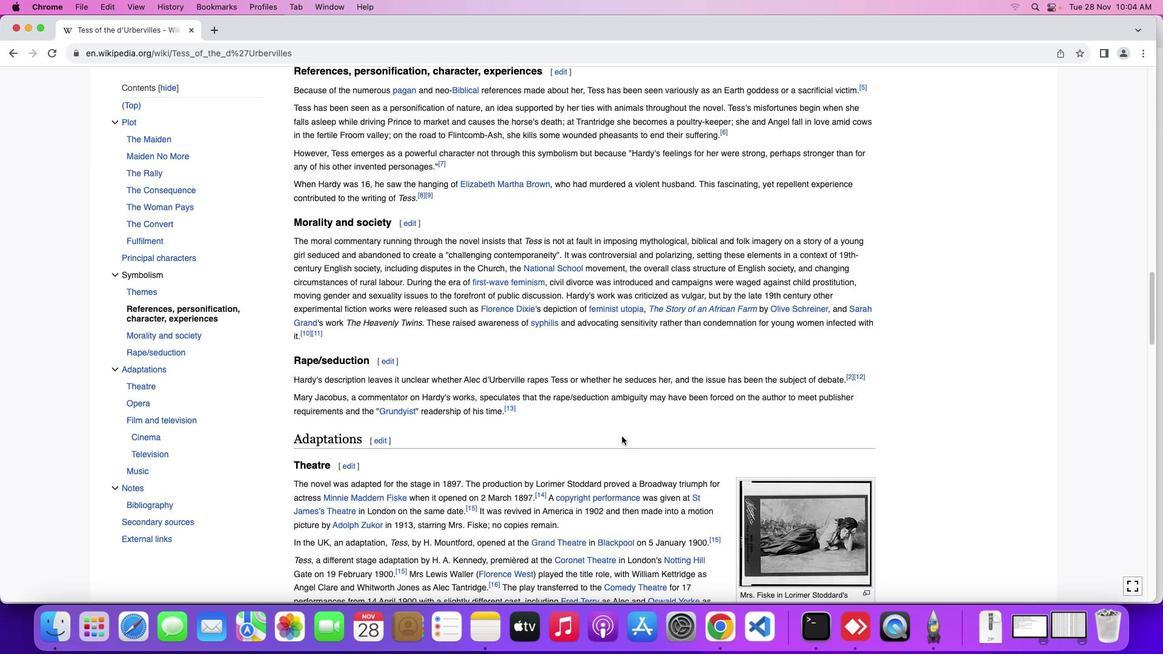 
Action: Mouse scrolled (649, 433) with delta (125, 99)
Screenshot: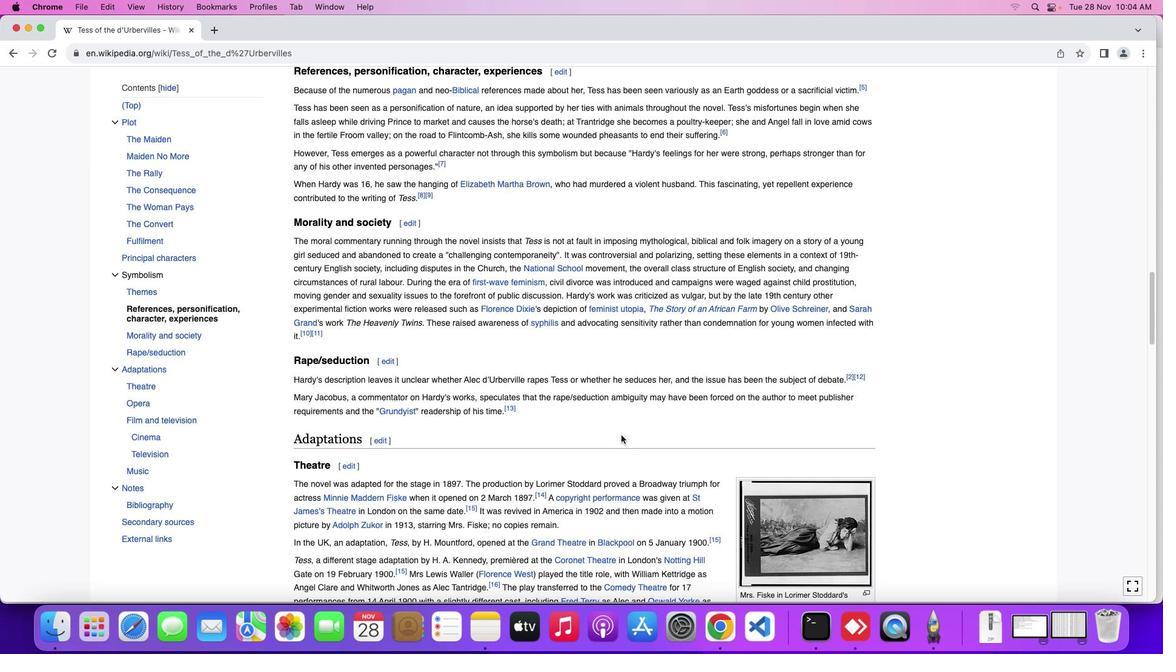 
Action: Mouse moved to (648, 432)
Screenshot: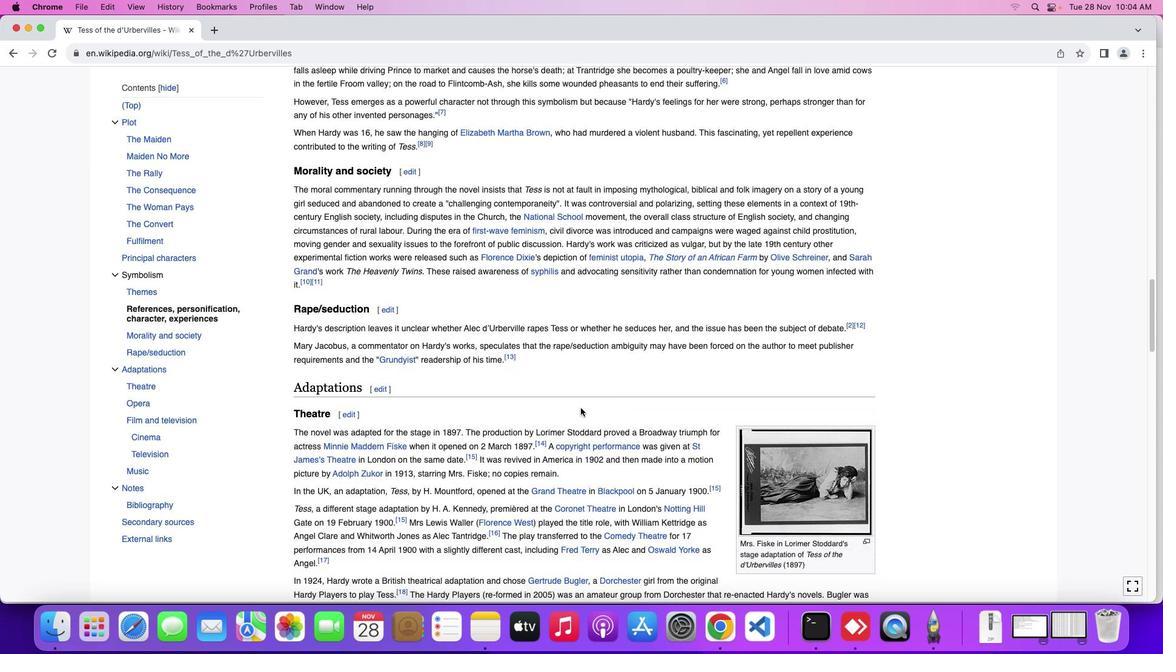 
Action: Mouse scrolled (648, 432) with delta (125, 99)
Screenshot: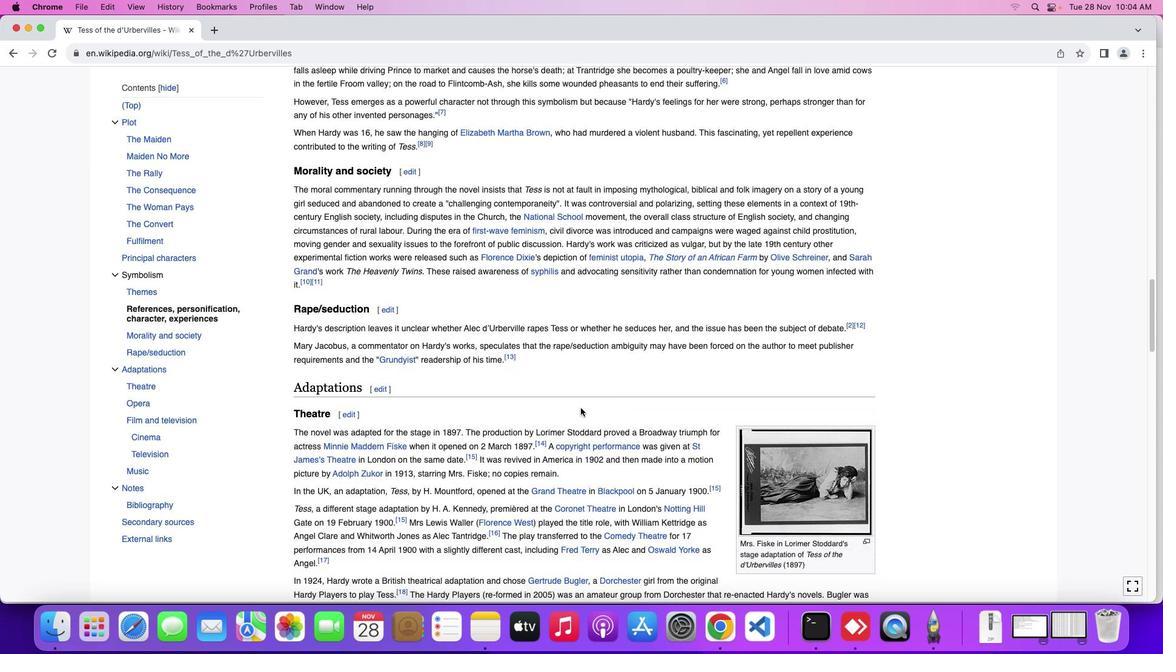 
Action: Mouse moved to (648, 431)
Screenshot: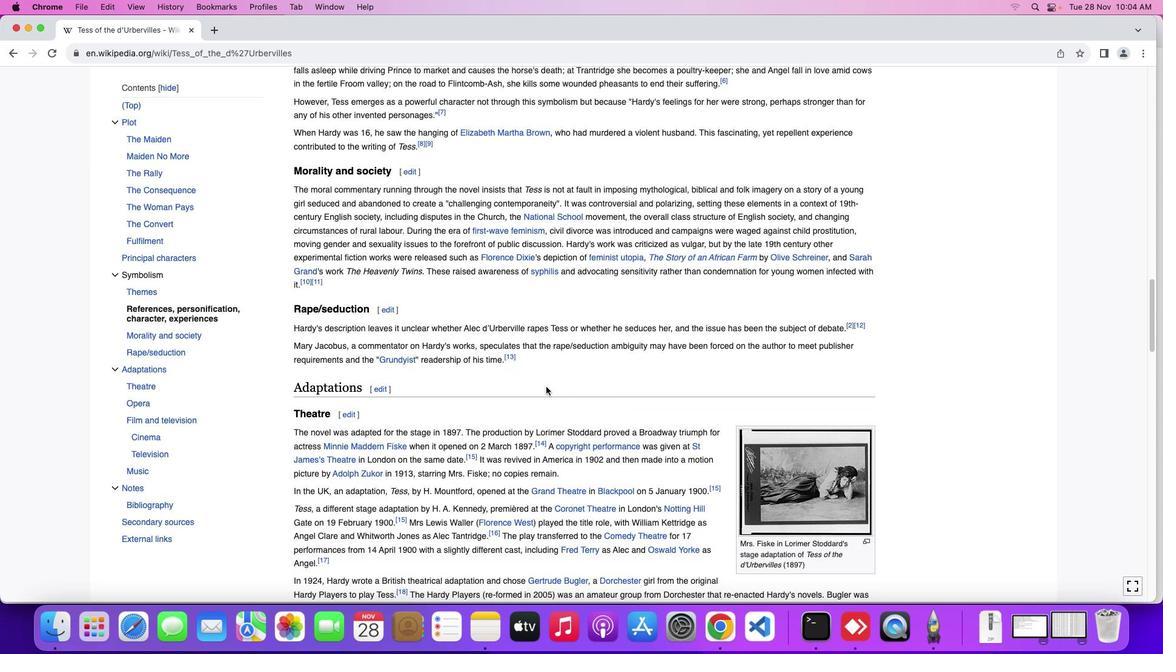 
Action: Mouse scrolled (648, 431) with delta (125, 99)
Screenshot: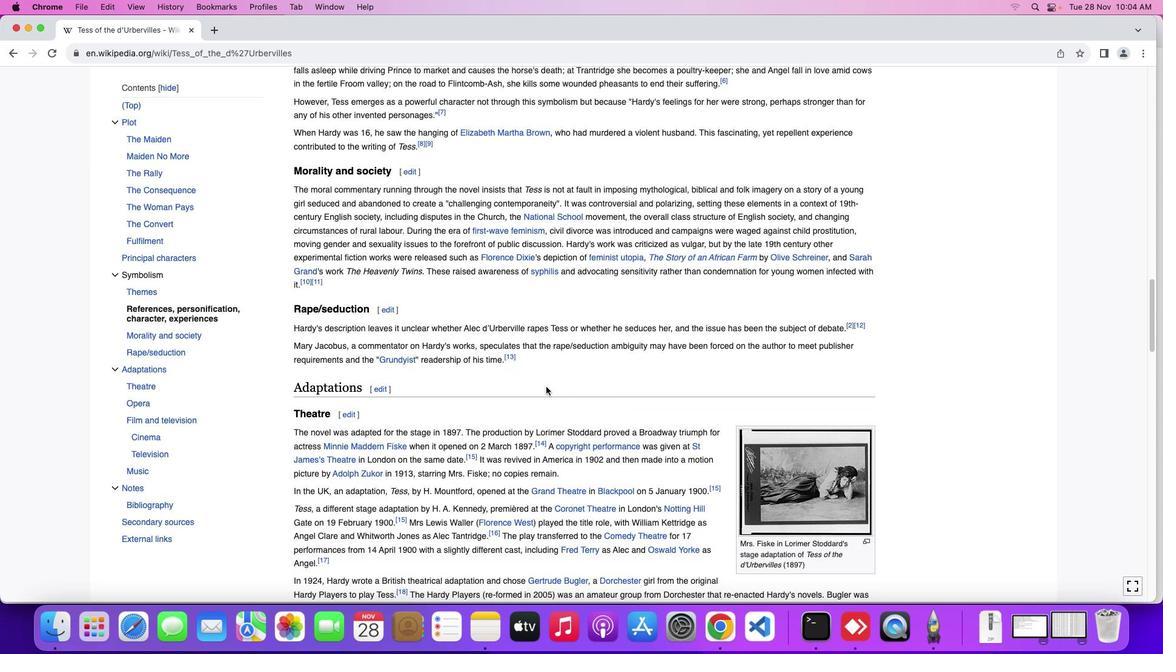 
Action: Mouse moved to (647, 430)
Screenshot: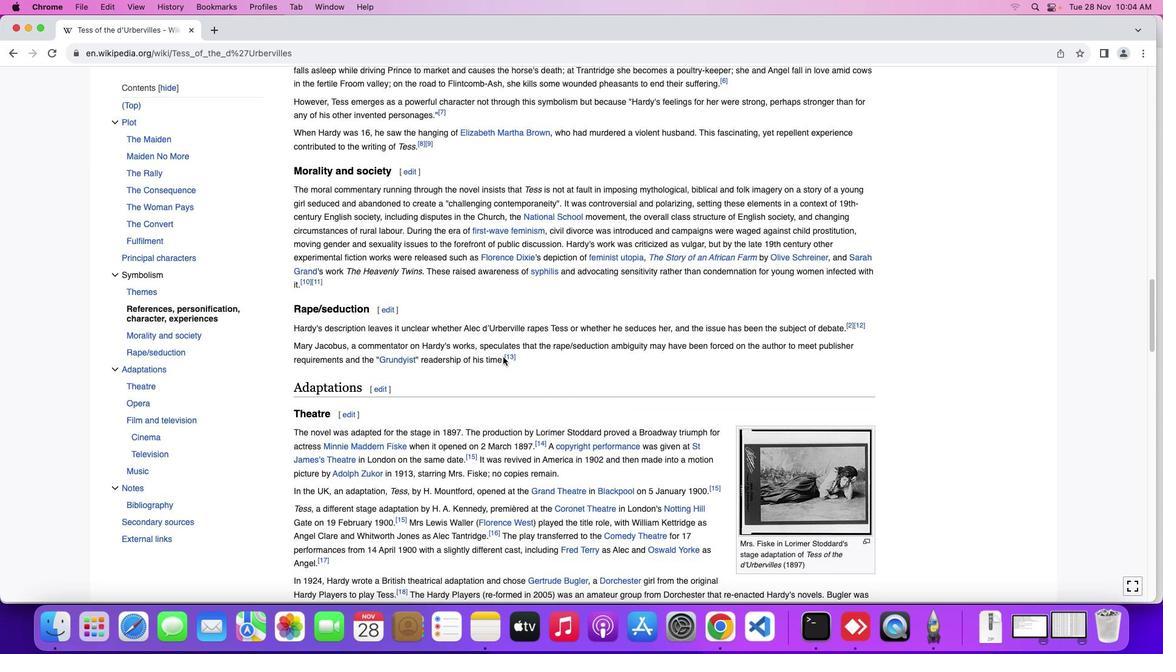 
Action: Mouse scrolled (647, 430) with delta (125, 99)
Screenshot: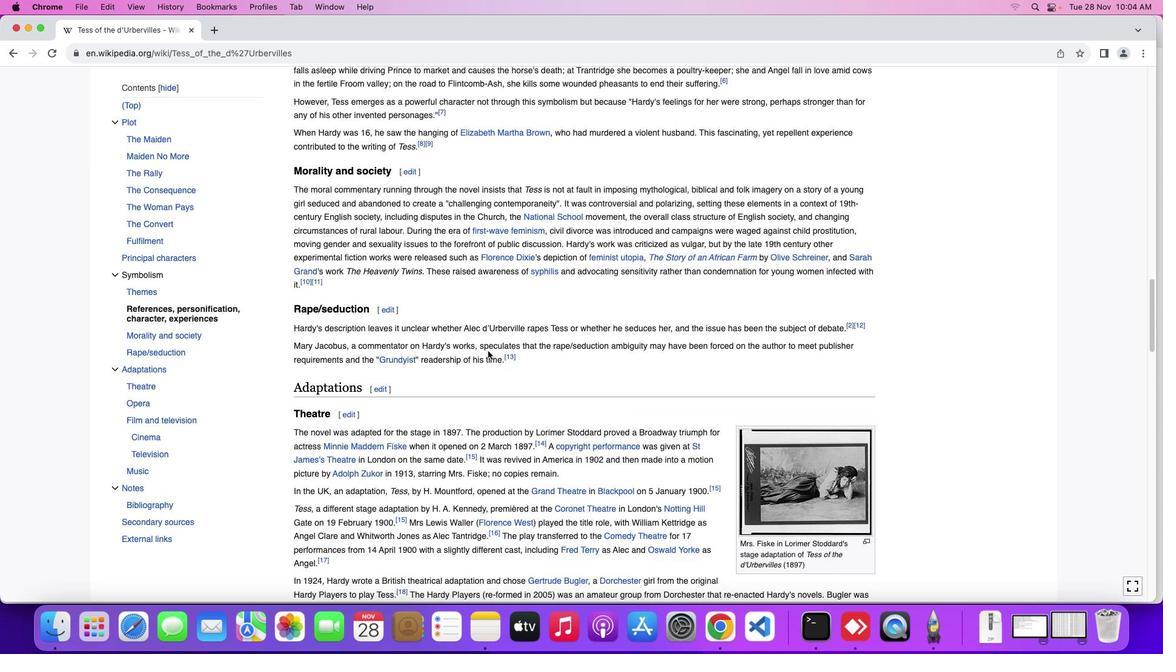 
Action: Mouse moved to (874, 390)
Screenshot: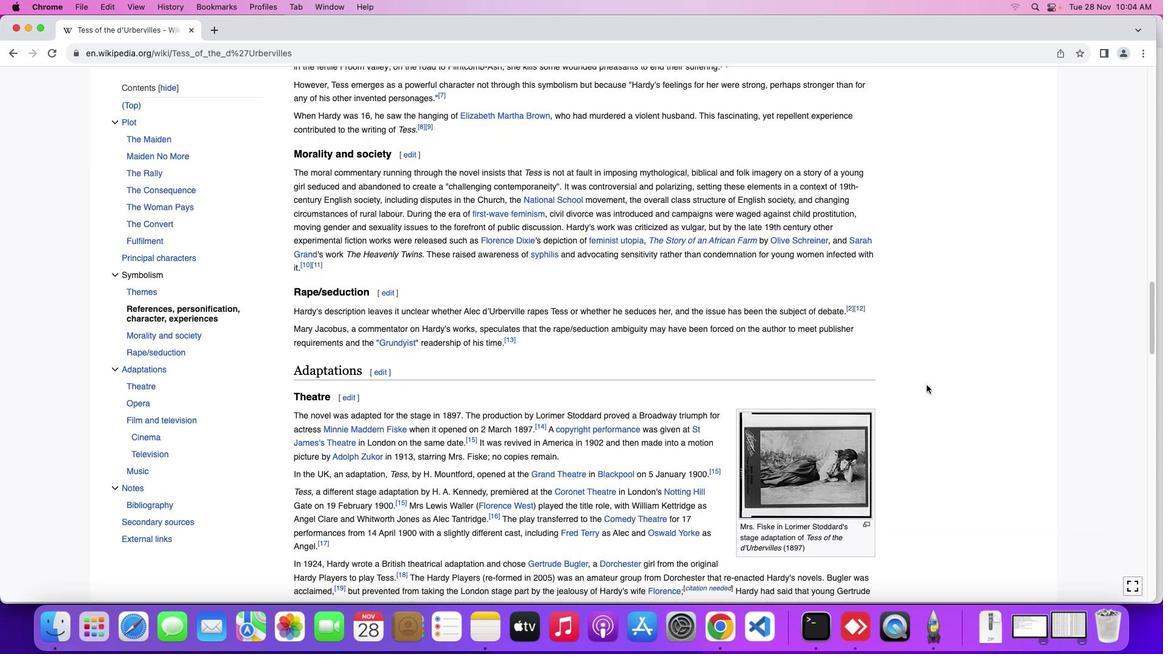 
Action: Mouse scrolled (874, 390) with delta (125, 99)
Screenshot: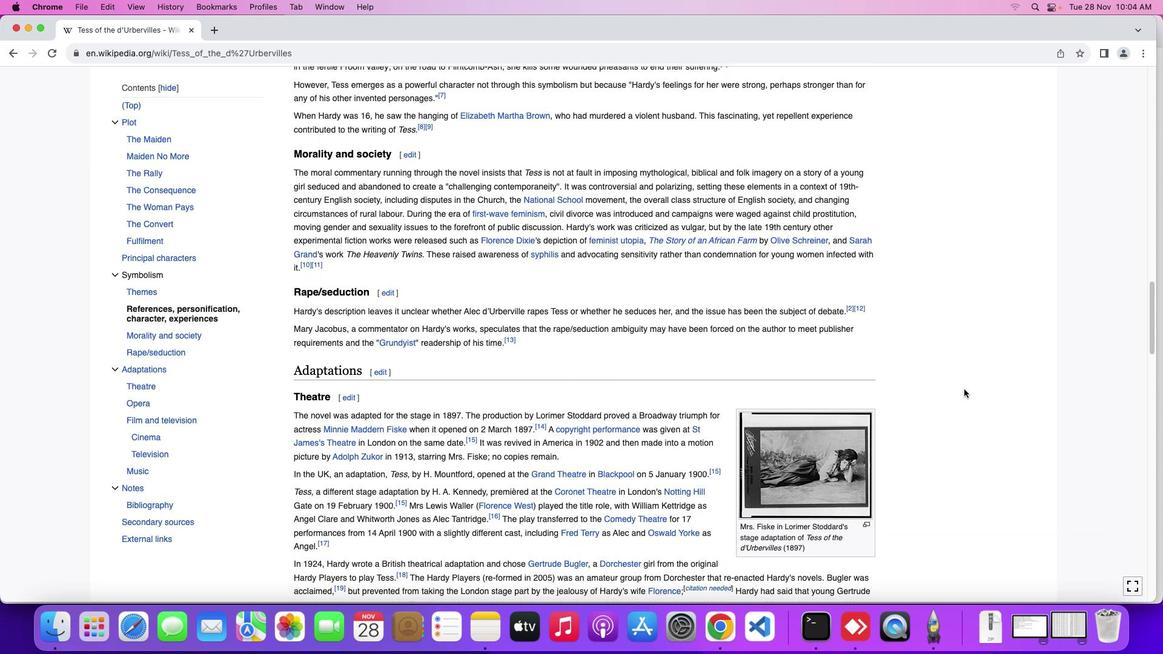 
Action: Mouse scrolled (874, 390) with delta (125, 99)
Screenshot: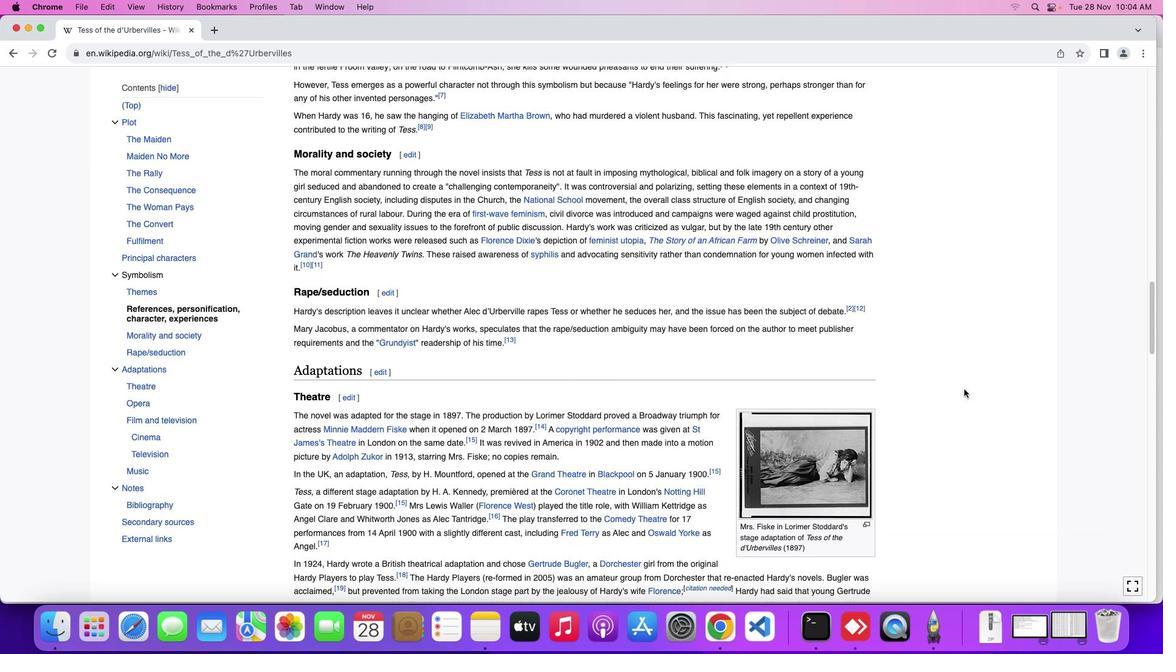 
Action: Mouse moved to (938, 396)
Screenshot: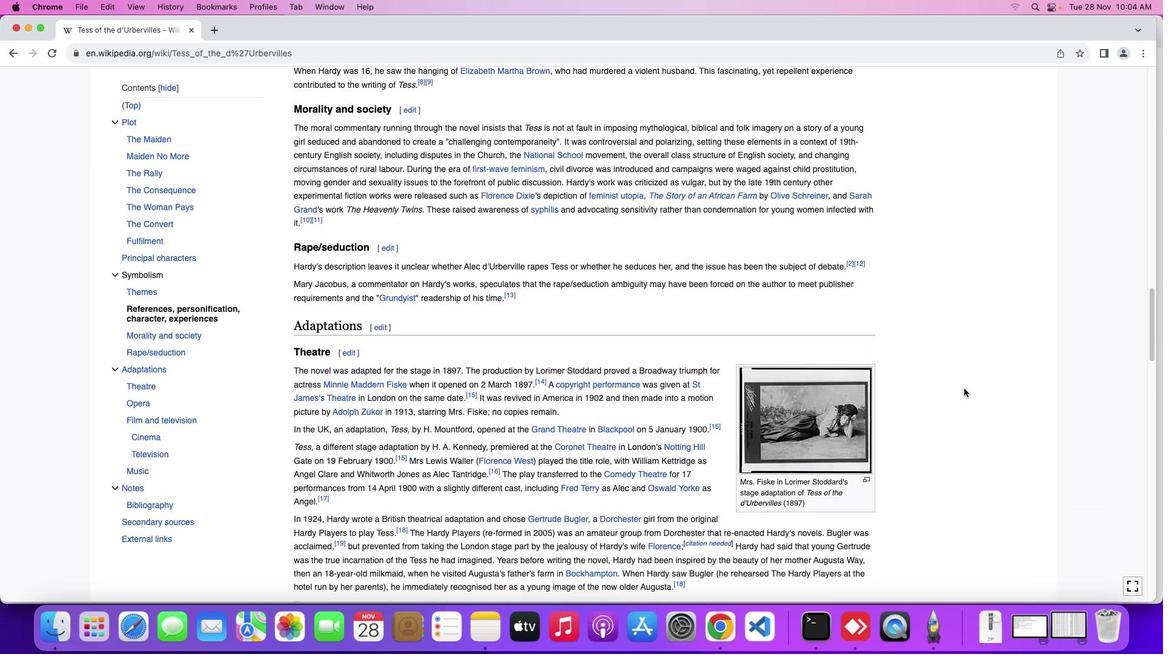 
Action: Mouse scrolled (938, 396) with delta (125, 99)
Screenshot: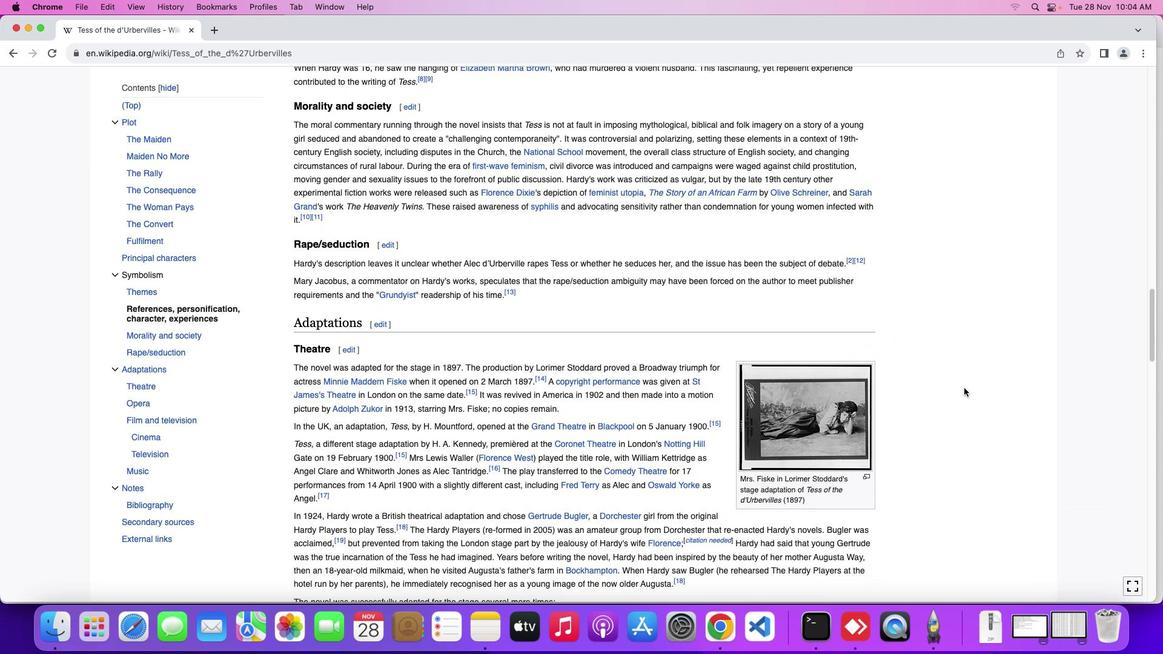
Action: Mouse moved to (938, 396)
Screenshot: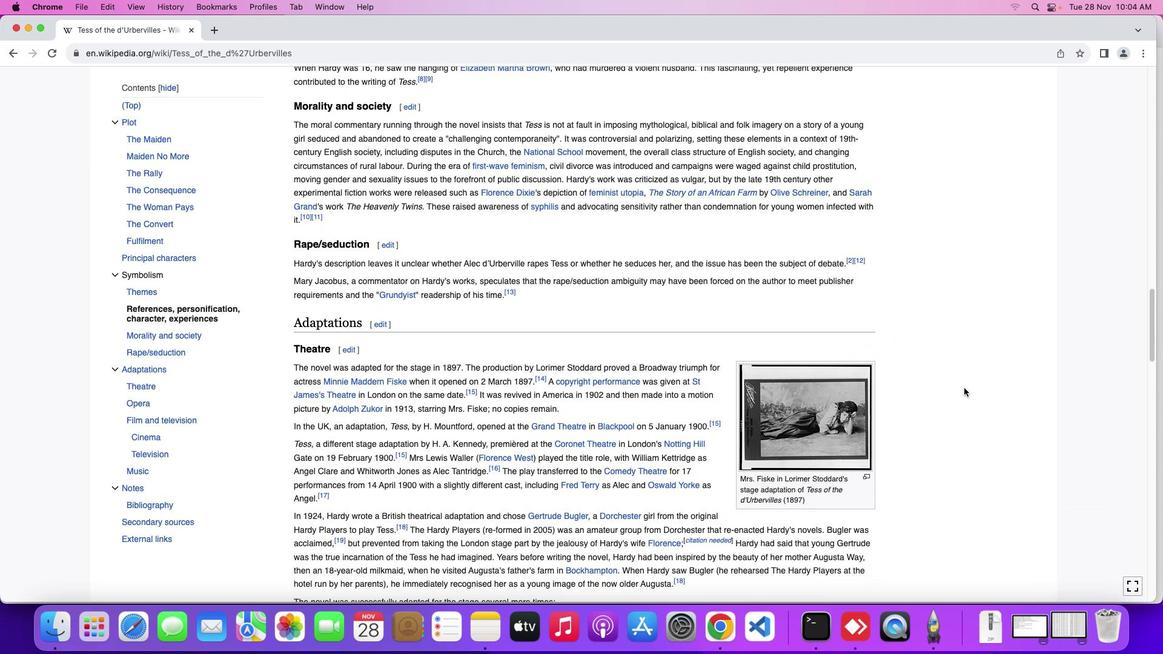 
Action: Mouse scrolled (938, 396) with delta (125, 99)
Screenshot: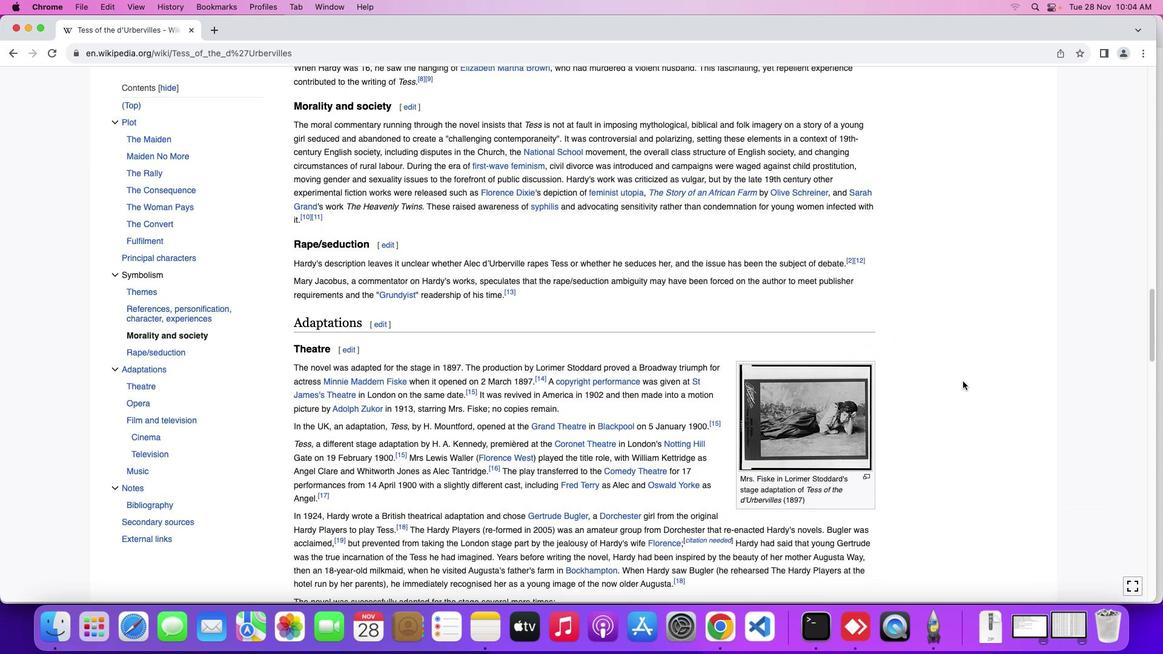
Action: Mouse scrolled (938, 396) with delta (125, 99)
Screenshot: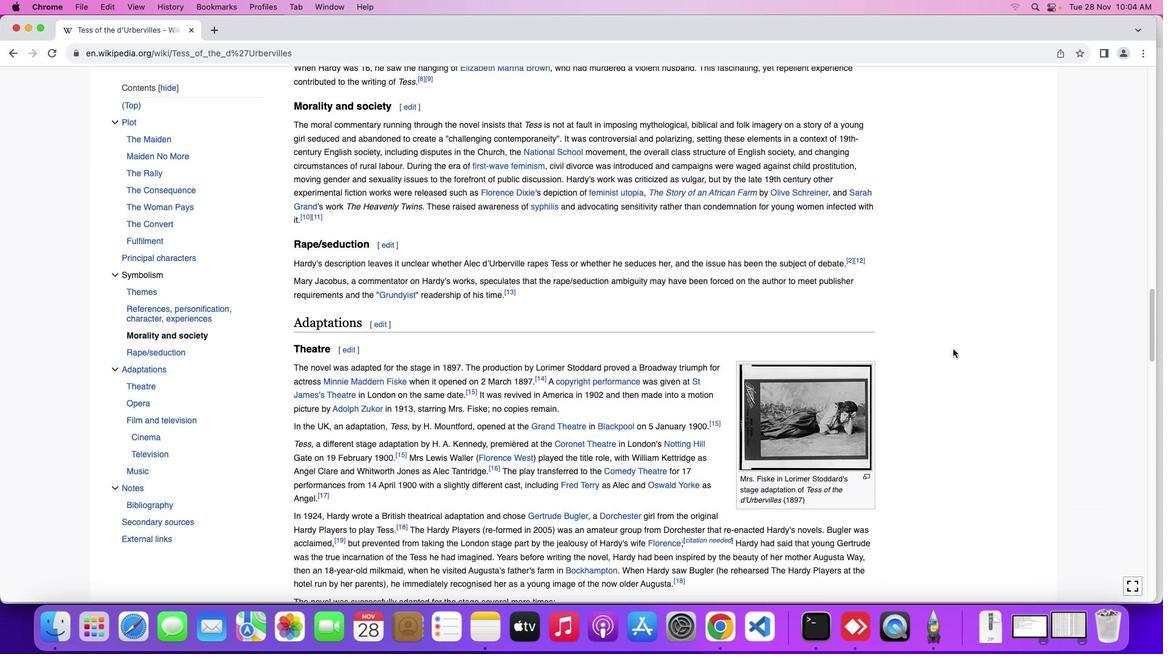 
Action: Mouse moved to (928, 362)
Screenshot: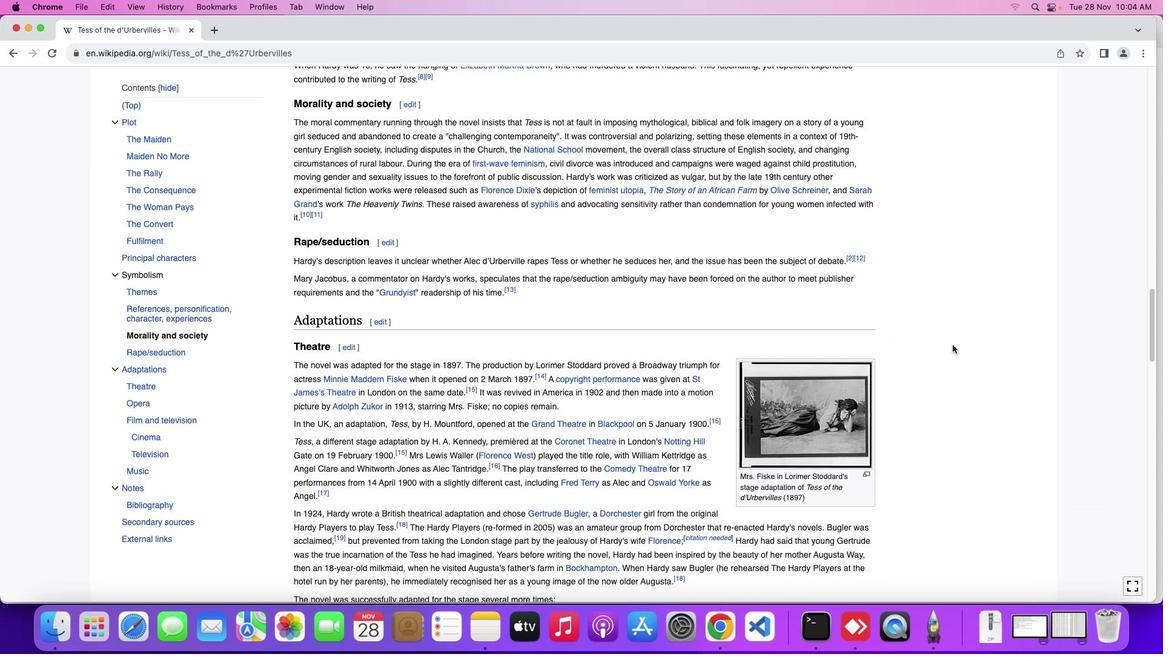 
Action: Mouse scrolled (928, 362) with delta (125, 99)
Screenshot: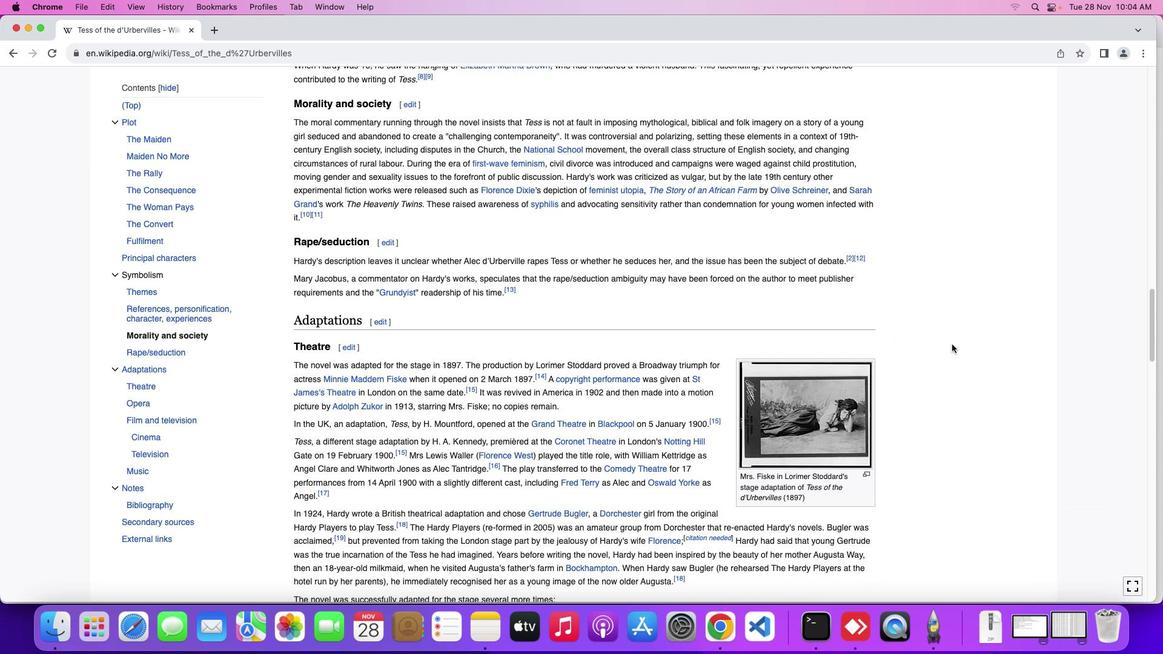 
Action: Mouse moved to (929, 361)
Screenshot: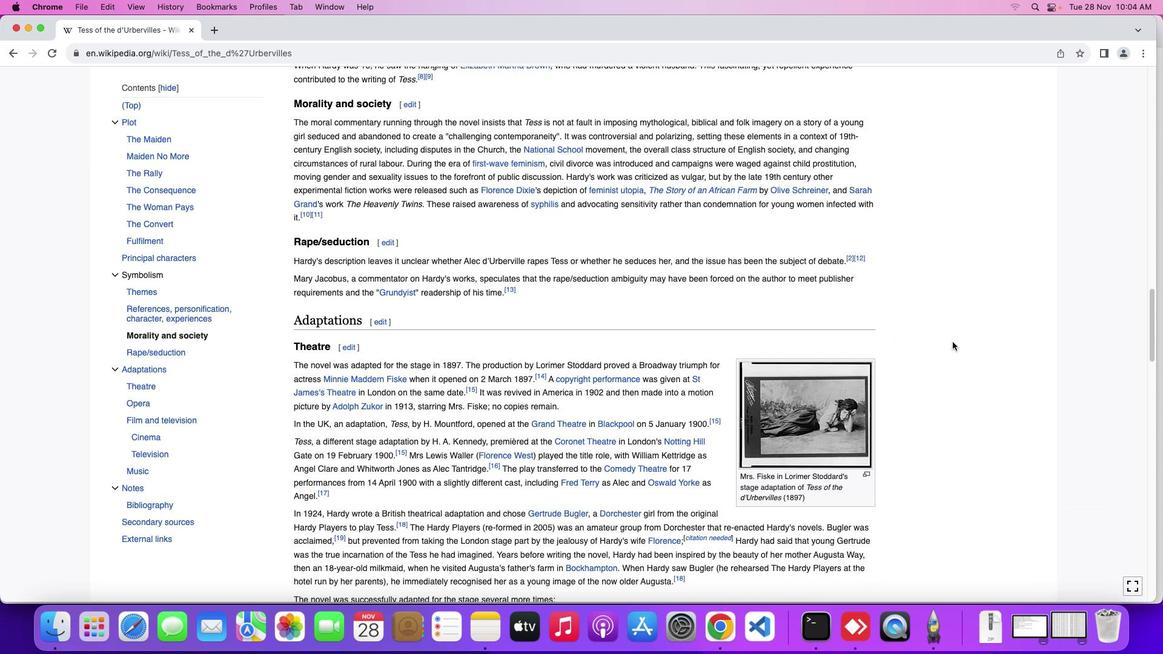 
Action: Mouse scrolled (929, 361) with delta (125, 99)
Screenshot: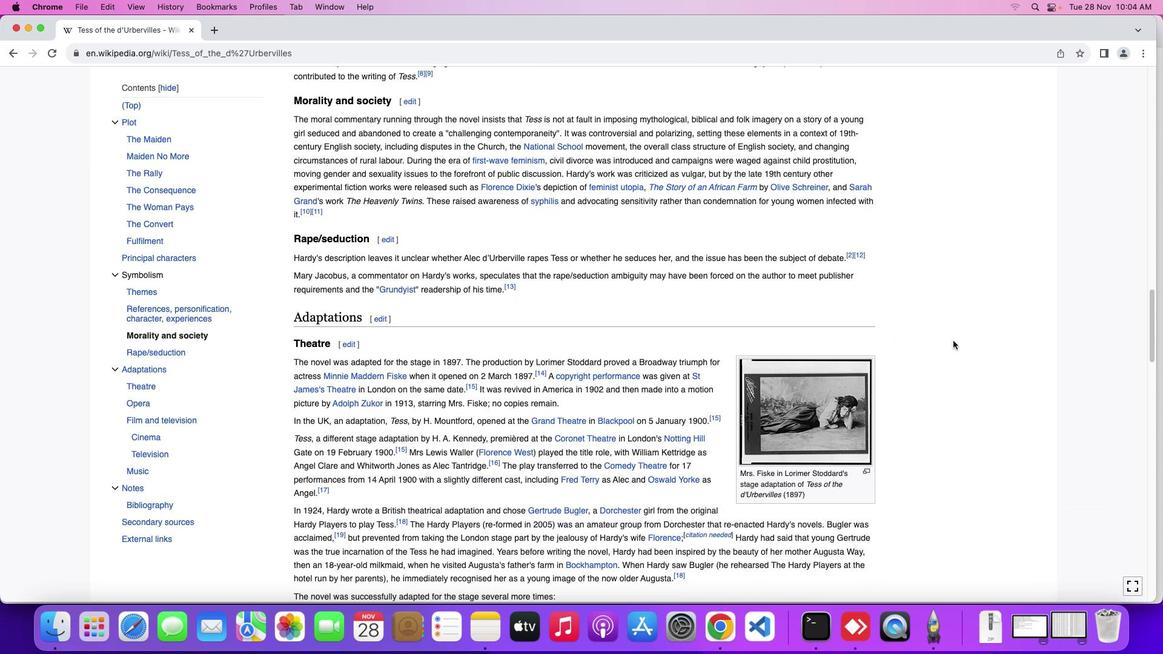 
Action: Mouse moved to (929, 360)
Screenshot: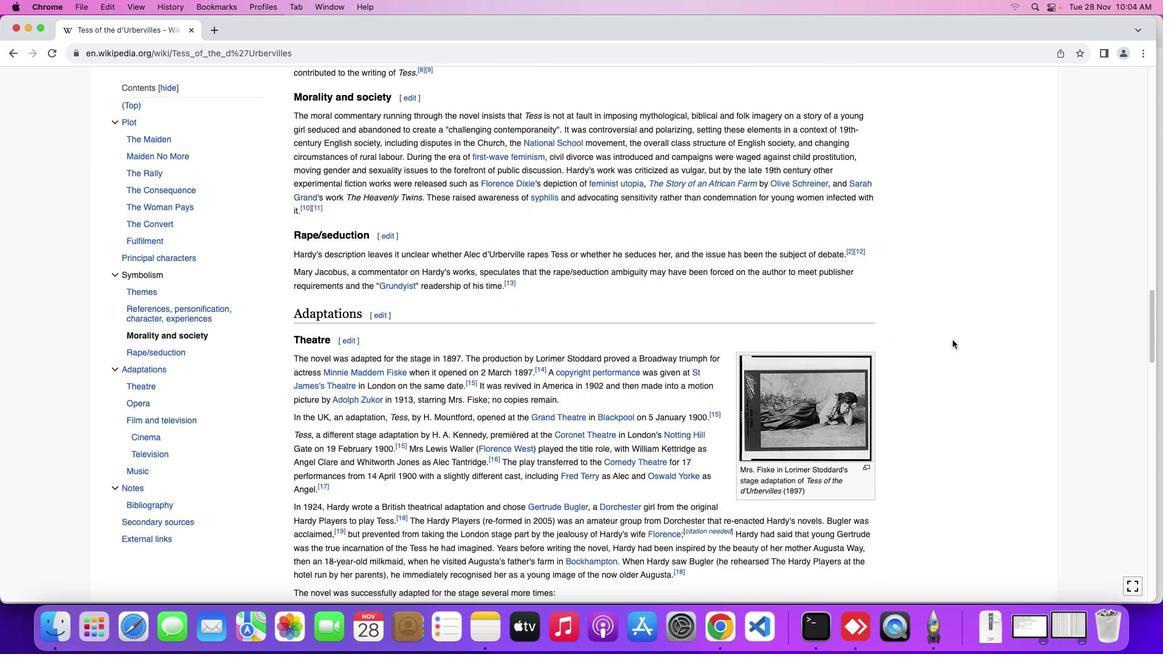 
Action: Mouse scrolled (929, 360) with delta (125, 99)
Screenshot: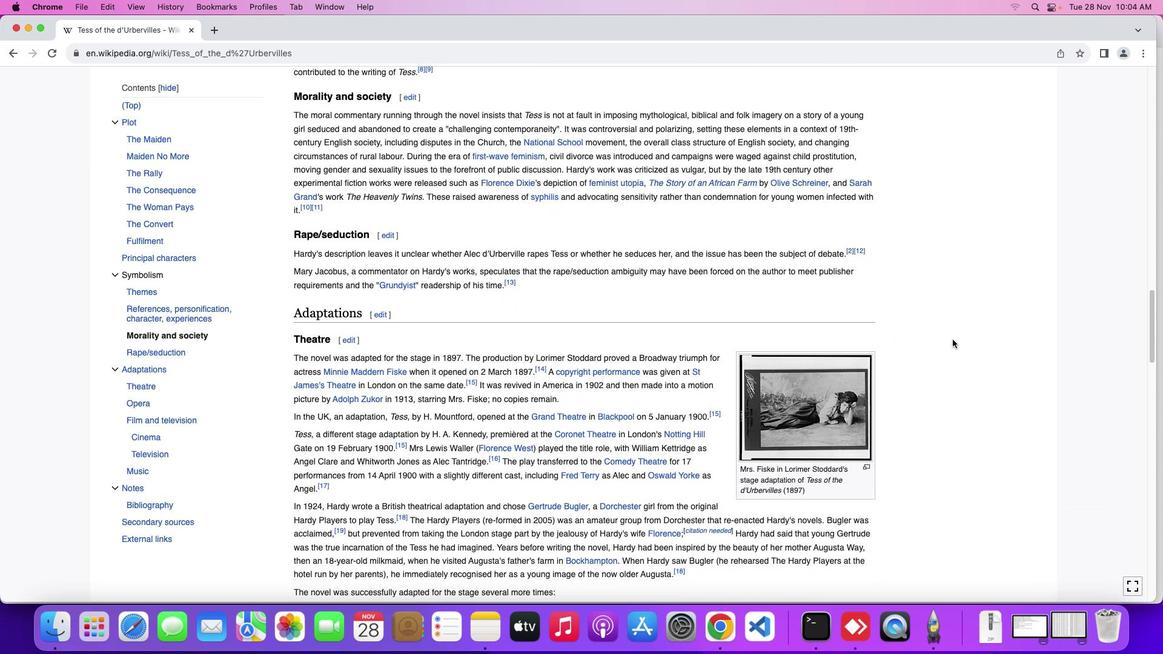 
Action: Mouse scrolled (929, 360) with delta (125, 99)
Screenshot: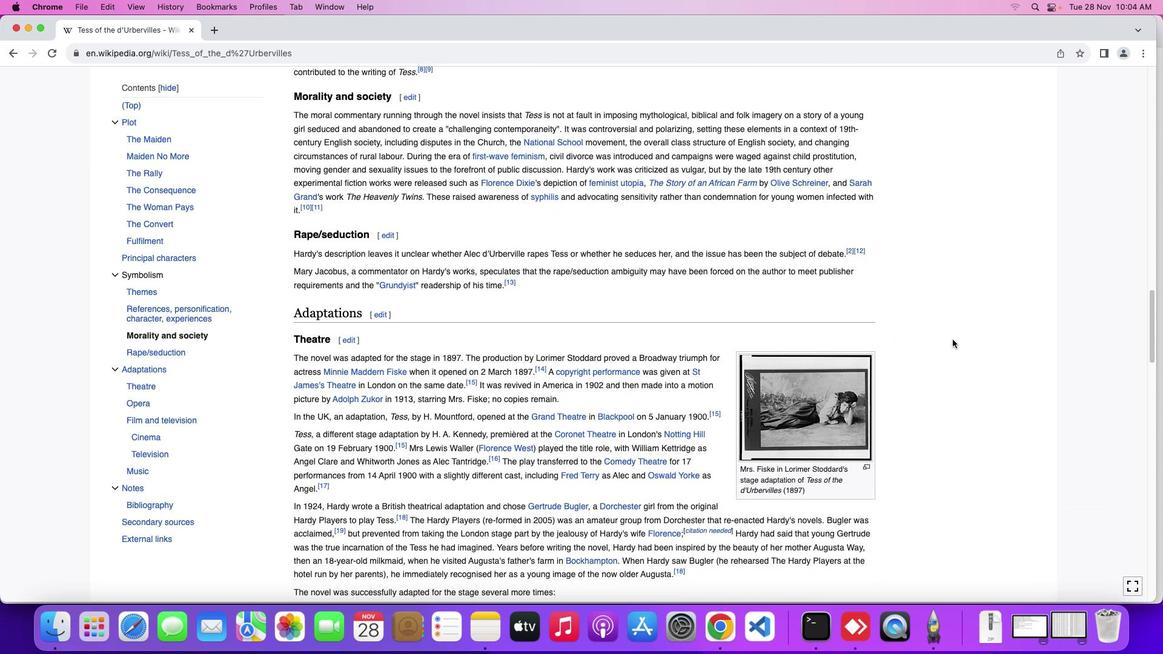 
Action: Mouse moved to (918, 373)
Screenshot: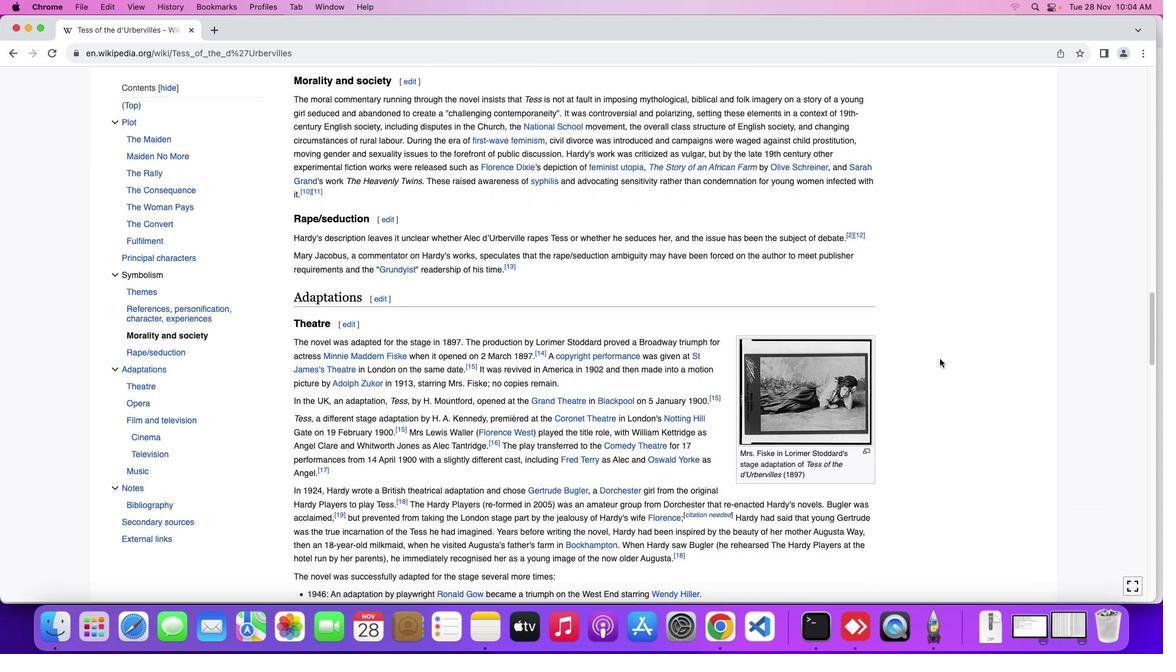 
Action: Mouse scrolled (918, 373) with delta (125, 99)
Screenshot: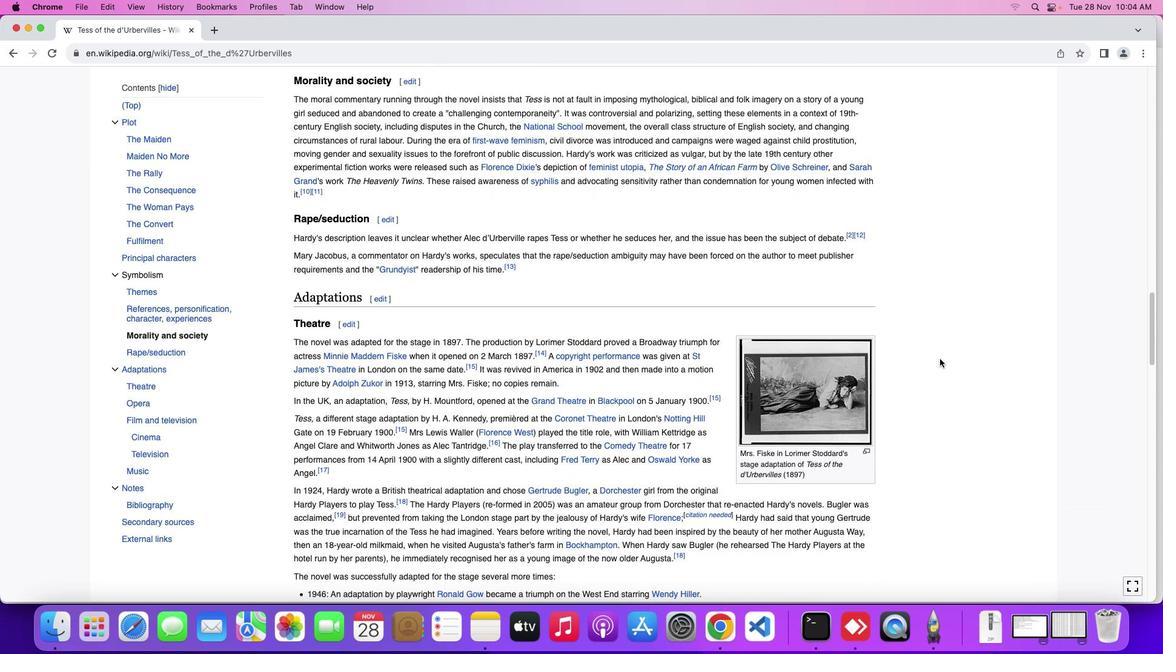 
Action: Mouse scrolled (918, 373) with delta (125, 99)
Screenshot: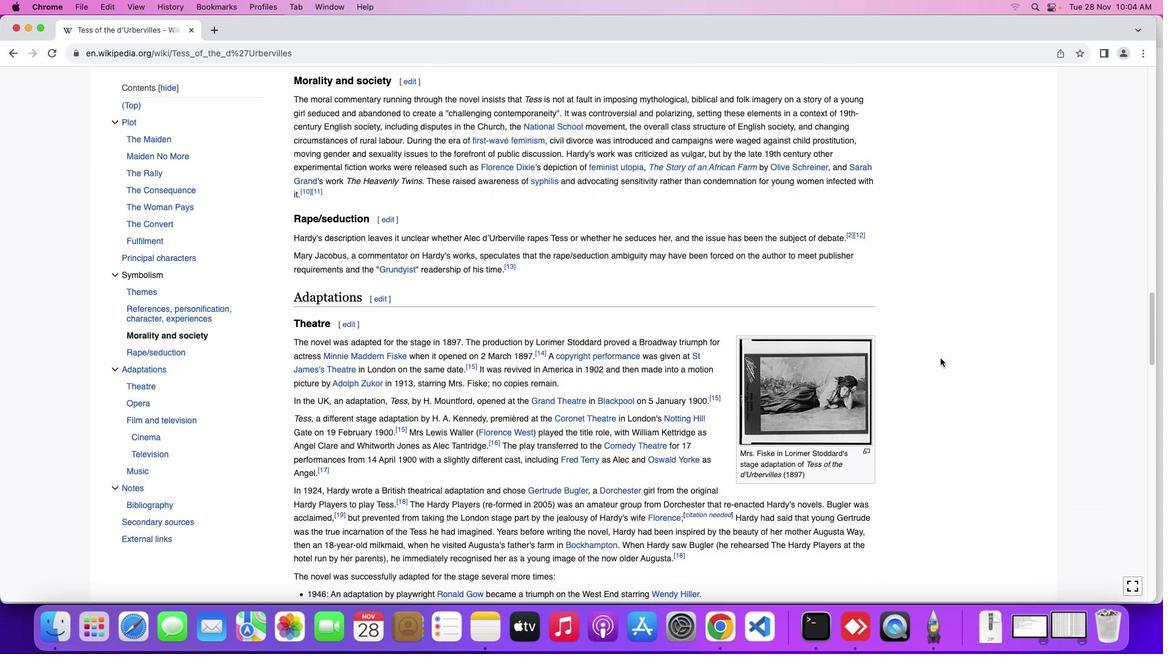 
Action: Mouse moved to (918, 372)
Screenshot: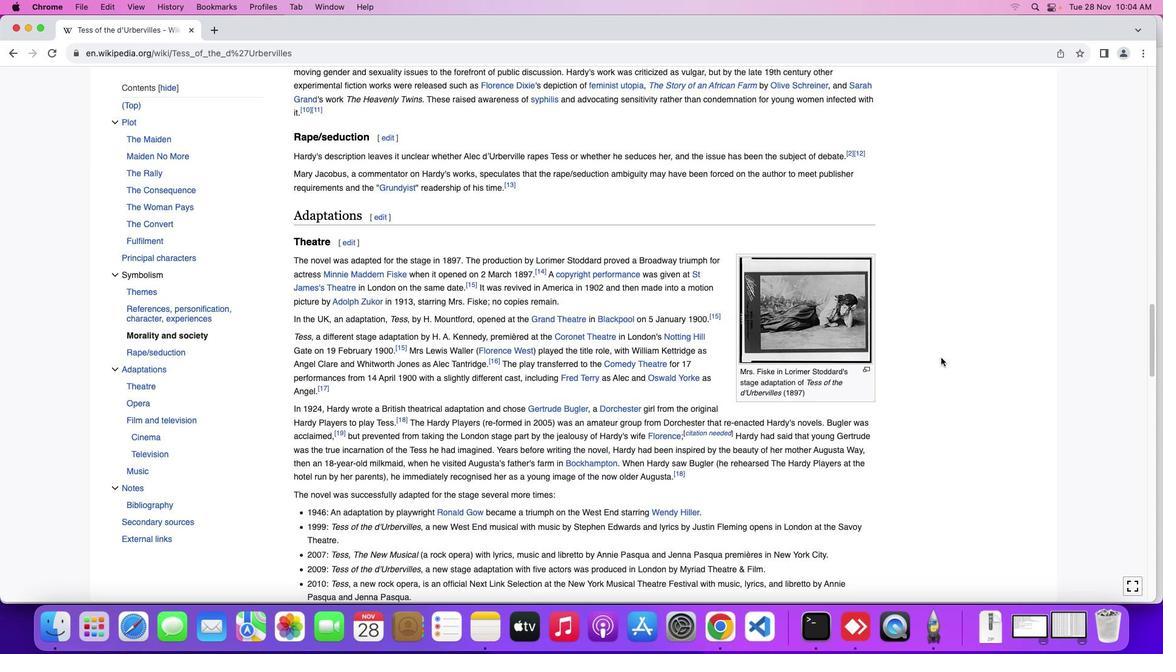 
Action: Mouse scrolled (918, 372) with delta (125, 99)
Screenshot: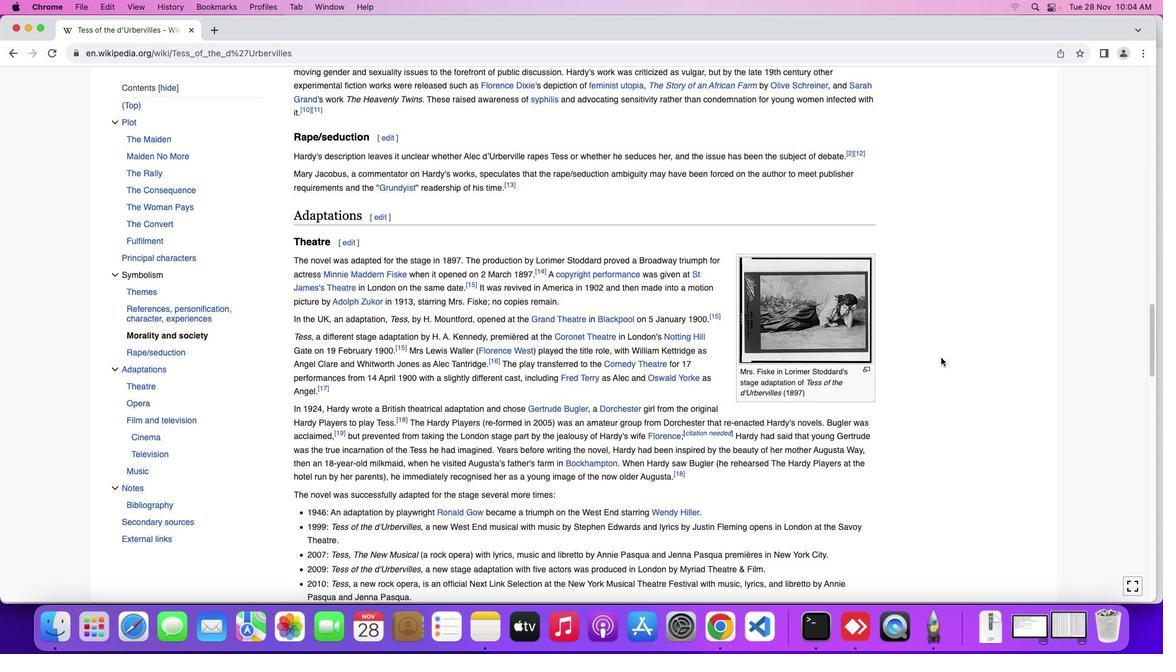 
Action: Mouse scrolled (918, 372) with delta (125, 99)
Screenshot: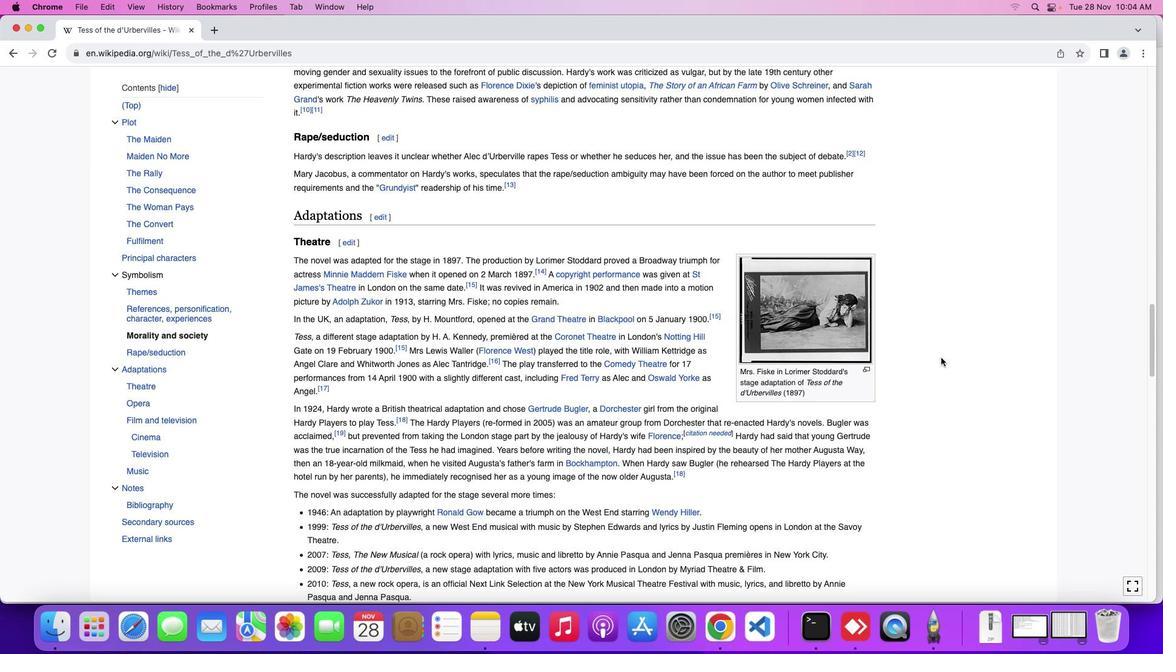 
Action: Mouse scrolled (918, 372) with delta (125, 99)
Screenshot: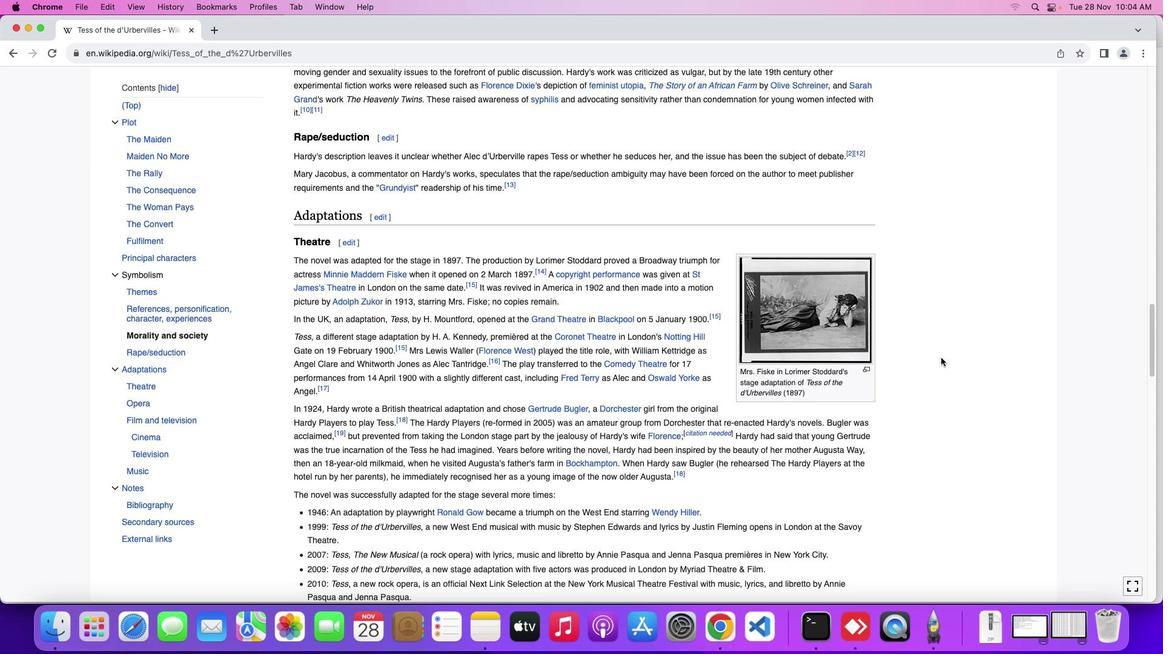 
Action: Mouse moved to (848, 398)
Screenshot: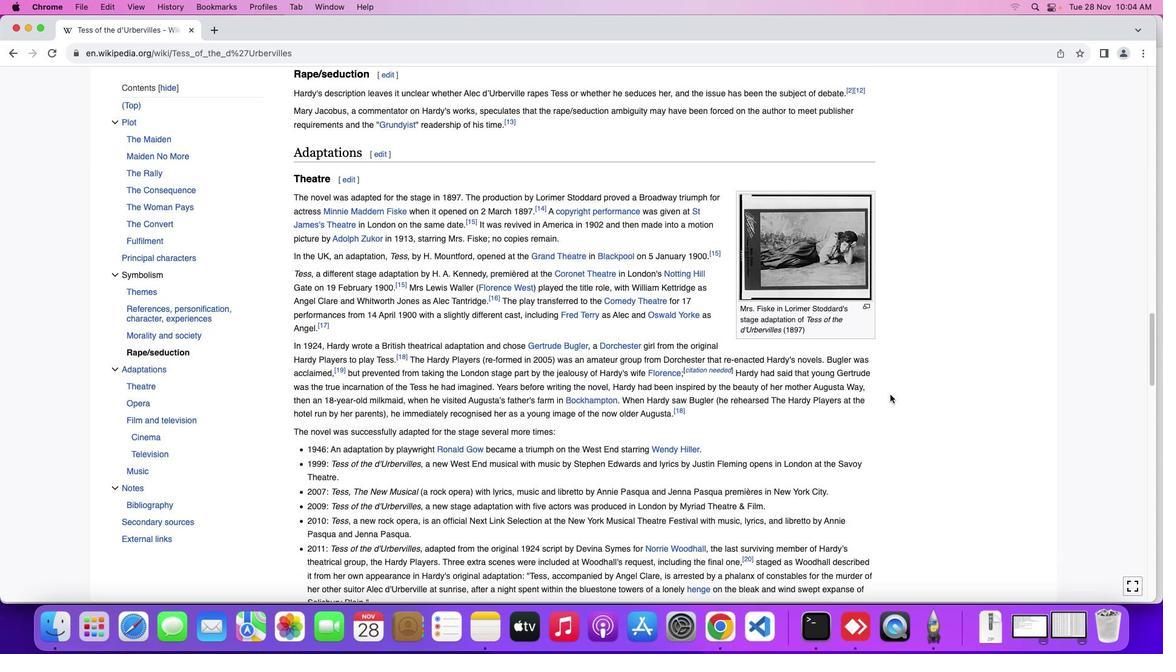 
Action: Mouse scrolled (848, 398) with delta (125, 99)
Screenshot: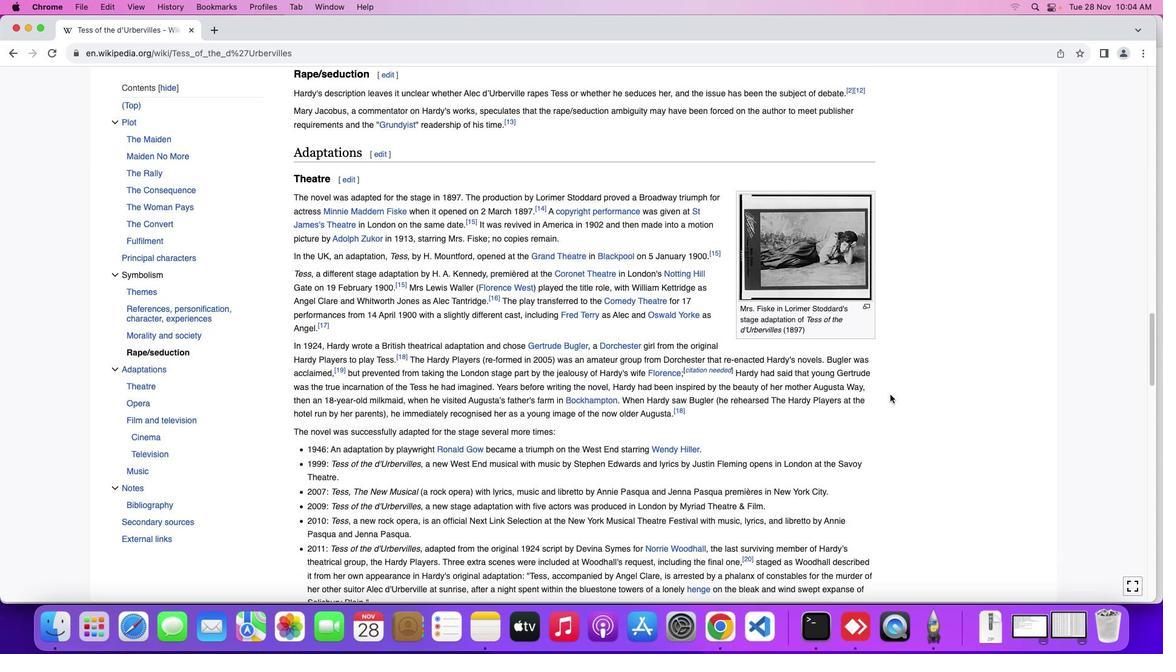 
Action: Mouse moved to (850, 397)
Screenshot: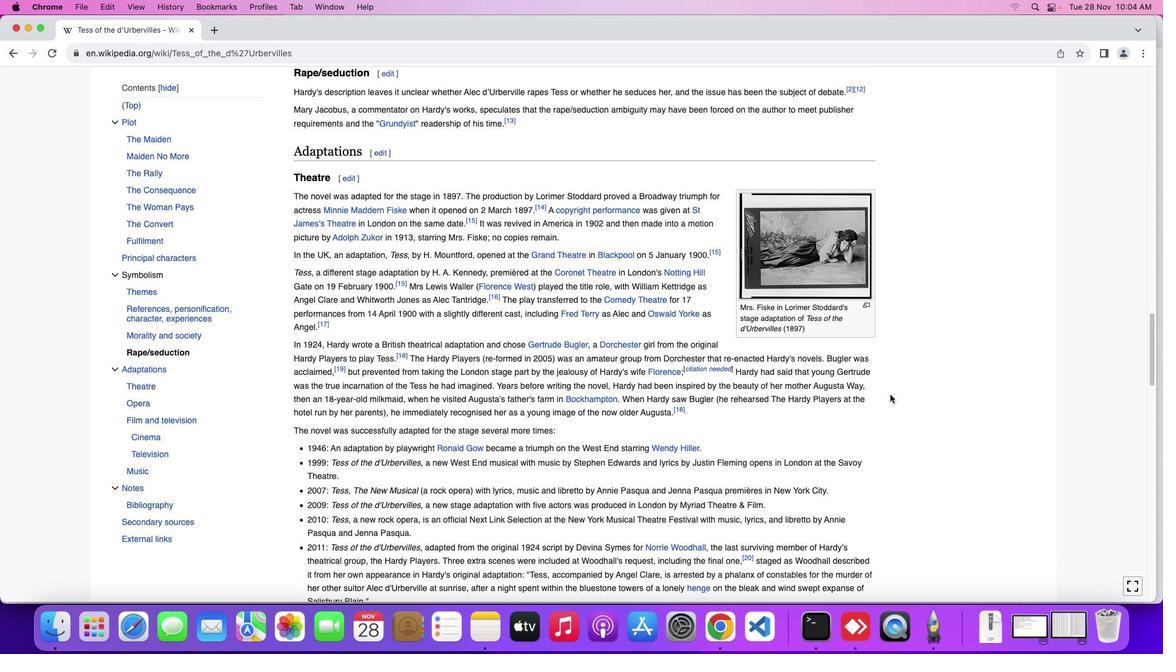 
Action: Mouse scrolled (850, 397) with delta (125, 99)
Screenshot: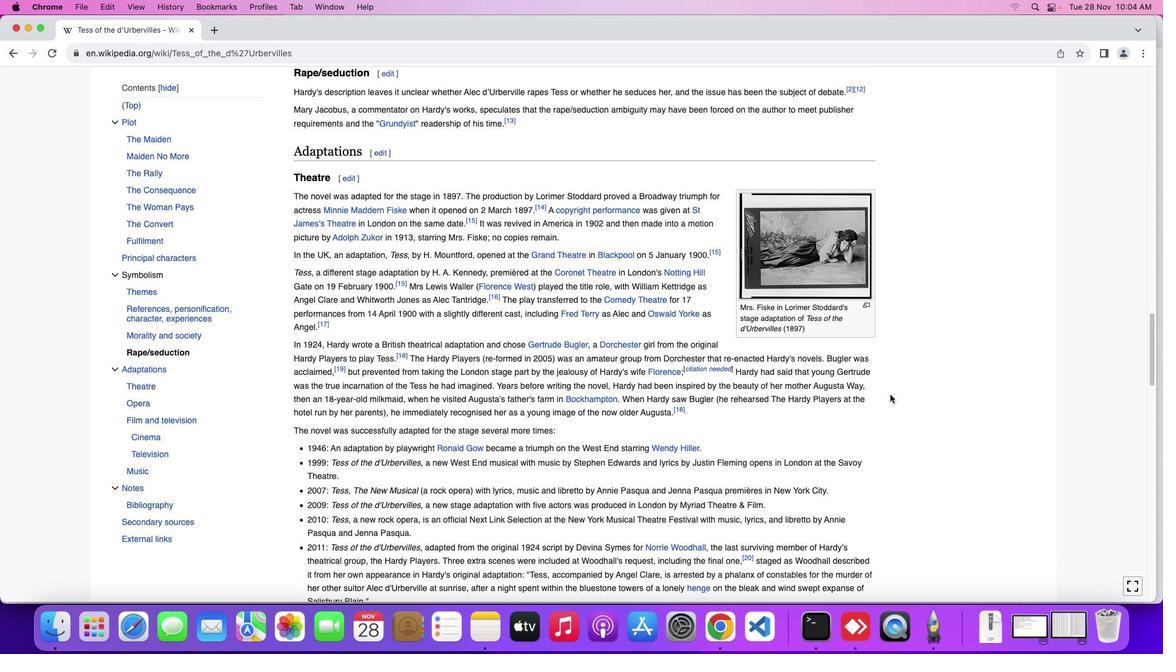 
Action: Mouse moved to (852, 397)
Screenshot: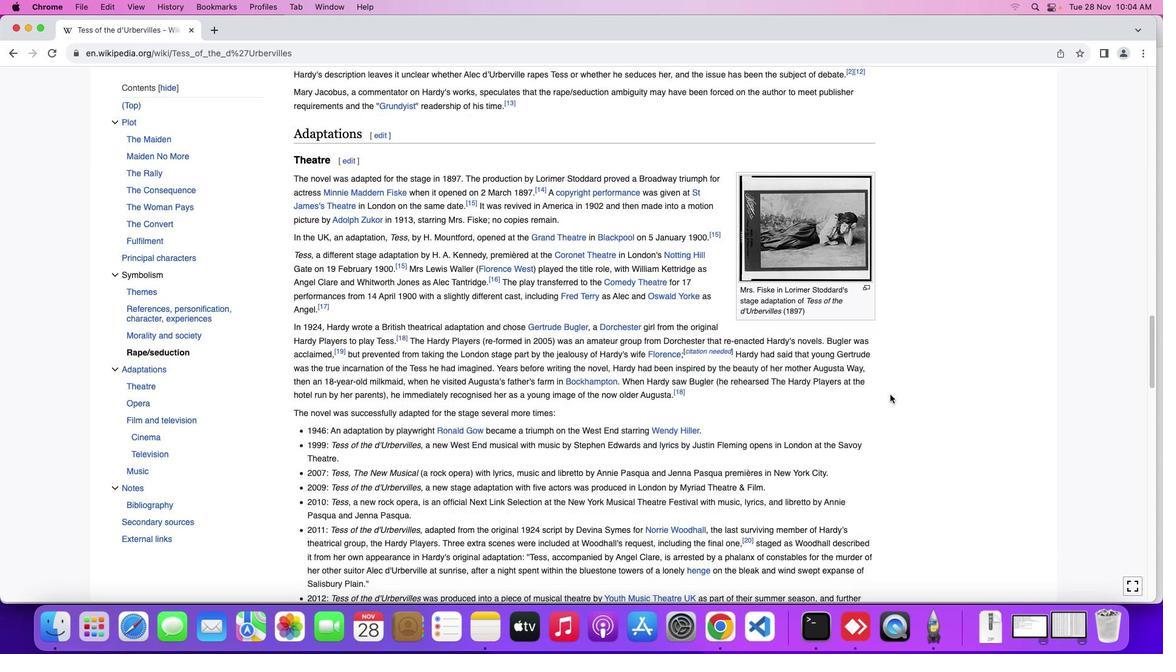 
Action: Mouse scrolled (852, 397) with delta (125, 99)
Screenshot: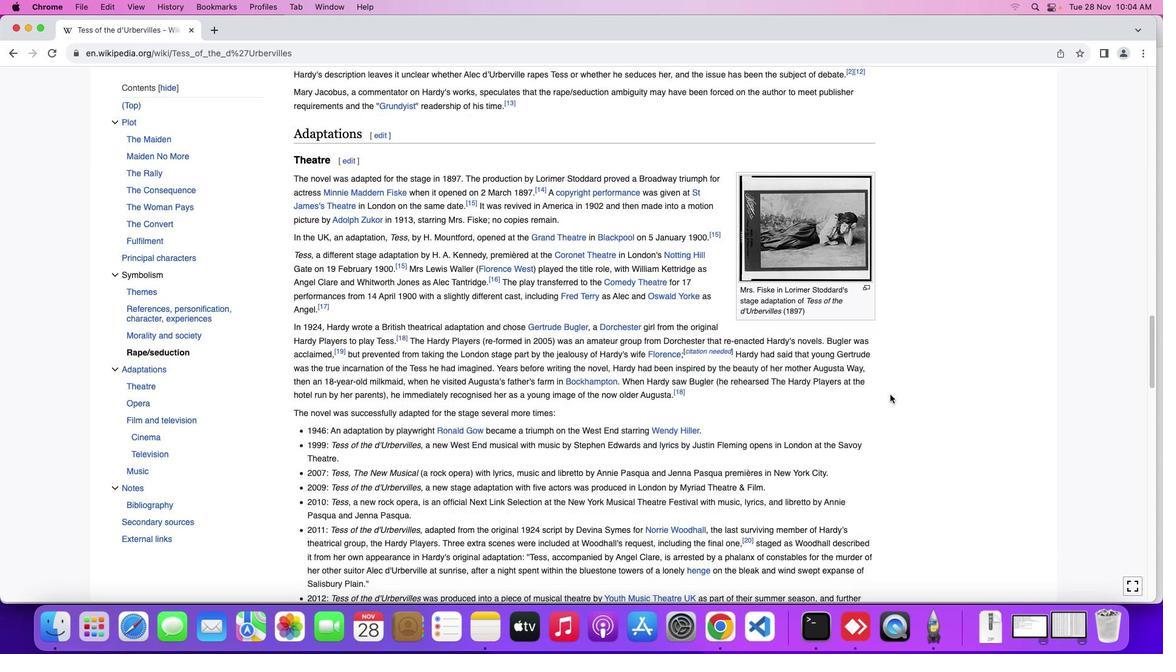 
Action: Mouse moved to (875, 401)
Screenshot: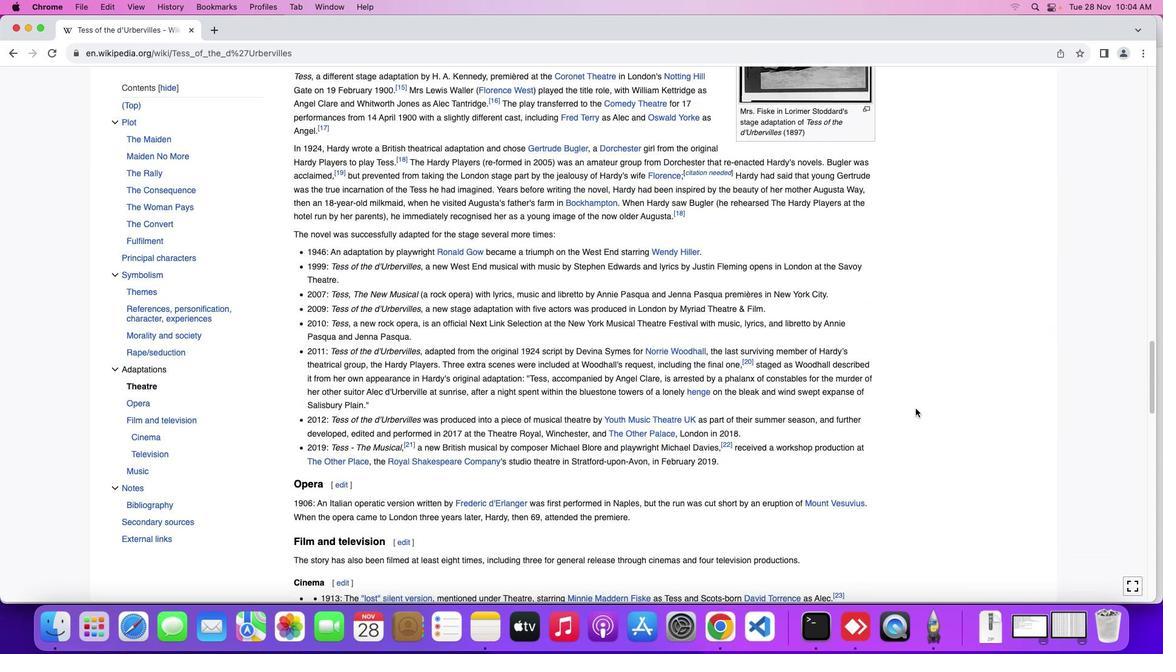 
Action: Mouse scrolled (875, 401) with delta (125, 99)
Screenshot: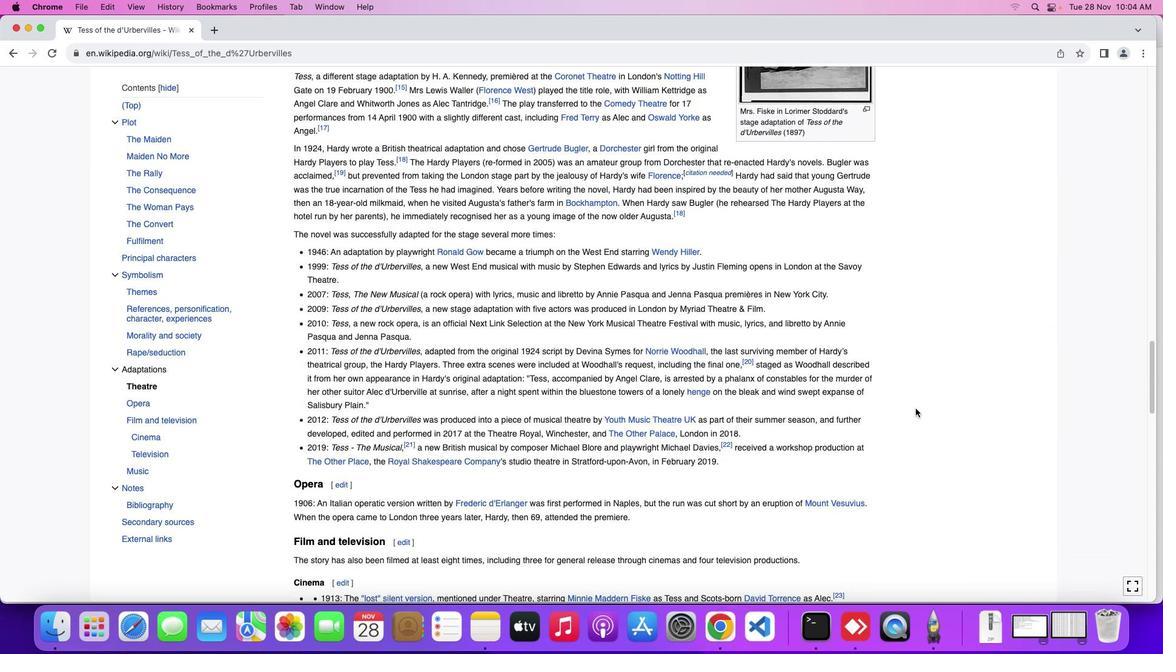
Action: Mouse scrolled (875, 401) with delta (125, 99)
Screenshot: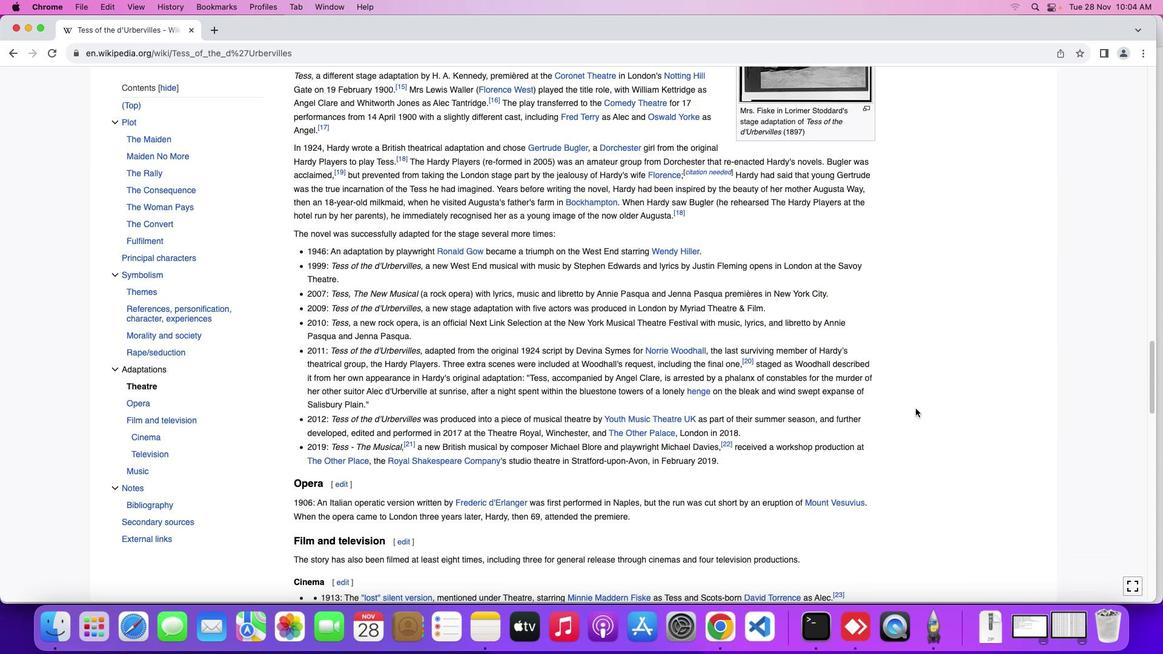 
Action: Mouse scrolled (875, 401) with delta (125, 99)
Screenshot: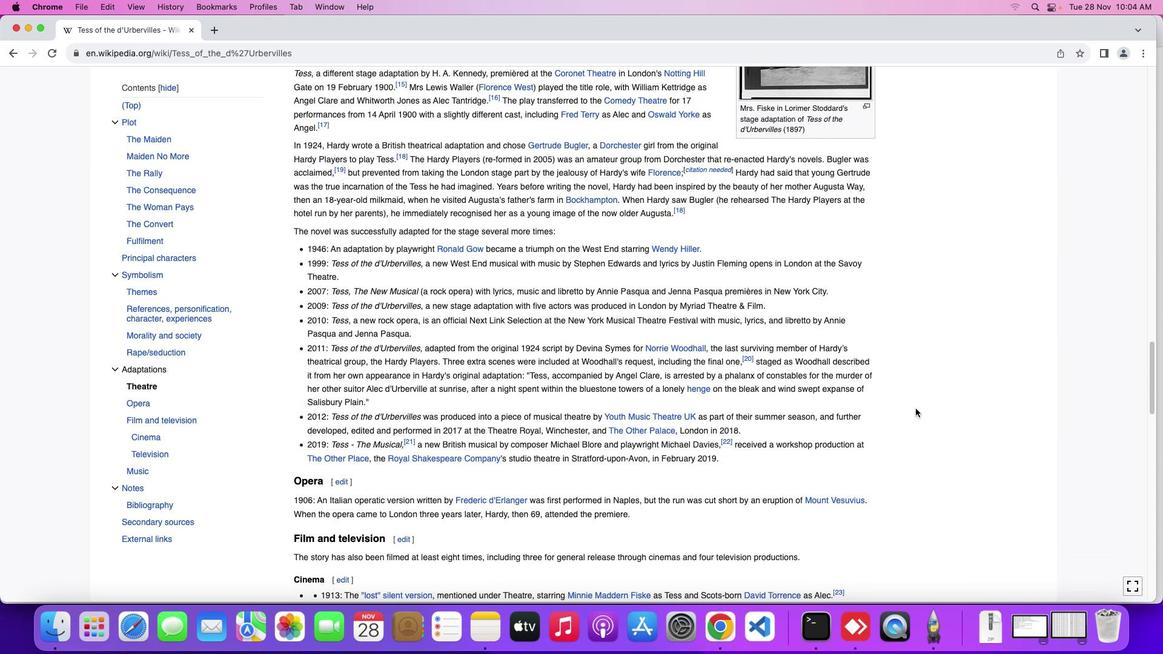 
Action: Mouse scrolled (875, 401) with delta (125, 98)
Screenshot: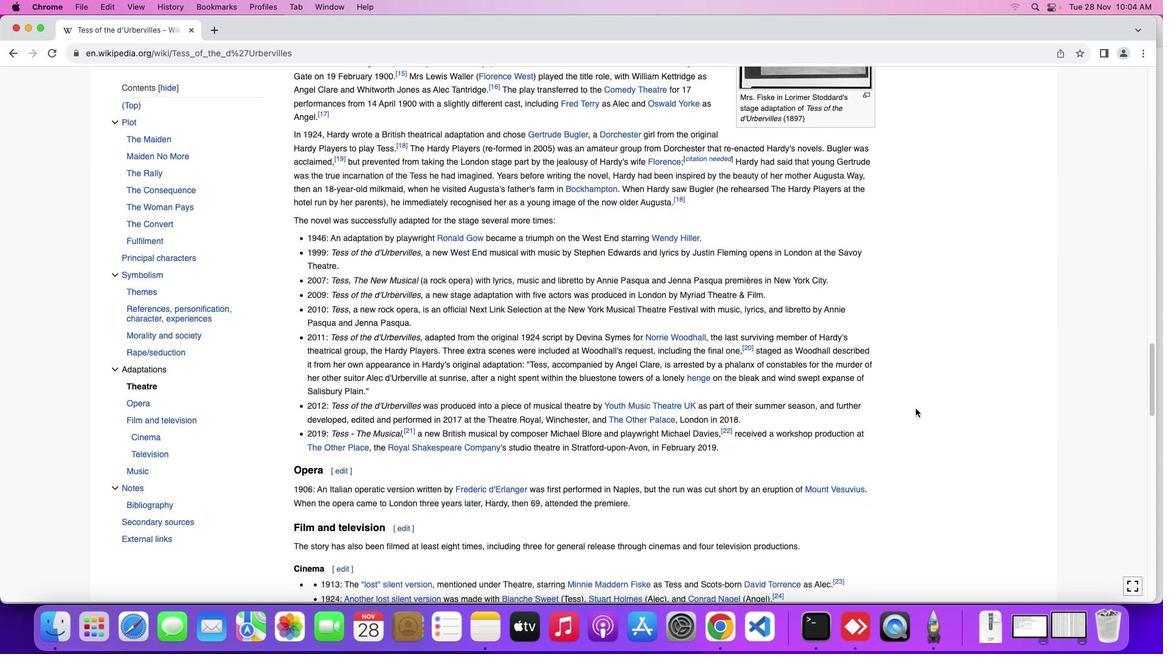 
Action: Mouse moved to (897, 411)
Screenshot: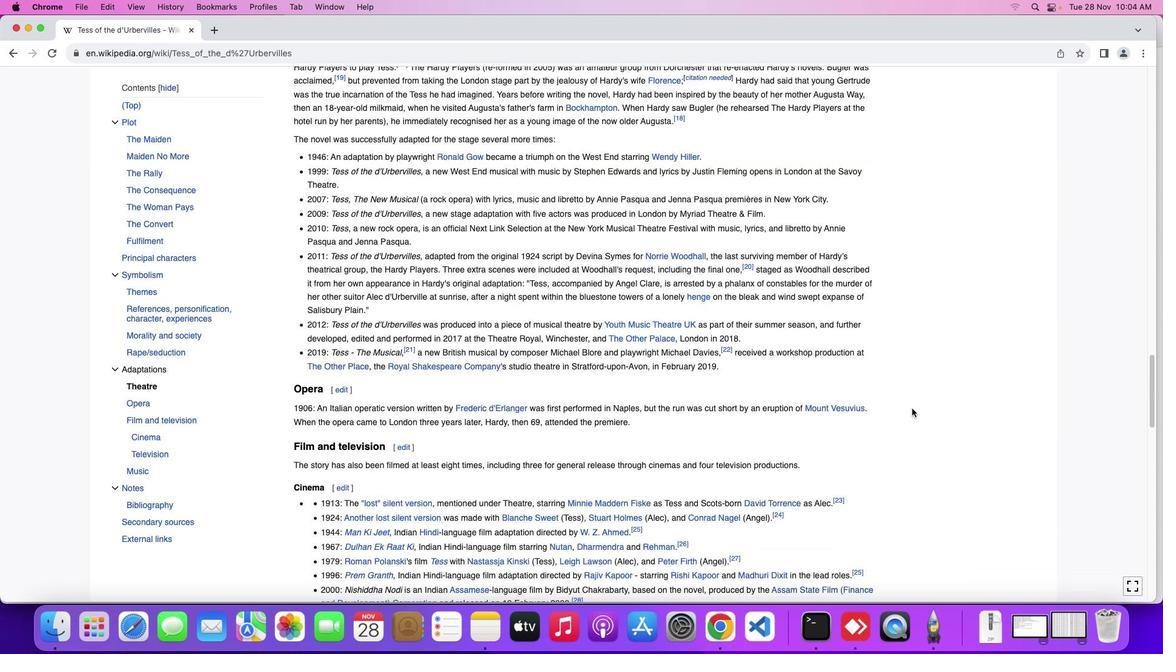 
Action: Mouse scrolled (897, 411) with delta (125, 99)
Screenshot: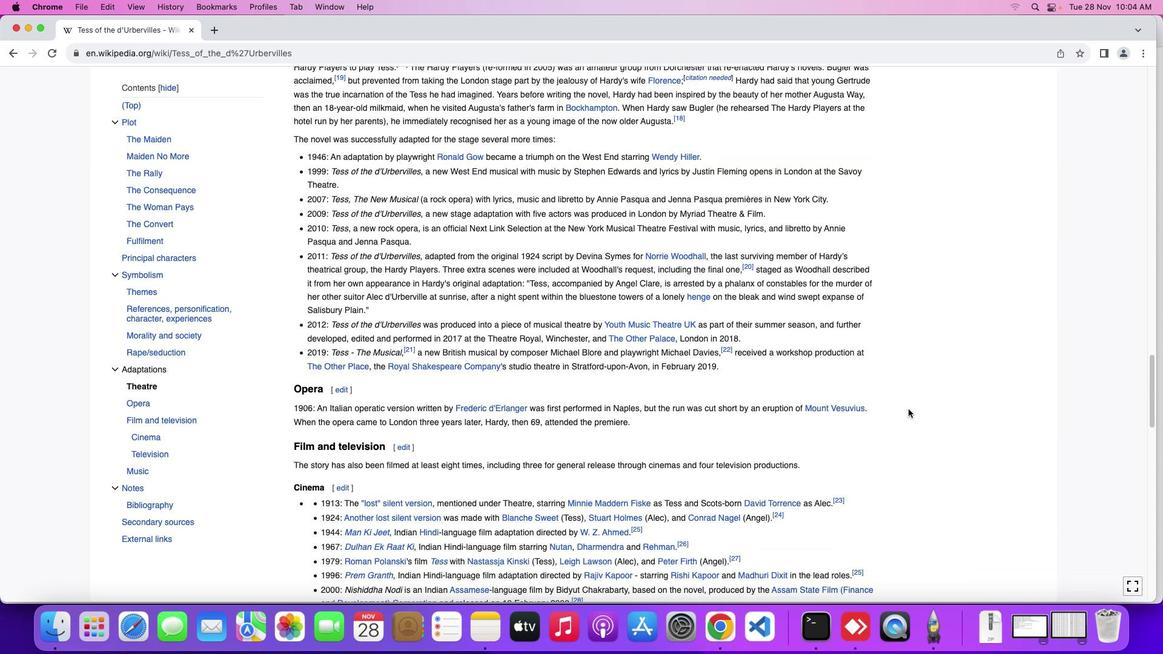 
Action: Mouse scrolled (897, 411) with delta (125, 99)
Screenshot: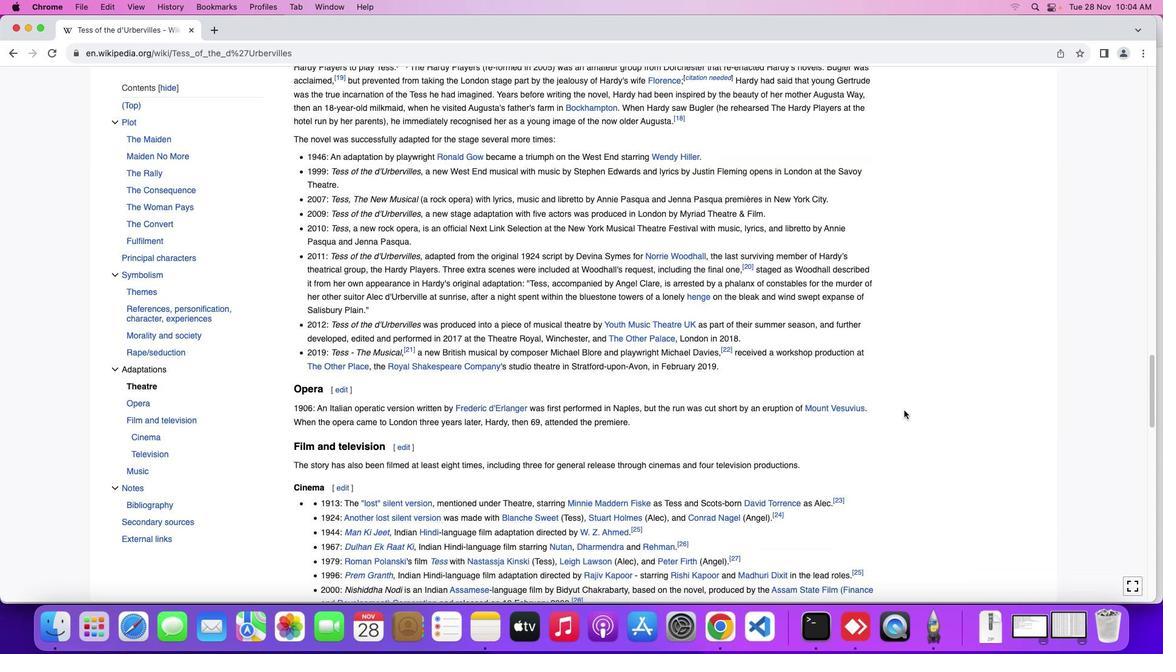 
Action: Mouse scrolled (897, 411) with delta (125, 99)
Screenshot: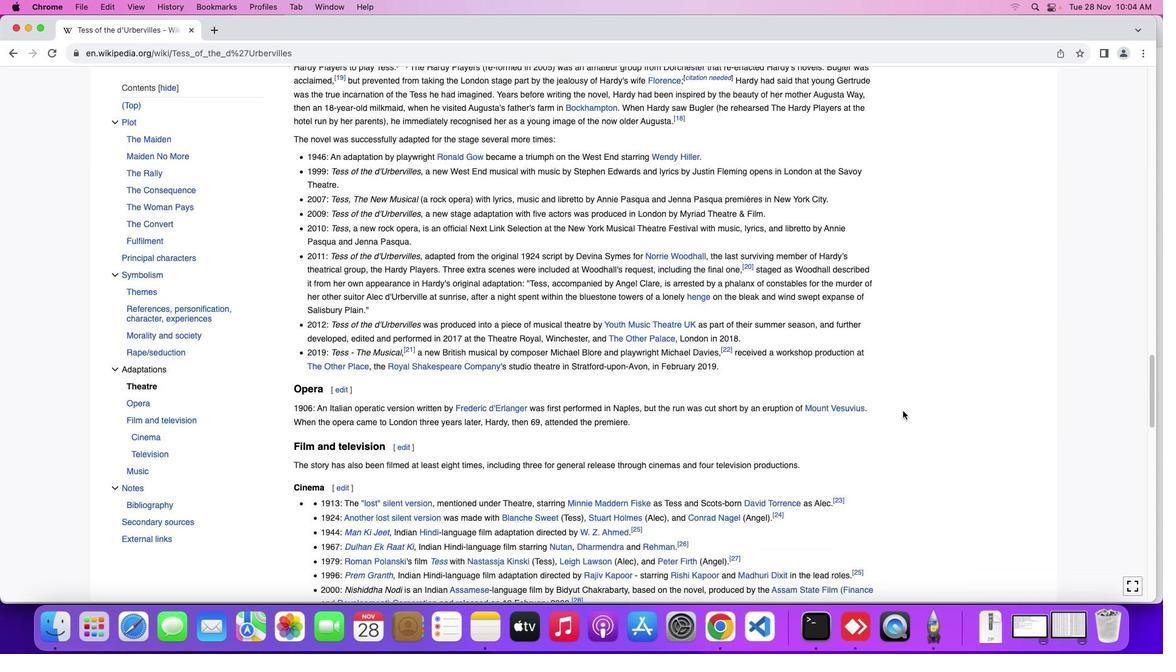 
Action: Mouse moved to (884, 413)
Screenshot: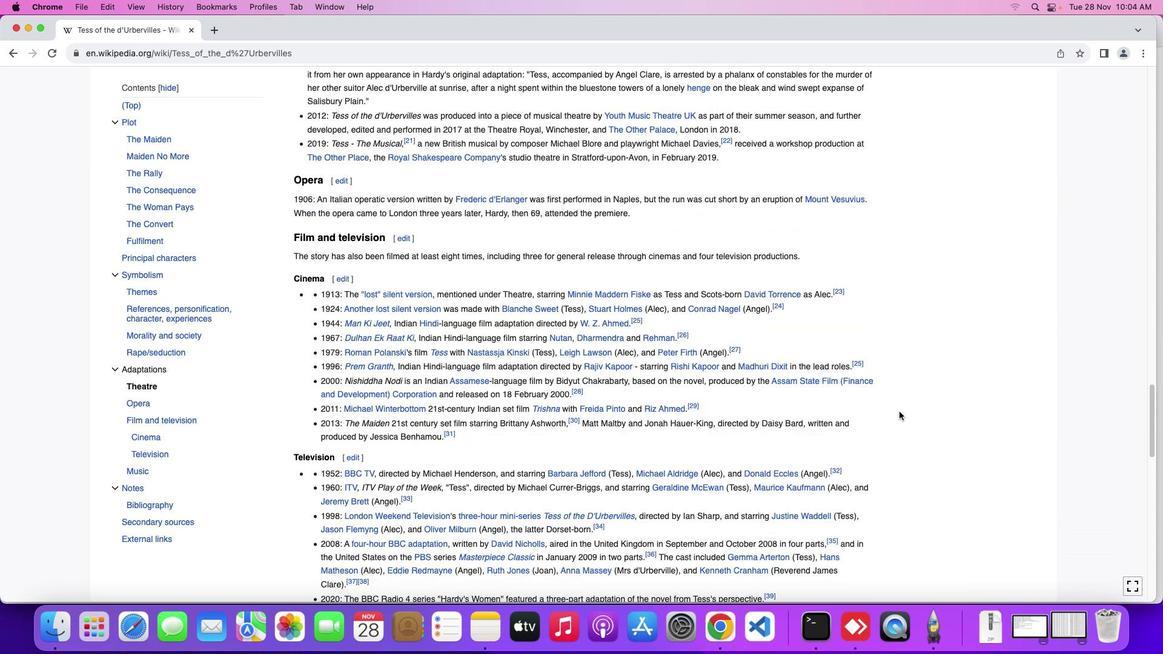 
Action: Mouse scrolled (884, 413) with delta (125, 99)
Screenshot: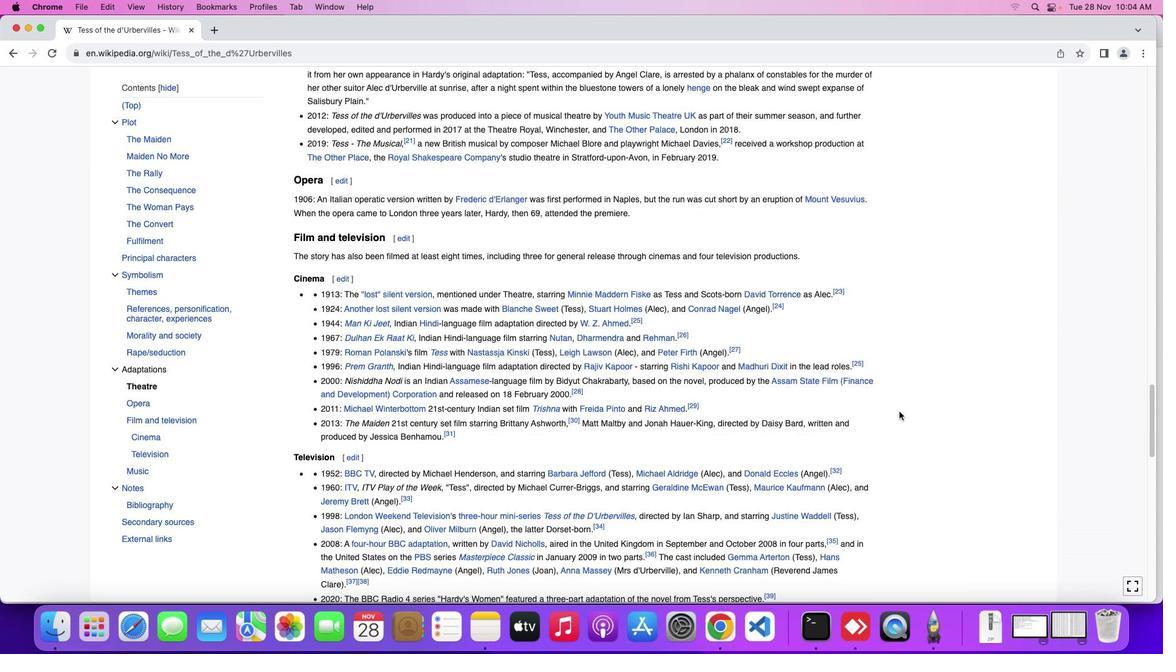 
Action: Mouse scrolled (884, 413) with delta (125, 99)
Screenshot: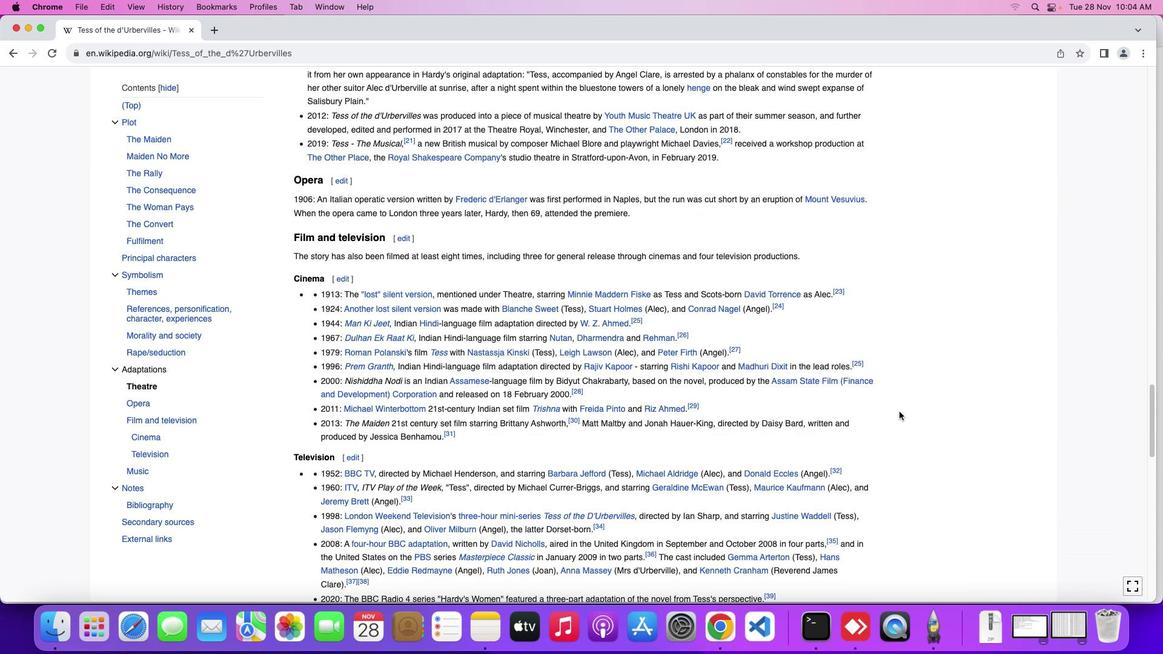 
Action: Mouse scrolled (884, 413) with delta (125, 98)
Screenshot: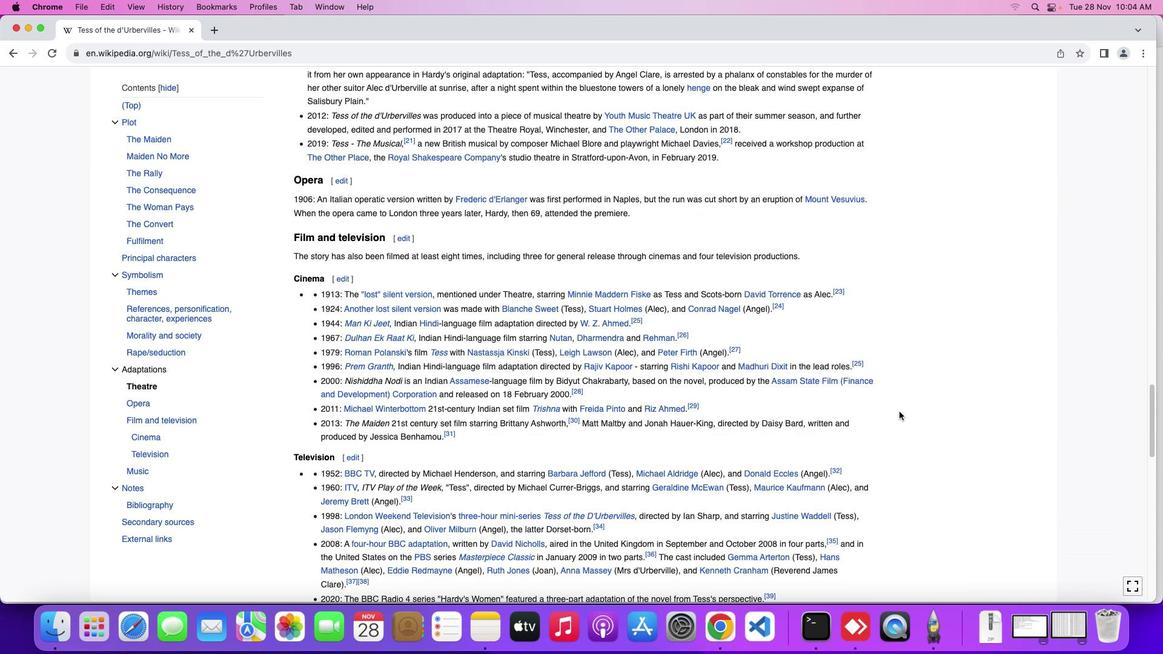 
Action: Mouse scrolled (884, 413) with delta (125, 98)
Screenshot: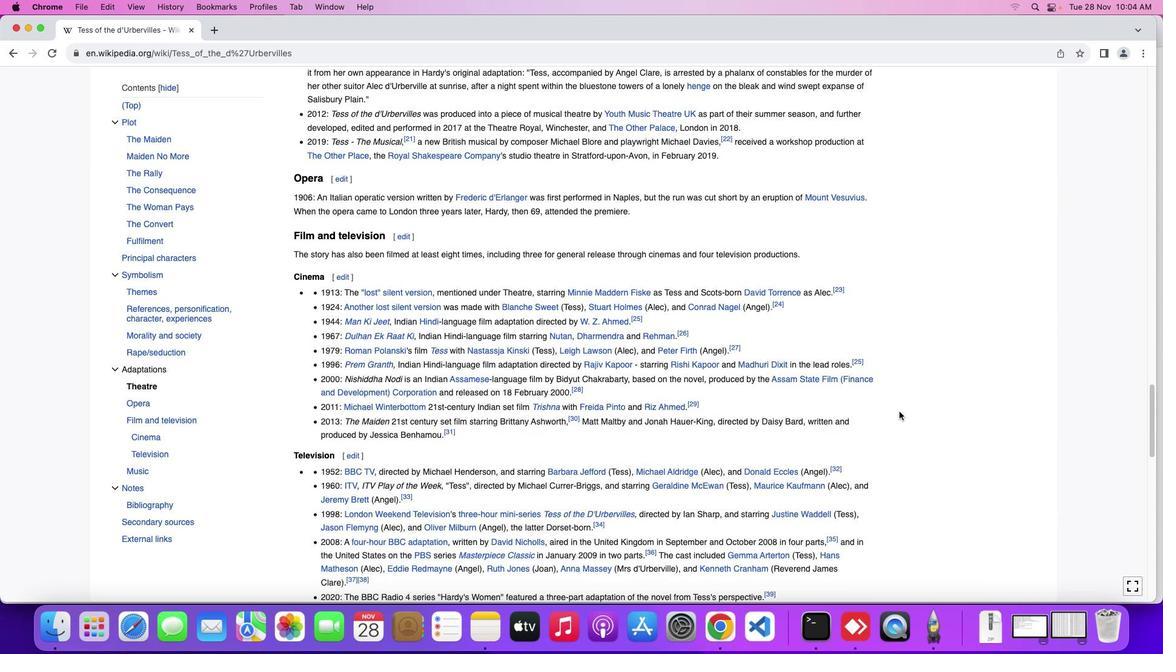 
Action: Mouse moved to (883, 413)
Screenshot: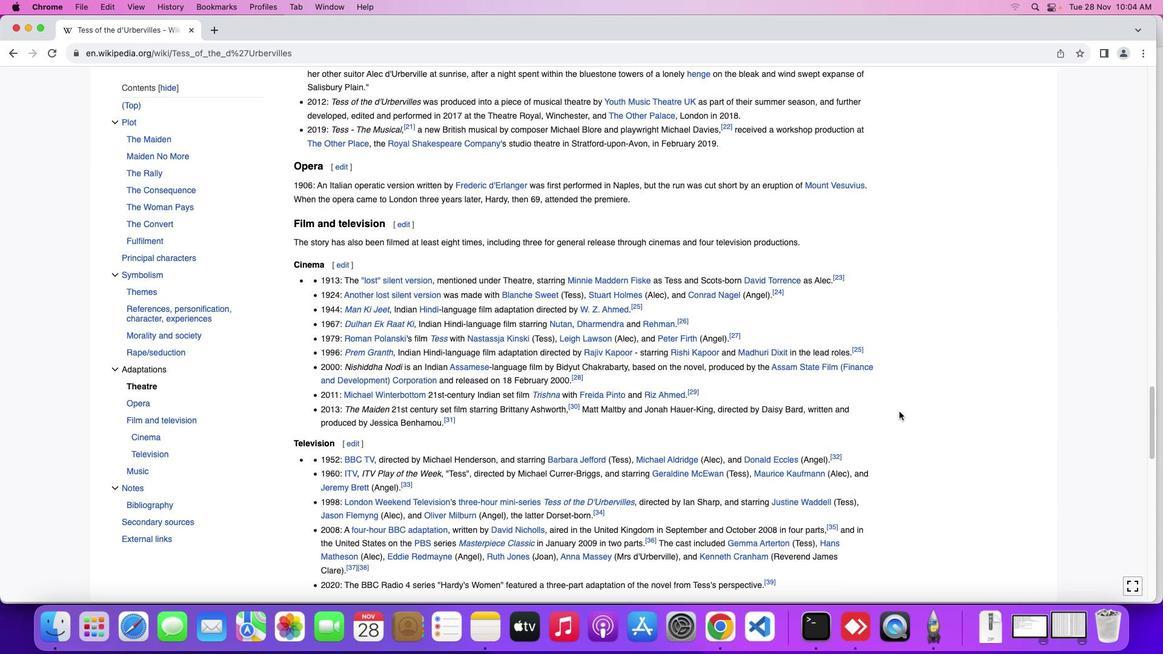 
Action: Mouse scrolled (883, 413) with delta (125, 99)
Screenshot: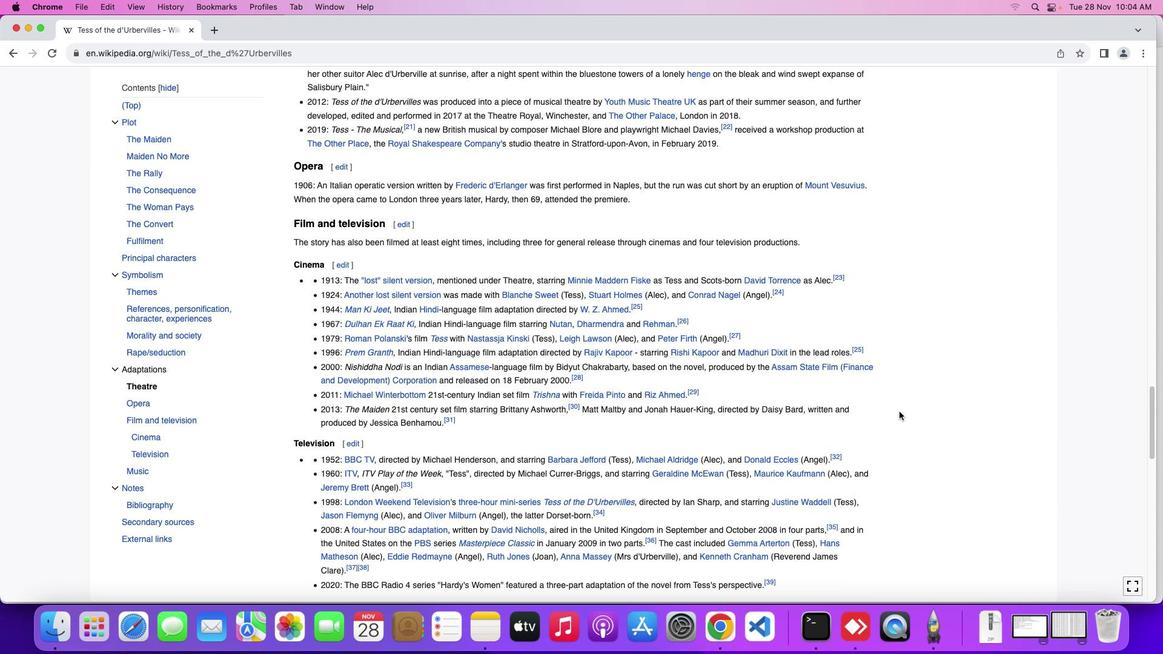 
Action: Mouse scrolled (883, 413) with delta (125, 99)
Screenshot: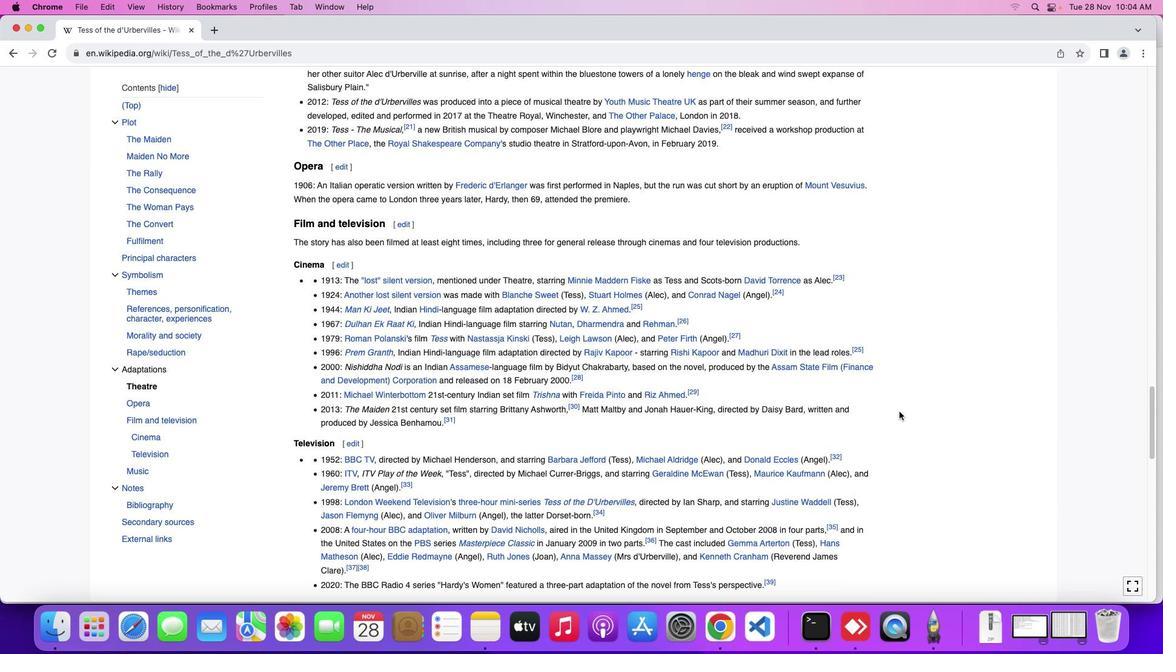 
Action: Mouse scrolled (883, 413) with delta (125, 99)
Screenshot: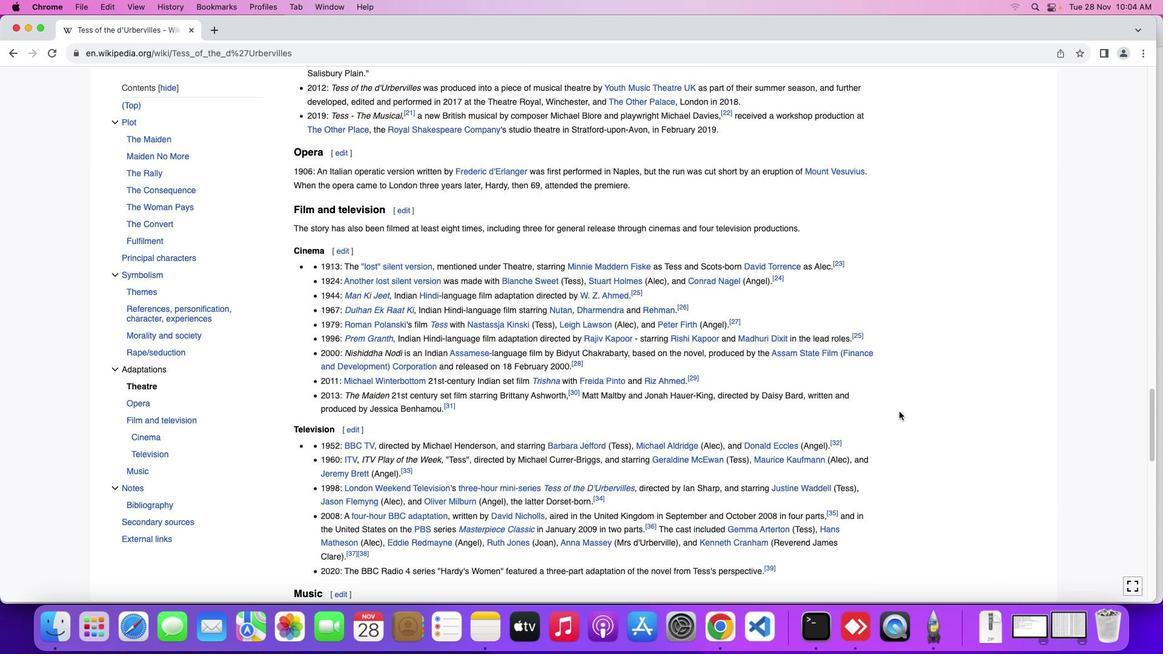 
Action: Mouse scrolled (883, 413) with delta (125, 99)
Screenshot: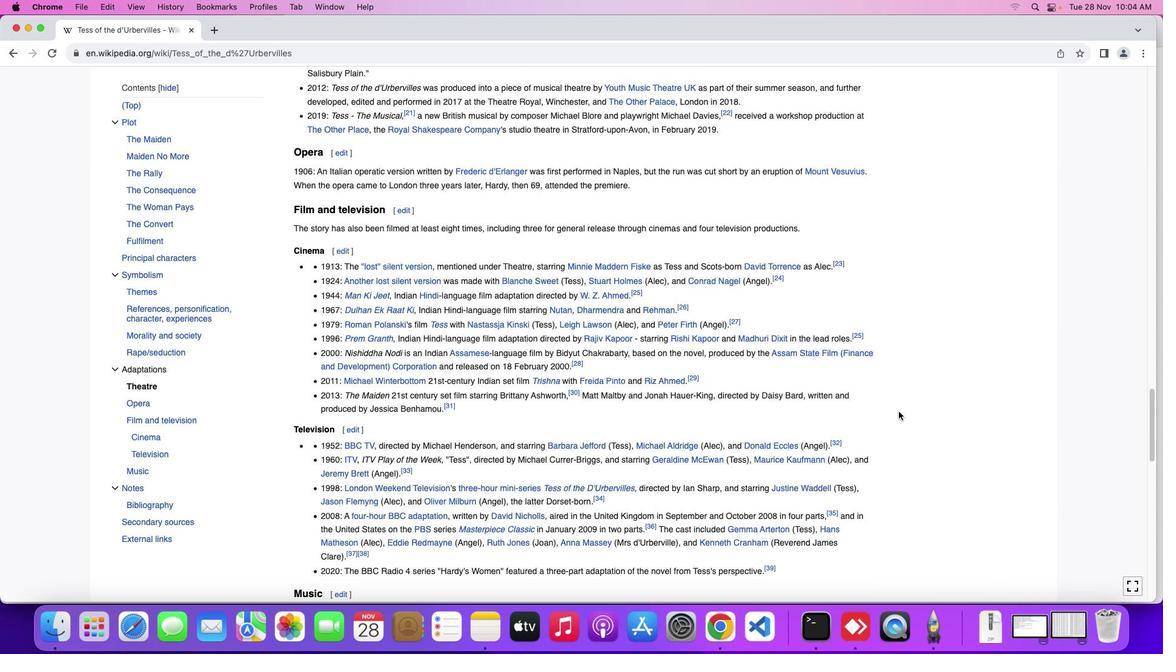 
Action: Mouse moved to (881, 413)
Screenshot: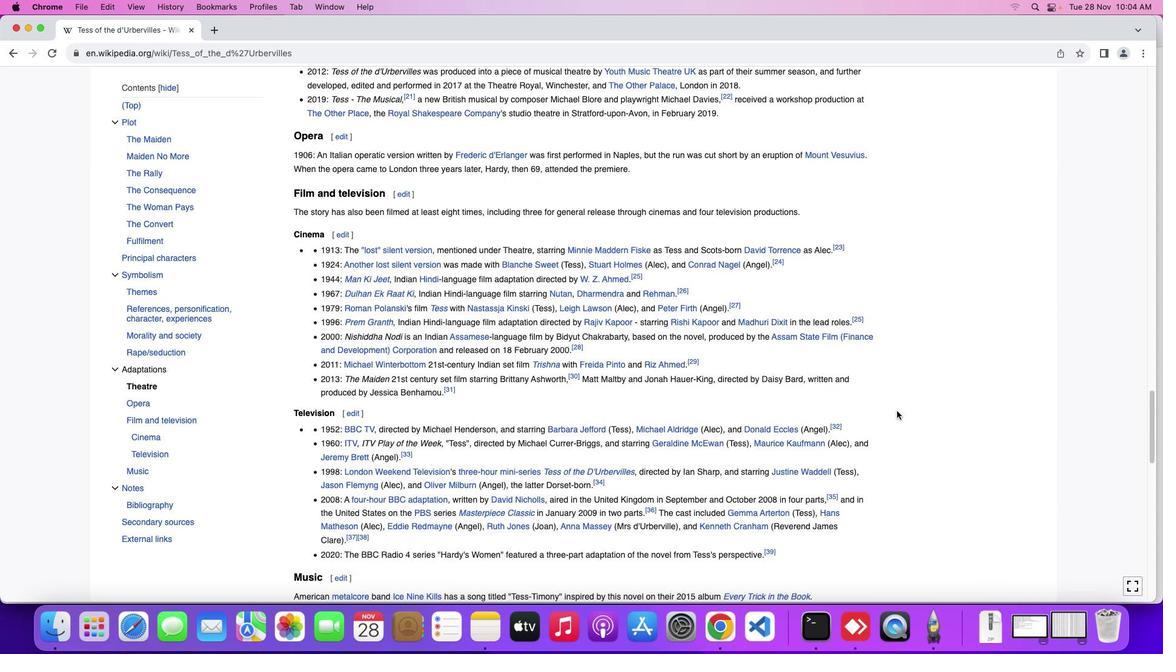 
Action: Mouse scrolled (881, 413) with delta (125, 99)
Screenshot: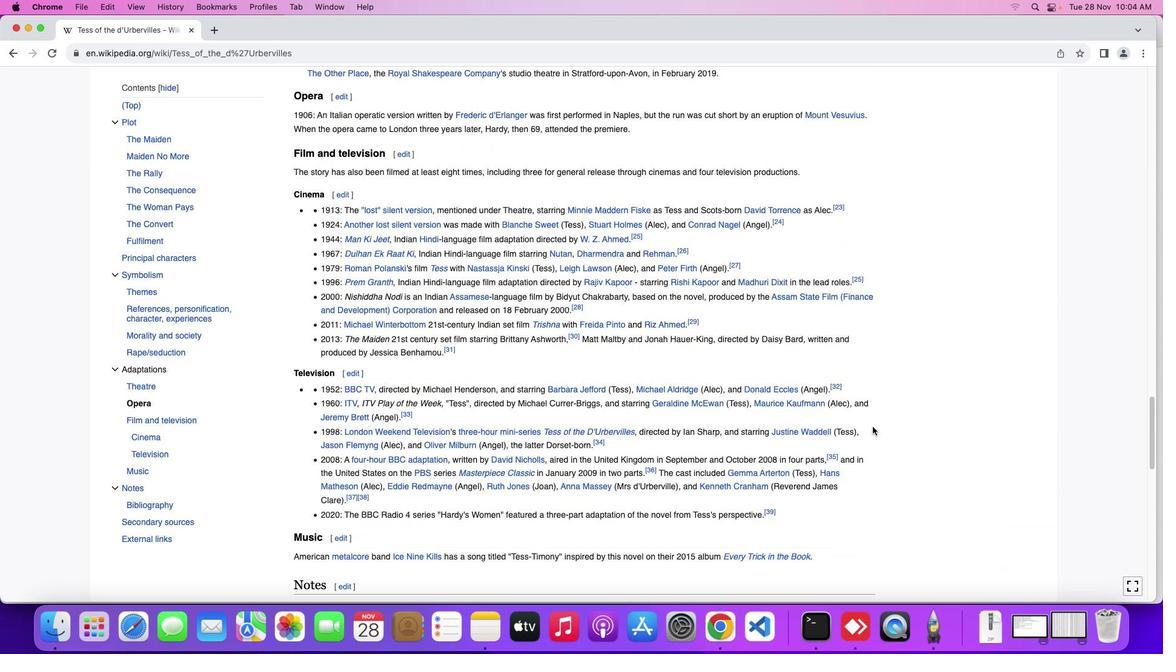 
Action: Mouse scrolled (881, 413) with delta (125, 99)
Screenshot: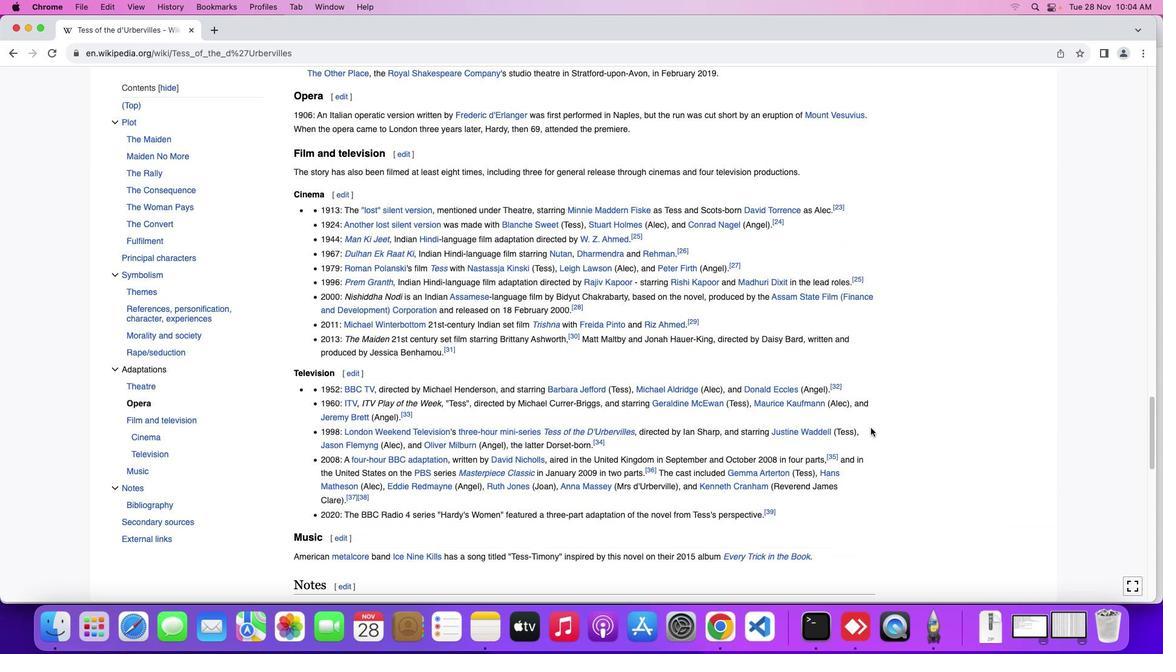 
Action: Mouse scrolled (881, 413) with delta (125, 99)
Screenshot: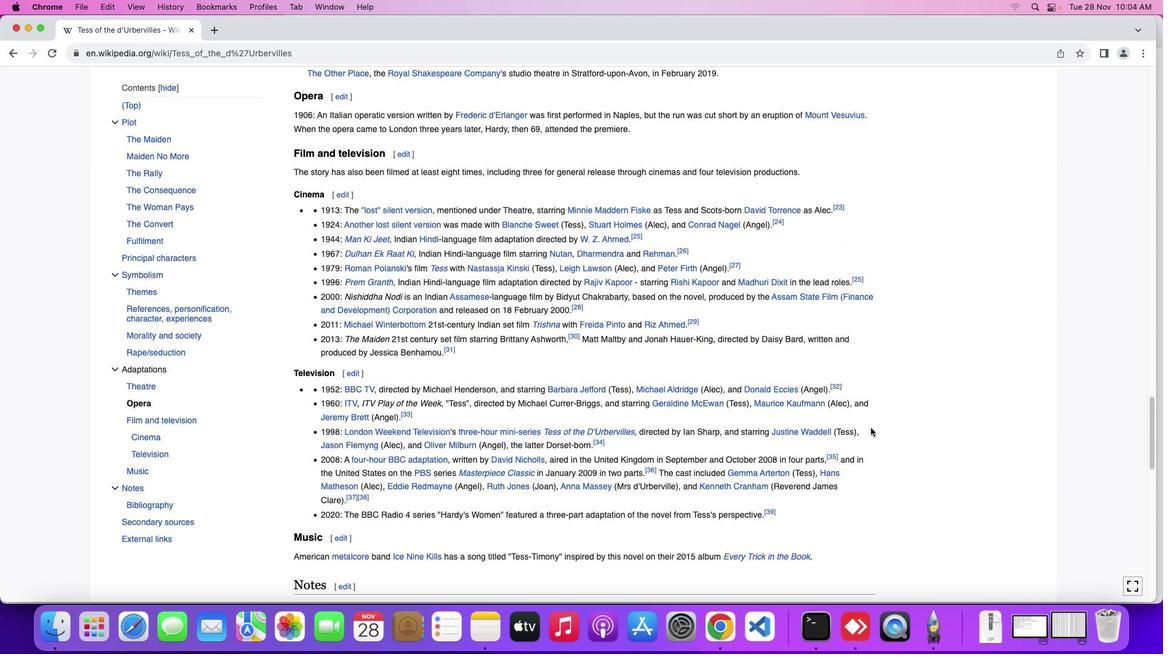 
Action: Mouse moved to (860, 426)
Screenshot: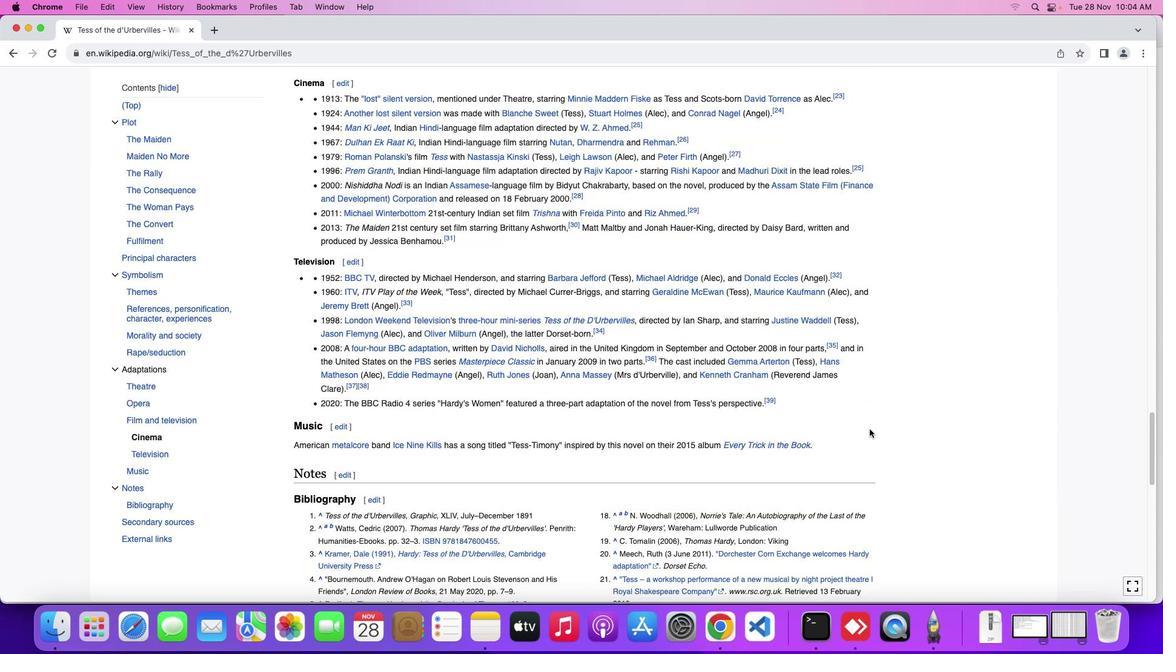 
Action: Mouse scrolled (860, 426) with delta (125, 99)
Screenshot: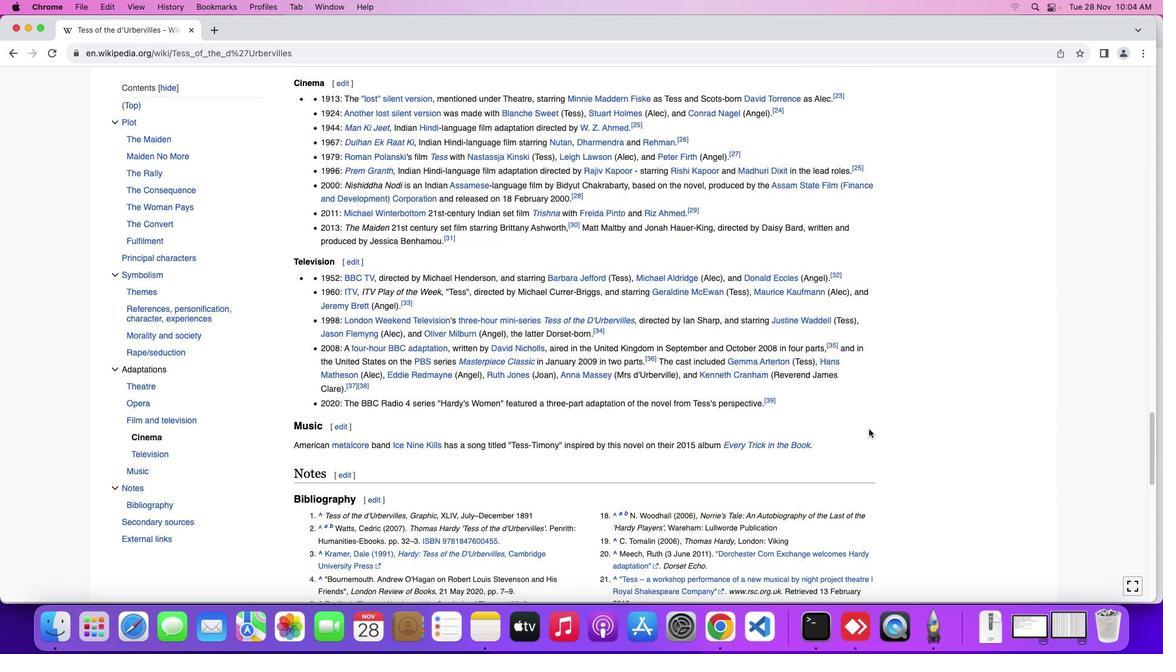 
Action: Mouse scrolled (860, 426) with delta (125, 99)
Screenshot: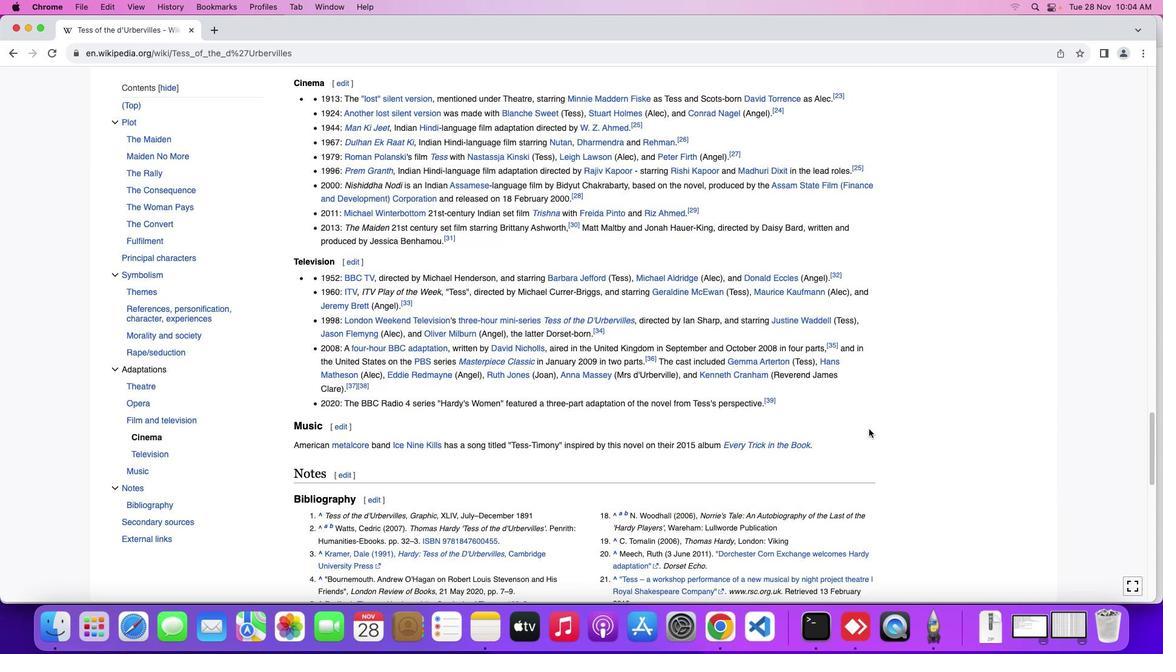 
Action: Mouse scrolled (860, 426) with delta (125, 98)
Screenshot: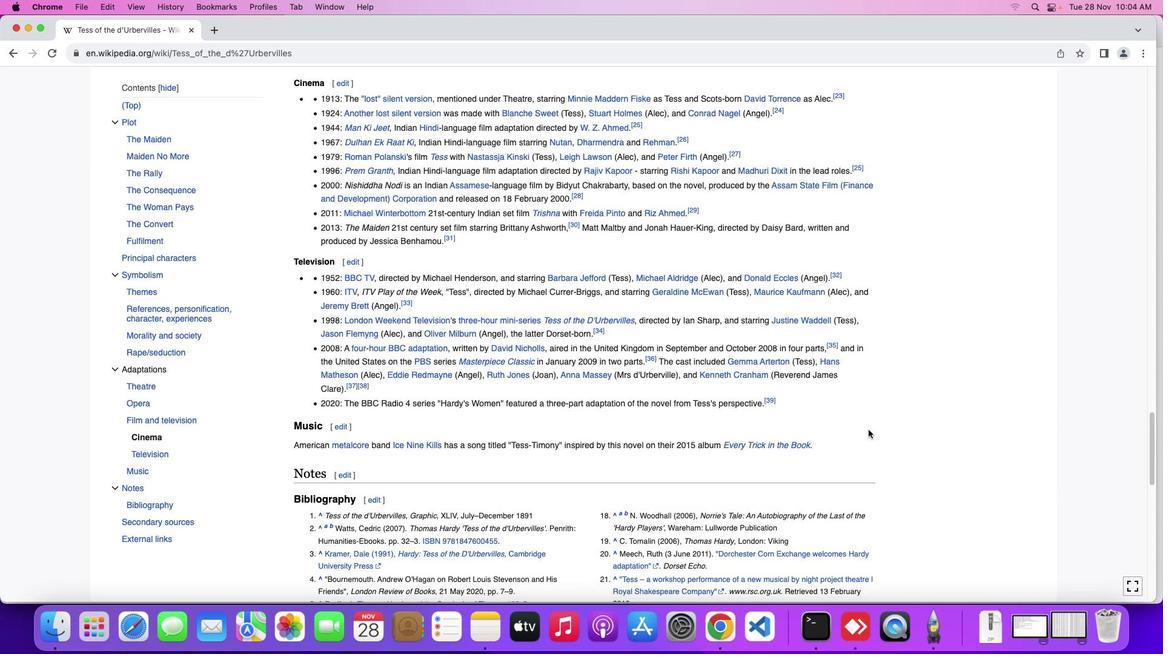 
Action: Mouse moved to (857, 436)
Screenshot: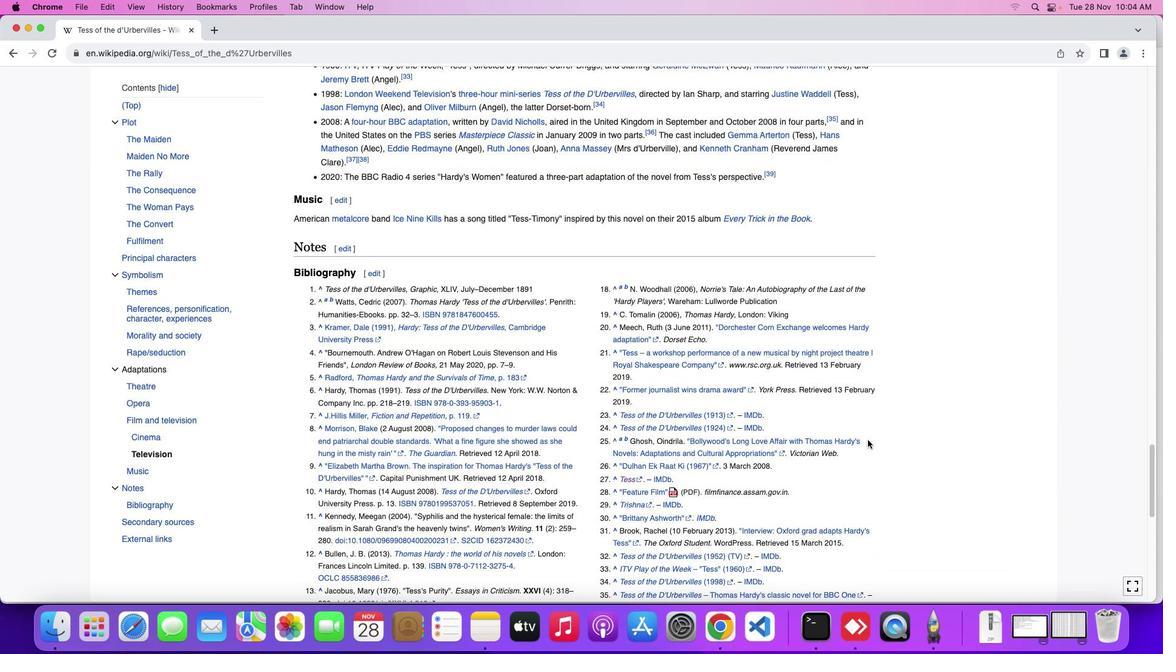 
Action: Mouse scrolled (857, 436) with delta (125, 99)
Screenshot: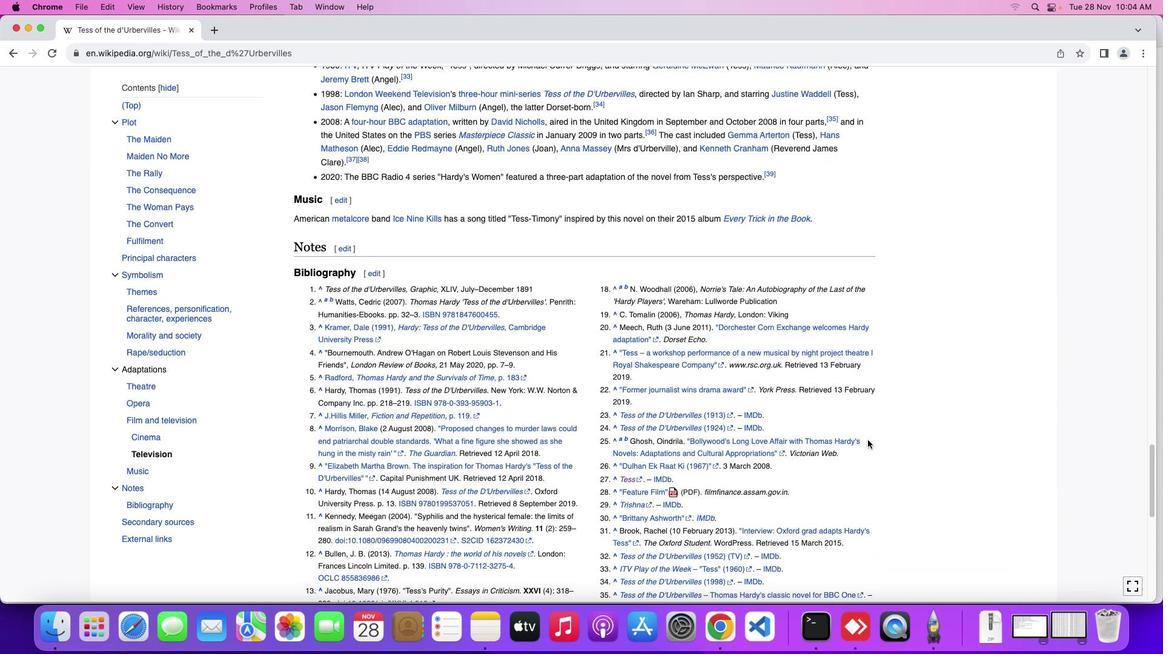 
Action: Mouse scrolled (857, 436) with delta (125, 99)
Screenshot: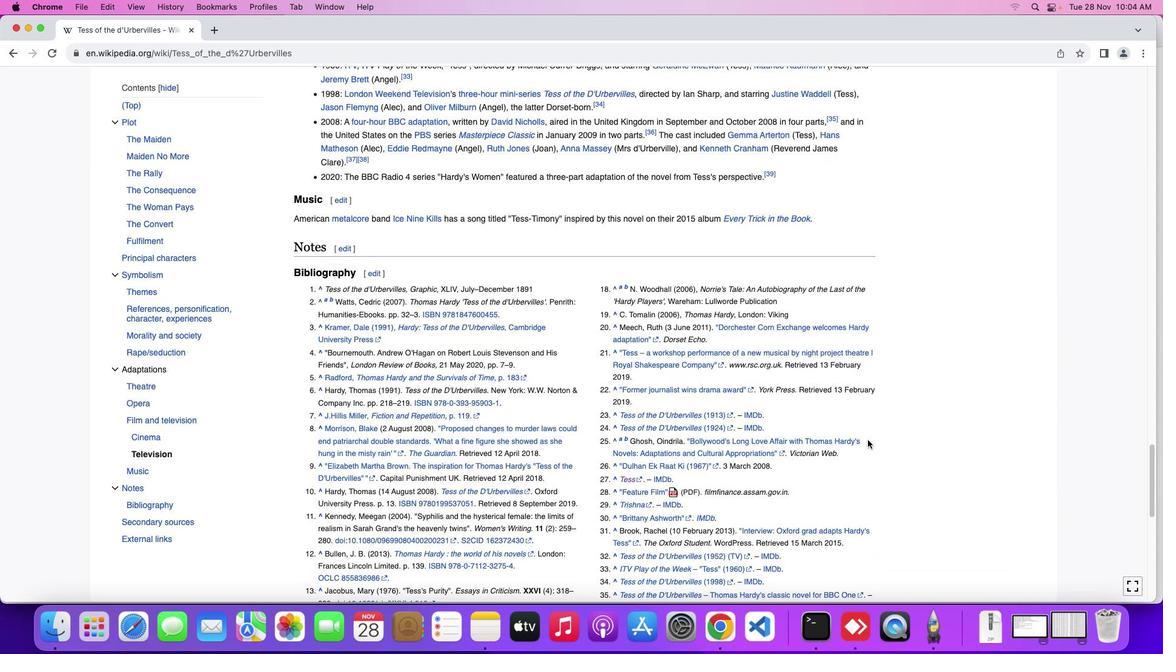 
Action: Mouse scrolled (857, 436) with delta (125, 98)
Screenshot: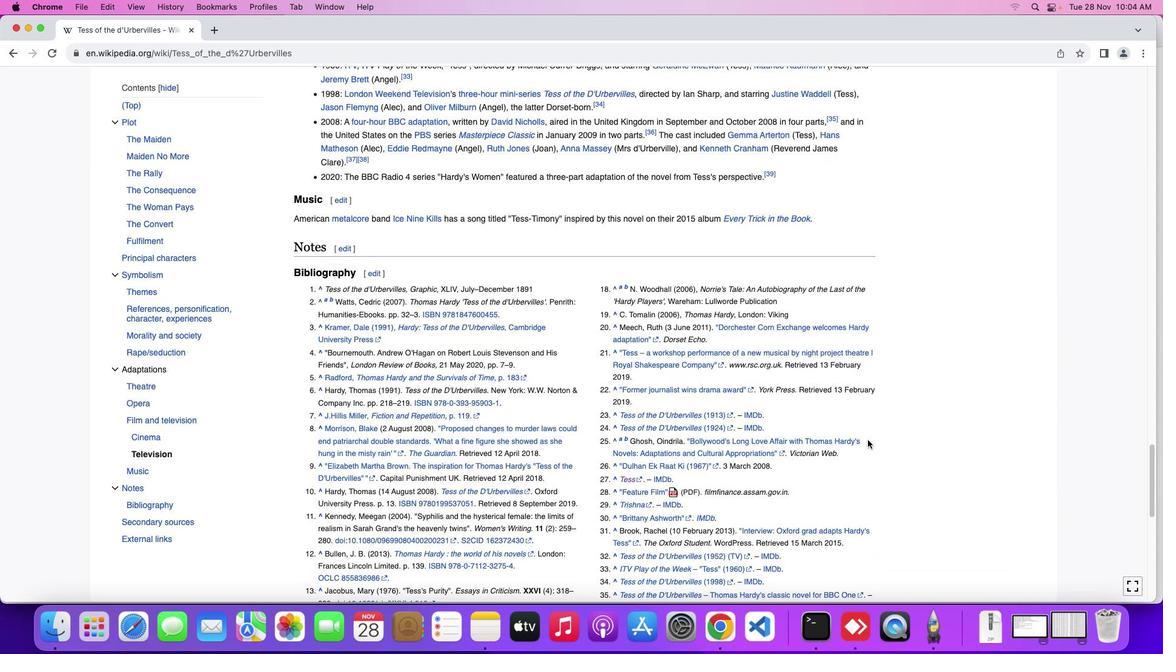 
Action: Mouse scrolled (857, 436) with delta (125, 98)
Screenshot: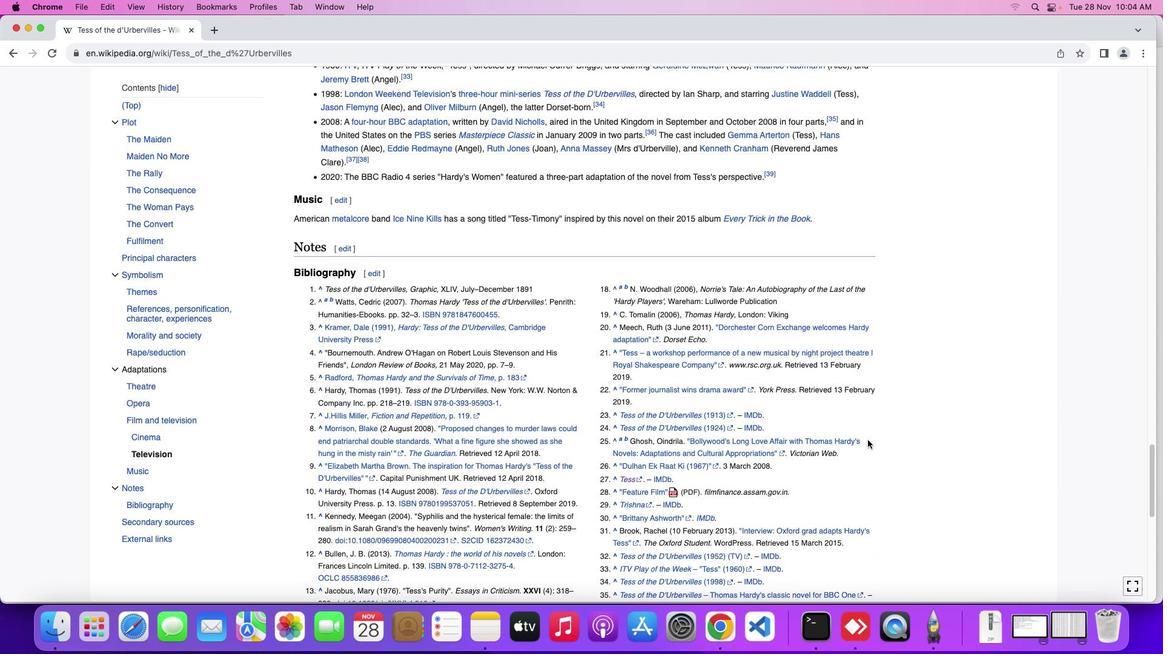 
Action: Mouse moved to (795, 439)
Screenshot: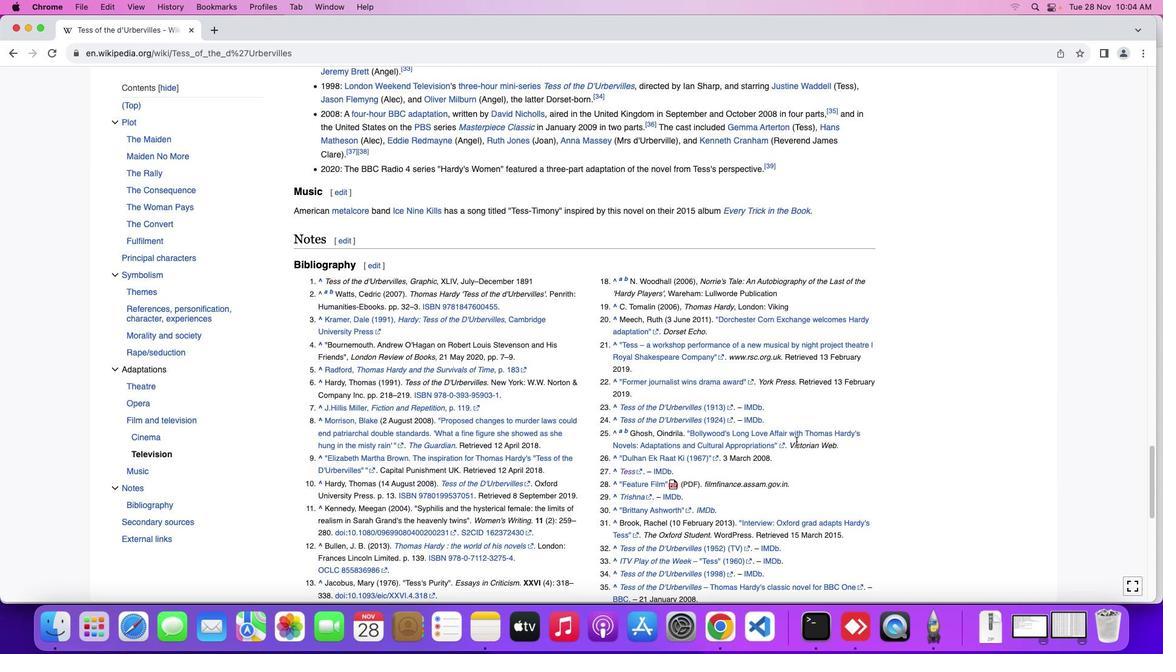 
Action: Mouse scrolled (795, 439) with delta (125, 99)
Screenshot: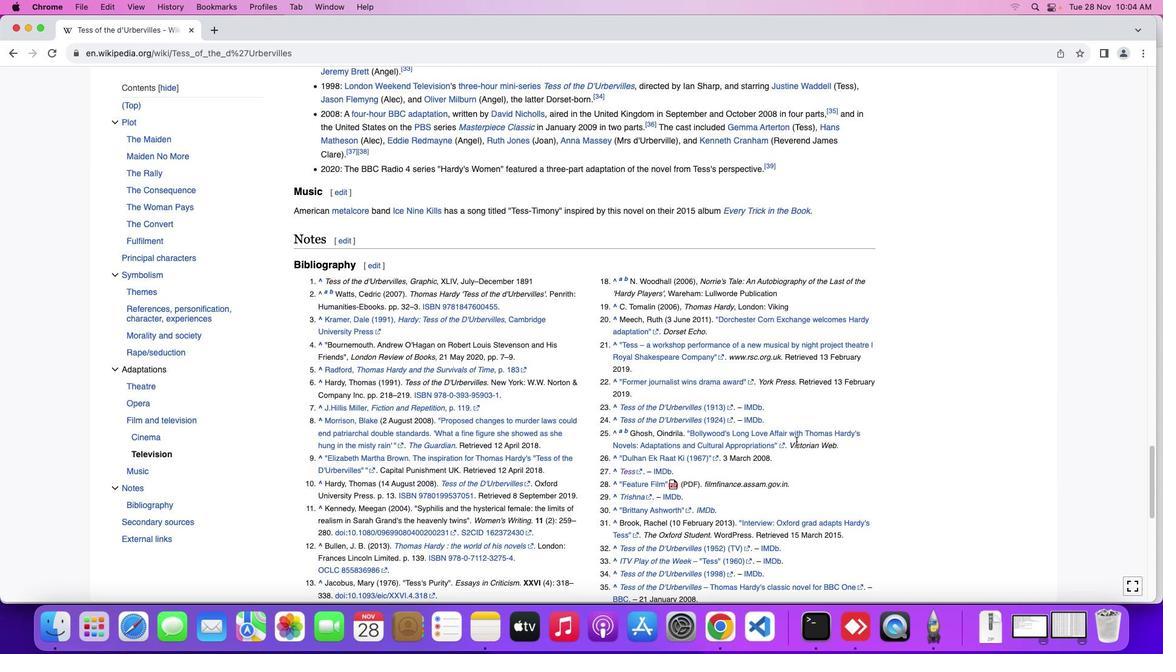 
Action: Mouse moved to (797, 435)
Screenshot: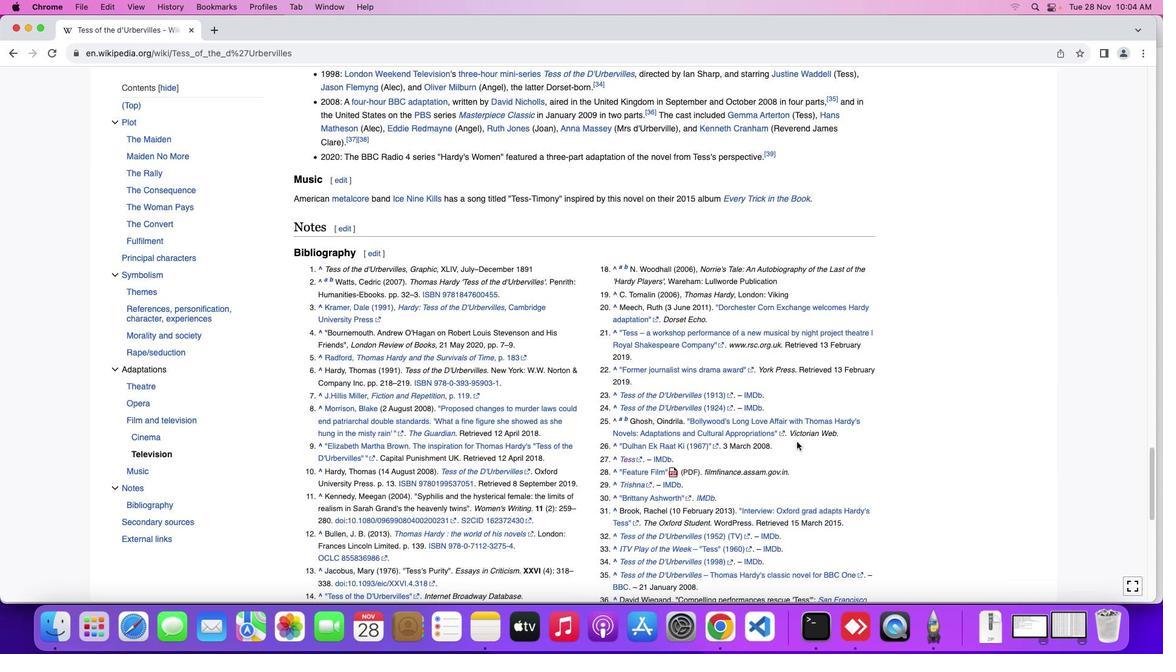 
Action: Mouse scrolled (797, 435) with delta (125, 99)
Screenshot: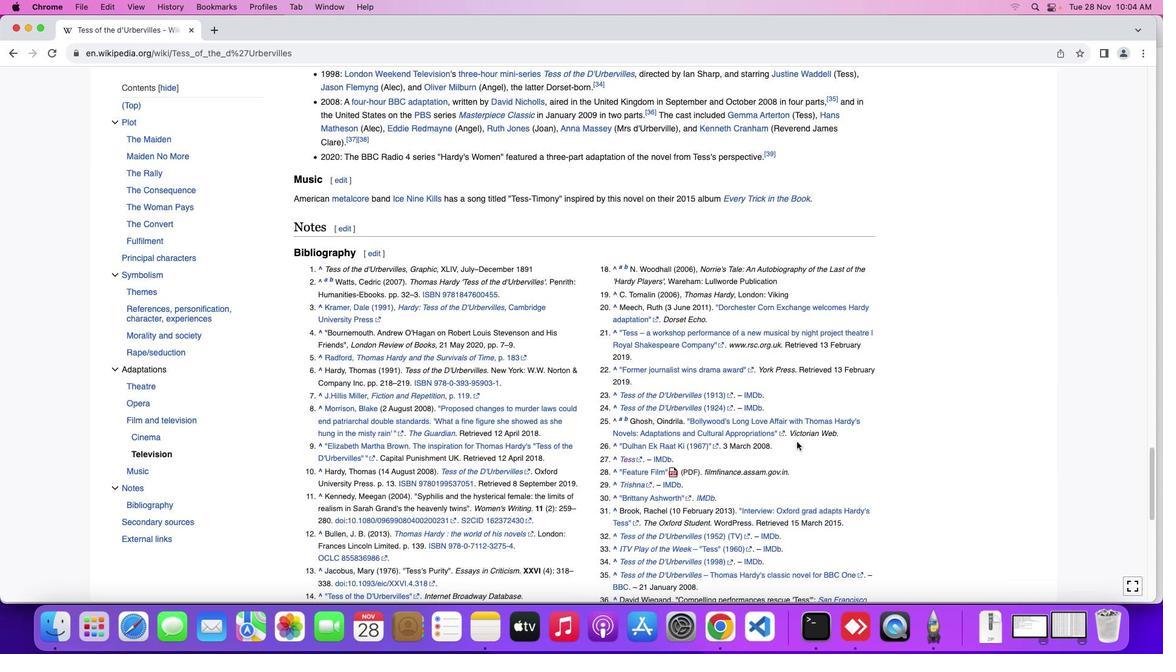 
Action: Mouse moved to (797, 437)
Screenshot: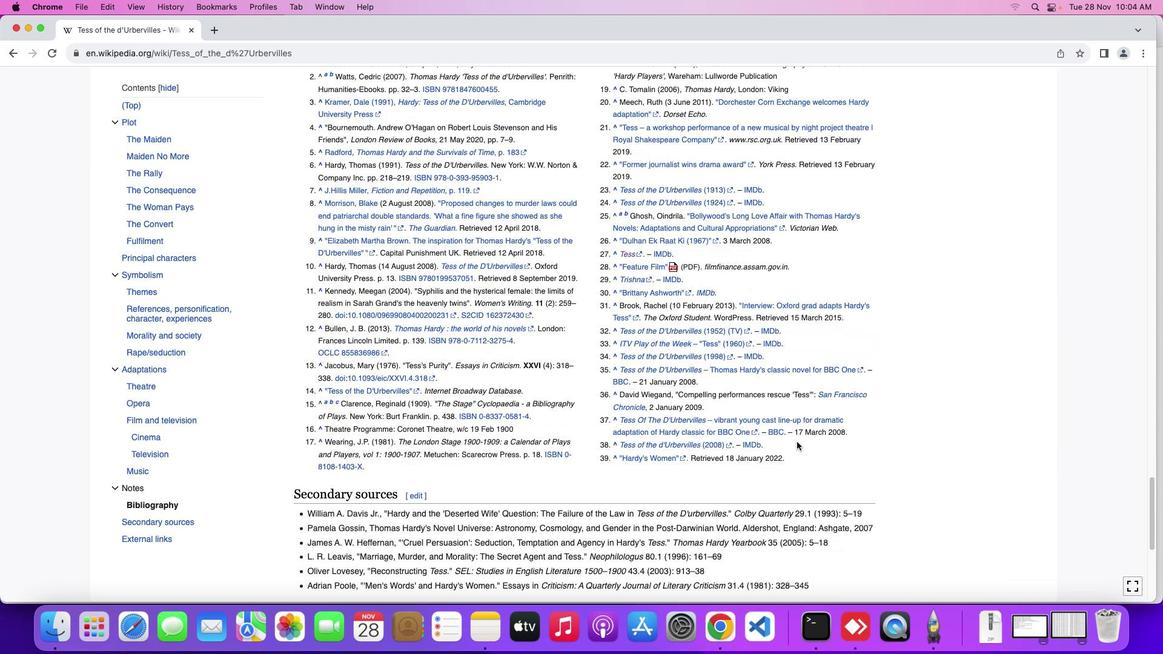 
Action: Mouse scrolled (797, 437) with delta (125, 99)
Screenshot: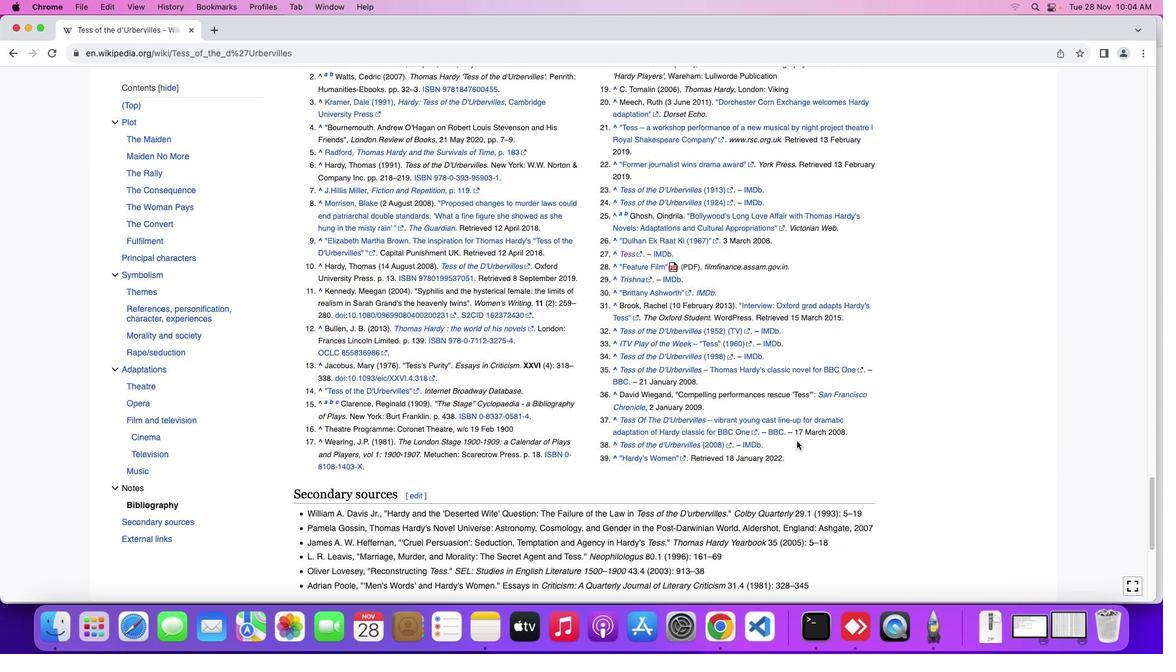 
Action: Mouse scrolled (797, 437) with delta (125, 99)
